 Task: Real Estate Expense Worksheet Template.
Action: Mouse moved to (98, 215)
Screenshot: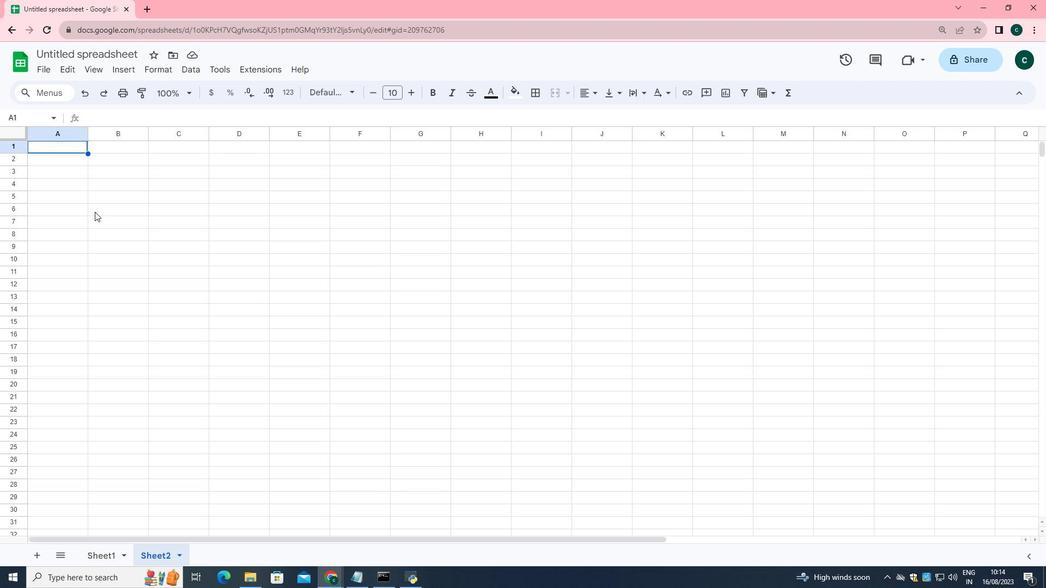 
Action: Mouse pressed left at (98, 215)
Screenshot: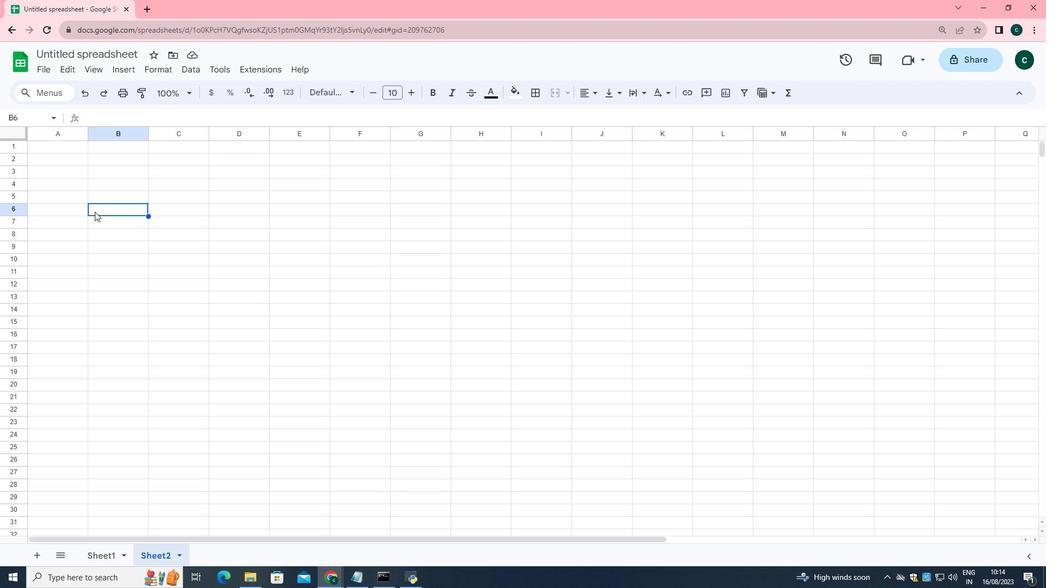
Action: Mouse moved to (258, 150)
Screenshot: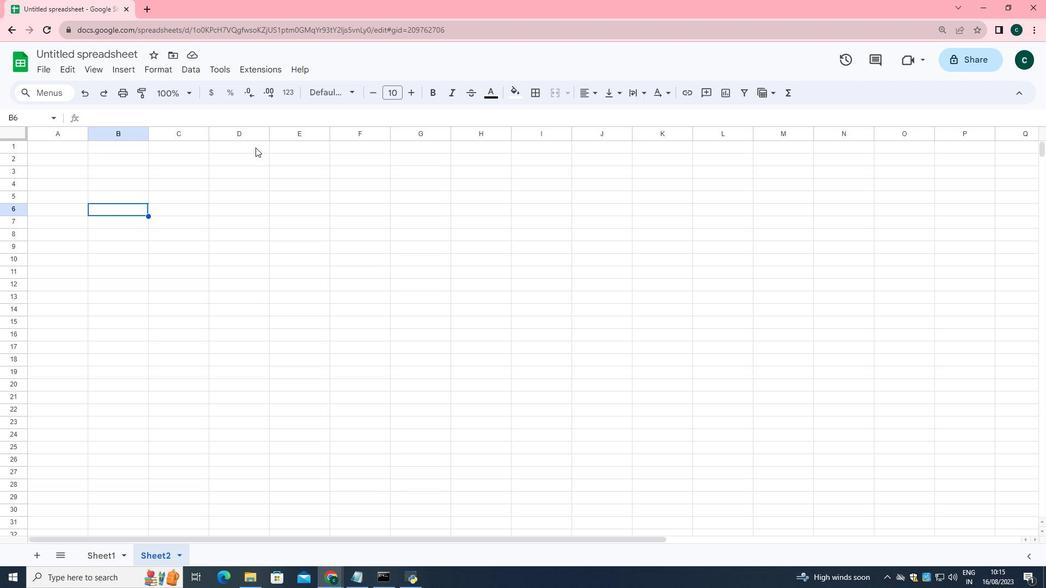 
Action: Mouse pressed left at (258, 150)
Screenshot: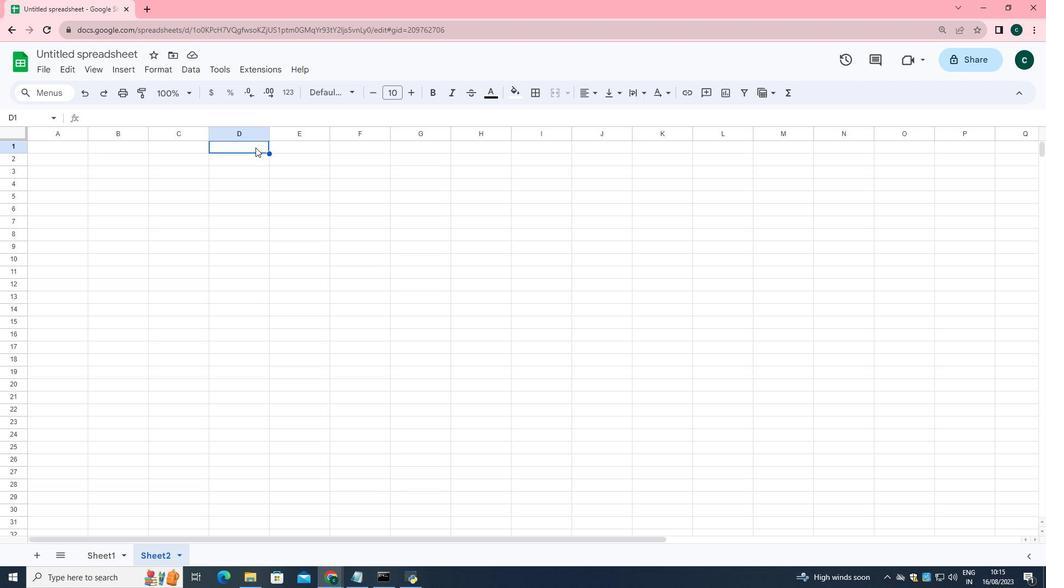 
Action: Mouse moved to (119, 71)
Screenshot: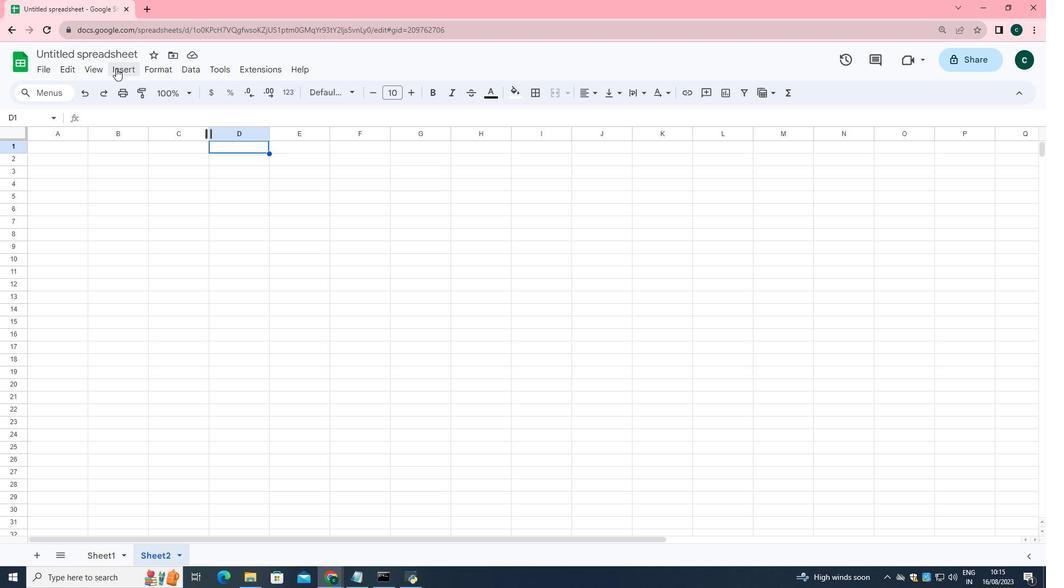 
Action: Mouse pressed left at (119, 71)
Screenshot: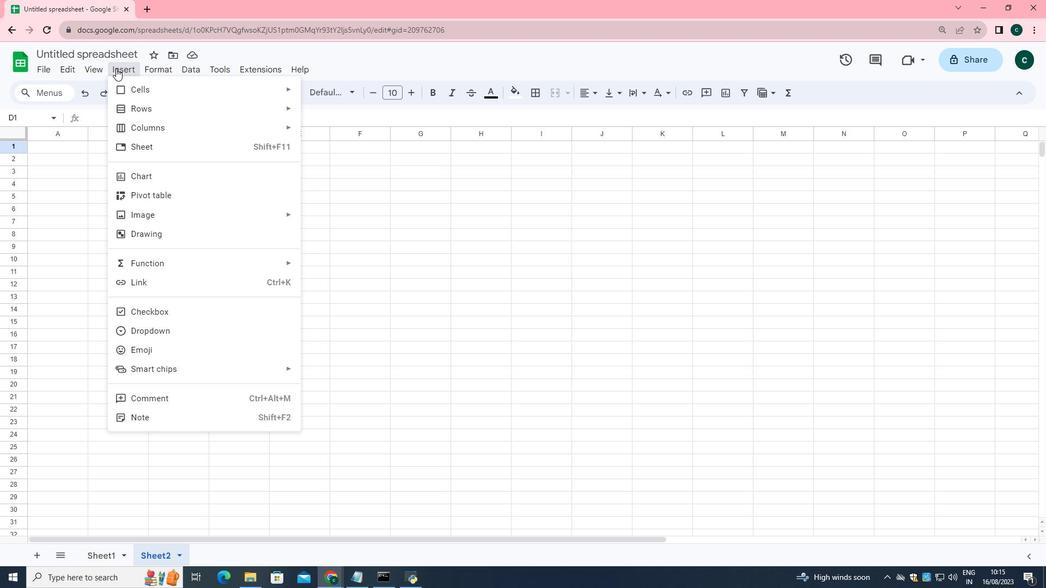 
Action: Mouse moved to (172, 214)
Screenshot: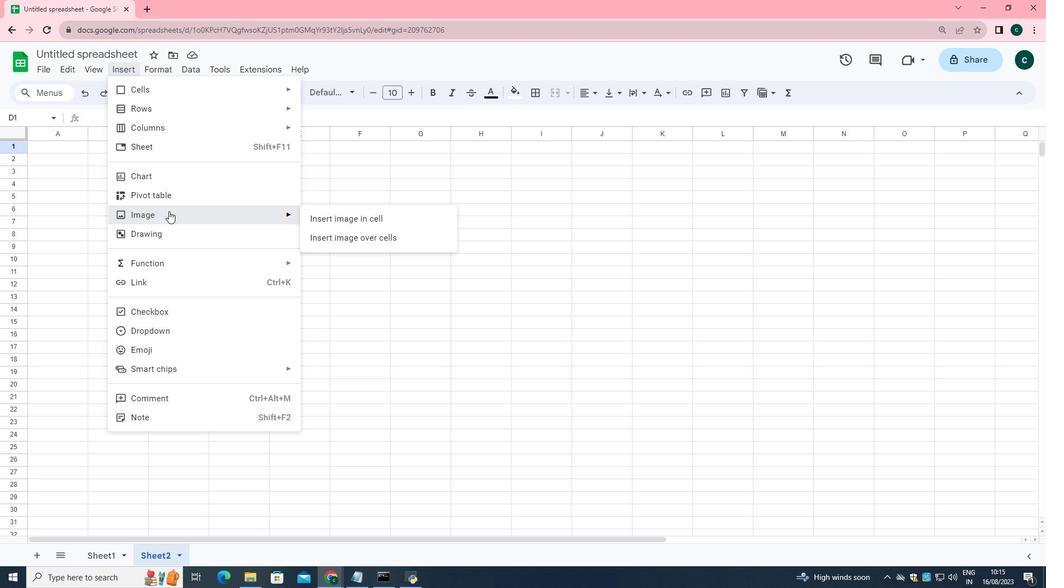 
Action: Mouse pressed left at (172, 214)
Screenshot: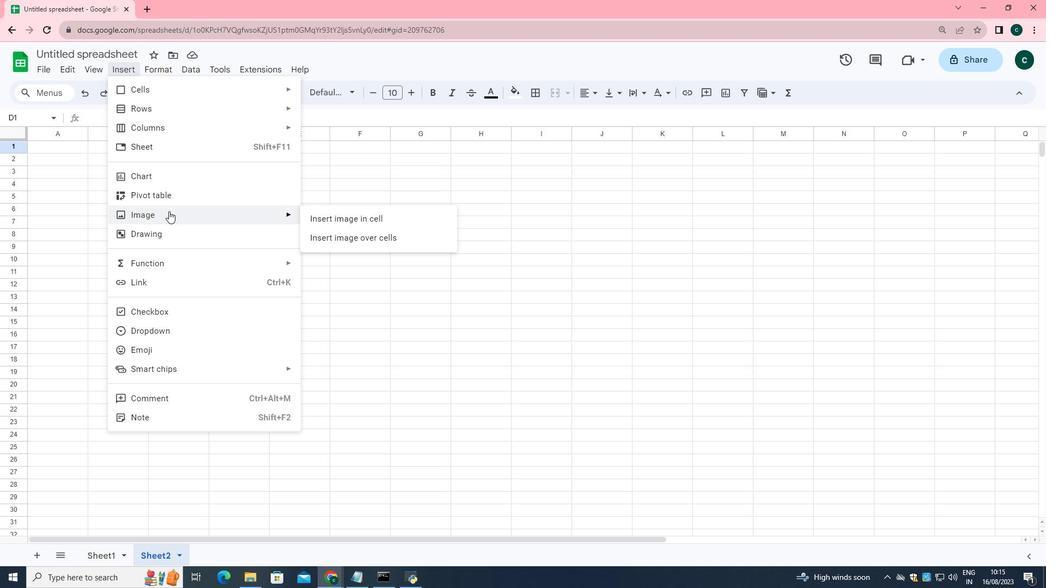 
Action: Mouse moved to (339, 235)
Screenshot: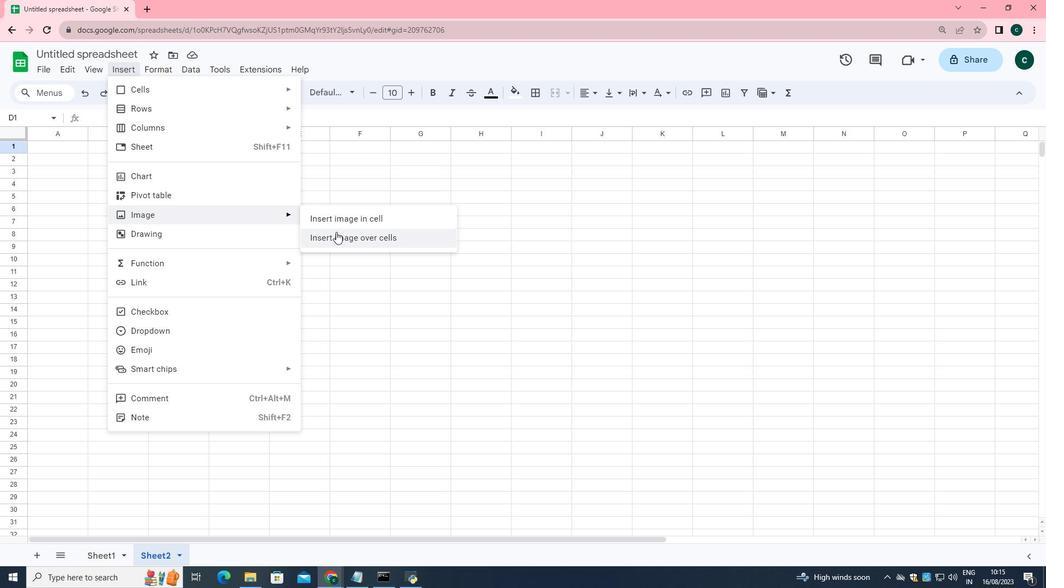 
Action: Mouse pressed left at (339, 235)
Screenshot: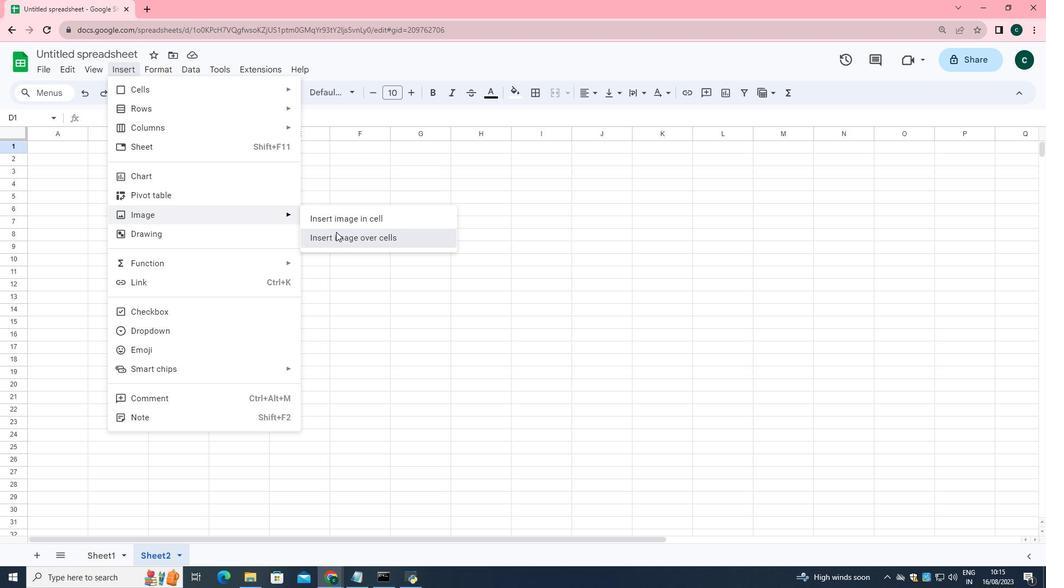 
Action: Mouse moved to (528, 378)
Screenshot: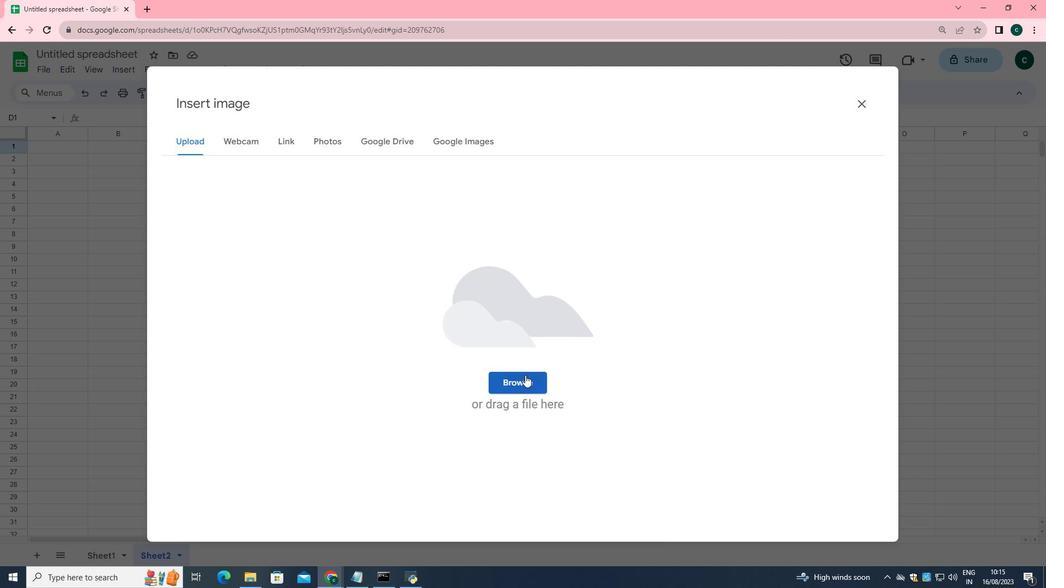 
Action: Mouse pressed left at (528, 378)
Screenshot: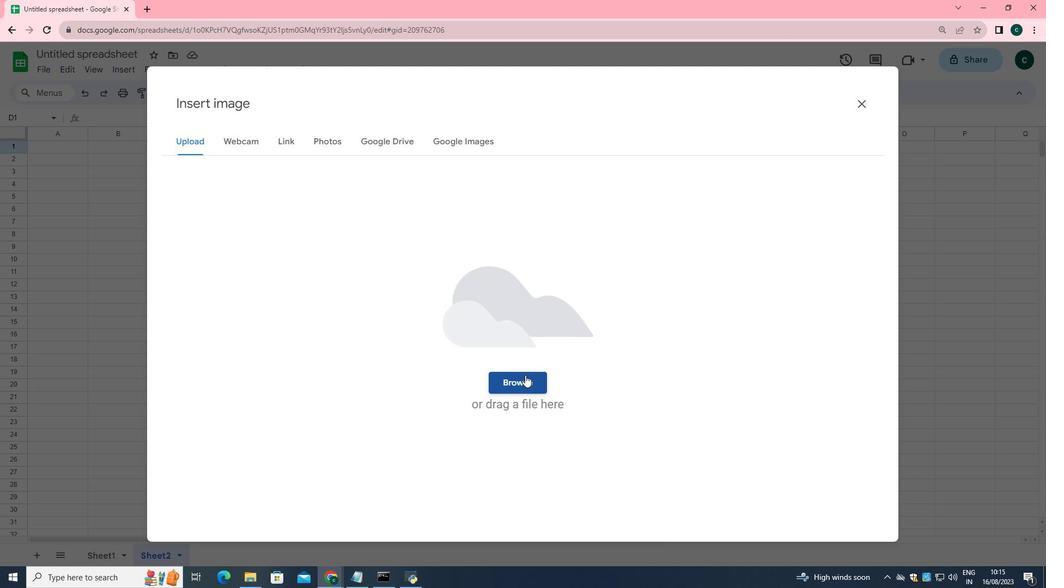 
Action: Mouse moved to (65, 182)
Screenshot: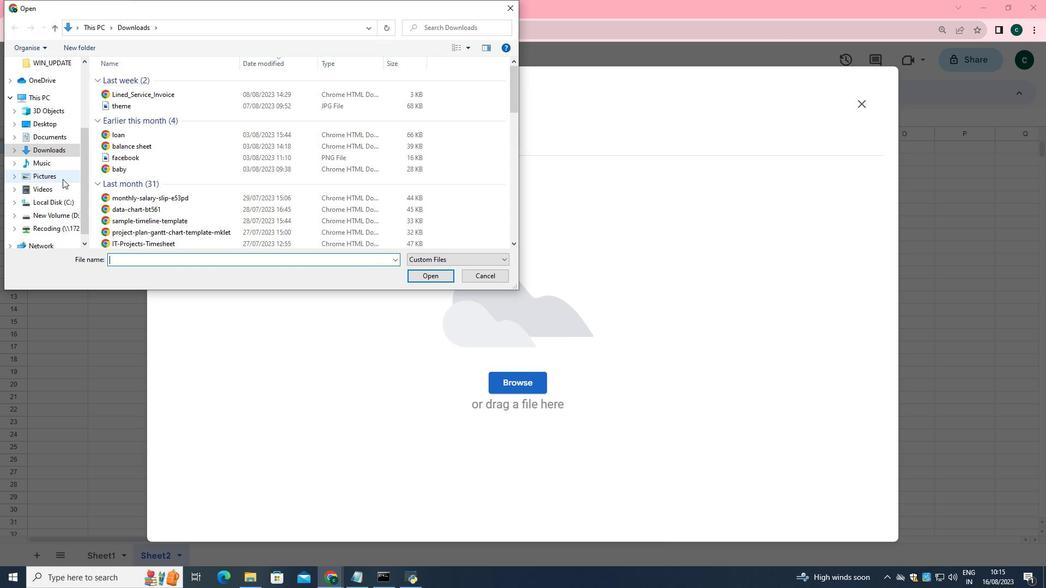 
Action: Mouse pressed left at (65, 182)
Screenshot: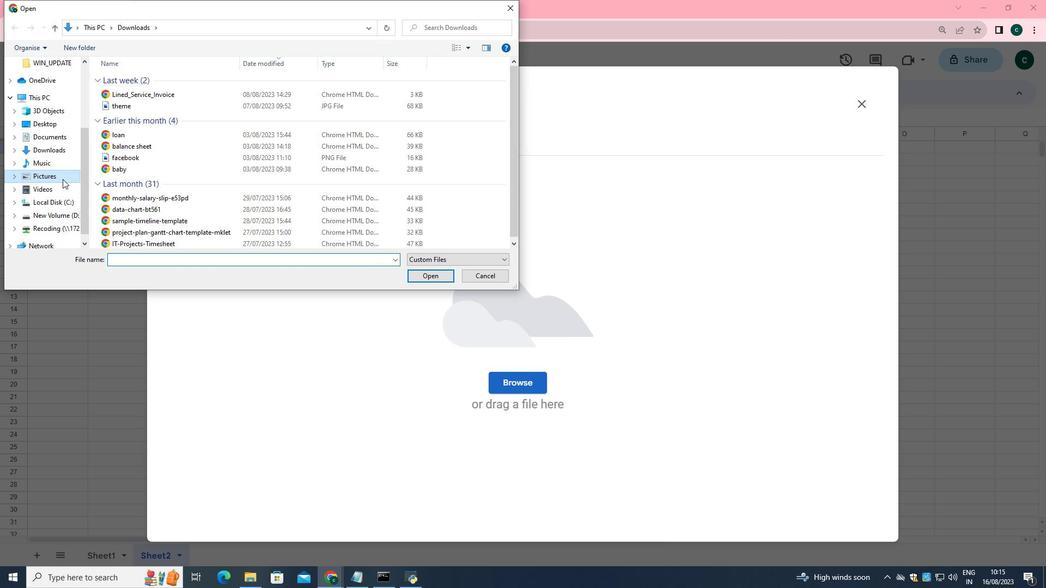 
Action: Mouse moved to (432, 241)
Screenshot: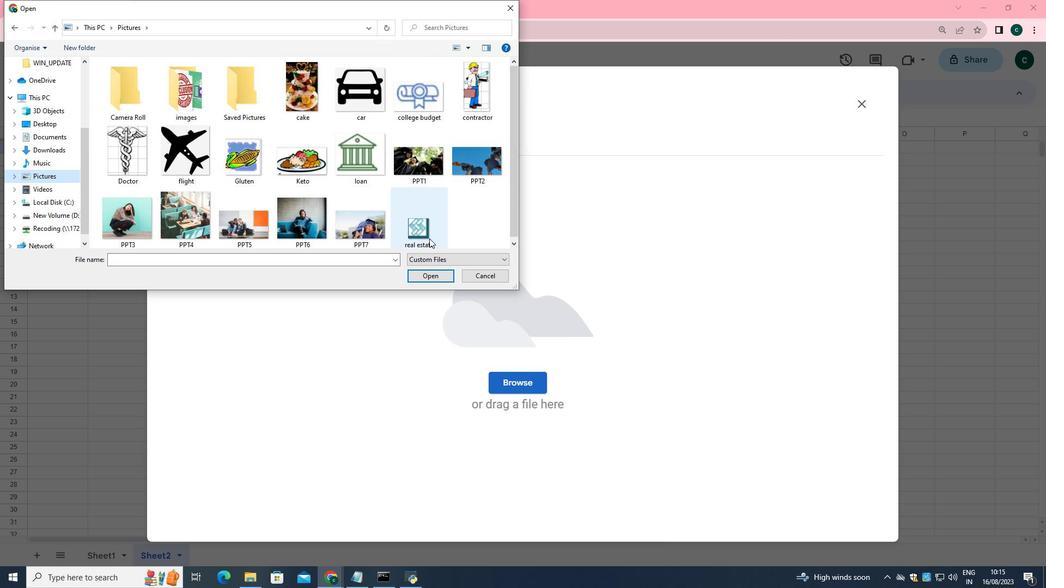 
Action: Mouse pressed left at (432, 241)
Screenshot: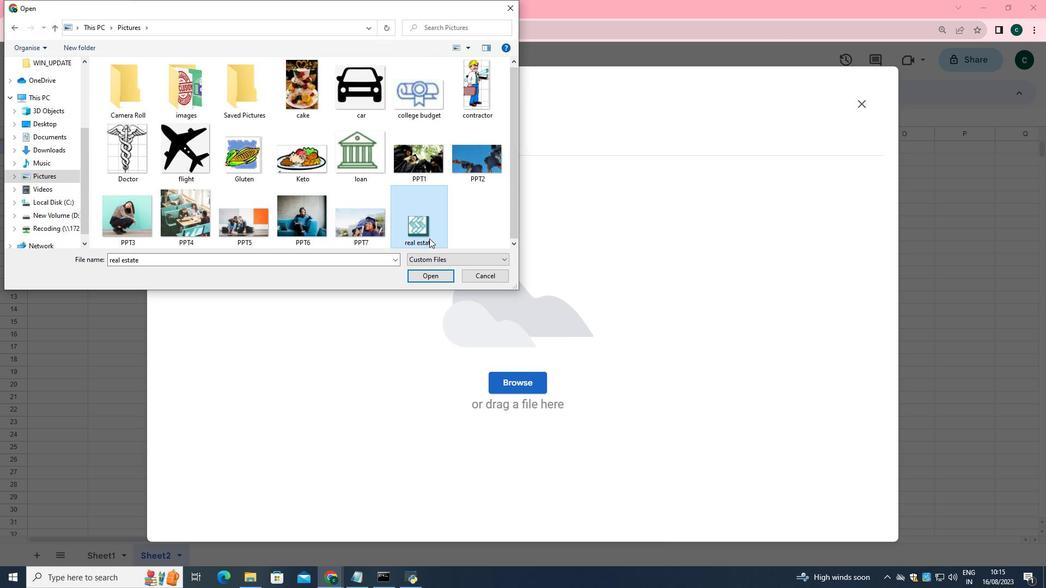 
Action: Mouse moved to (433, 275)
Screenshot: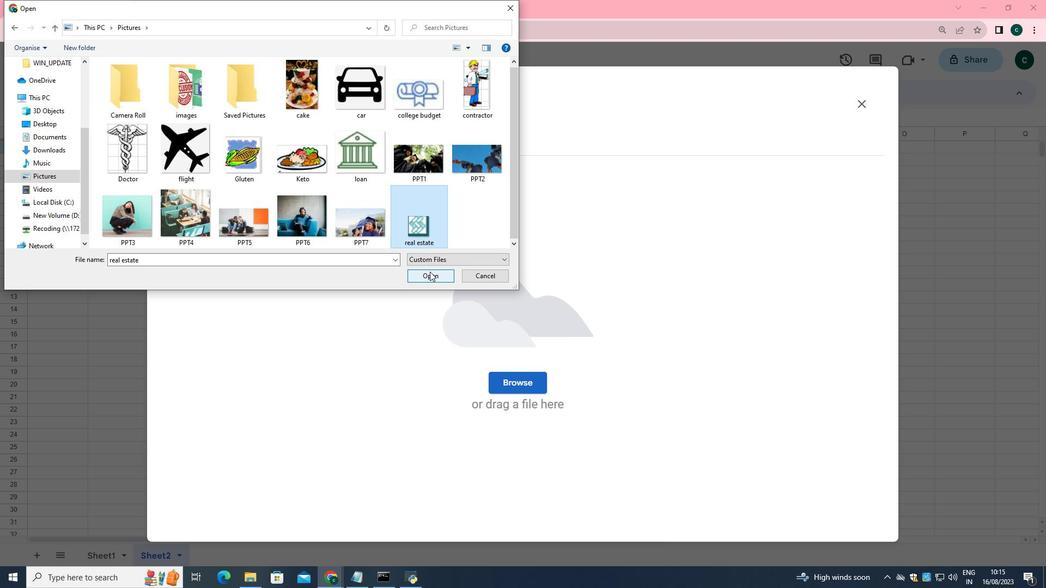 
Action: Mouse pressed left at (433, 275)
Screenshot: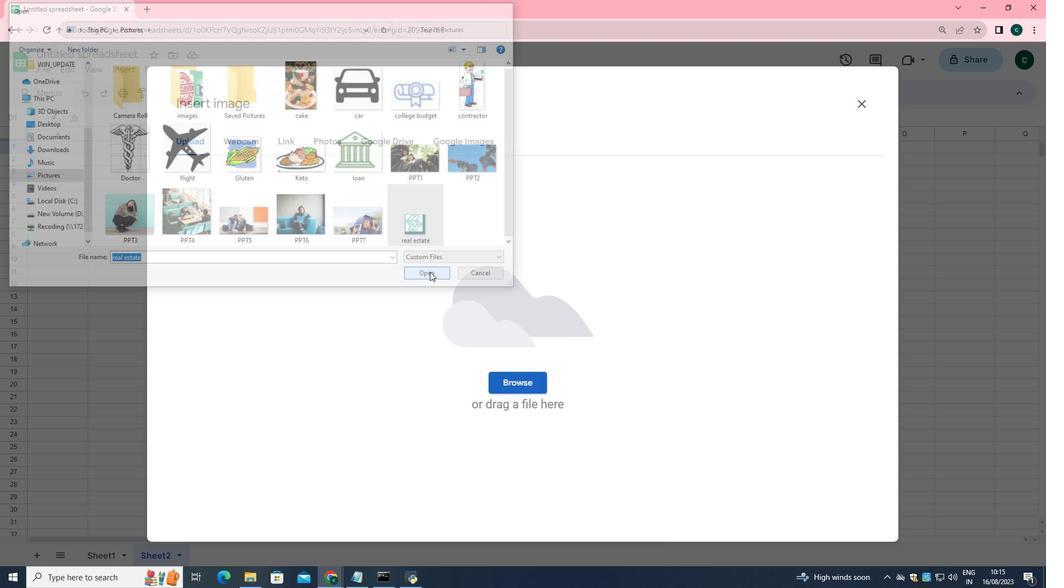 
Action: Mouse moved to (227, 168)
Screenshot: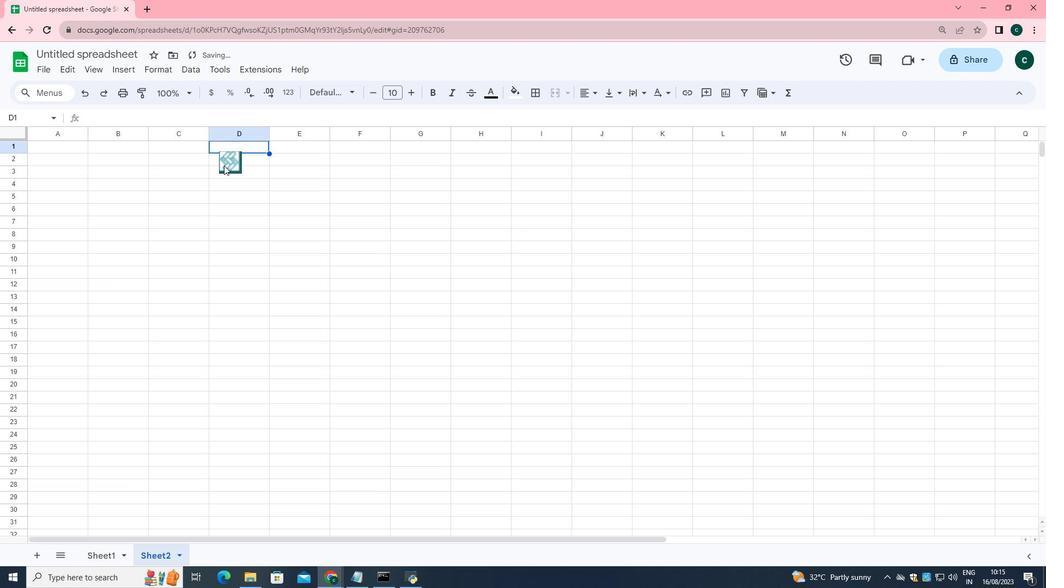 
Action: Mouse pressed left at (227, 168)
Screenshot: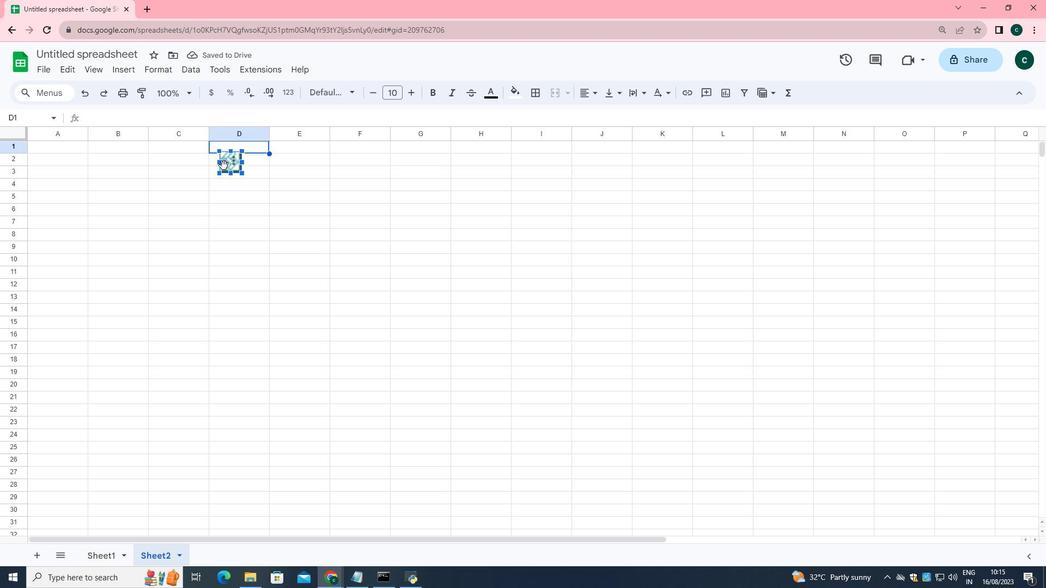 
Action: Mouse moved to (228, 168)
Screenshot: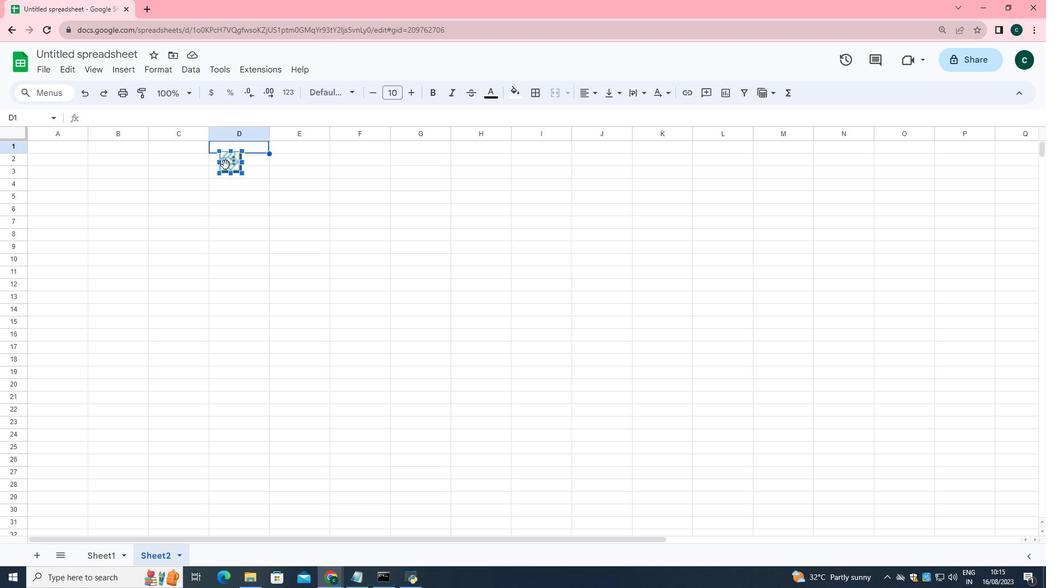 
Action: Mouse pressed left at (228, 168)
Screenshot: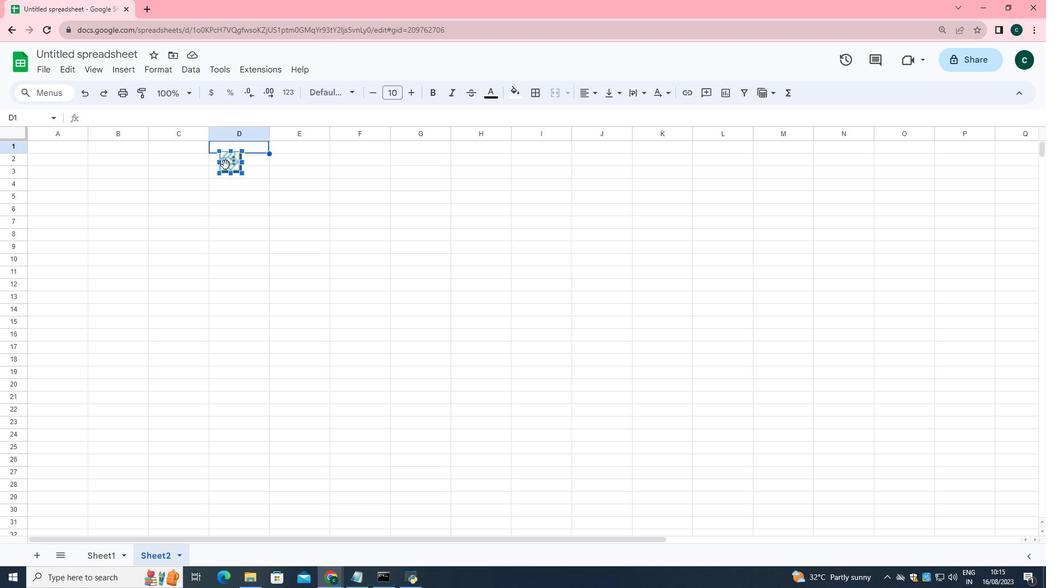 
Action: Mouse moved to (289, 161)
Screenshot: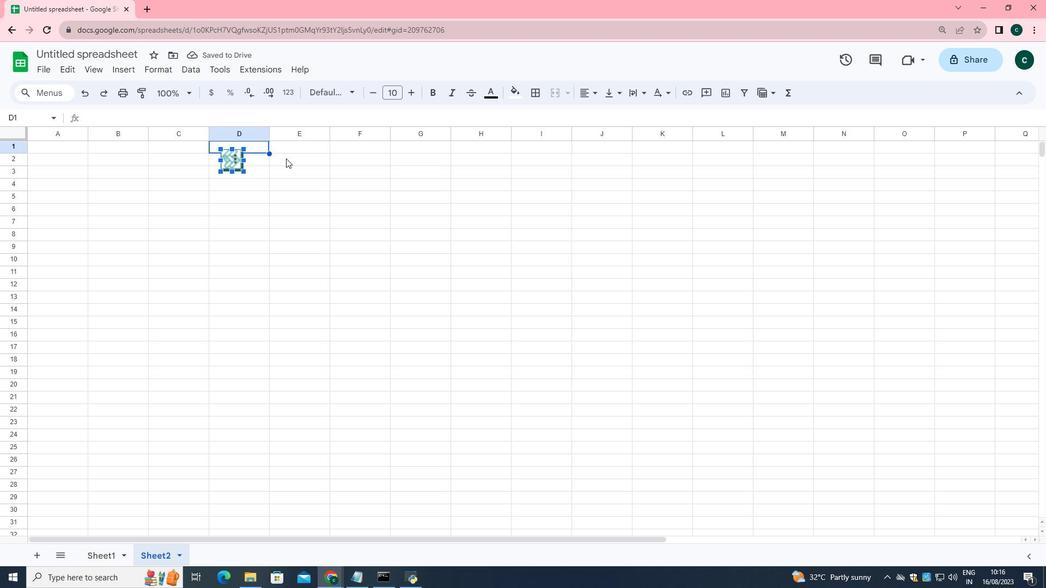 
Action: Mouse pressed left at (289, 161)
Screenshot: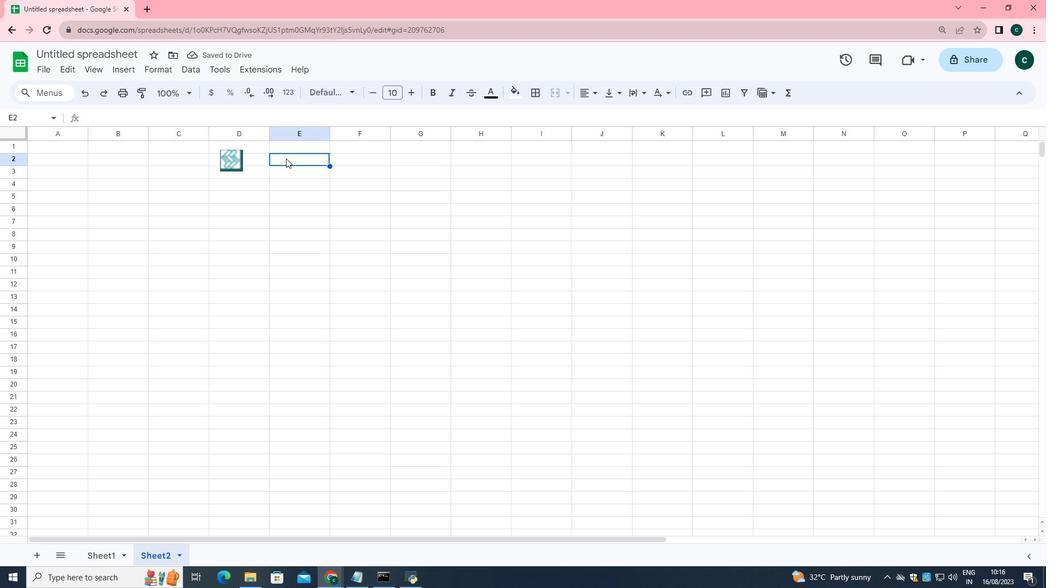 
Action: Mouse moved to (418, 106)
Screenshot: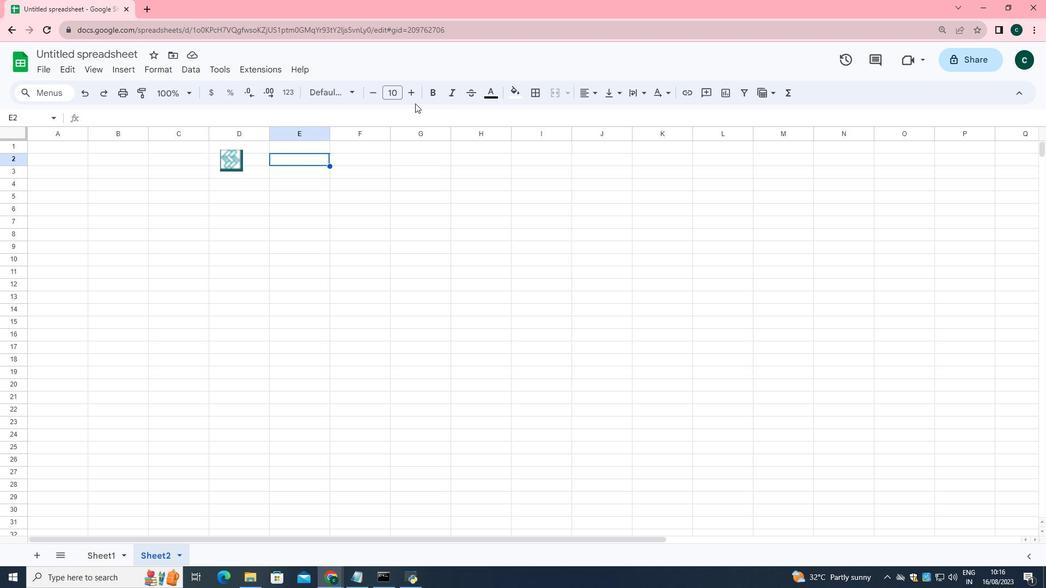 
Action: Key pressed <Key.shift><Key.shift><Key.shift><Key.shift><Key.shift><Key.shift><Key.shift>JLC<Key.space><Key.shift>Development<Key.space><Key.shift>Company
Screenshot: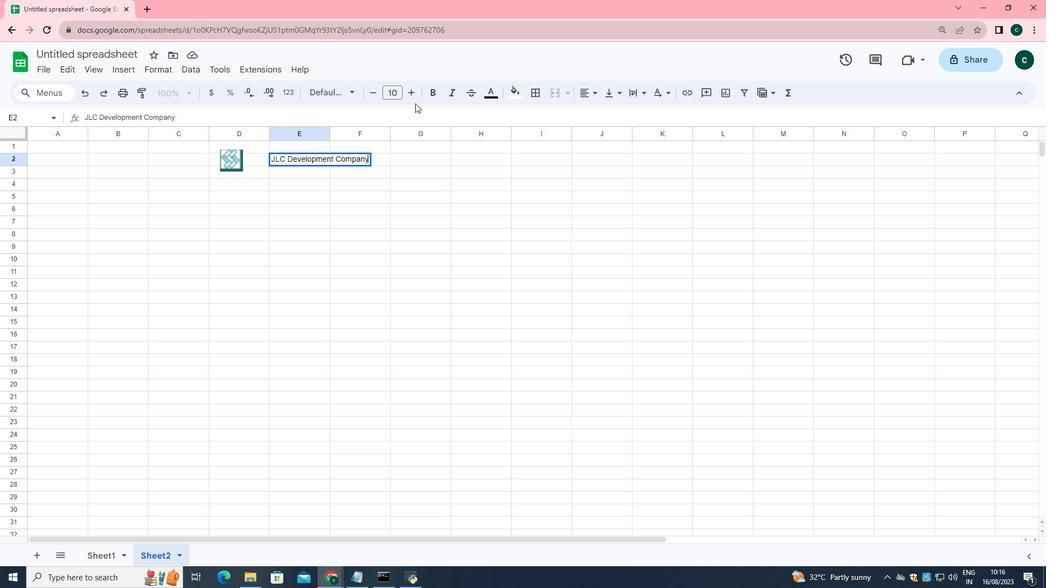 
Action: Mouse moved to (297, 280)
Screenshot: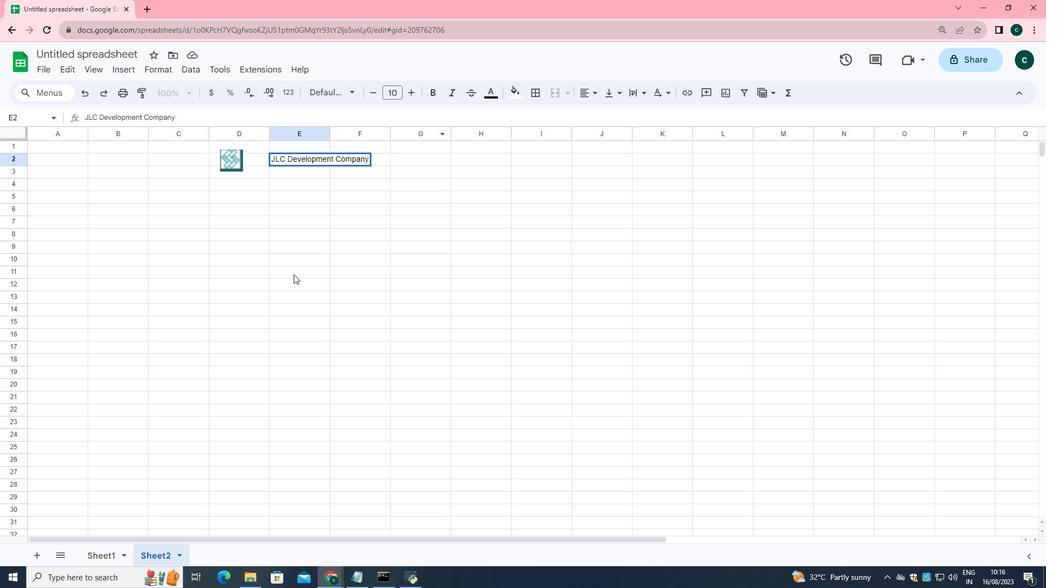 
Action: Mouse pressed left at (297, 280)
Screenshot: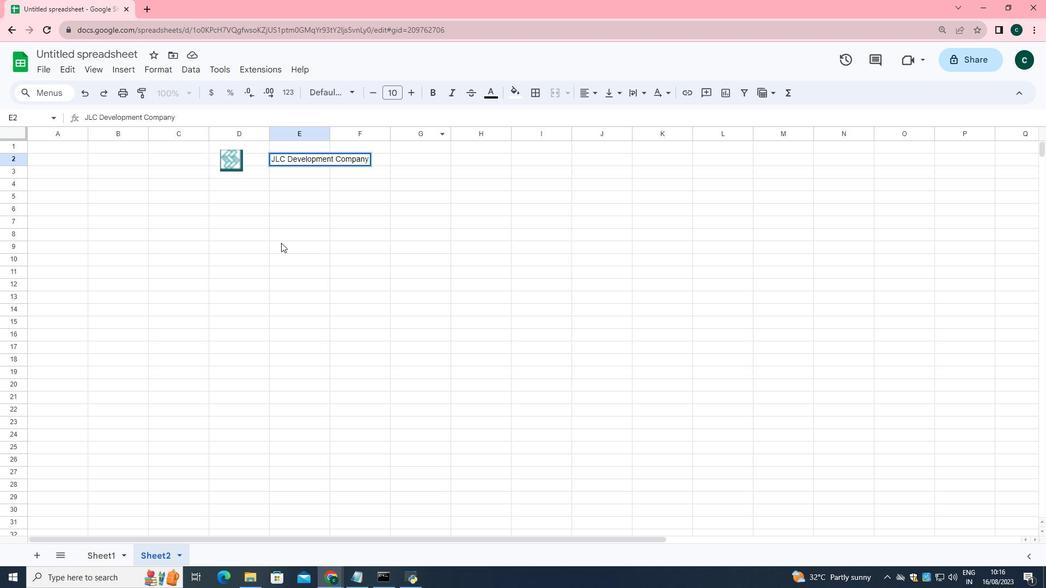 
Action: Mouse moved to (295, 163)
Screenshot: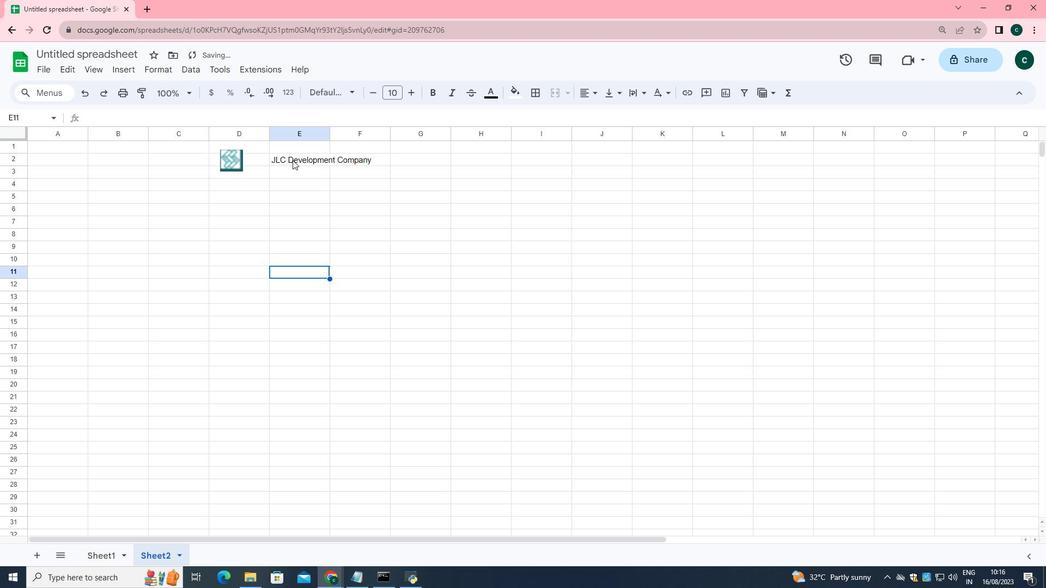 
Action: Mouse pressed left at (295, 163)
Screenshot: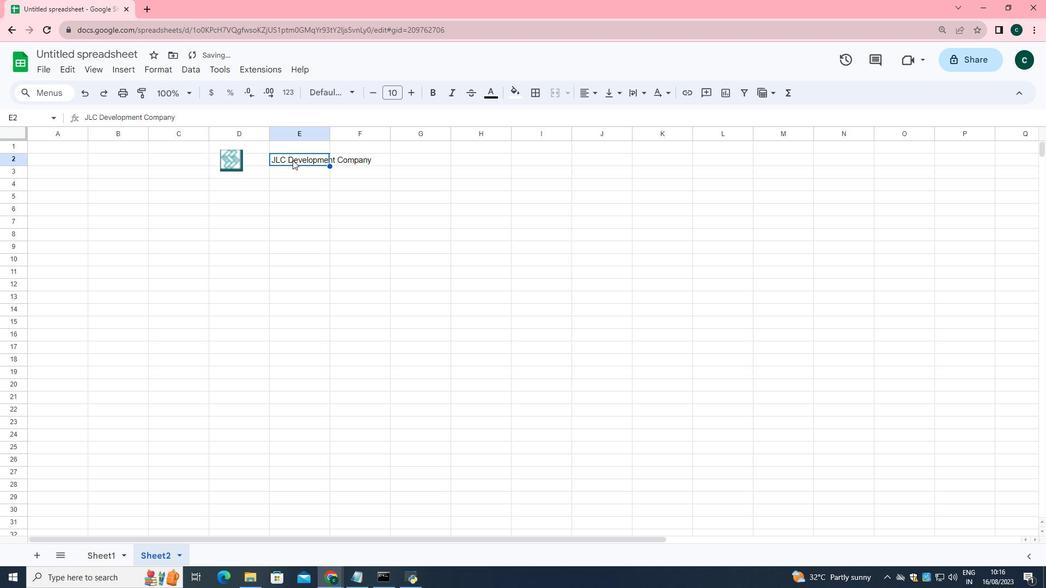 
Action: Mouse moved to (416, 93)
Screenshot: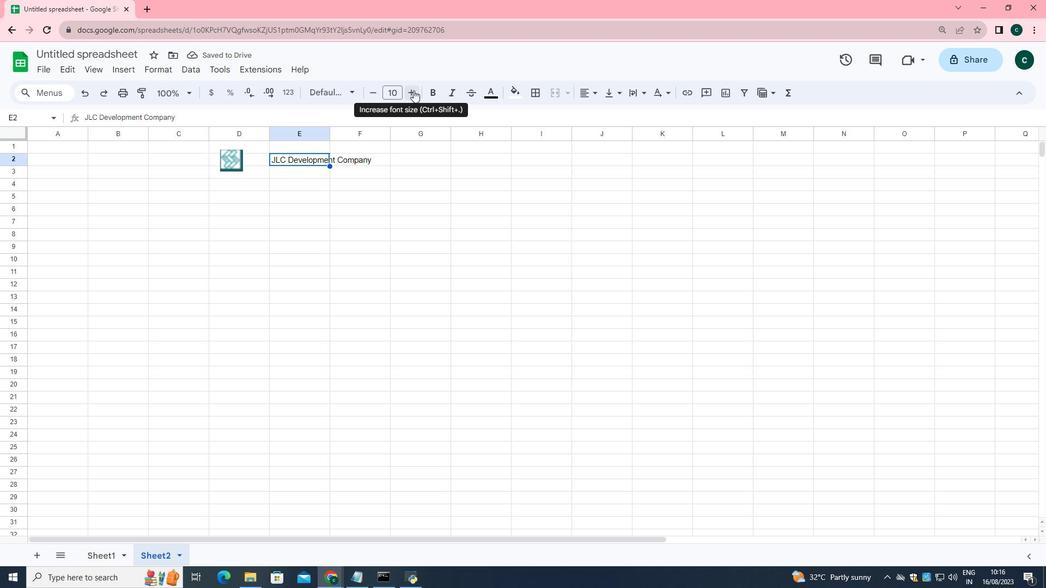
Action: Mouse pressed left at (416, 93)
Screenshot: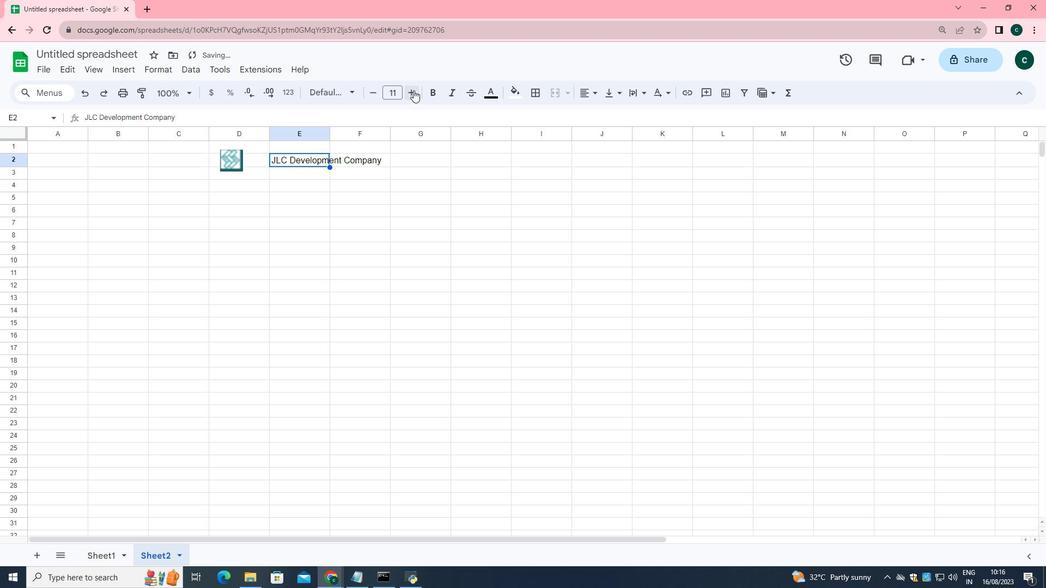 
Action: Mouse pressed left at (416, 93)
Screenshot: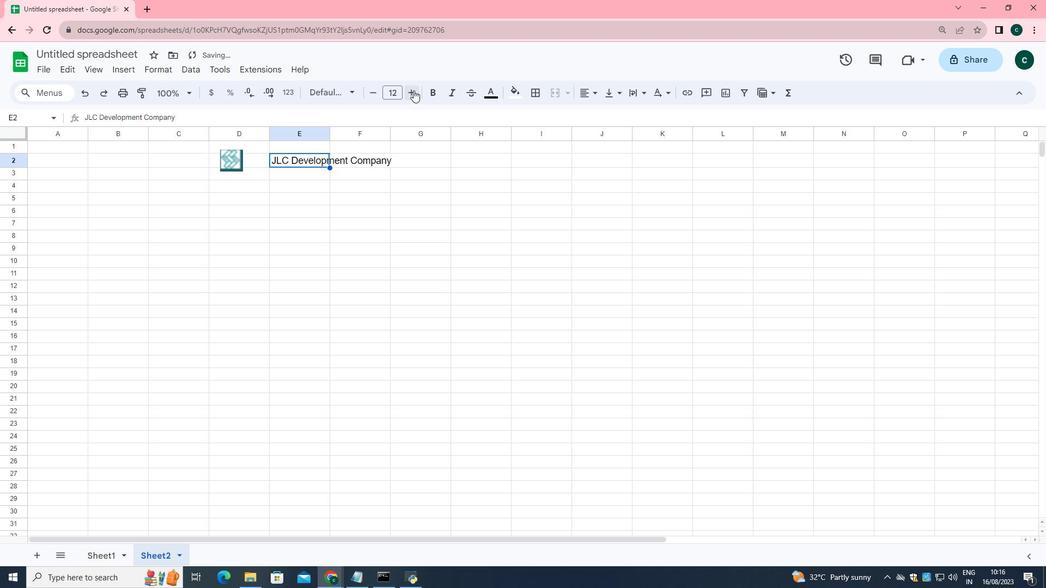 
Action: Mouse pressed left at (416, 93)
Screenshot: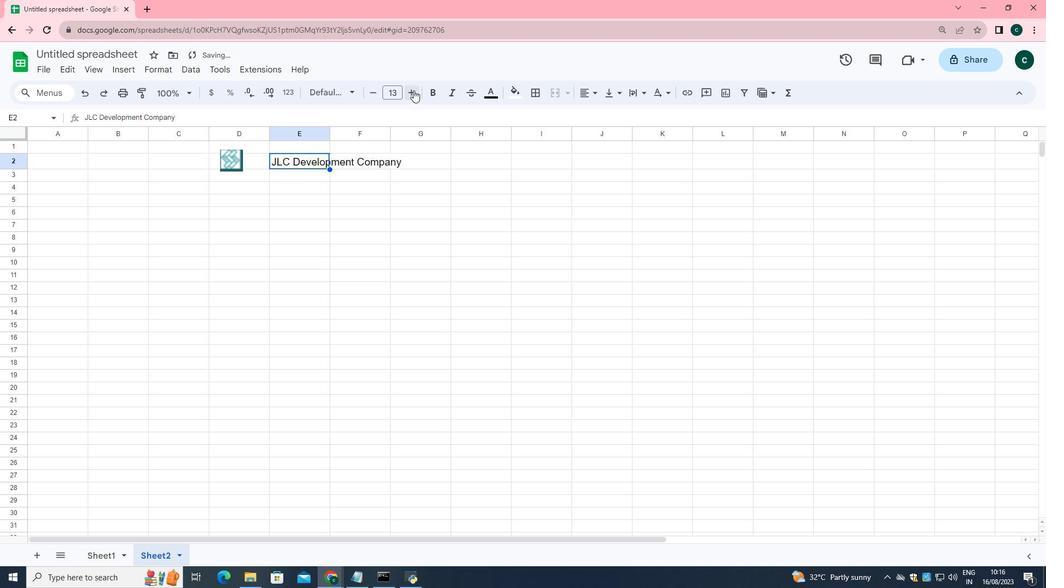 
Action: Mouse pressed left at (416, 93)
Screenshot: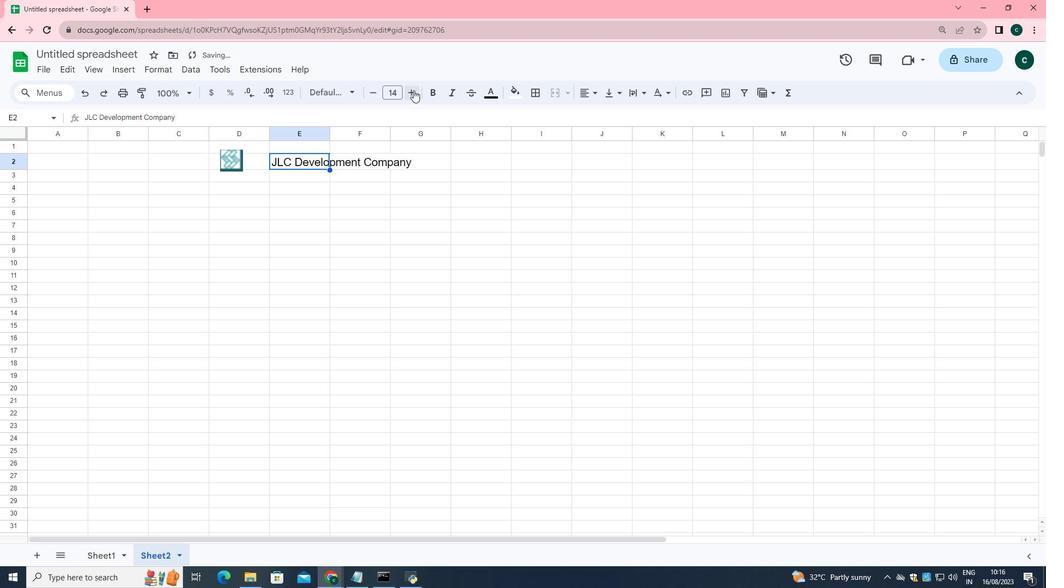 
Action: Mouse moved to (311, 180)
Screenshot: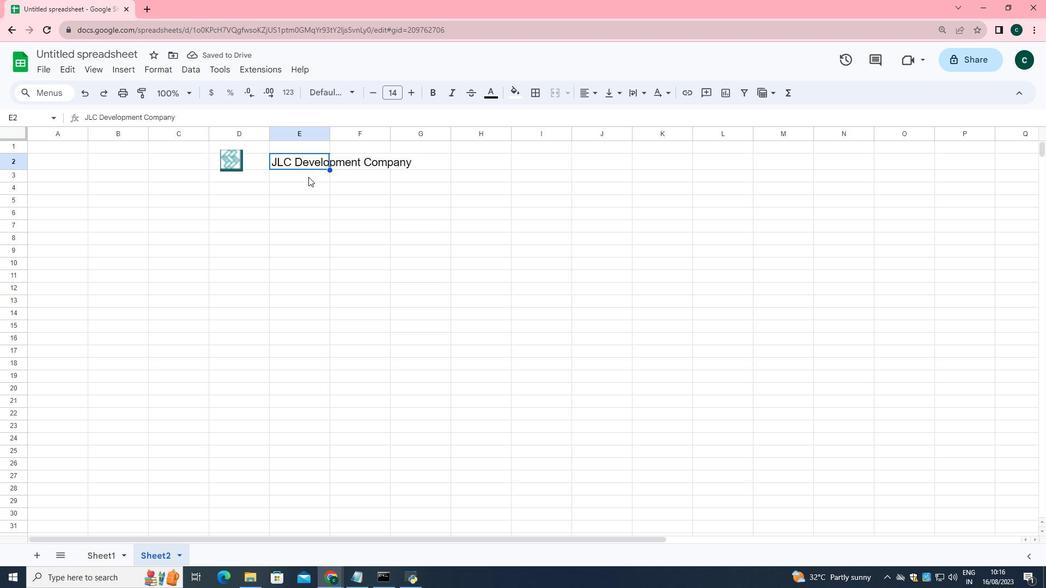 
Action: Mouse pressed left at (311, 180)
Screenshot: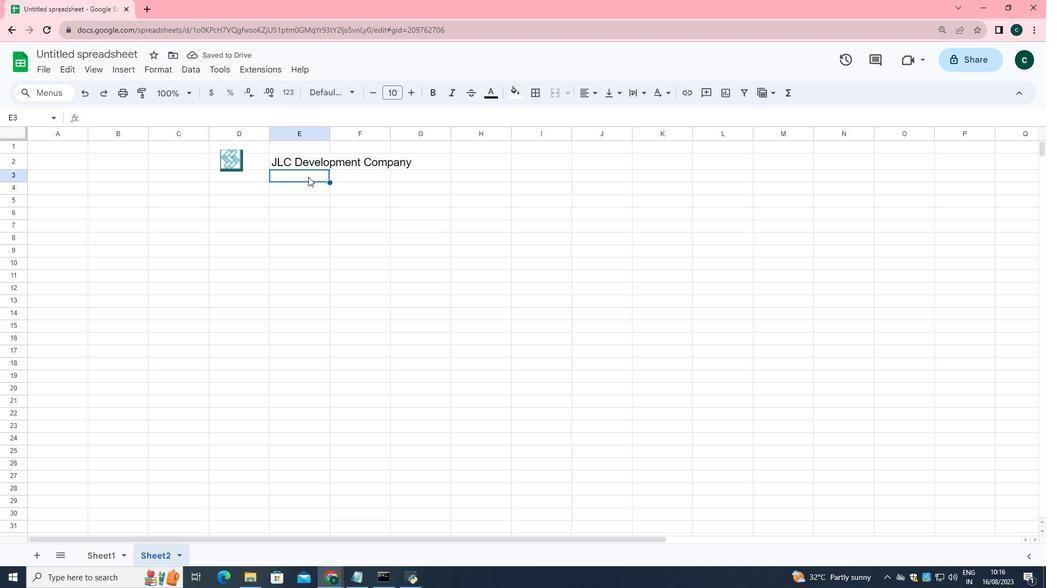 
Action: Mouse moved to (313, 178)
Screenshot: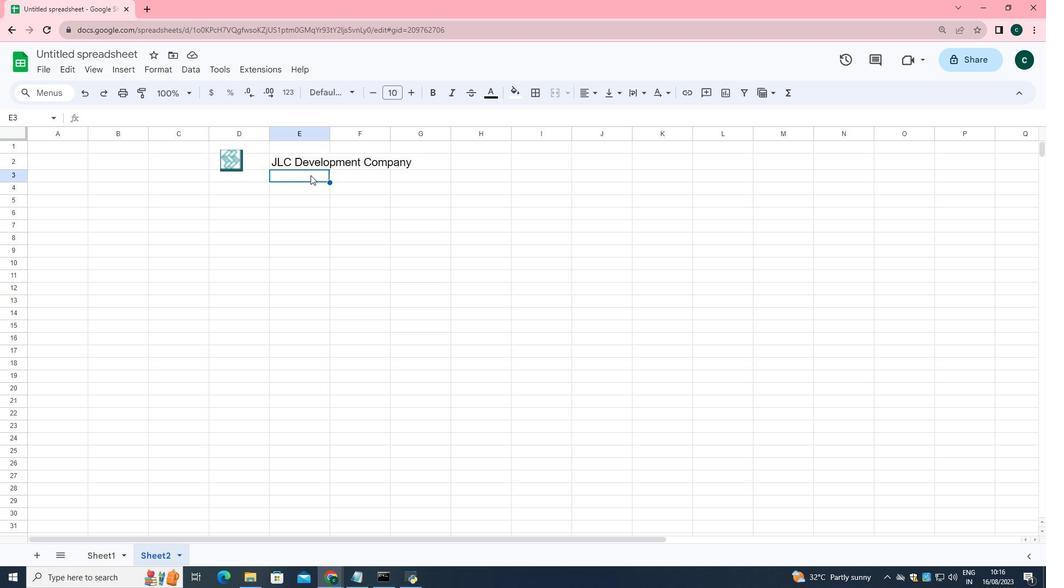 
Action: Mouse pressed left at (313, 178)
Screenshot: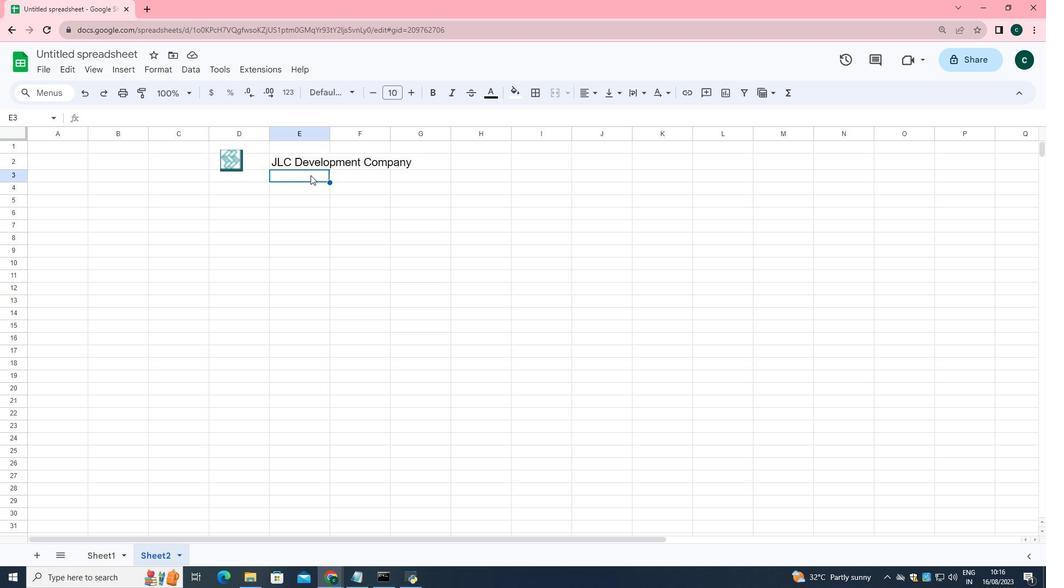 
Action: Mouse pressed left at (313, 178)
Screenshot: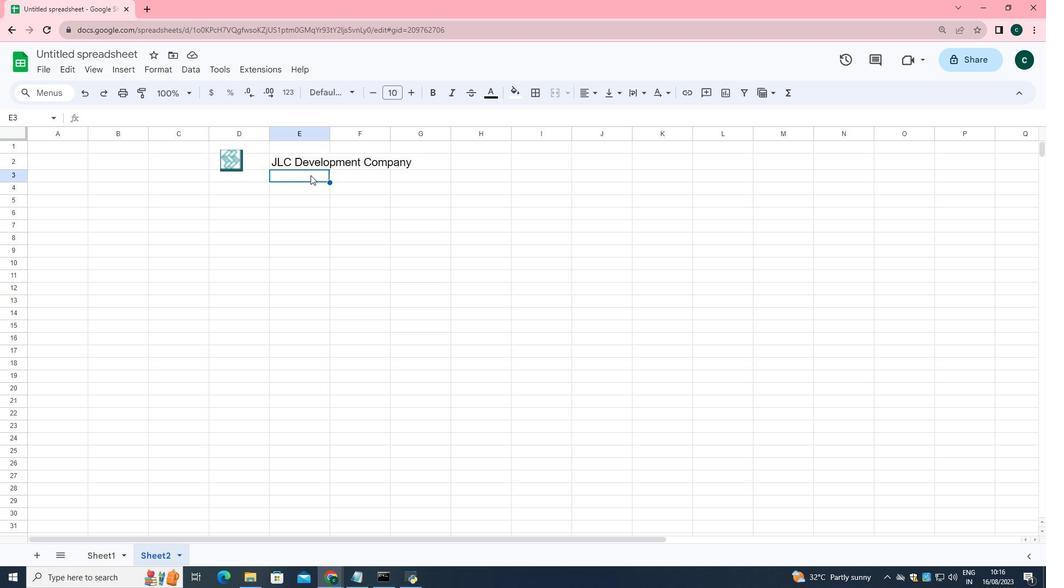 
Action: Mouse pressed left at (313, 178)
Screenshot: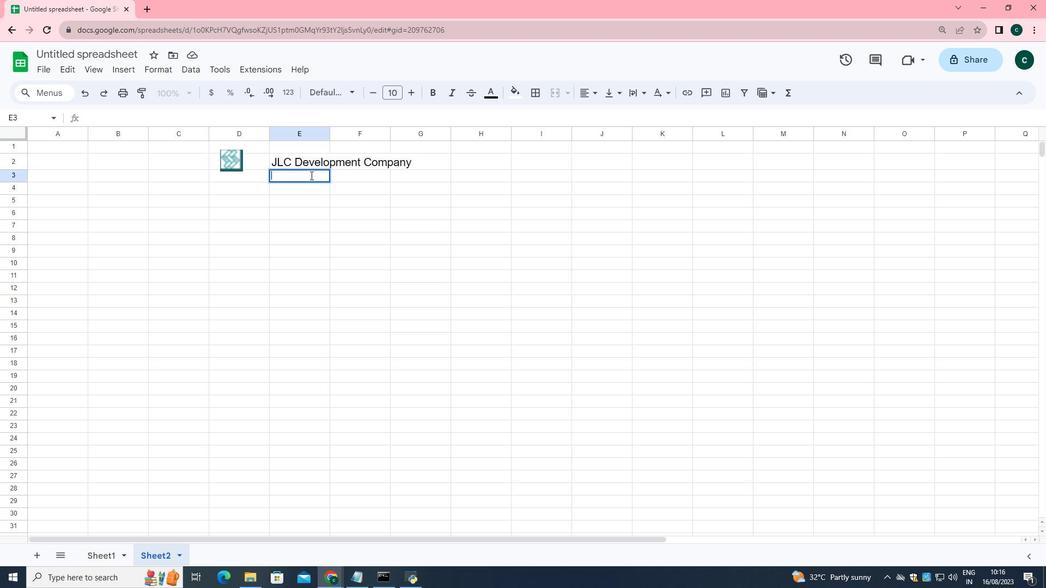 
Action: Key pressed <Key.space><Key.space><Key.space><Key.space><Key.space><Key.space><Key.space><Key.space><Key.space><Key.space><Key.space>
Screenshot: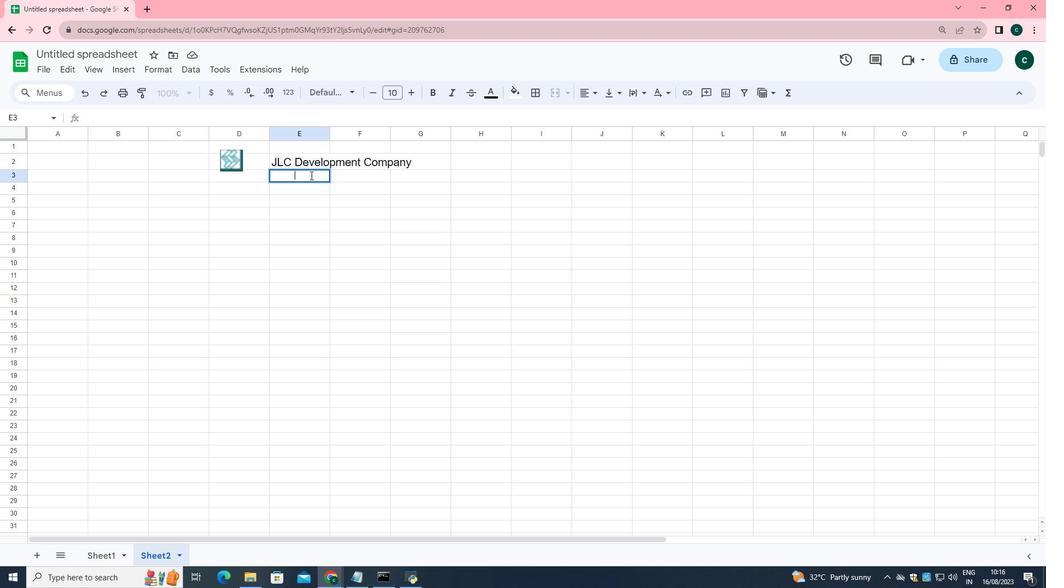 
Action: Mouse moved to (415, 93)
Screenshot: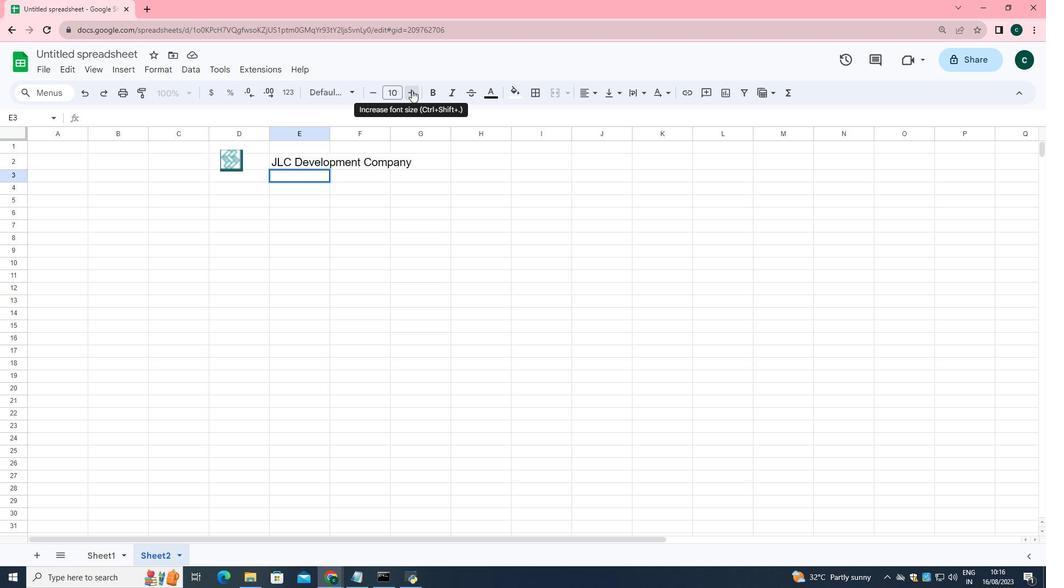 
Action: Mouse pressed left at (415, 93)
Screenshot: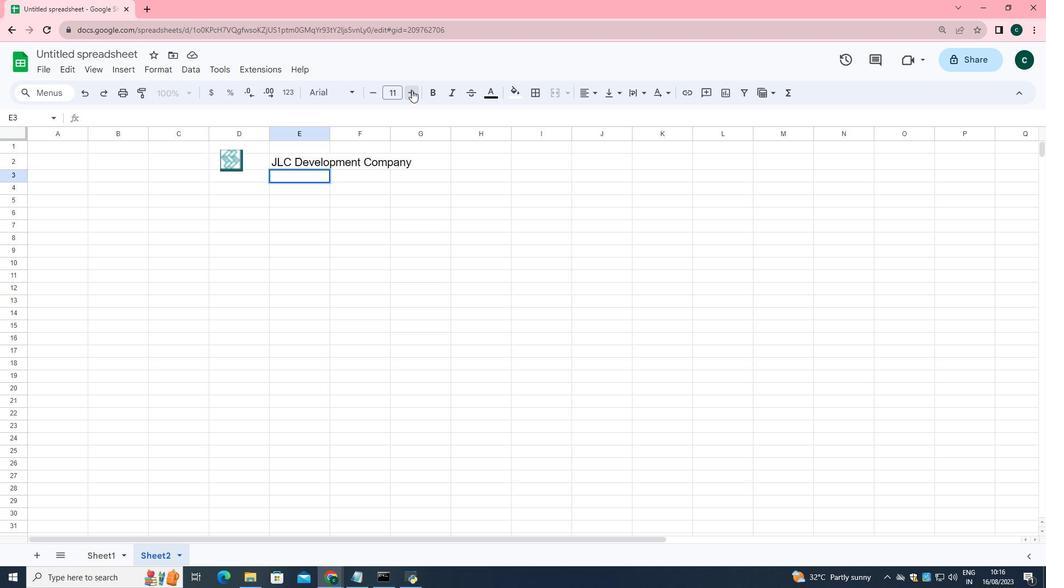 
Action: Mouse pressed left at (415, 93)
Screenshot: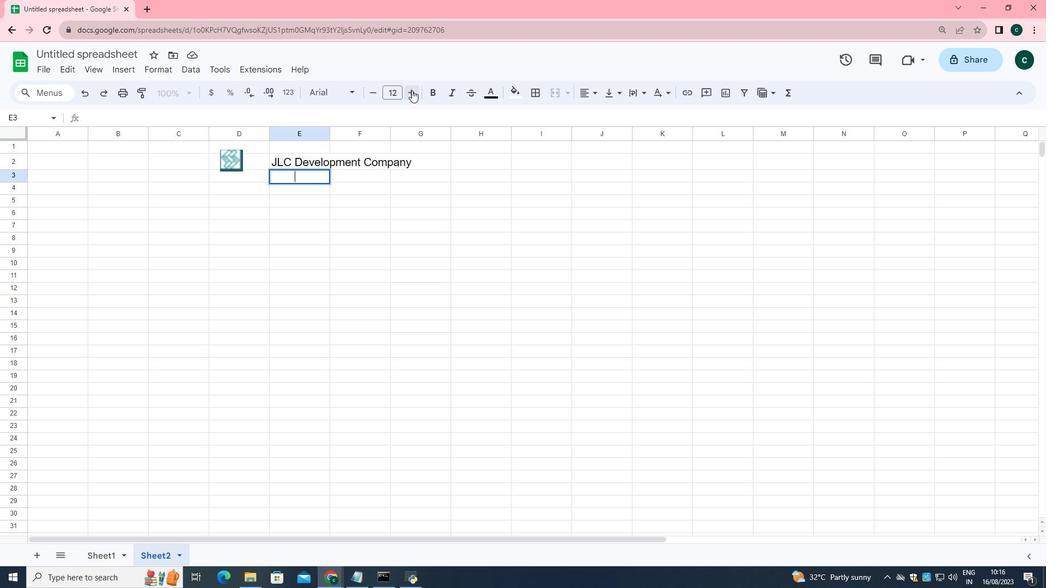 
Action: Key pressed 4594<Key.space><Key.shift>Das<Key.space><Key.shift><Key.shift><Key.shift><Key.shift><Key.shift><Key.shift>M<Key.backspace><Key.shift>Mendow<Key.space><Key.shift>Drive
Screenshot: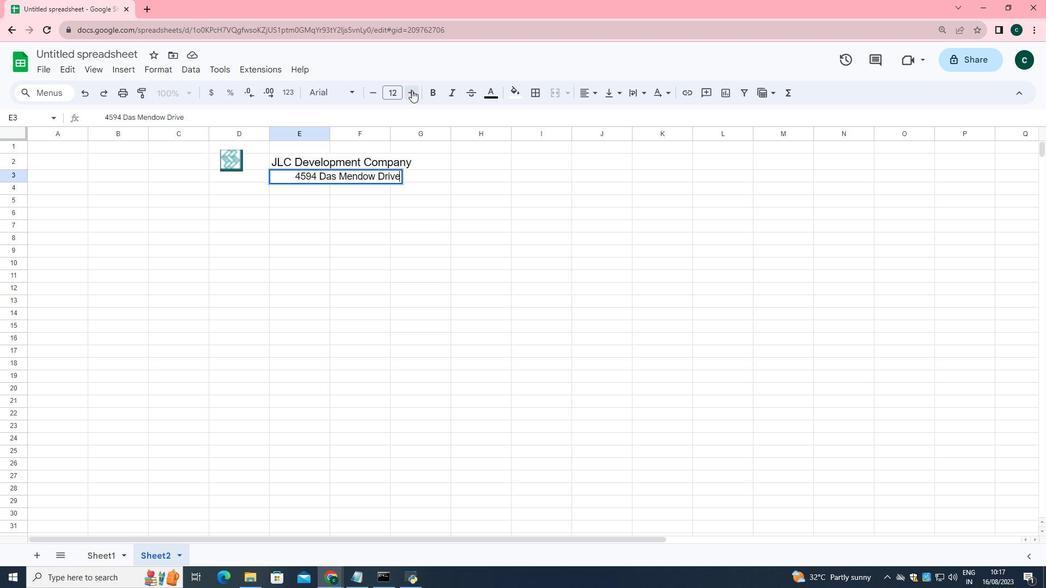 
Action: Mouse moved to (296, 178)
Screenshot: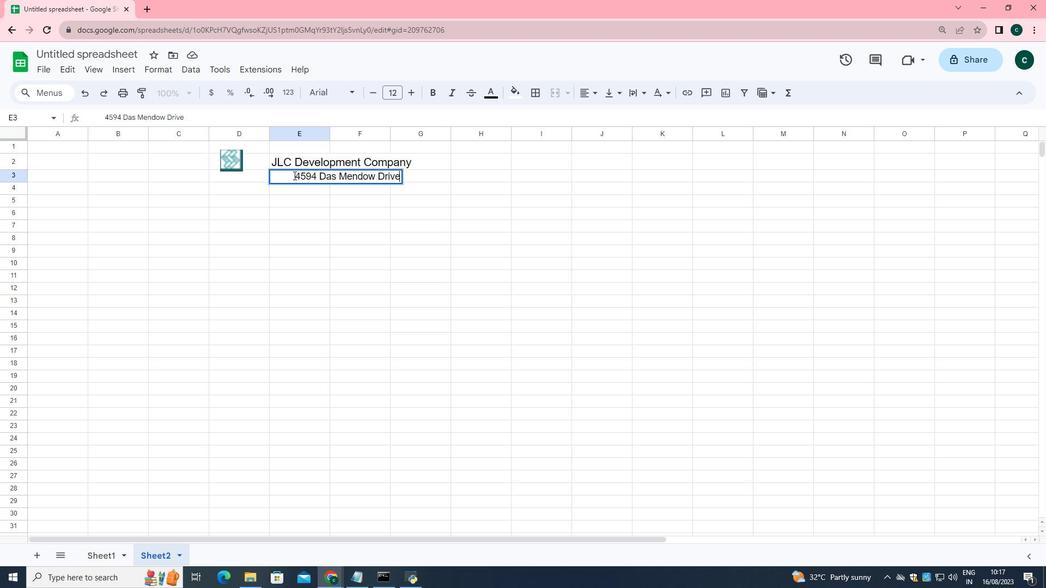 
Action: Mouse pressed left at (296, 178)
Screenshot: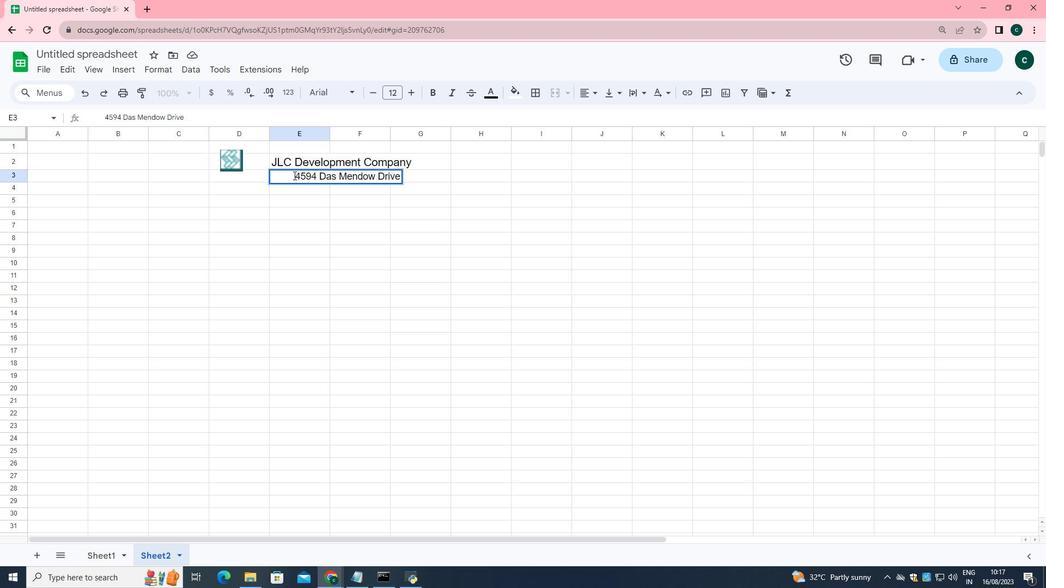 
Action: Mouse pressed left at (296, 178)
Screenshot: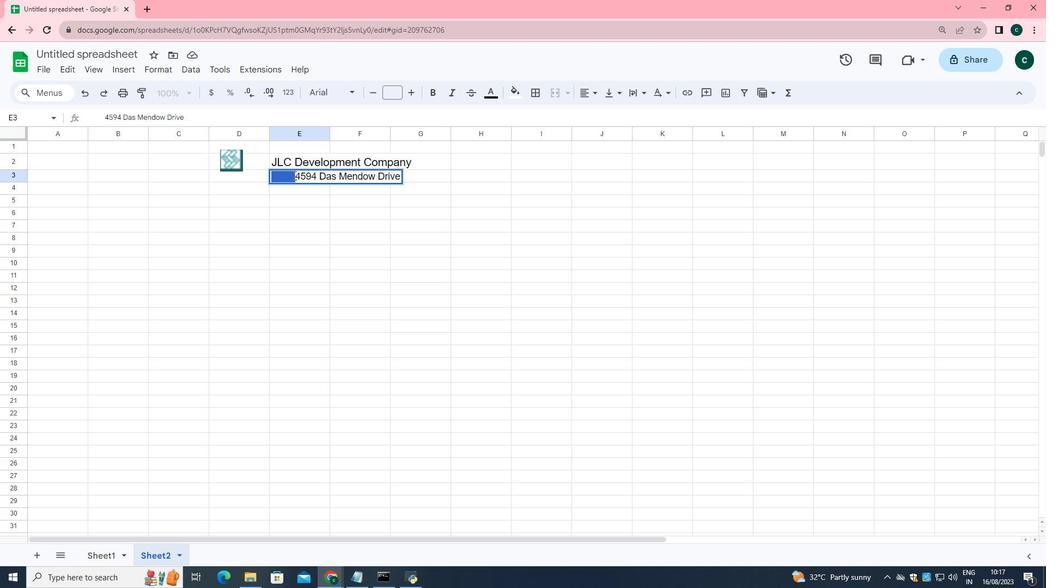 
Action: Mouse moved to (317, 268)
Screenshot: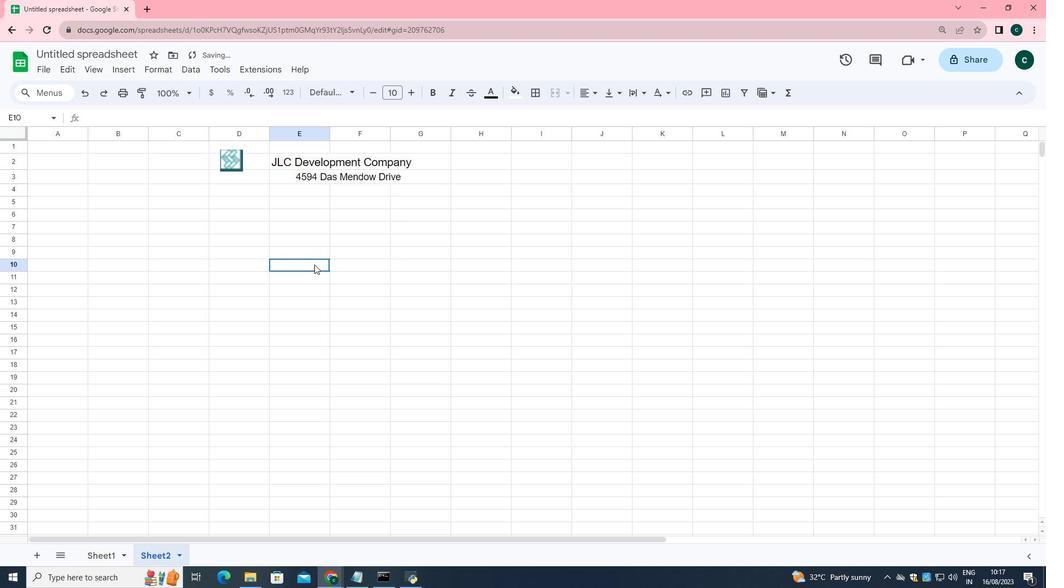 
Action: Mouse pressed left at (317, 268)
Screenshot: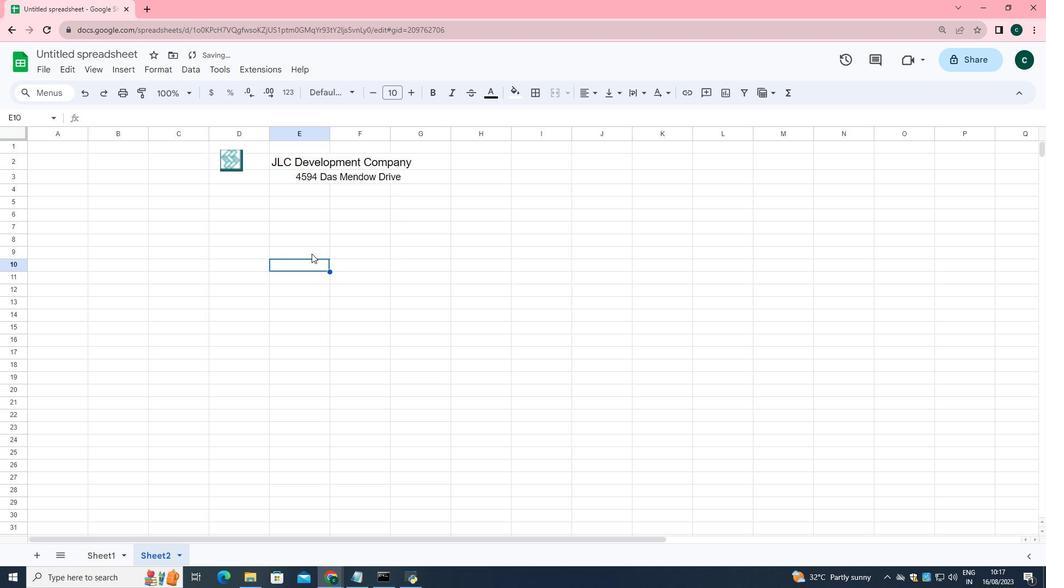 
Action: Mouse moved to (300, 183)
Screenshot: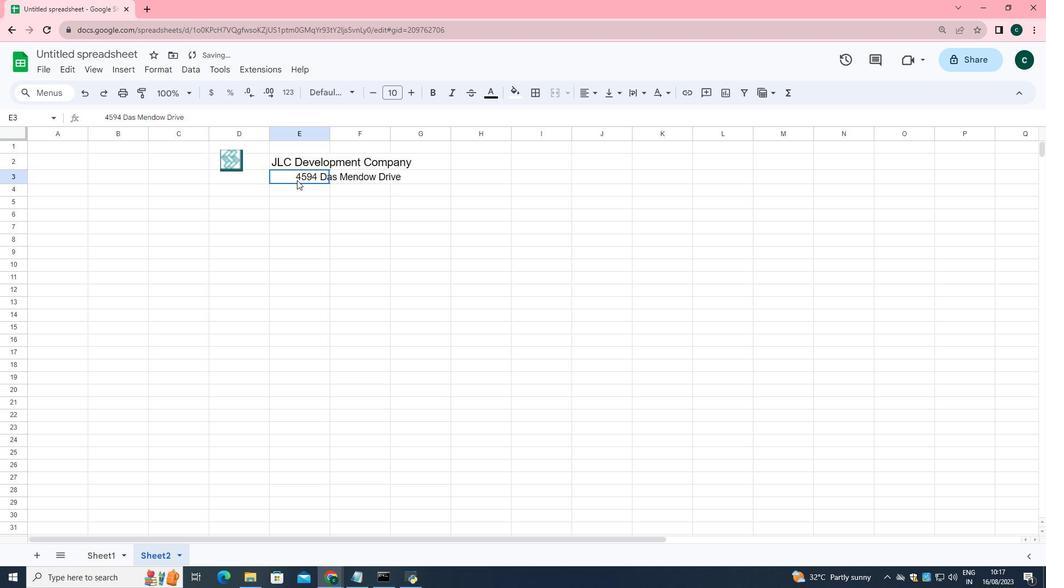 
Action: Mouse pressed left at (300, 183)
Screenshot: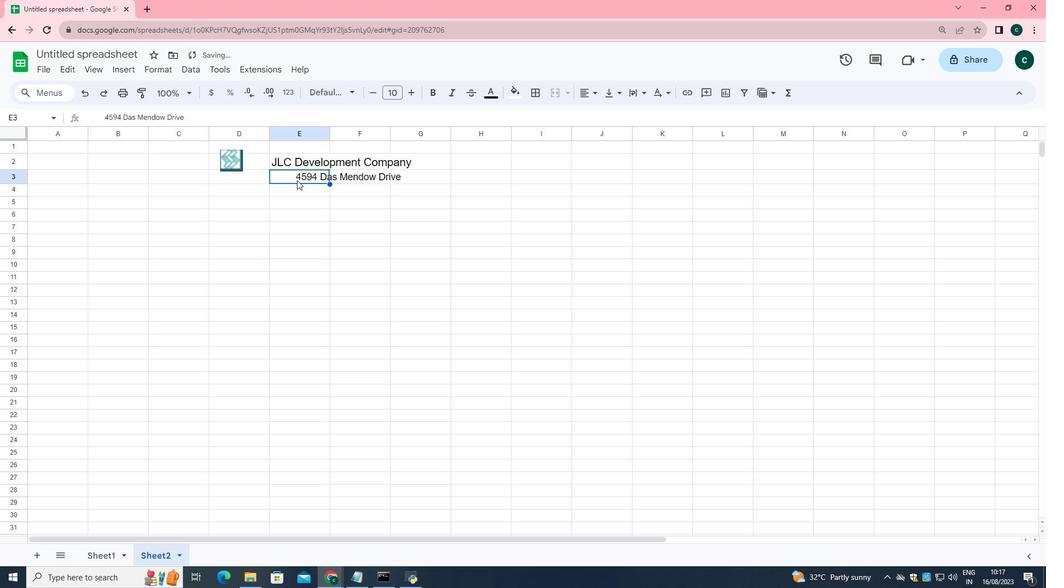 
Action: Mouse moved to (301, 179)
Screenshot: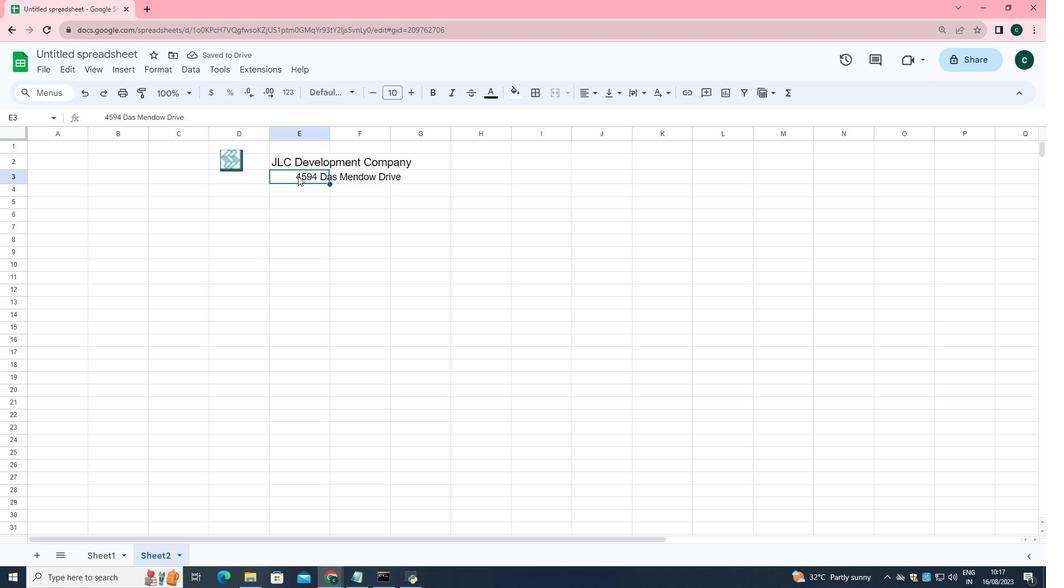 
Action: Mouse pressed left at (301, 179)
Screenshot: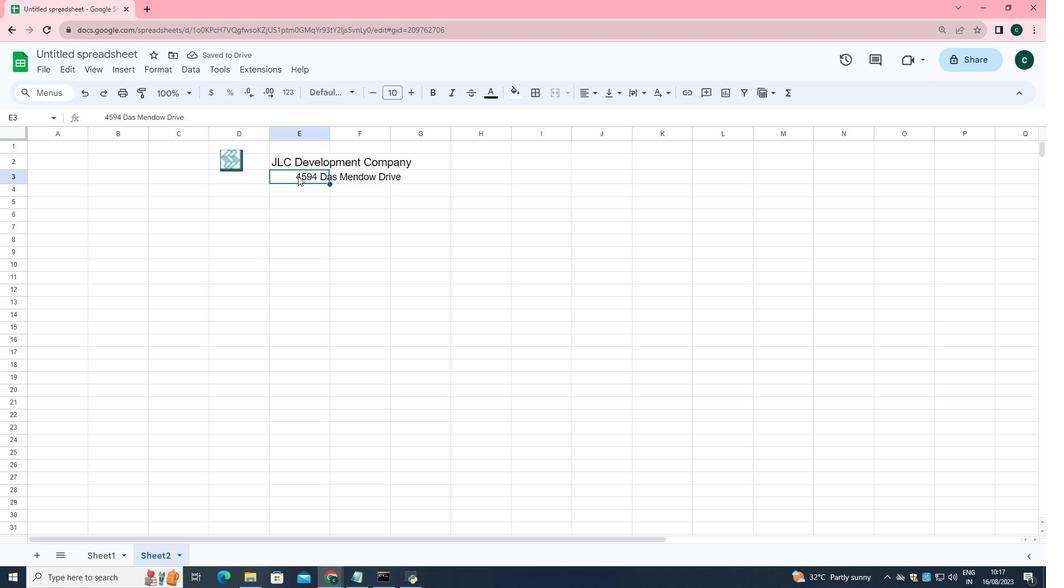 
Action: Mouse pressed left at (301, 179)
Screenshot: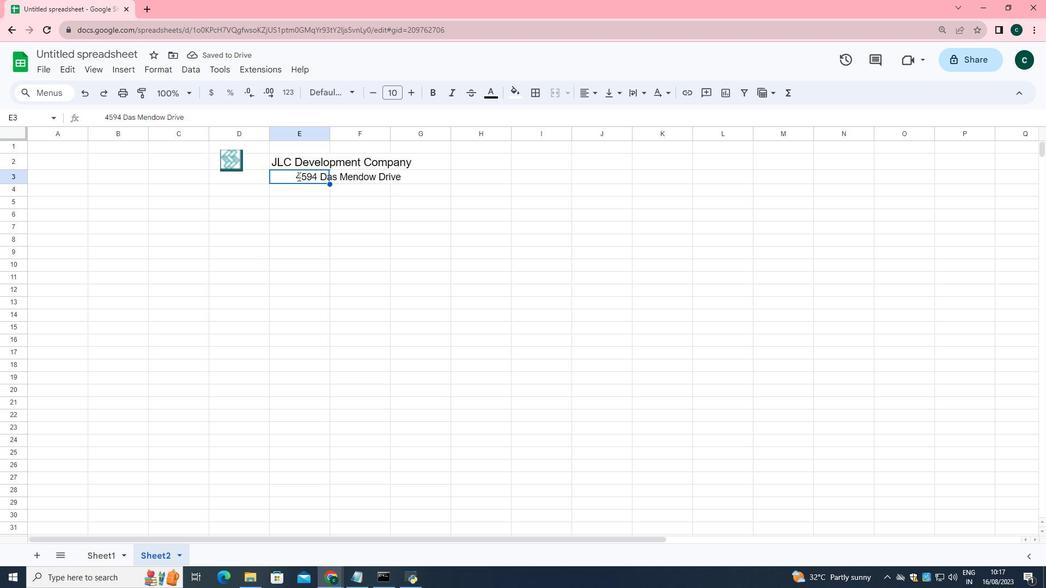 
Action: Mouse moved to (299, 178)
Screenshot: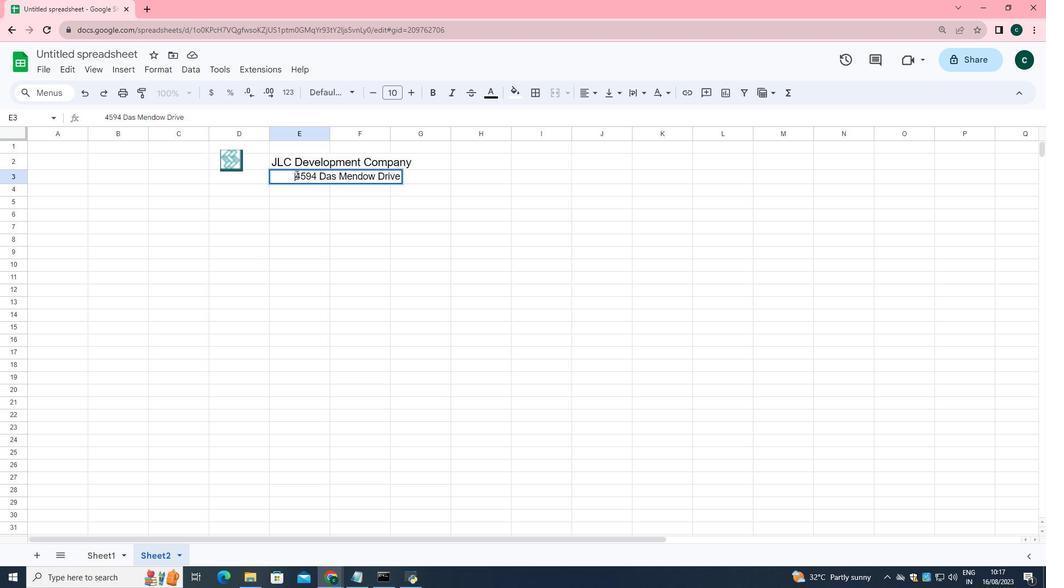 
Action: Mouse pressed left at (299, 178)
Screenshot: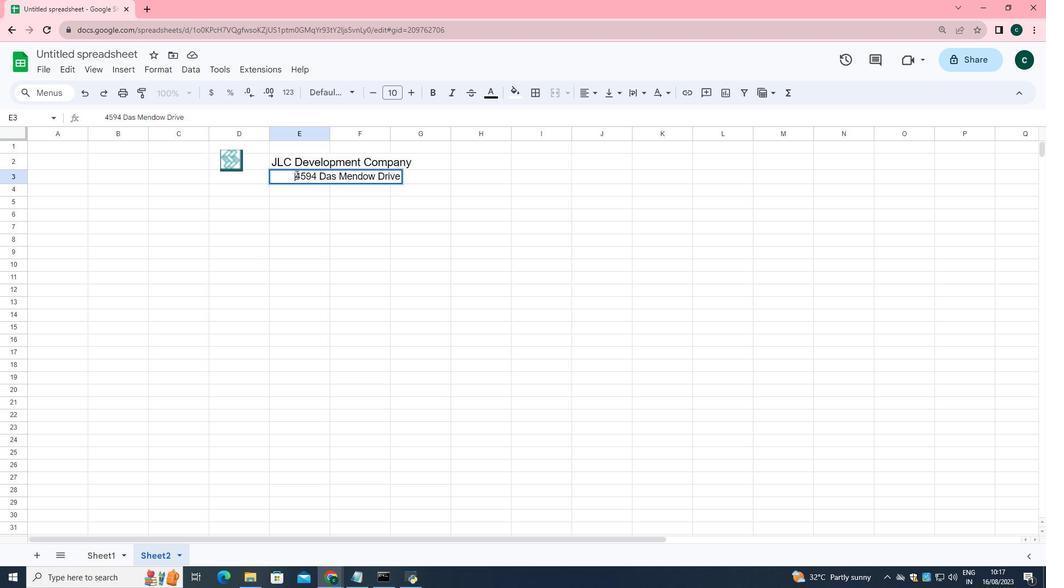 
Action: Key pressed <Key.backspace><Key.backspace>
Screenshot: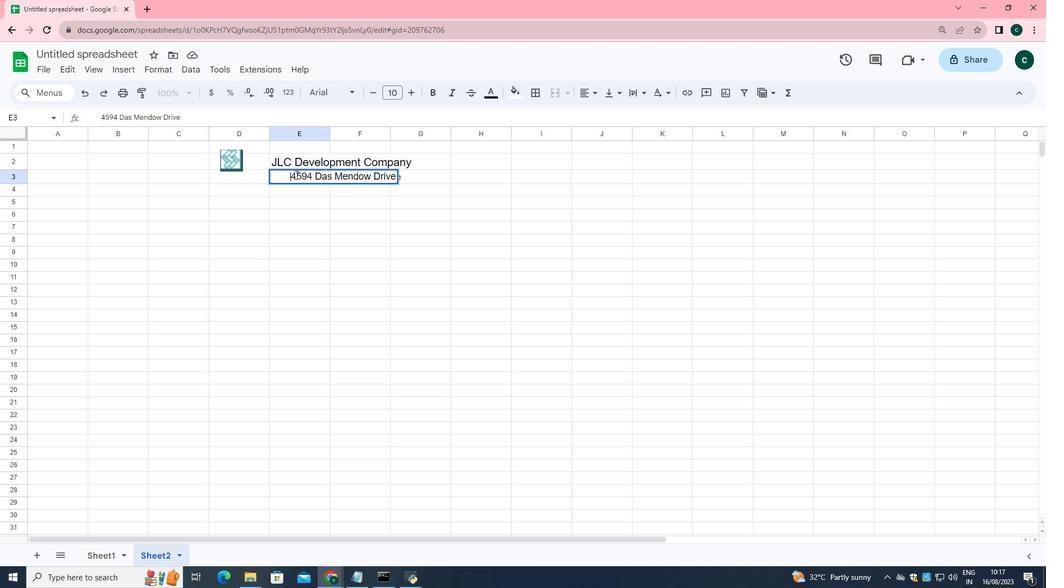 
Action: Mouse moved to (306, 190)
Screenshot: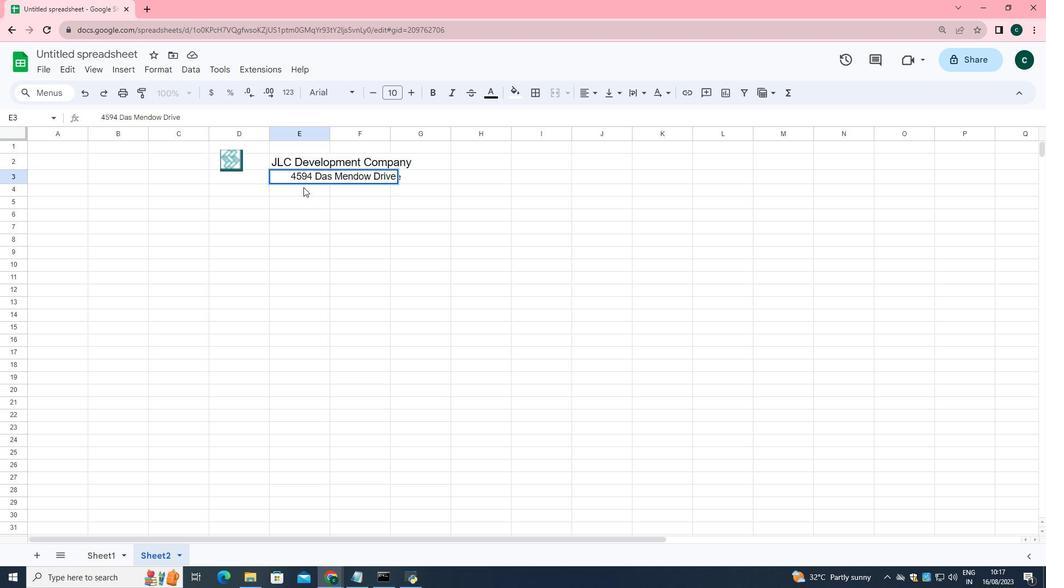 
Action: Mouse pressed left at (306, 190)
Screenshot: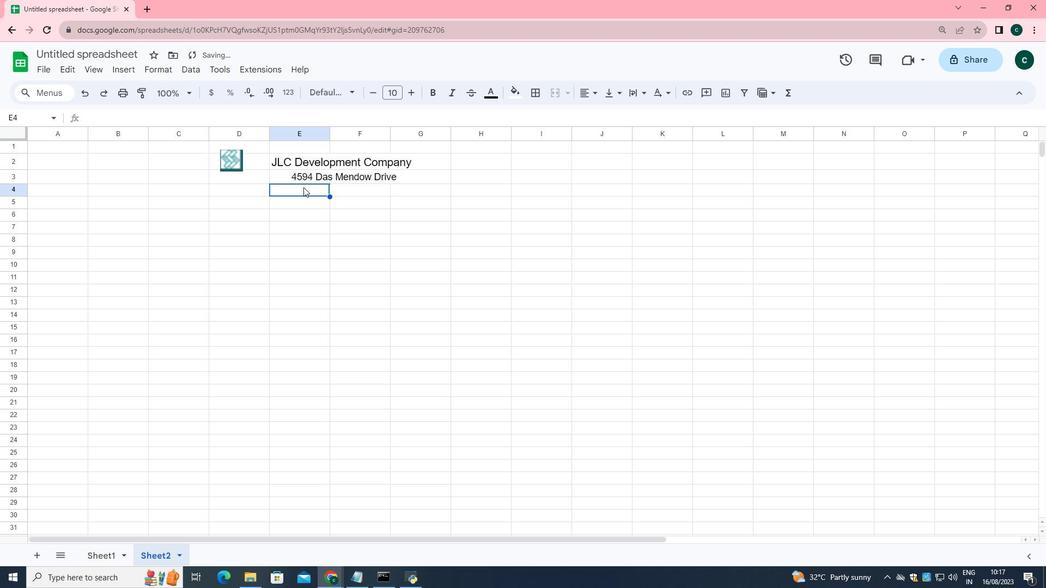 
Action: Mouse moved to (414, 94)
Screenshot: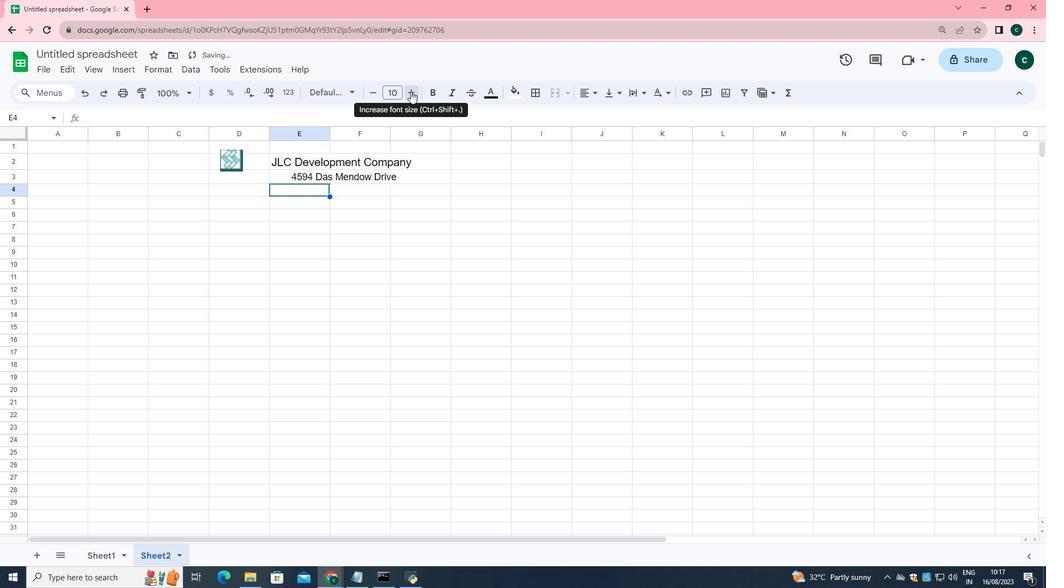 
Action: Mouse pressed left at (414, 94)
Screenshot: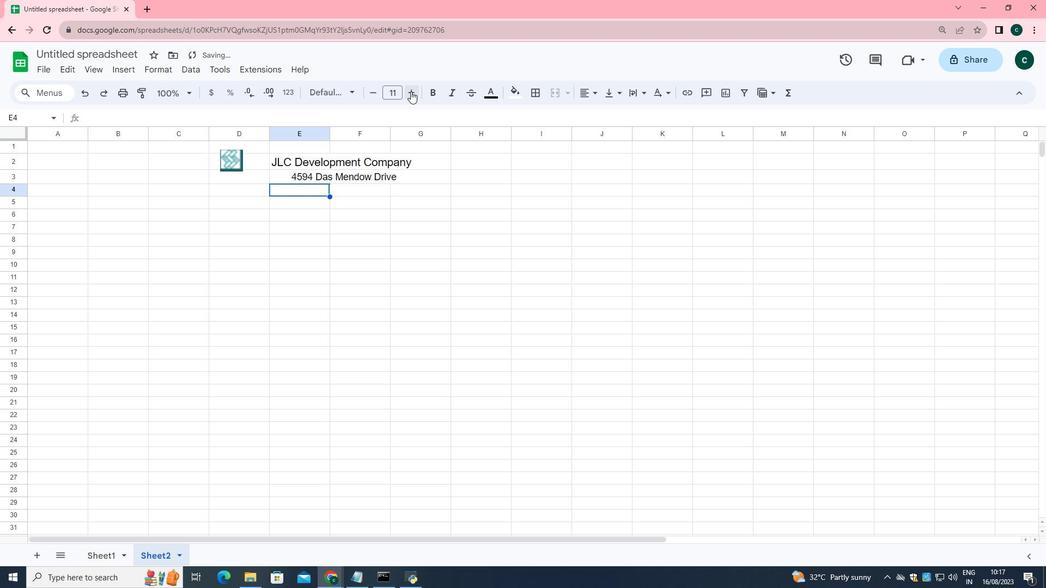
Action: Mouse pressed left at (414, 94)
Screenshot: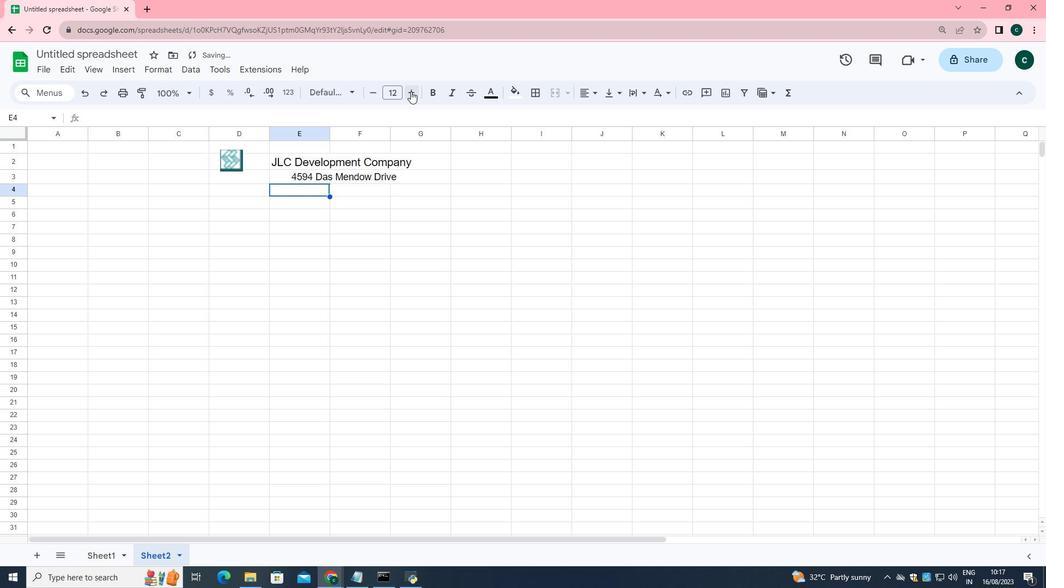 
Action: Mouse moved to (307, 191)
Screenshot: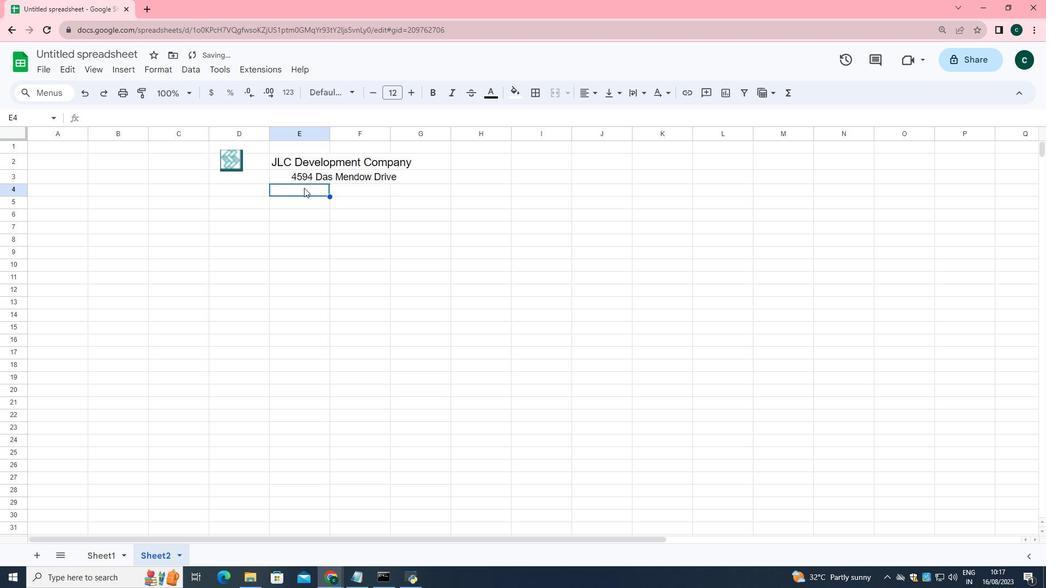 
Action: Mouse pressed left at (307, 191)
Screenshot: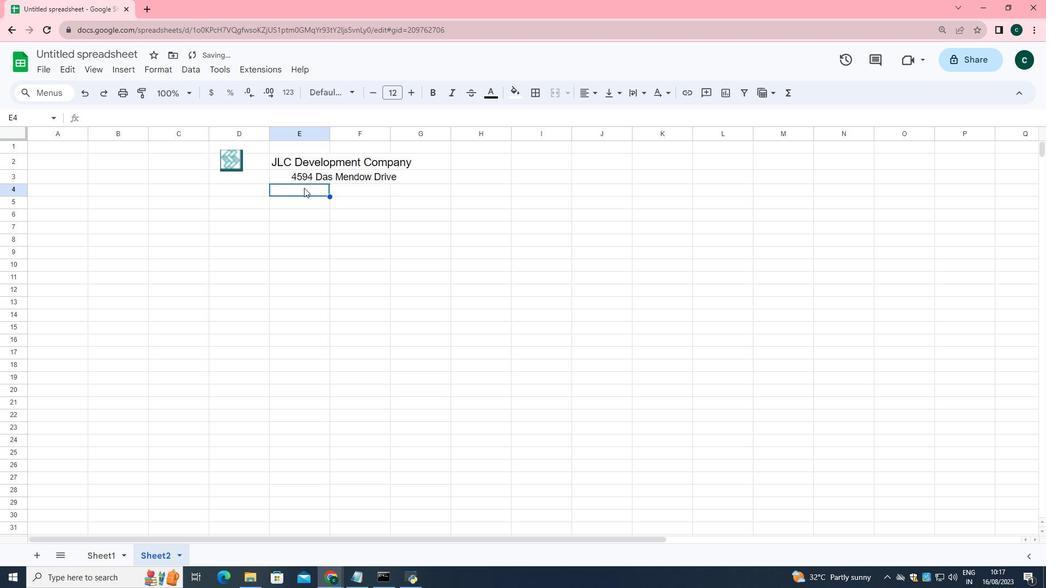 
Action: Mouse pressed left at (307, 191)
Screenshot: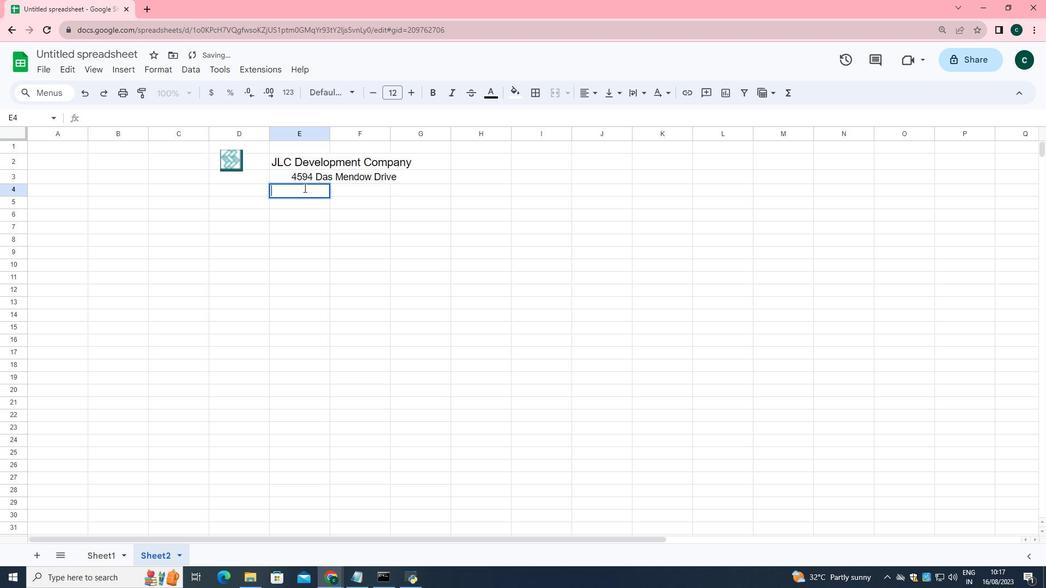 
Action: Key pressed <Key.space><Key.space><Key.space><Key.space><Key.space>jlcdevelopment<Key.shift><Key.shift><Key.shift>@company.com
Screenshot: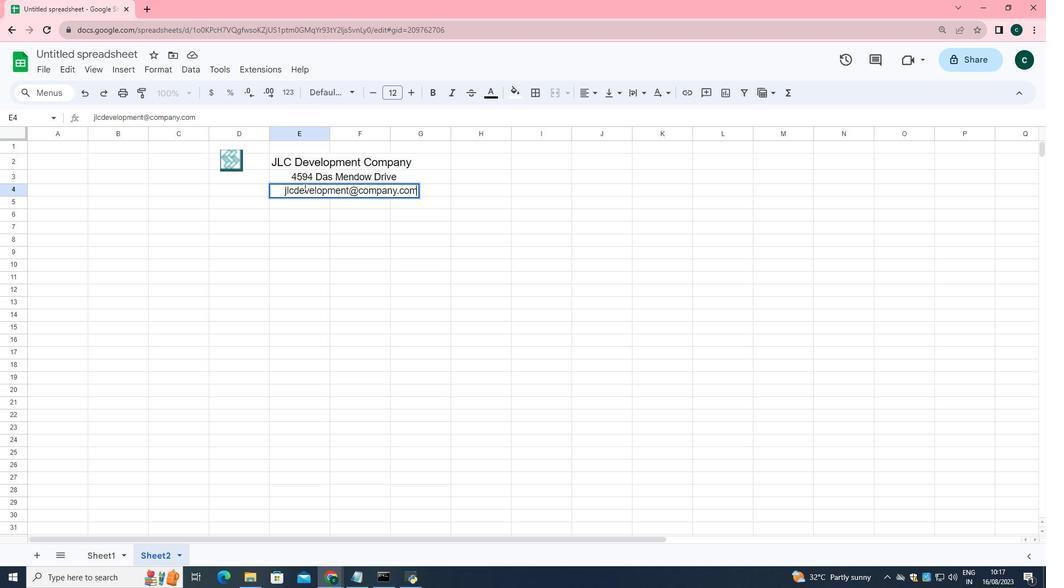 
Action: Mouse moved to (345, 247)
Screenshot: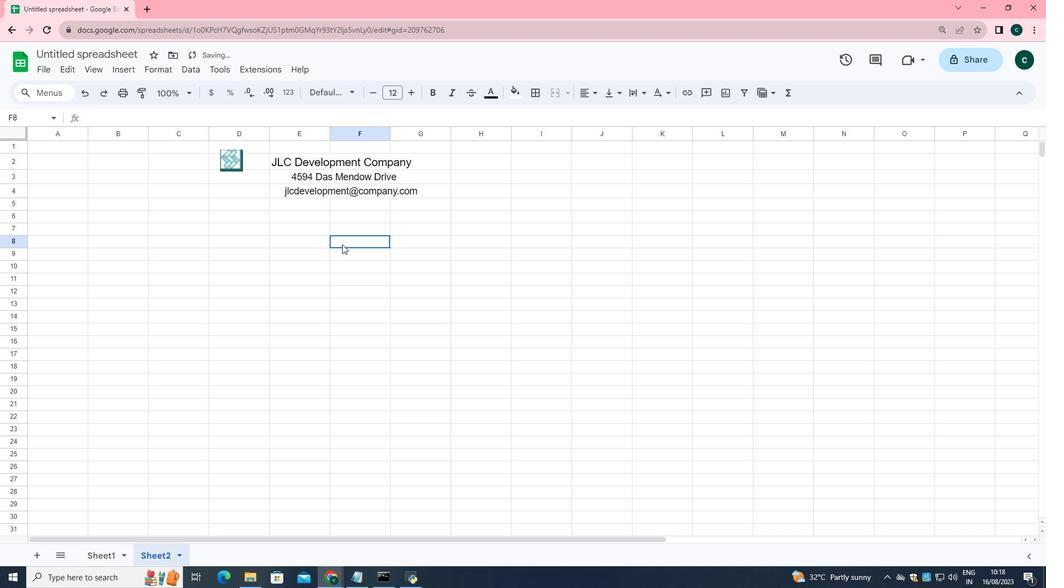 
Action: Mouse pressed left at (345, 247)
Screenshot: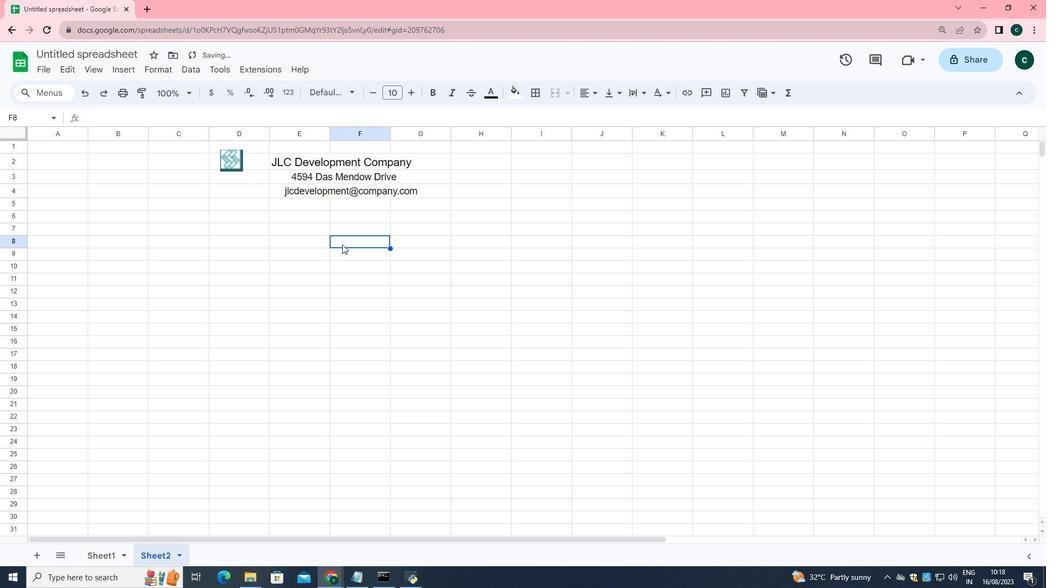 
Action: Mouse moved to (308, 190)
Screenshot: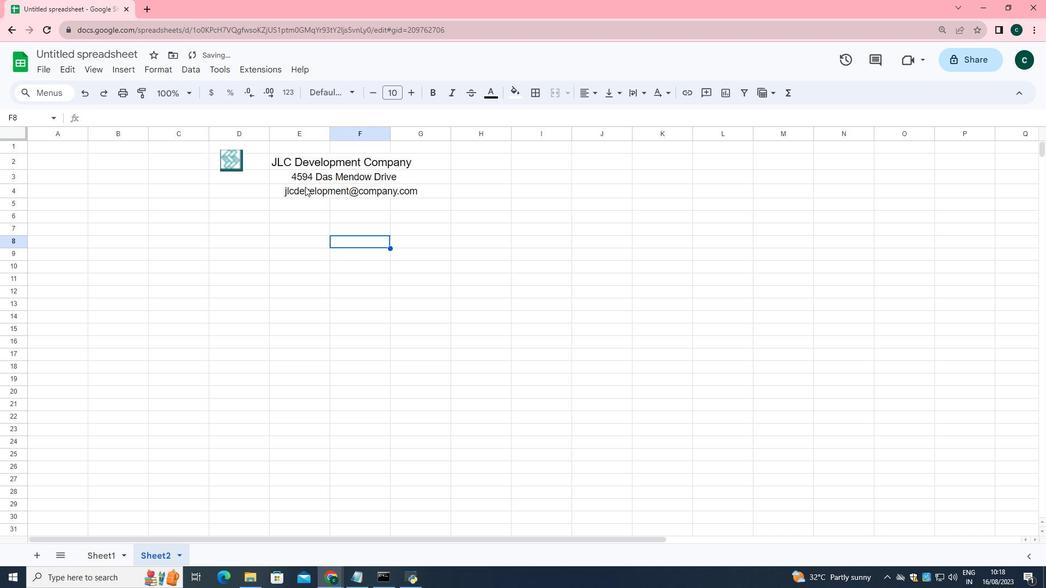 
Action: Mouse pressed left at (308, 190)
Screenshot: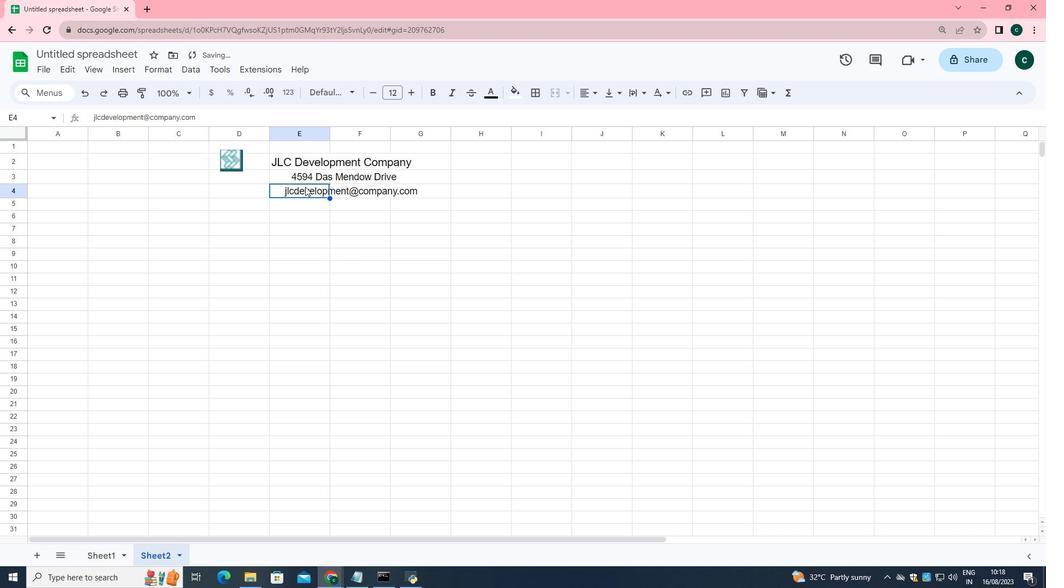 
Action: Mouse moved to (379, 99)
Screenshot: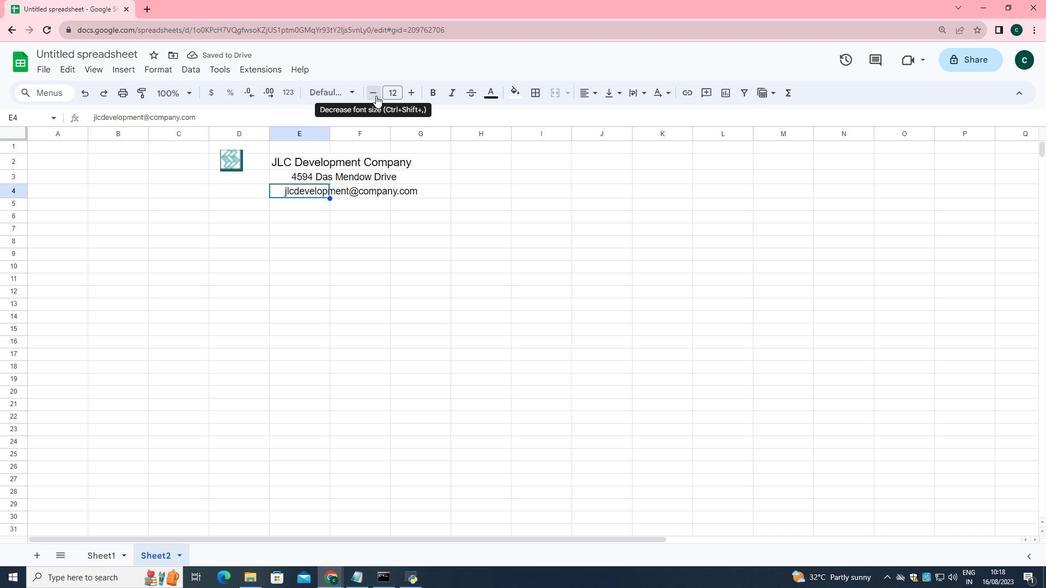
Action: Mouse pressed left at (379, 99)
Screenshot: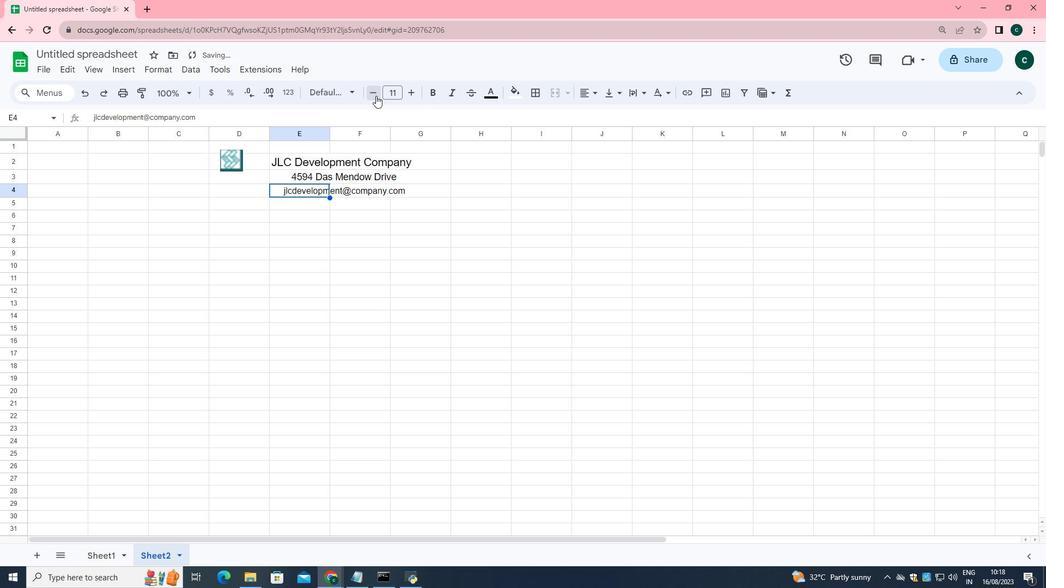 
Action: Mouse pressed left at (379, 99)
Screenshot: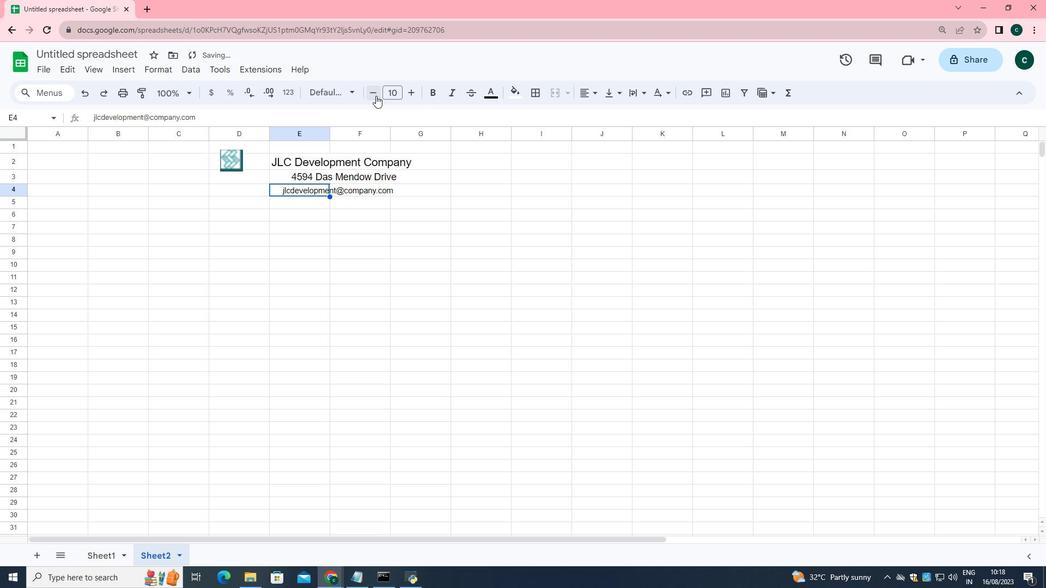 
Action: Mouse moved to (378, 231)
Screenshot: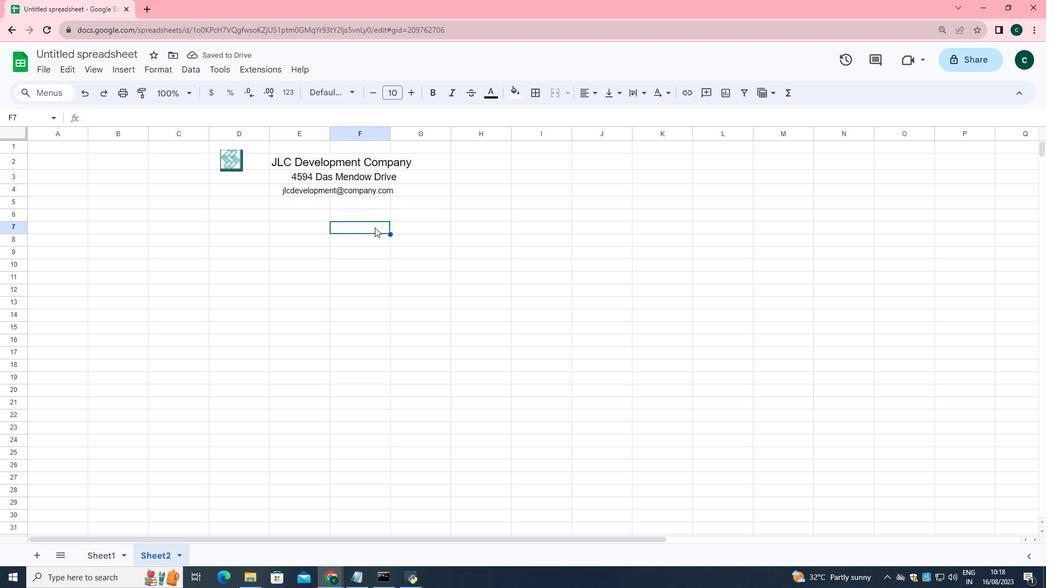 
Action: Mouse pressed left at (378, 231)
Screenshot: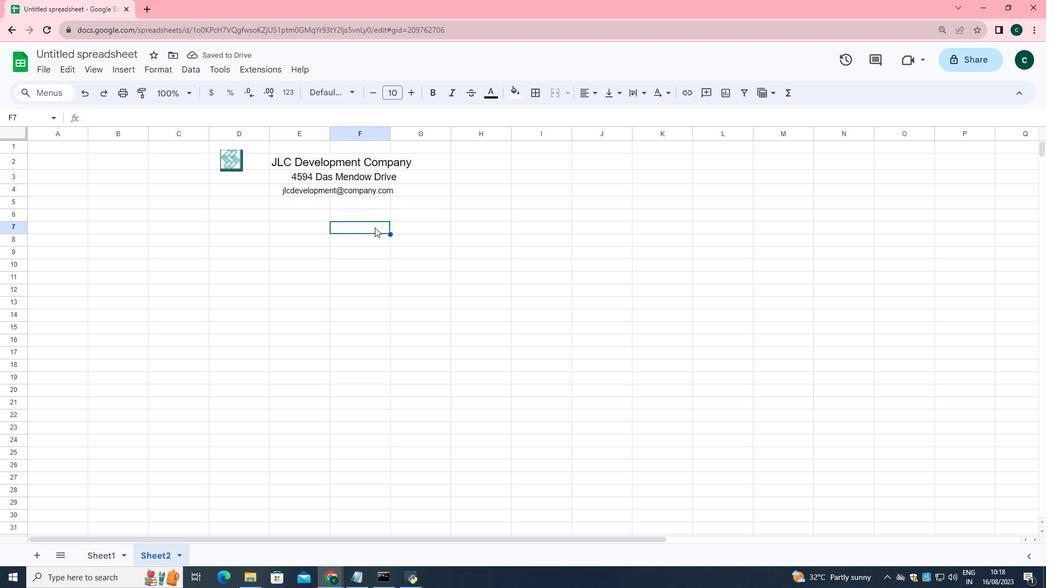 
Action: Mouse moved to (230, 165)
Screenshot: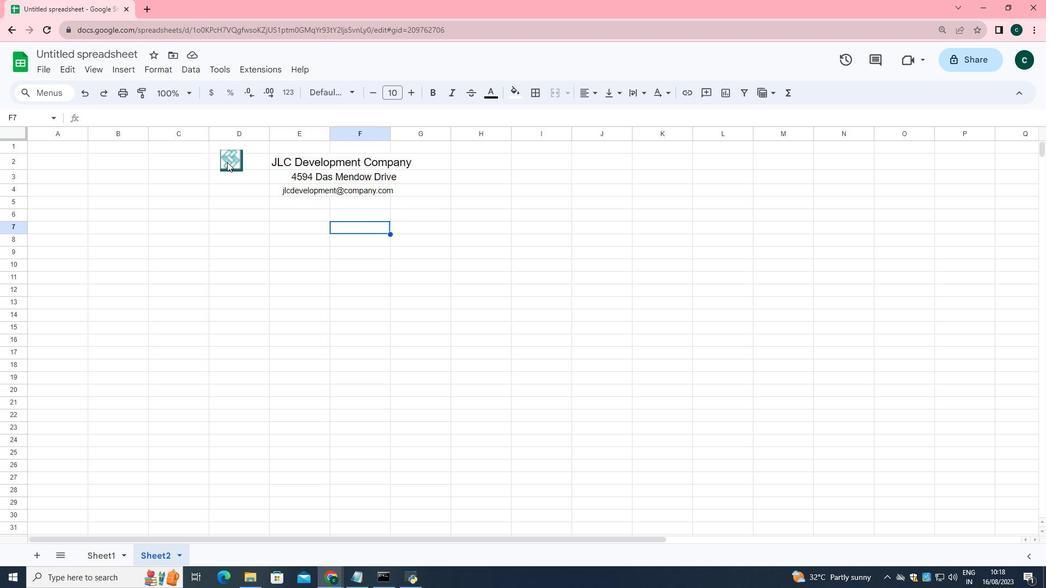 
Action: Mouse pressed left at (230, 165)
Screenshot: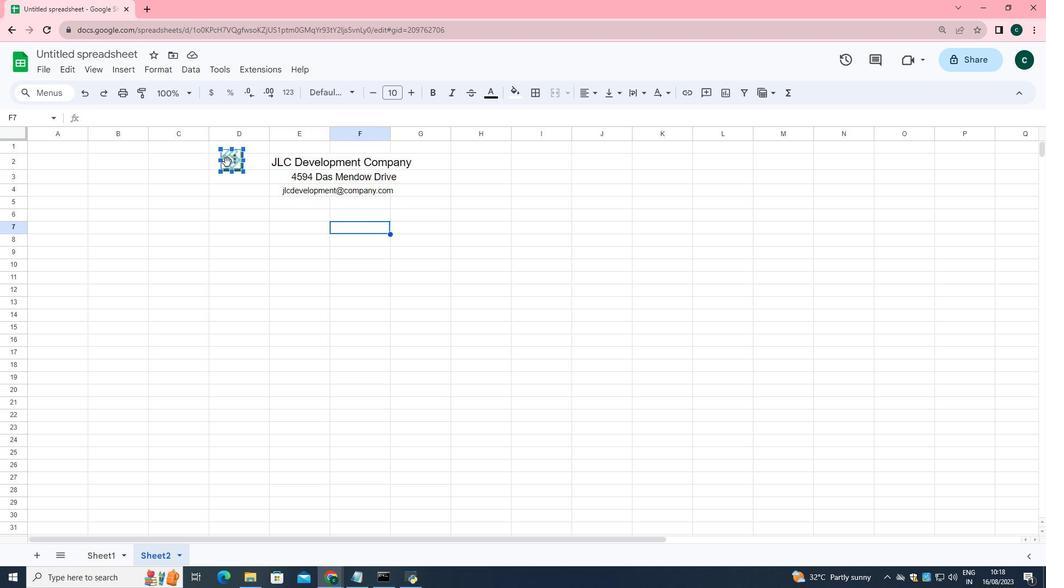 
Action: Mouse moved to (227, 160)
Screenshot: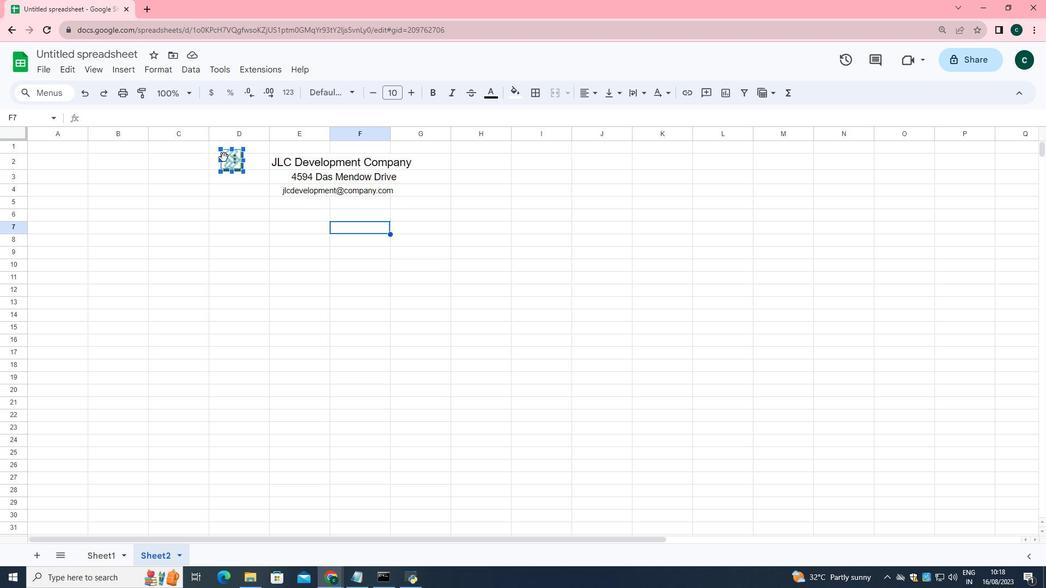 
Action: Mouse pressed left at (227, 160)
Screenshot: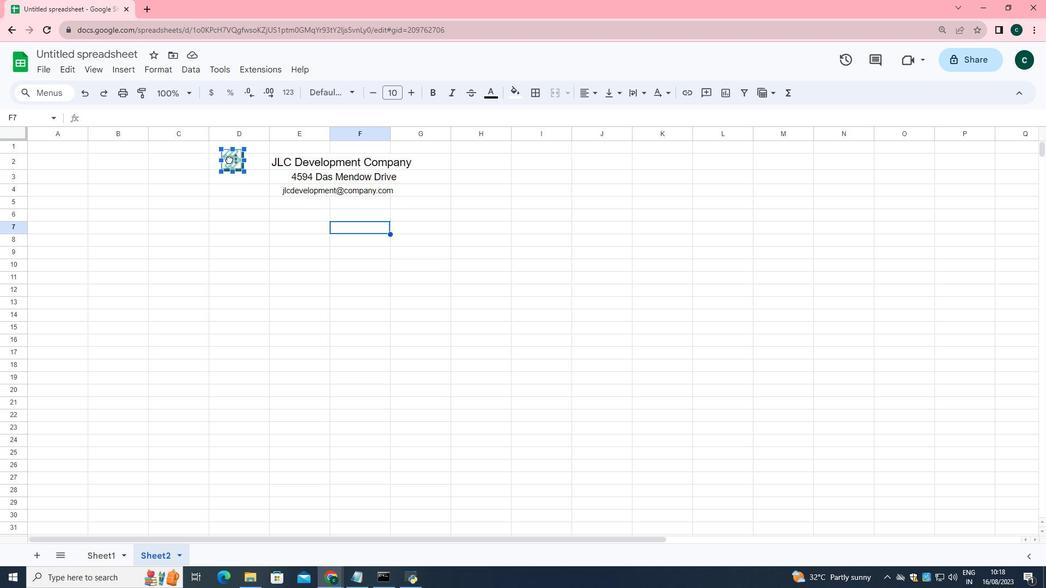 
Action: Mouse moved to (251, 181)
Screenshot: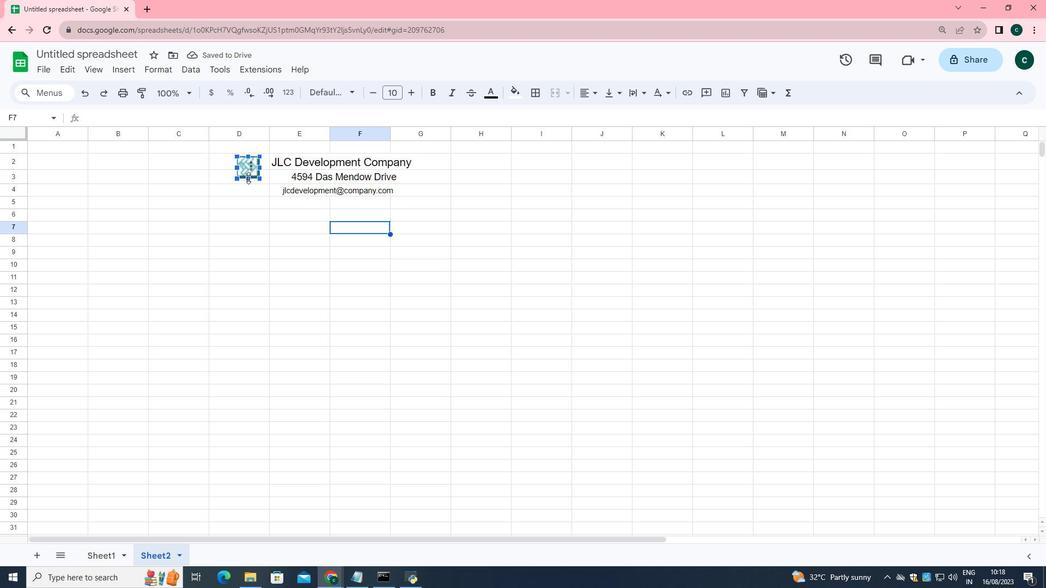 
Action: Mouse pressed left at (251, 181)
Screenshot: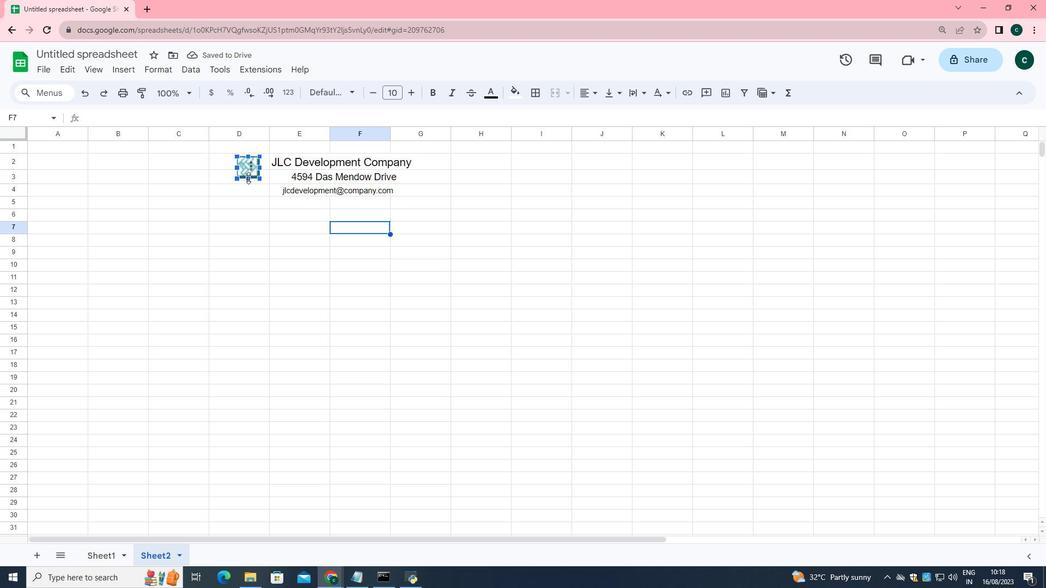 
Action: Mouse moved to (260, 172)
Screenshot: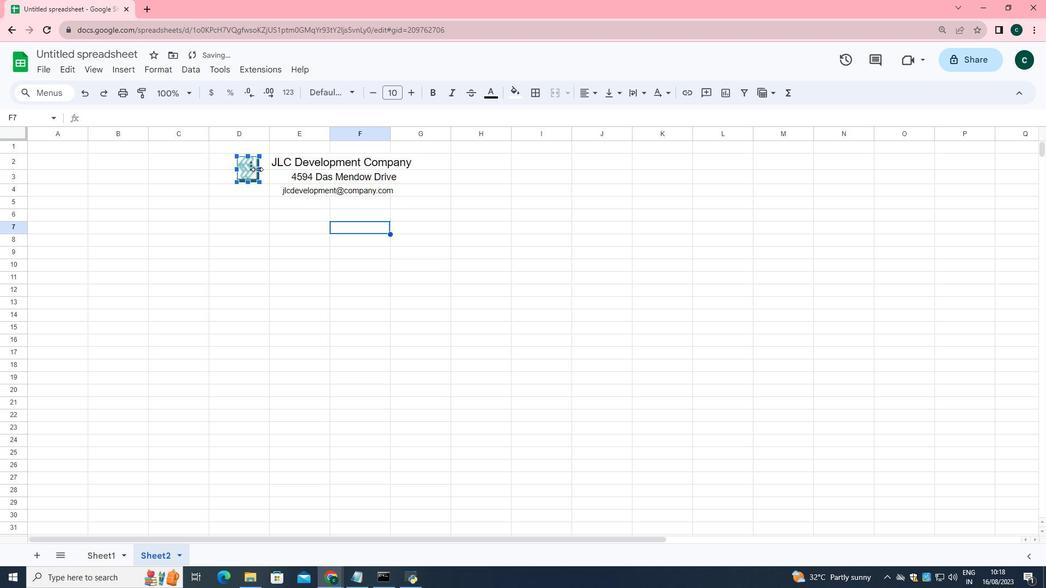 
Action: Mouse pressed left at (260, 172)
Screenshot: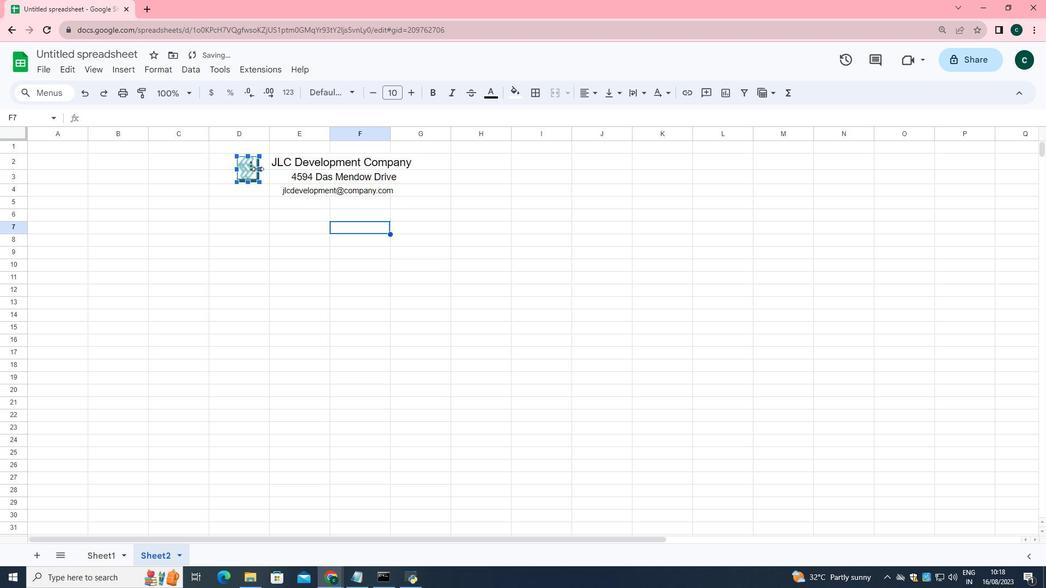 
Action: Mouse moved to (255, 159)
Screenshot: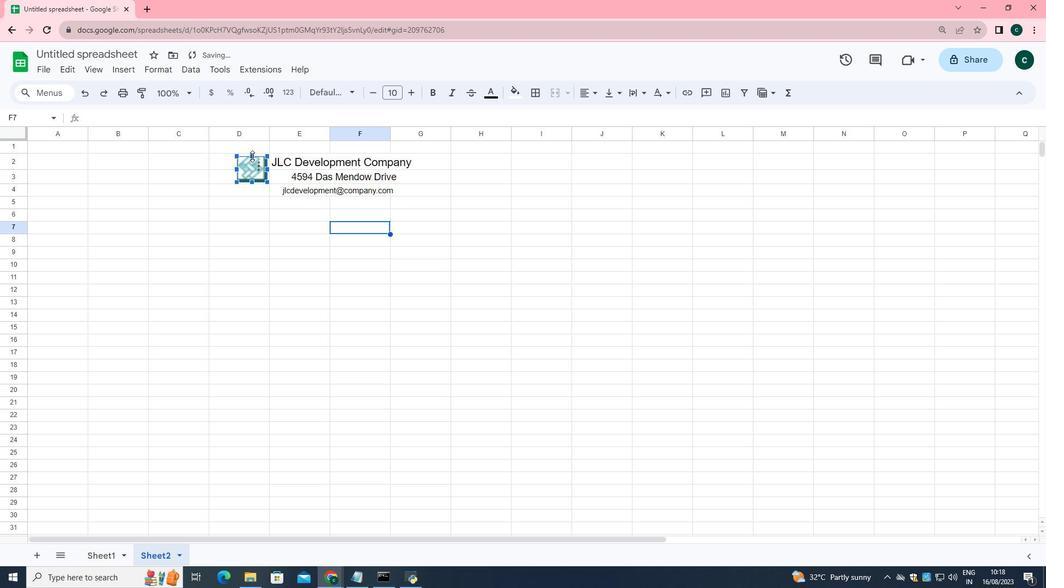 
Action: Mouse pressed left at (255, 159)
Screenshot: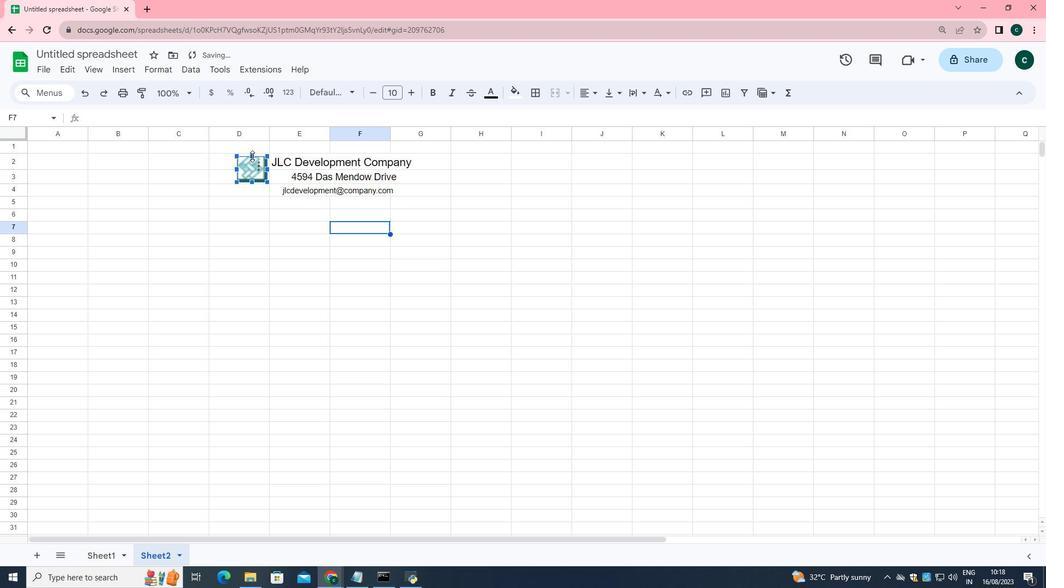 
Action: Mouse moved to (342, 283)
Screenshot: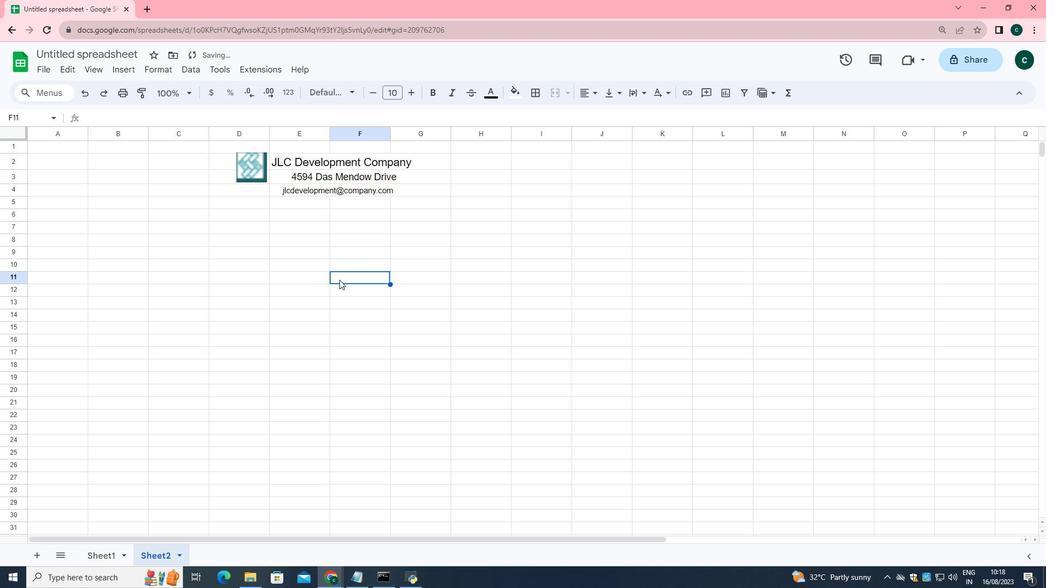 
Action: Mouse pressed left at (342, 283)
Screenshot: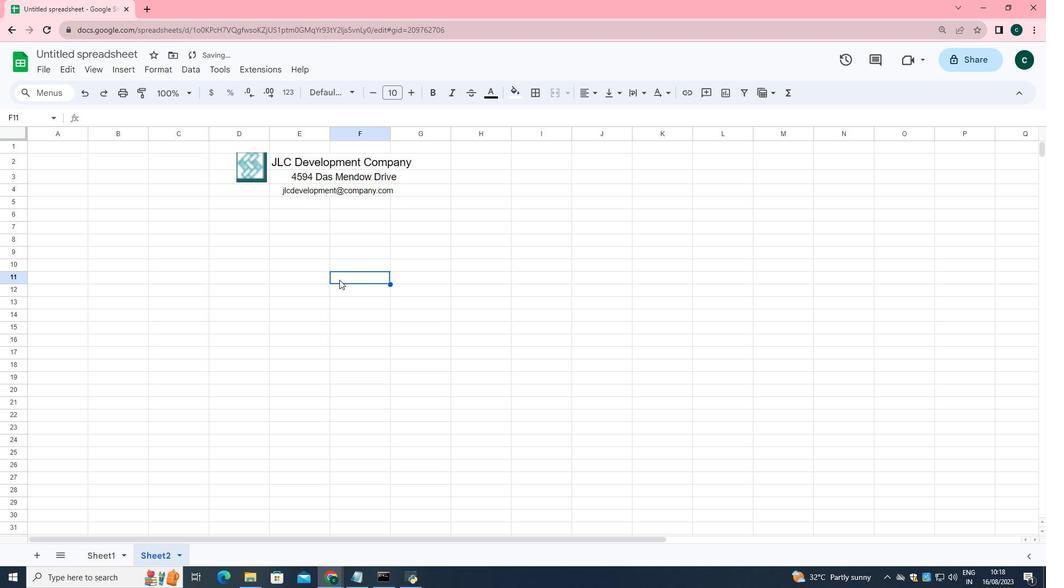 
Action: Mouse moved to (84, 146)
Screenshot: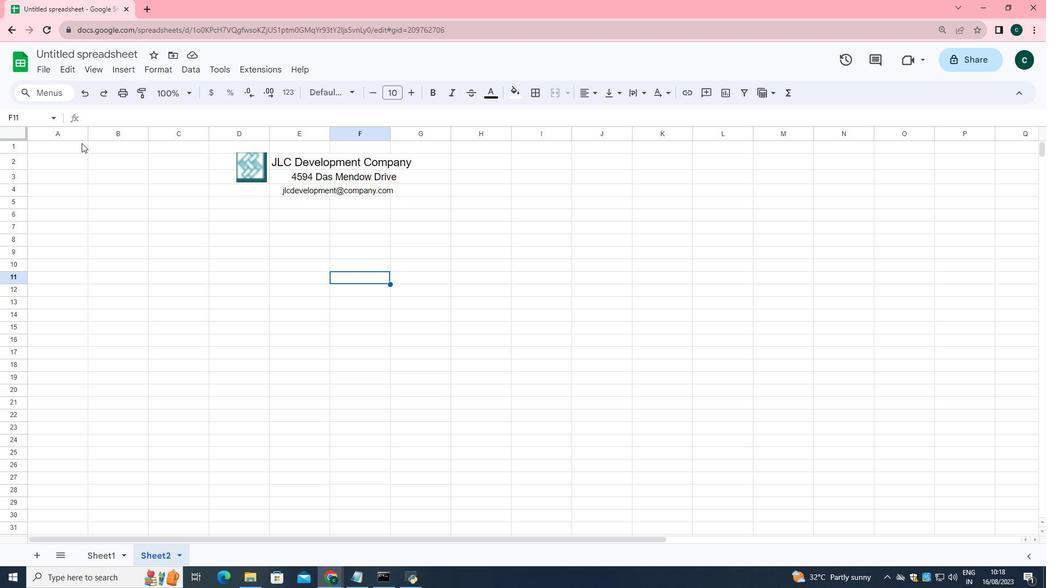 
Action: Mouse pressed left at (84, 146)
Screenshot: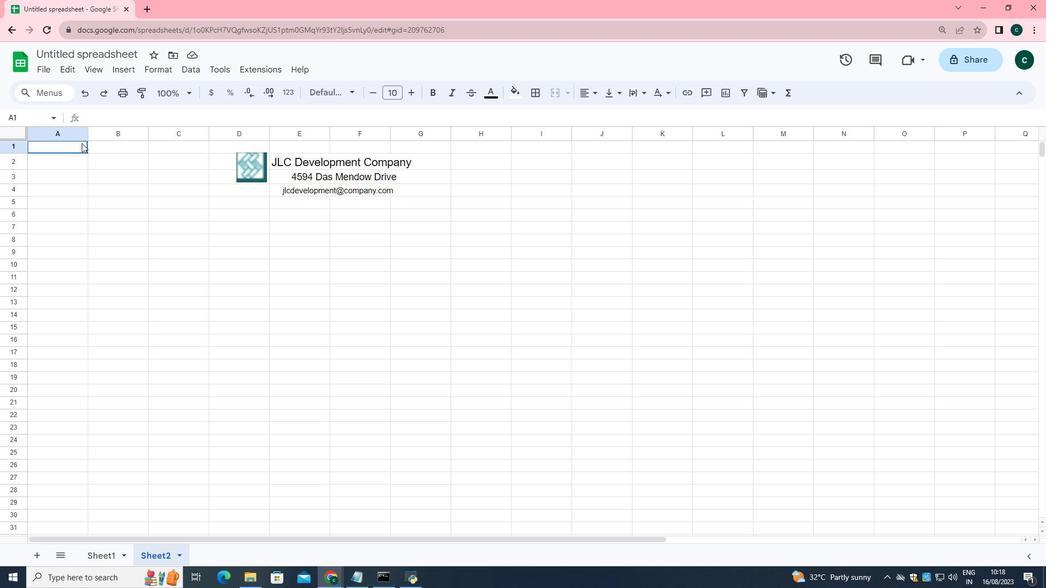 
Action: Mouse moved to (539, 97)
Screenshot: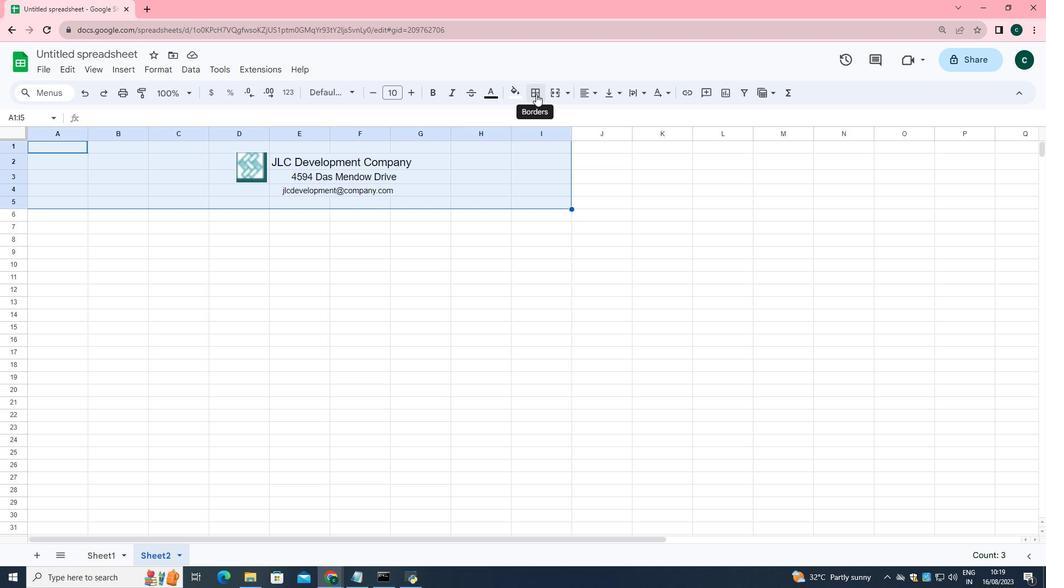
Action: Mouse pressed left at (539, 97)
Screenshot: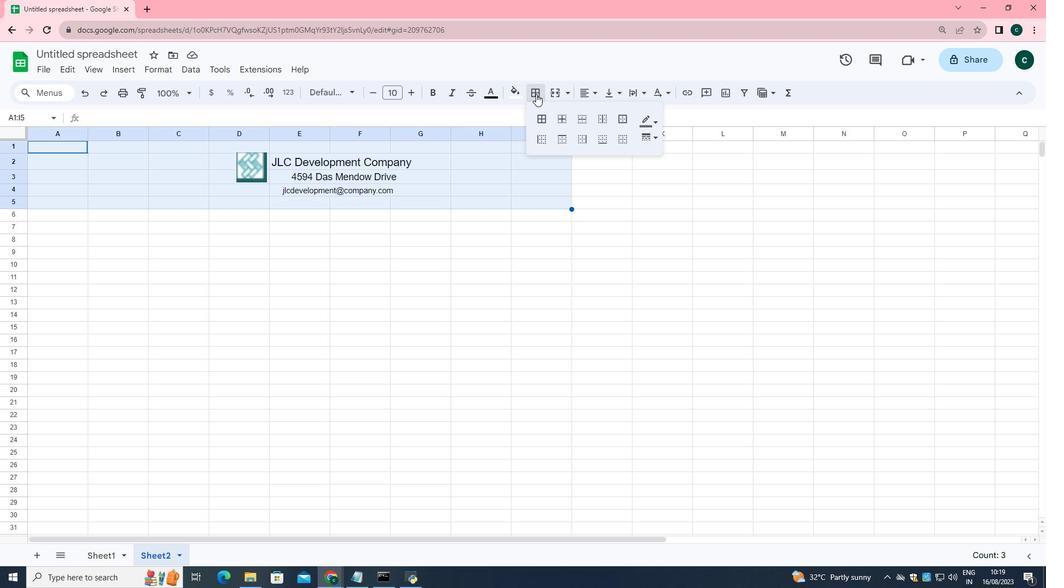 
Action: Mouse moved to (657, 121)
Screenshot: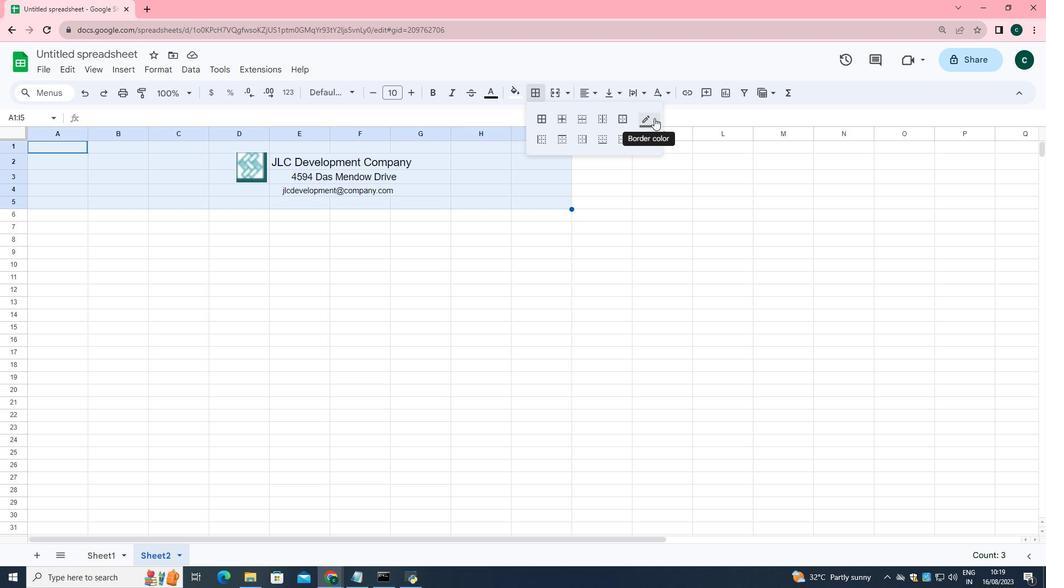 
Action: Mouse pressed left at (657, 121)
Screenshot: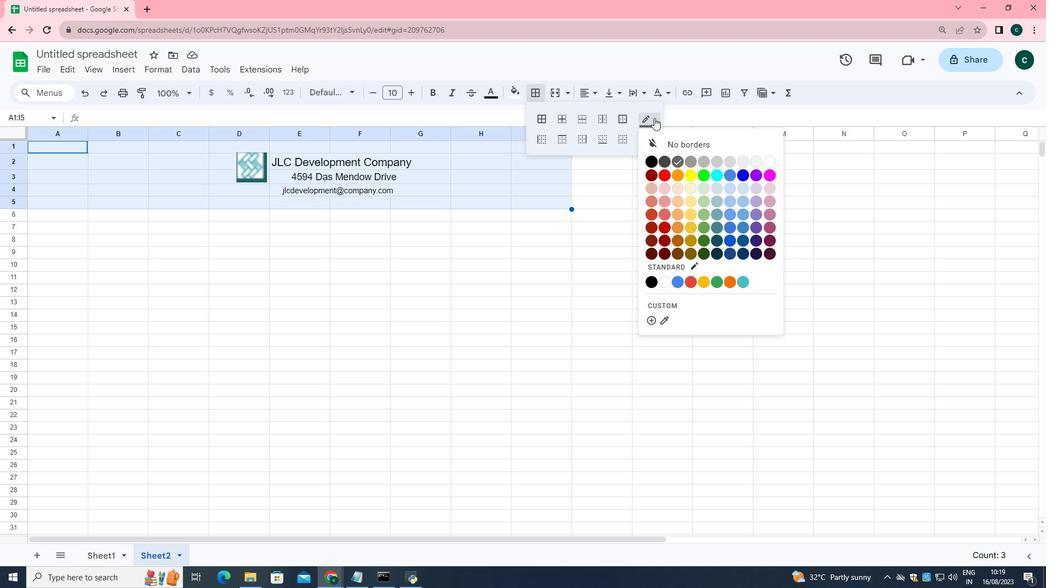 
Action: Mouse moved to (703, 252)
Screenshot: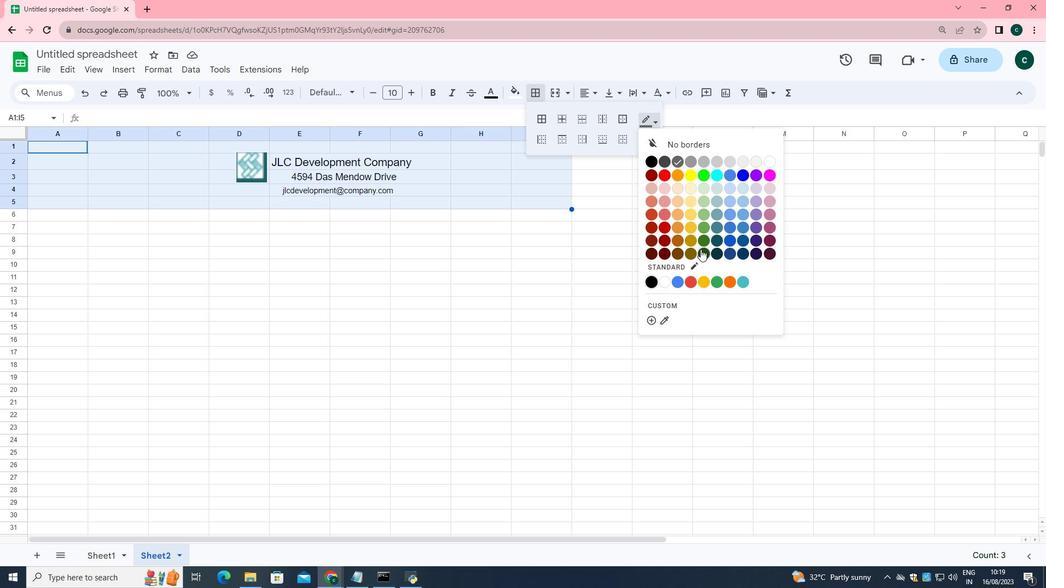 
Action: Mouse pressed left at (703, 252)
Screenshot: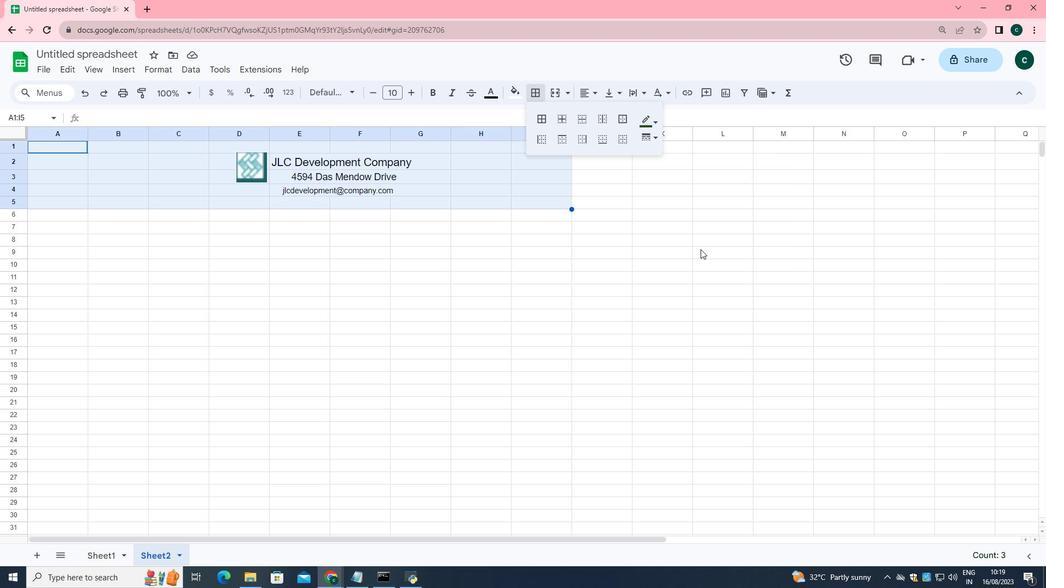 
Action: Mouse moved to (548, 123)
Screenshot: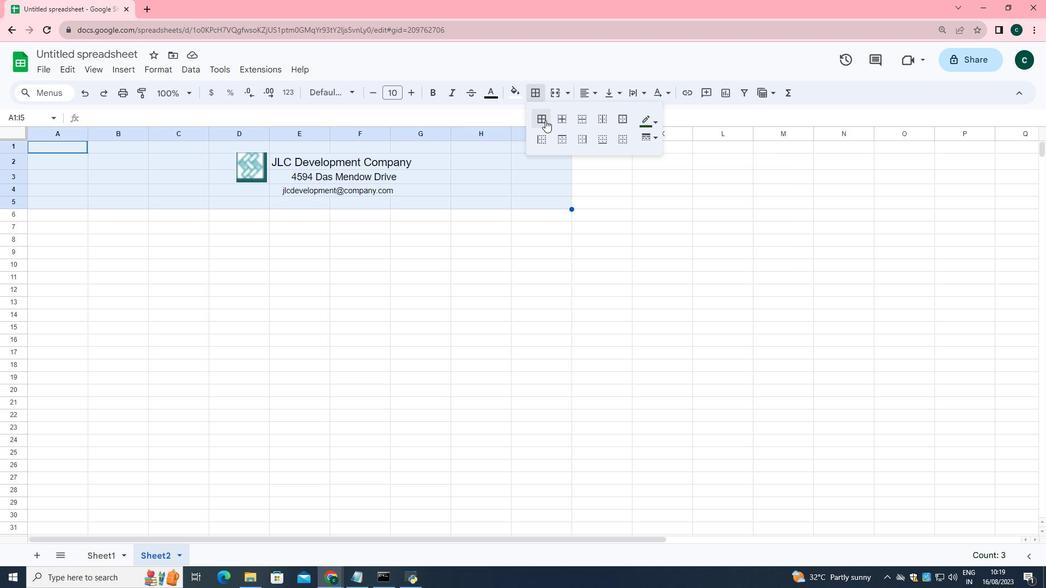 
Action: Mouse pressed left at (548, 123)
Screenshot: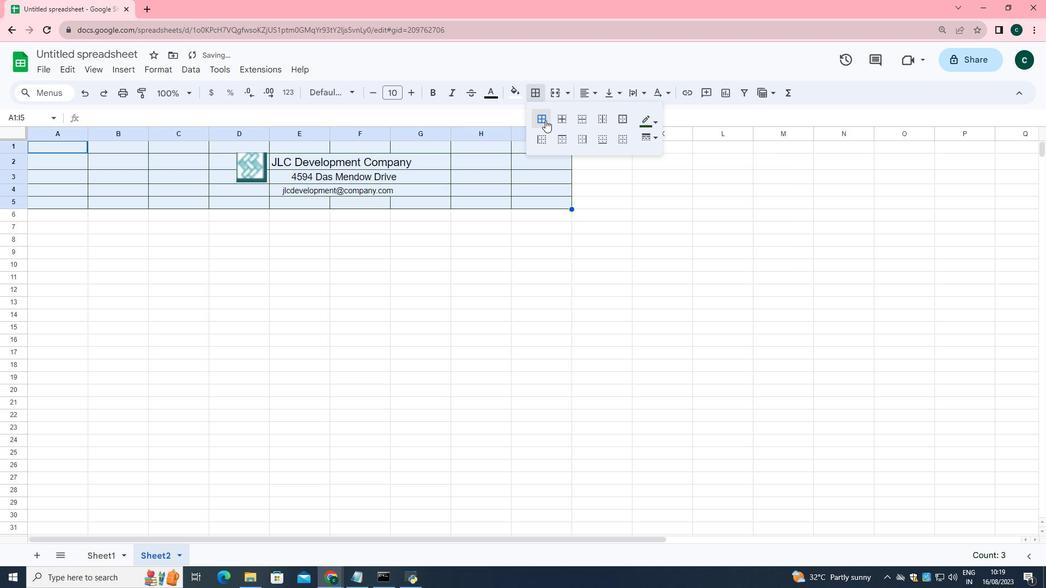 
Action: Mouse moved to (513, 95)
Screenshot: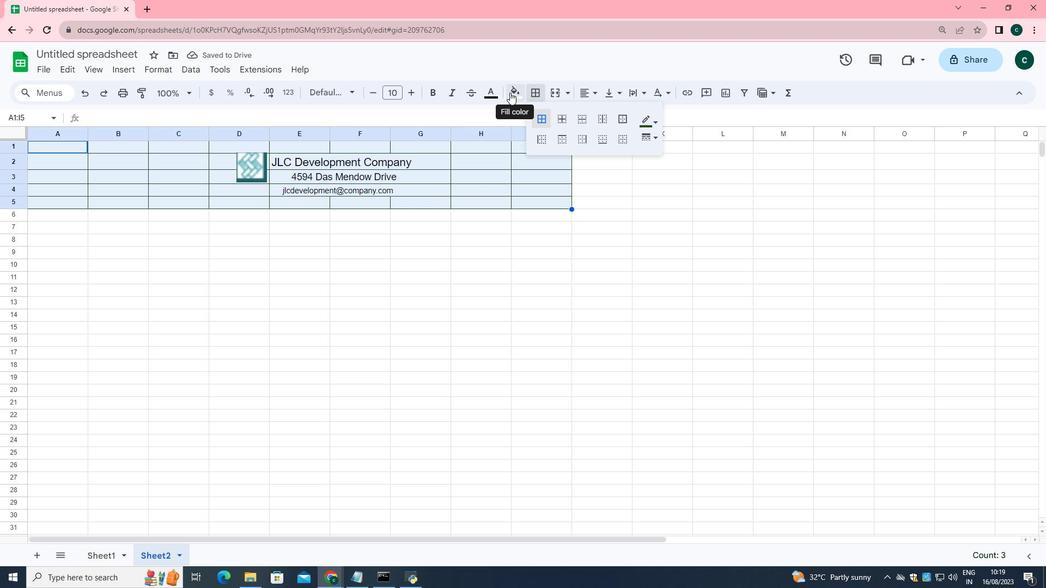 
Action: Mouse pressed left at (513, 95)
Screenshot: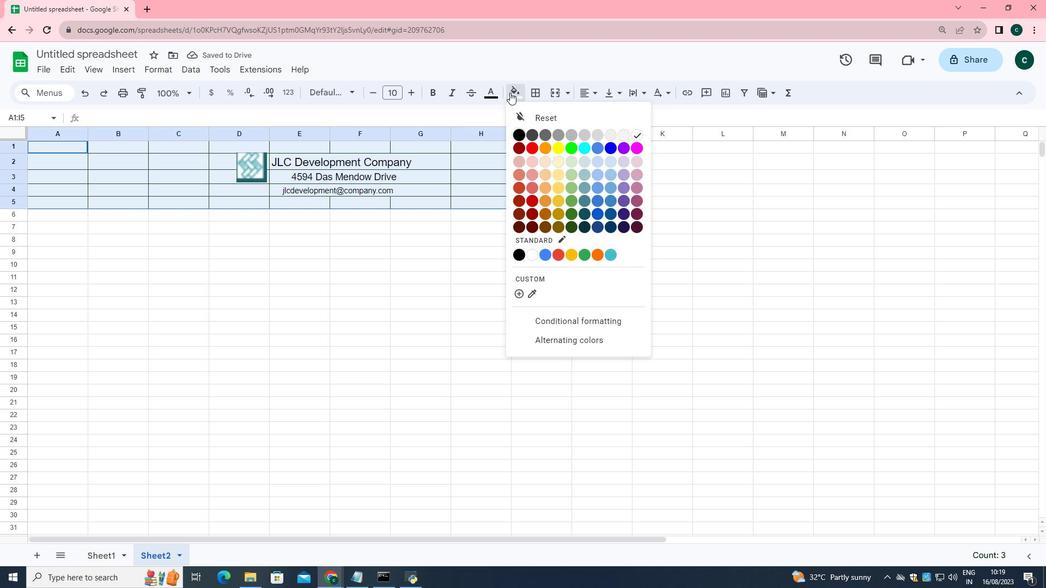 
Action: Mouse moved to (586, 231)
Screenshot: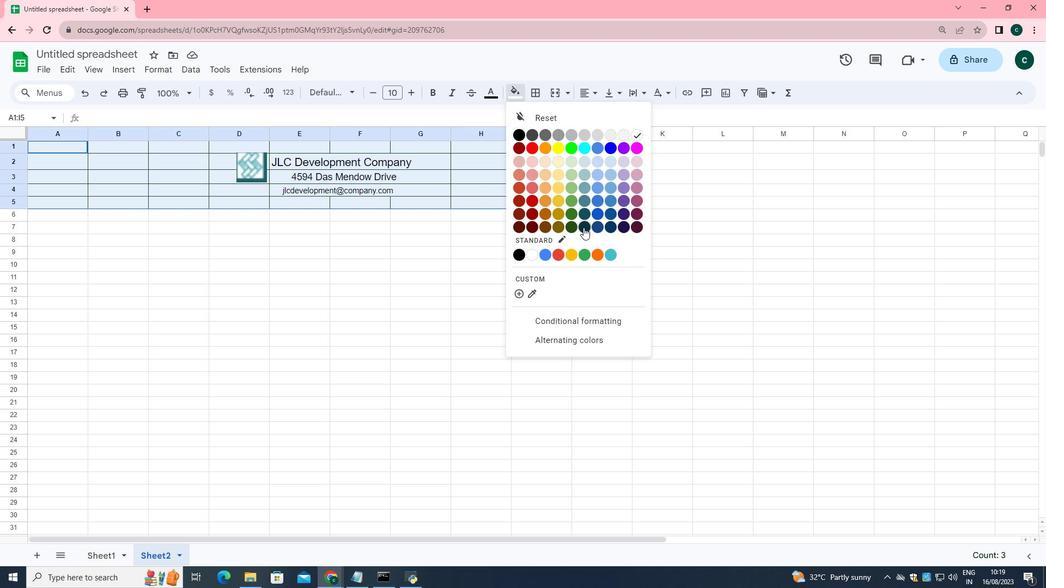 
Action: Mouse pressed left at (586, 231)
Screenshot: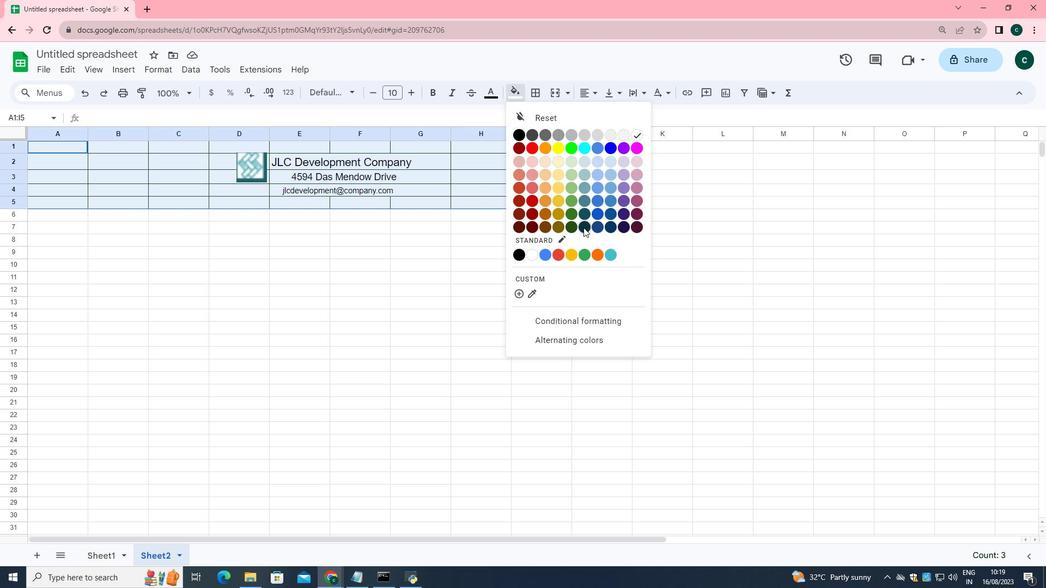 
Action: Mouse moved to (289, 162)
Screenshot: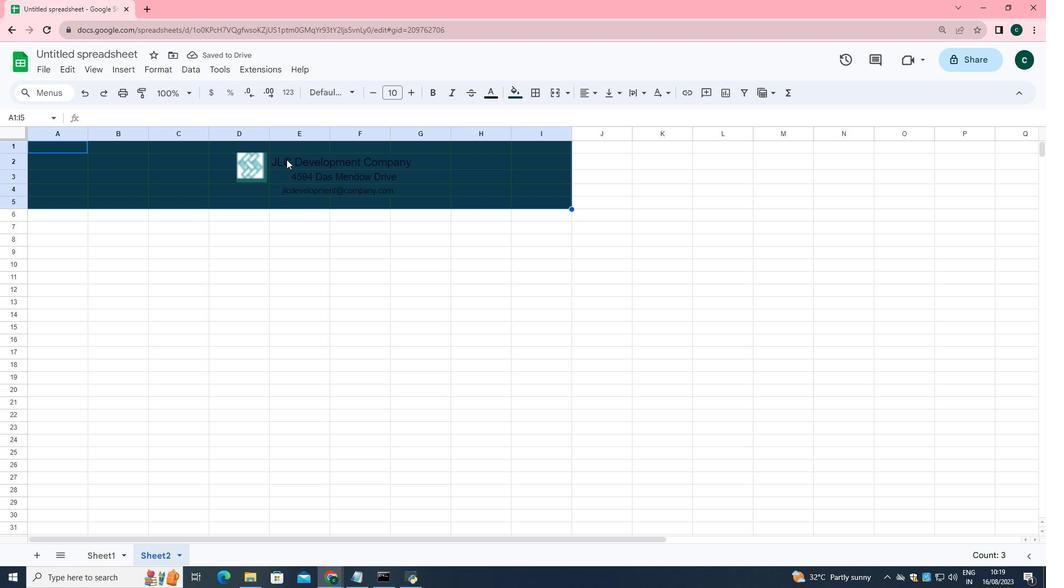 
Action: Mouse pressed left at (289, 162)
Screenshot: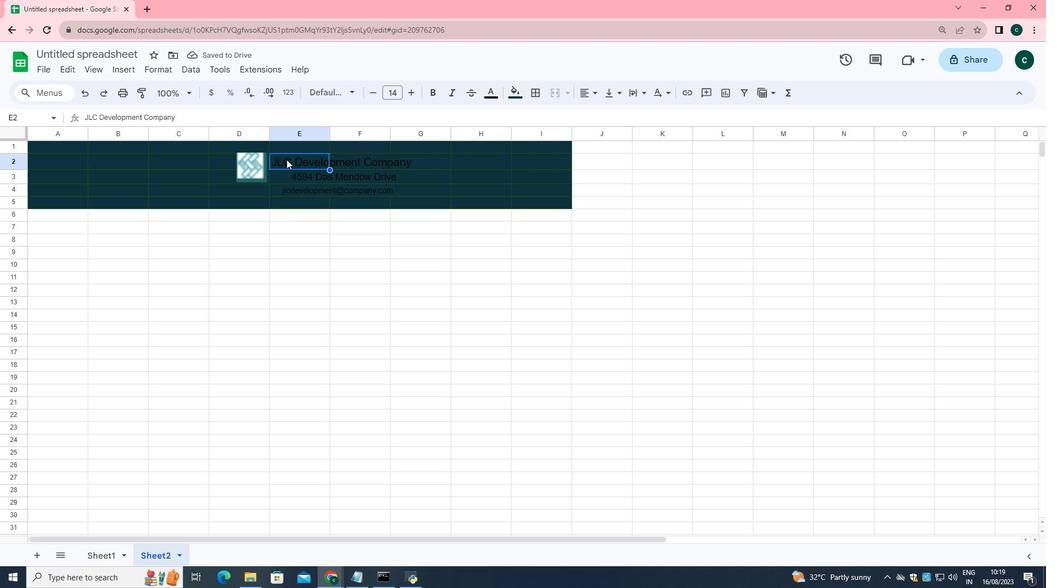 
Action: Mouse moved to (497, 101)
Screenshot: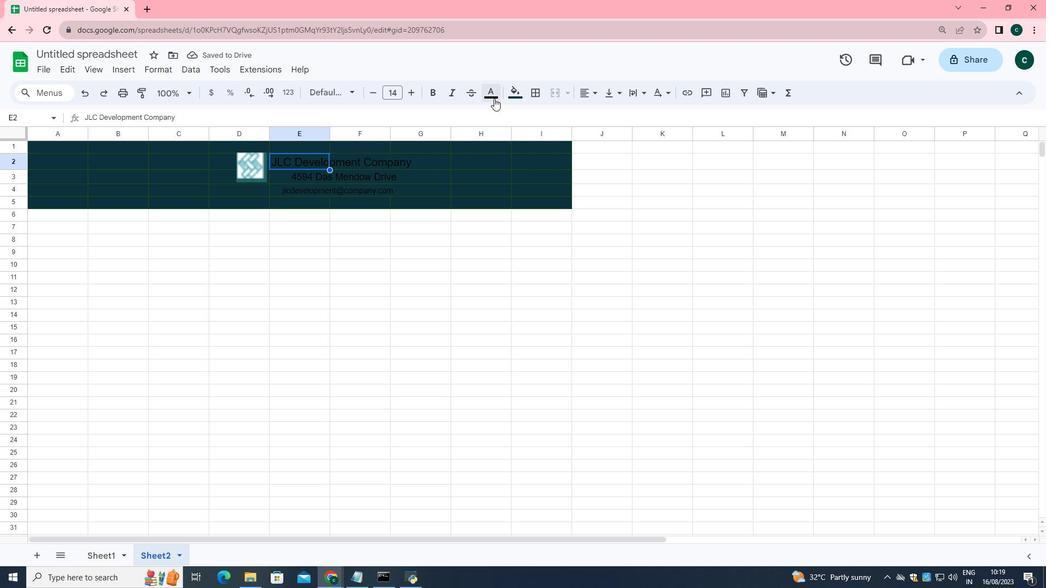 
Action: Mouse pressed left at (497, 101)
Screenshot: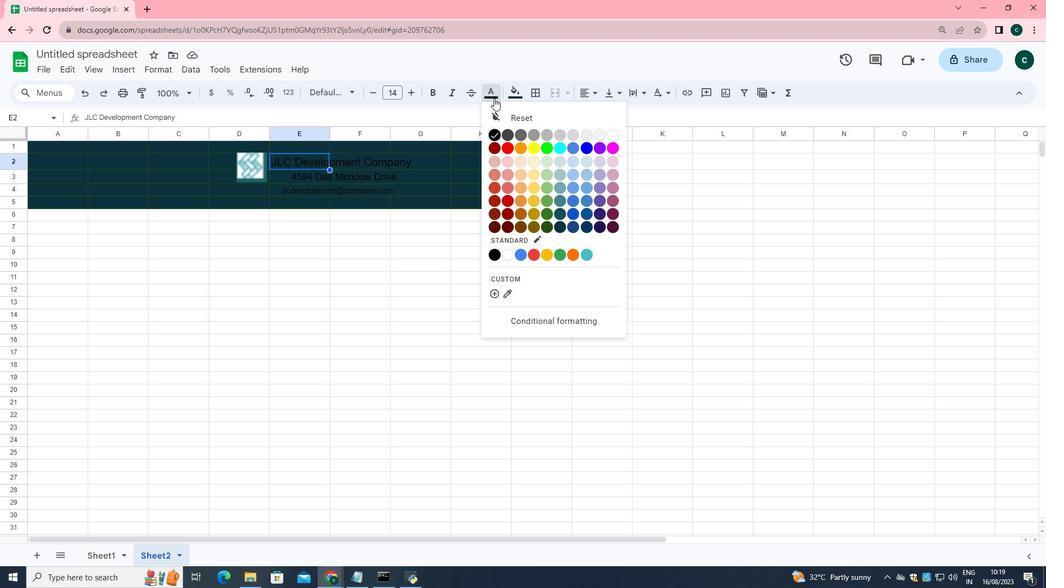 
Action: Mouse moved to (616, 137)
Screenshot: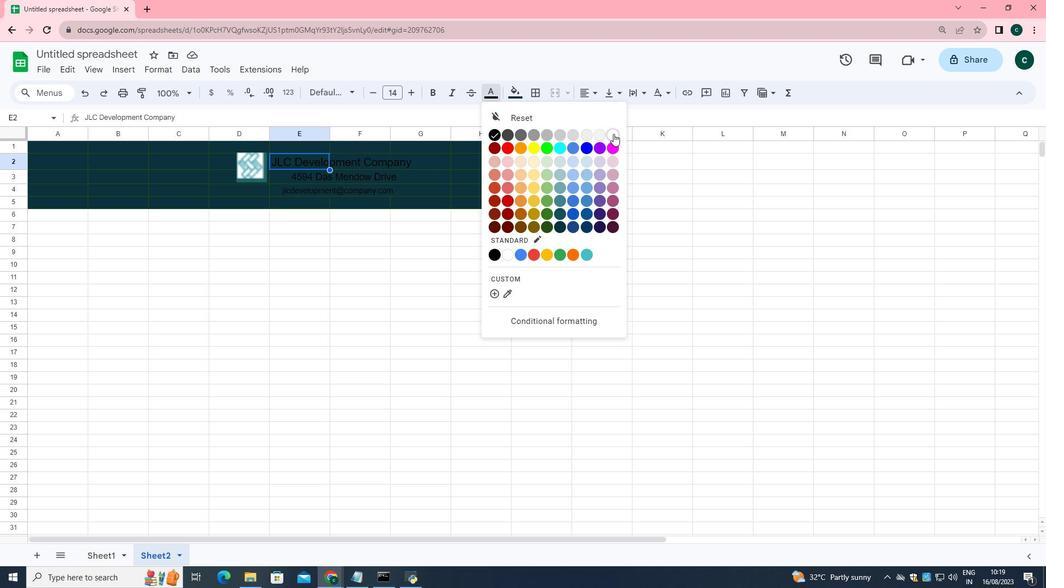 
Action: Mouse pressed left at (616, 137)
Screenshot: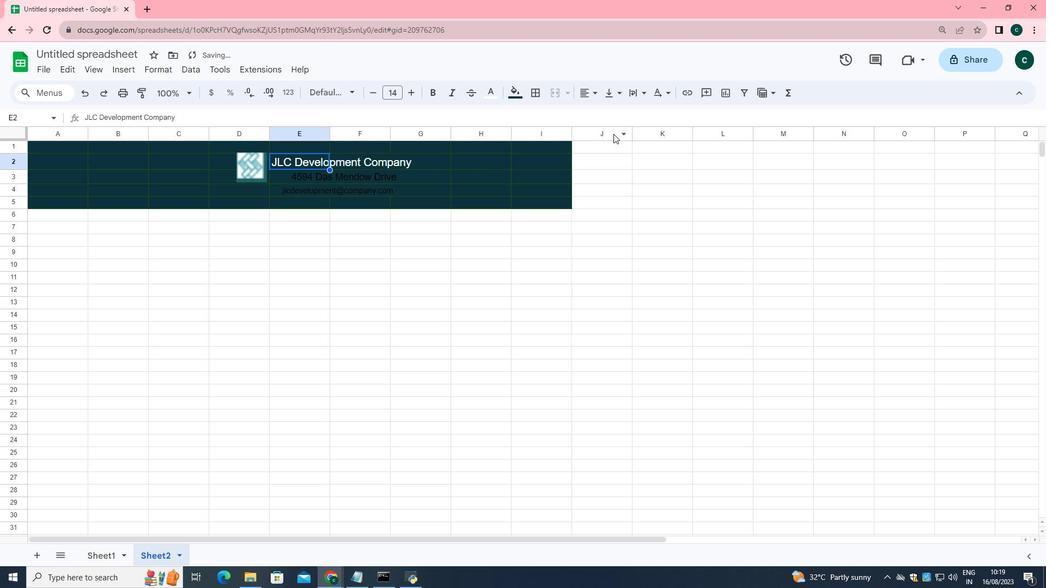 
Action: Mouse moved to (324, 177)
Screenshot: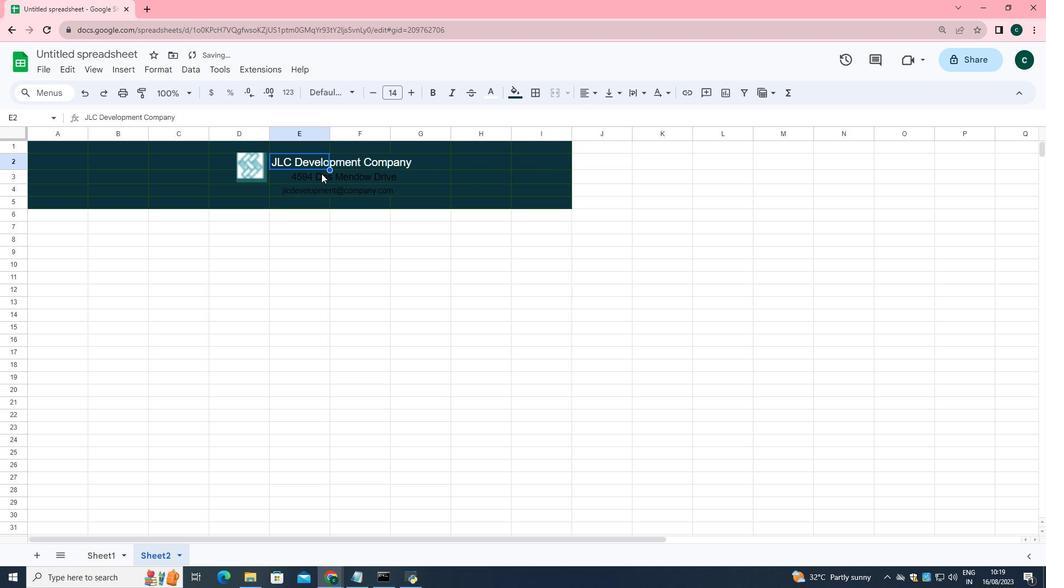 
Action: Mouse pressed left at (324, 177)
Screenshot: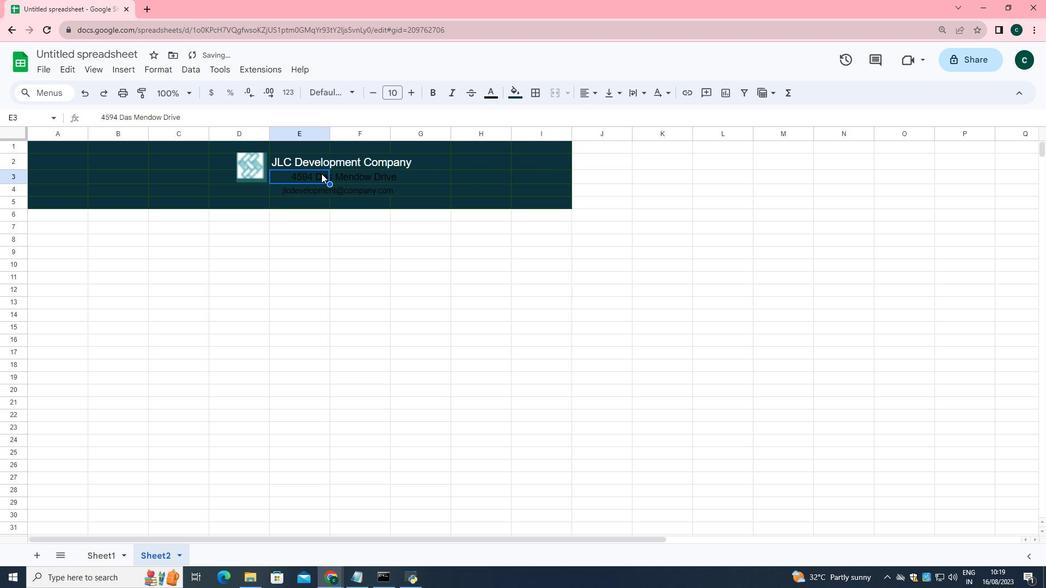 
Action: Mouse moved to (488, 91)
Screenshot: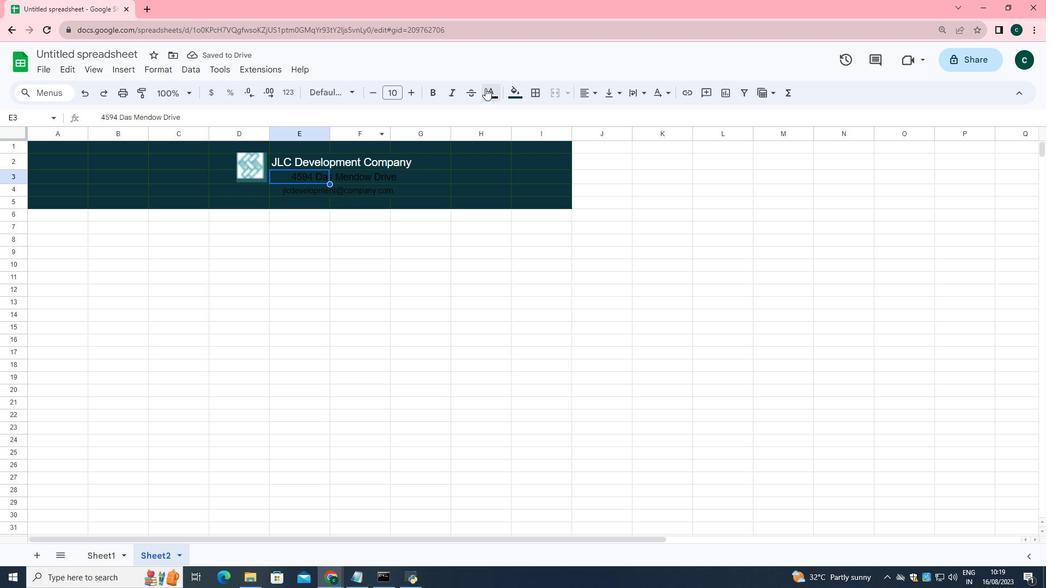 
Action: Mouse pressed left at (488, 91)
Screenshot: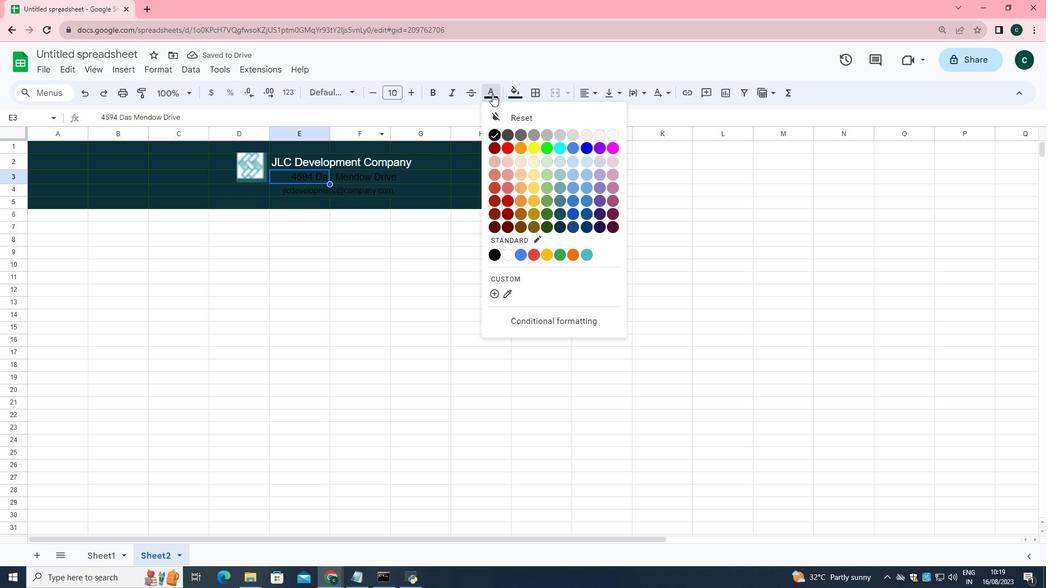 
Action: Mouse moved to (612, 135)
Screenshot: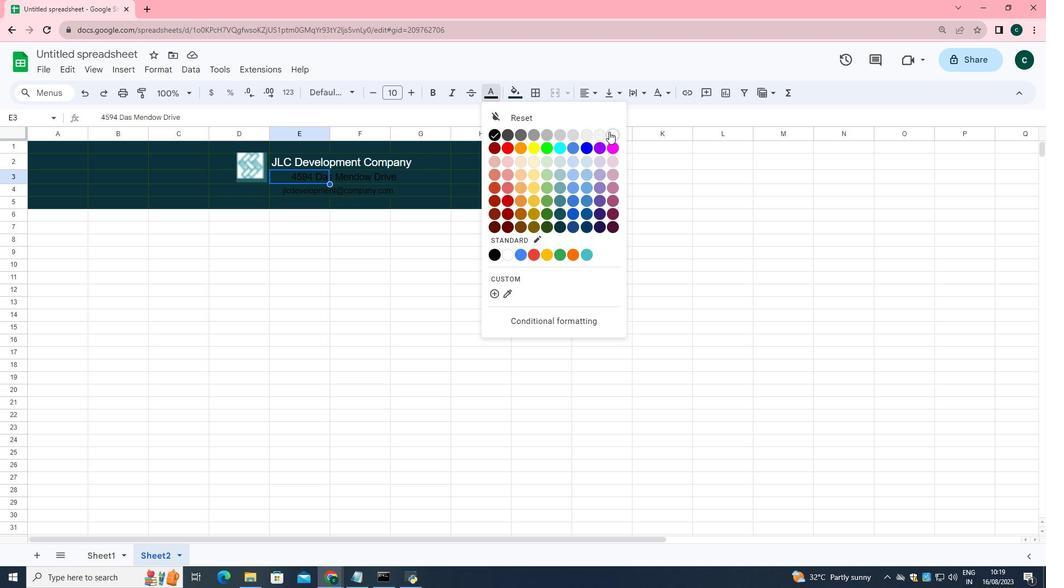 
Action: Mouse pressed left at (612, 135)
Screenshot: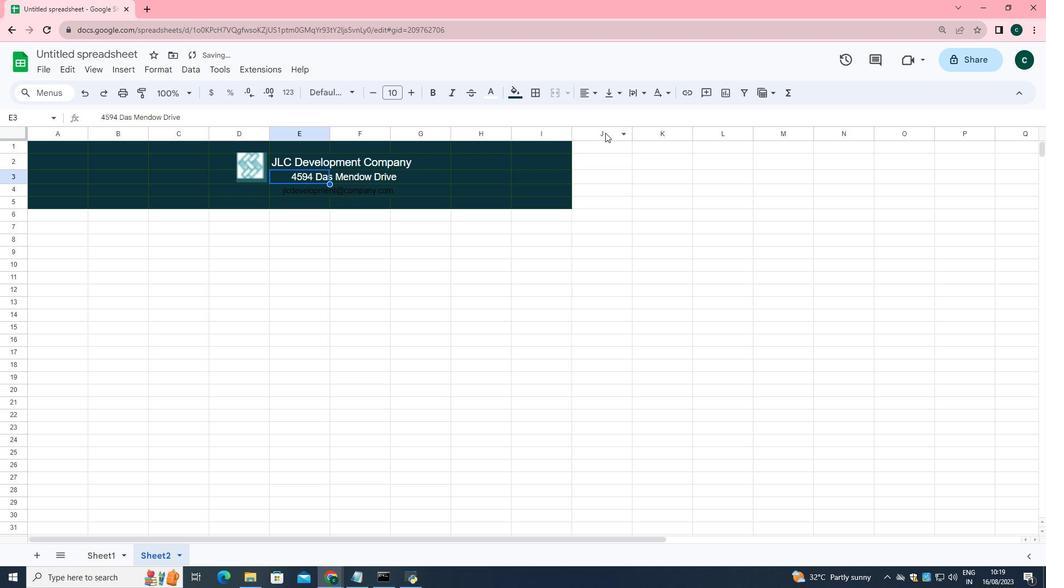
Action: Mouse moved to (323, 192)
Screenshot: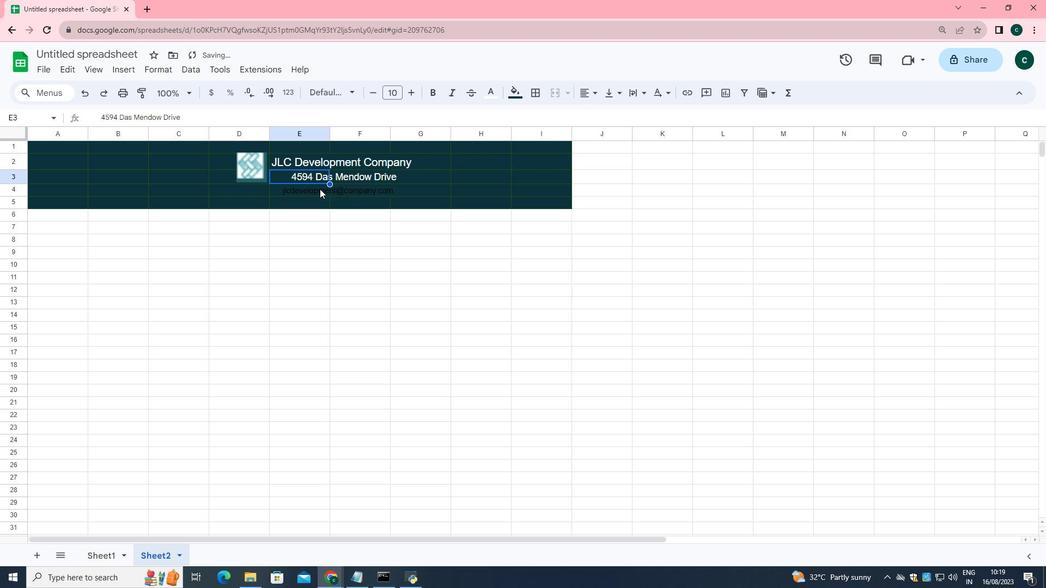 
Action: Mouse pressed left at (323, 192)
Screenshot: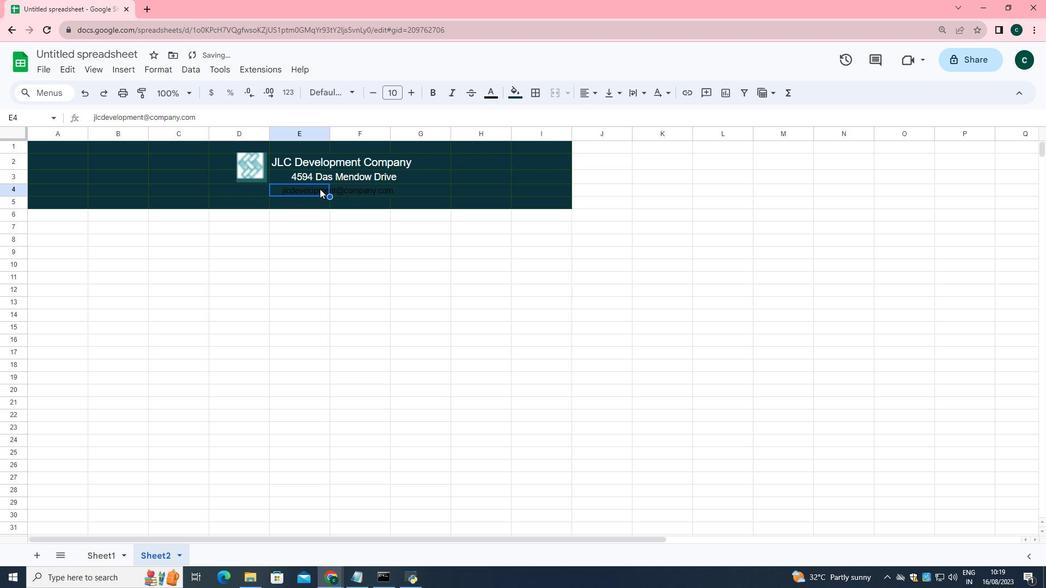 
Action: Mouse moved to (490, 100)
Screenshot: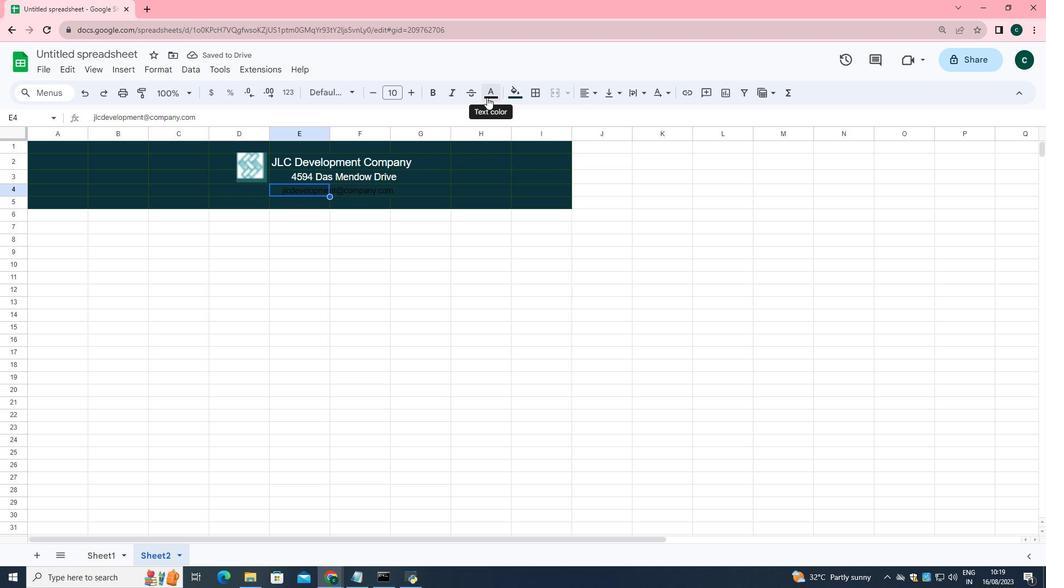
Action: Mouse pressed left at (490, 100)
Screenshot: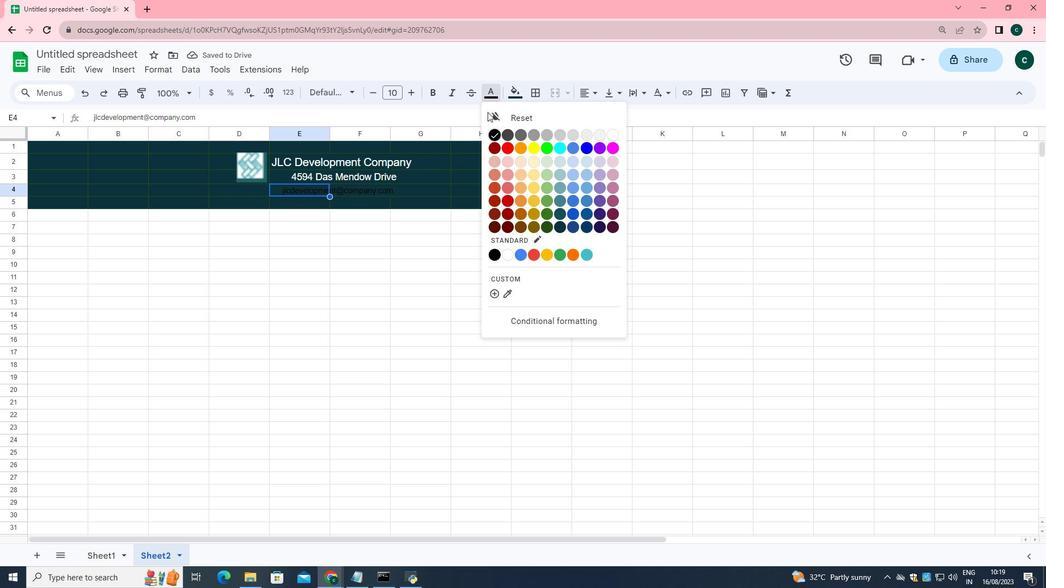 
Action: Mouse moved to (618, 142)
Screenshot: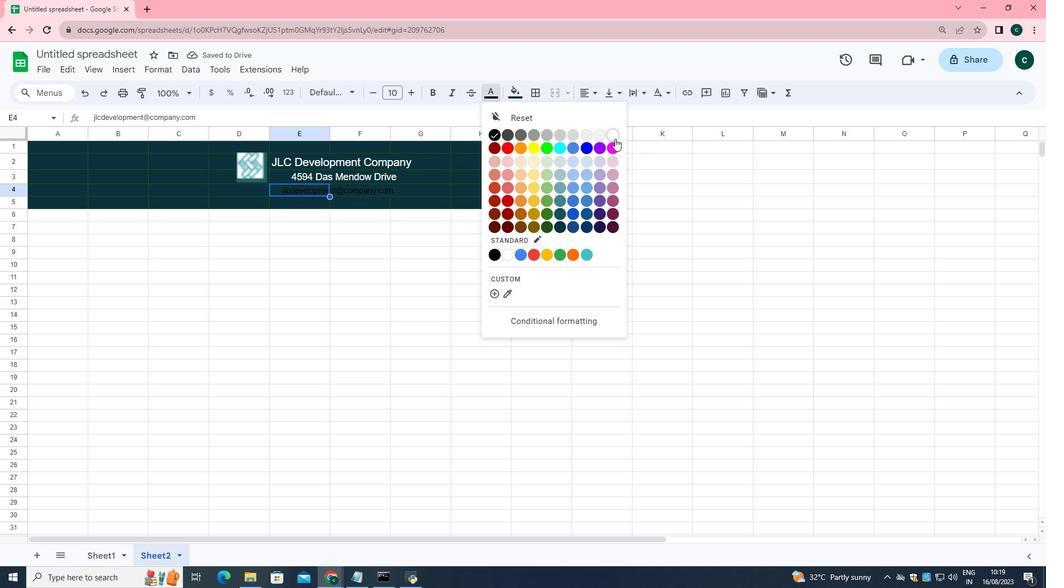 
Action: Mouse pressed left at (618, 142)
Screenshot: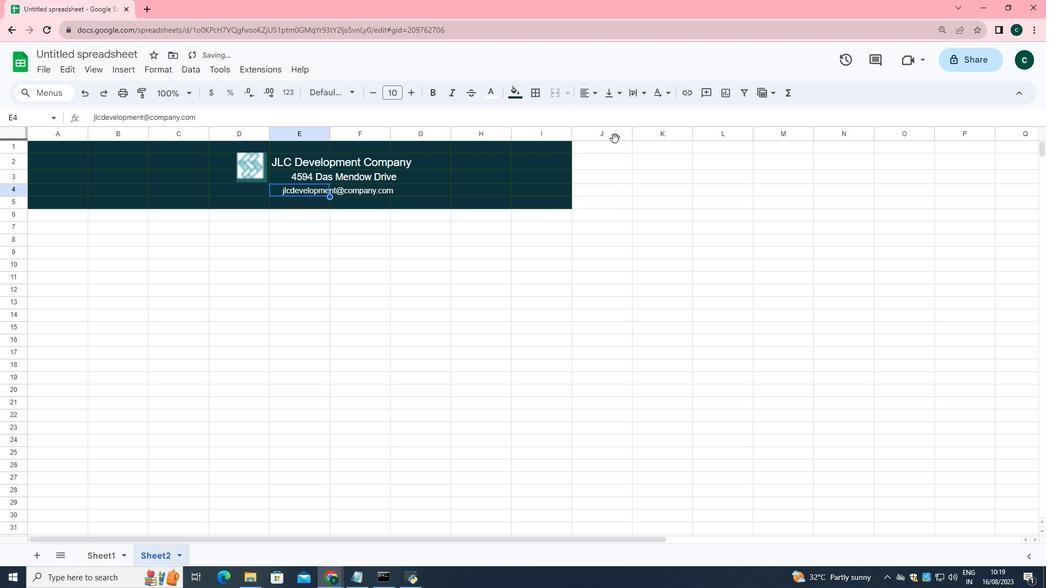 
Action: Mouse moved to (380, 315)
Screenshot: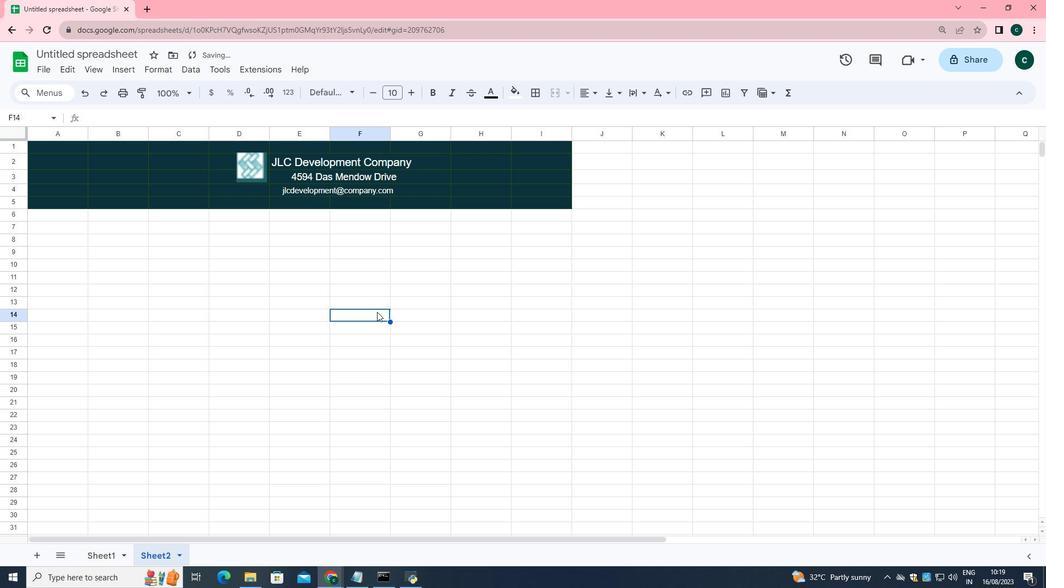 
Action: Mouse pressed left at (380, 315)
Screenshot: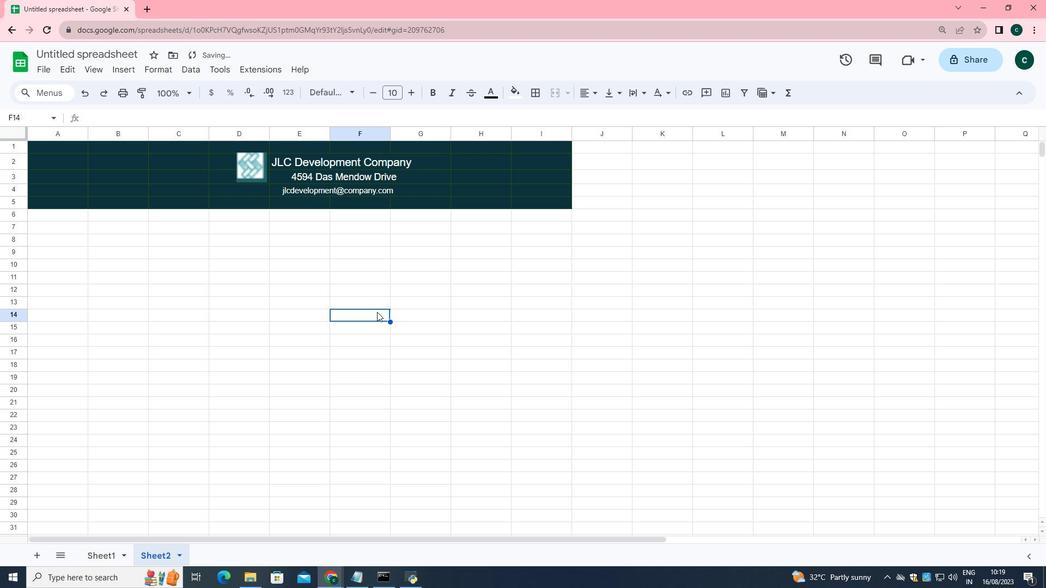
Action: Mouse moved to (80, 151)
Screenshot: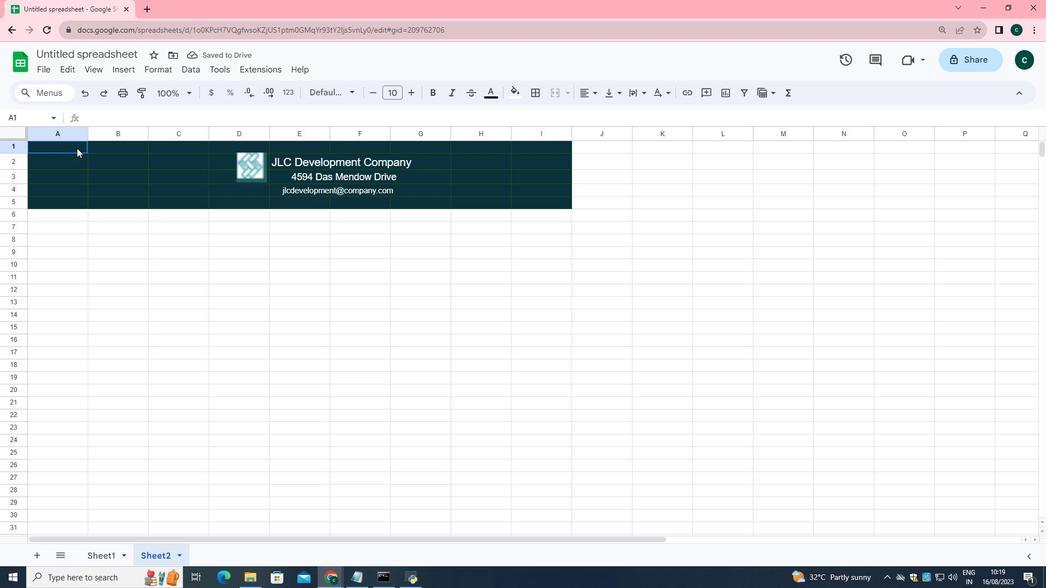 
Action: Mouse pressed left at (80, 151)
Screenshot: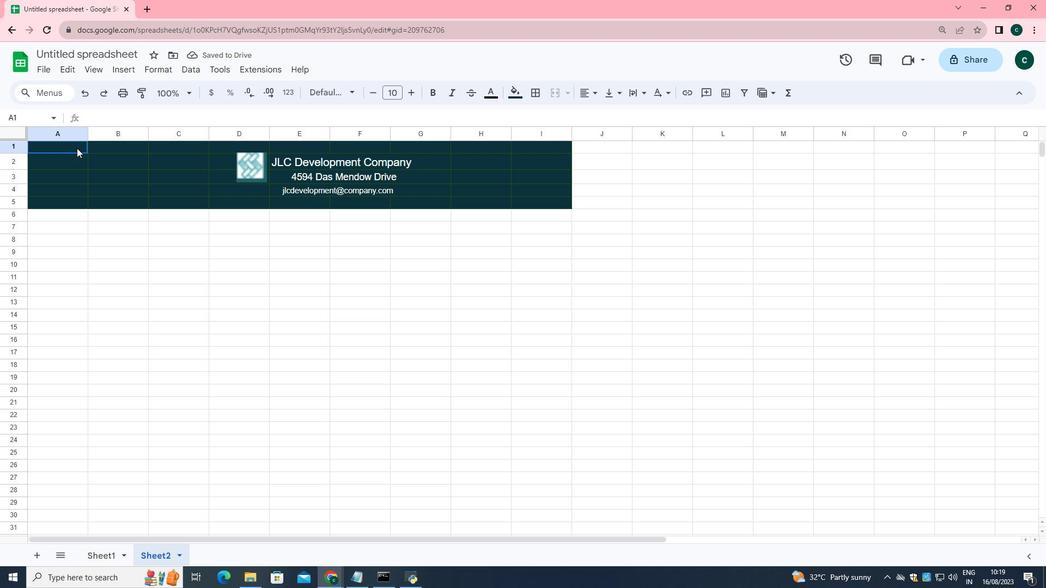 
Action: Mouse moved to (513, 93)
Screenshot: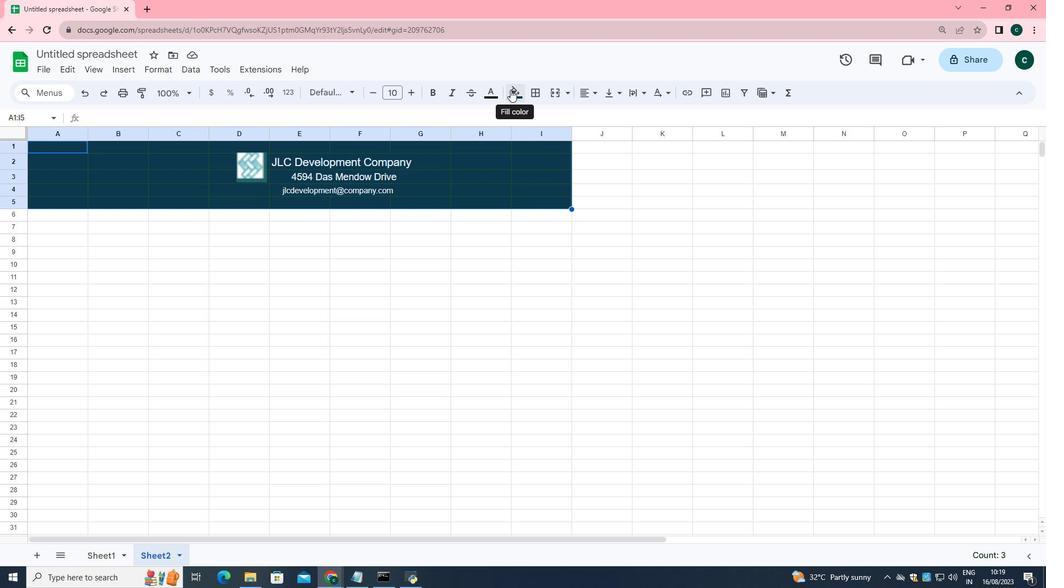 
Action: Mouse pressed left at (513, 93)
Screenshot: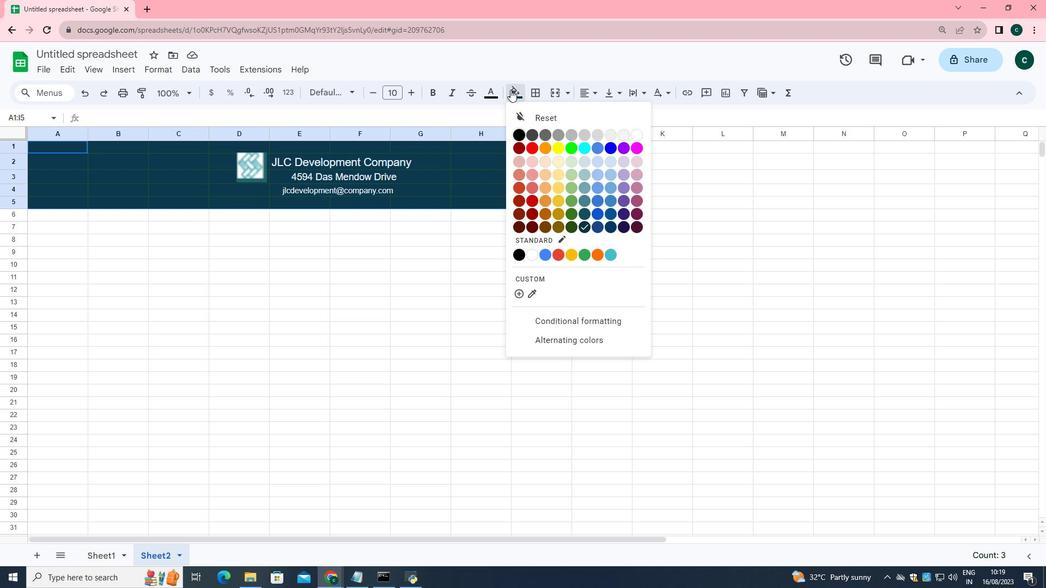
Action: Mouse moved to (590, 217)
Screenshot: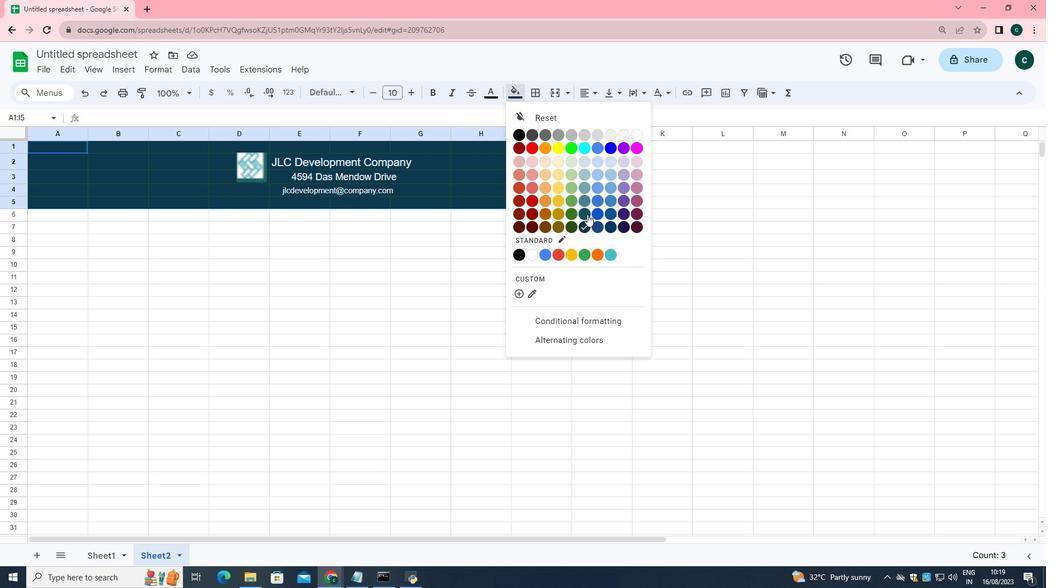
Action: Mouse pressed left at (590, 217)
Screenshot: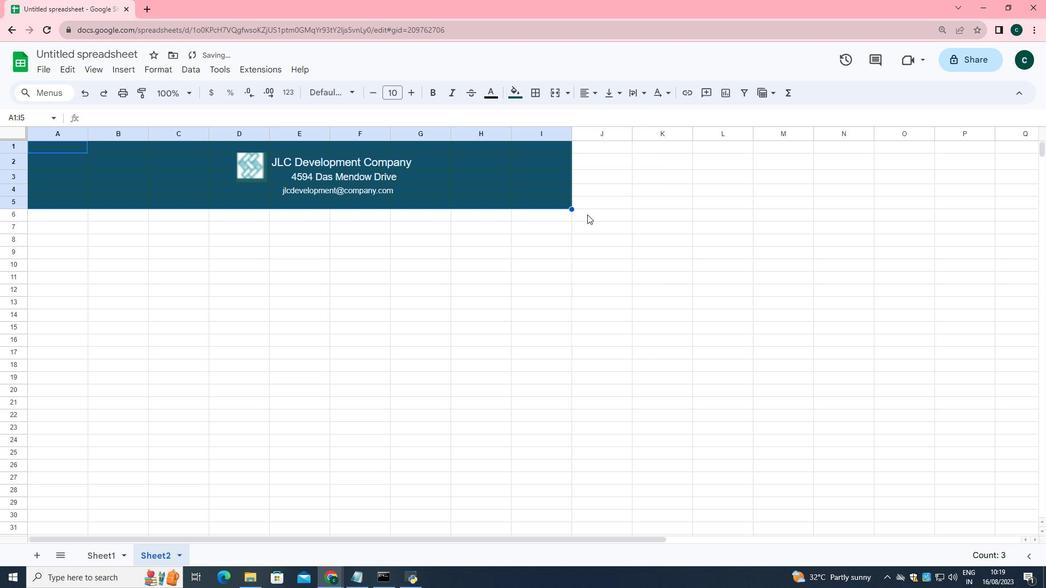 
Action: Mouse moved to (335, 296)
Screenshot: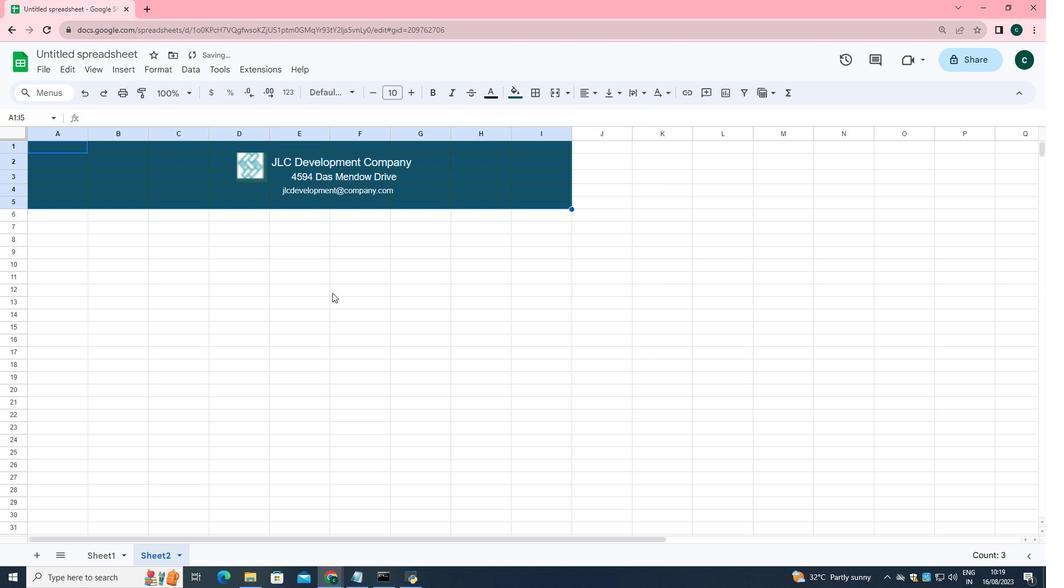 
Action: Mouse pressed left at (335, 296)
Screenshot: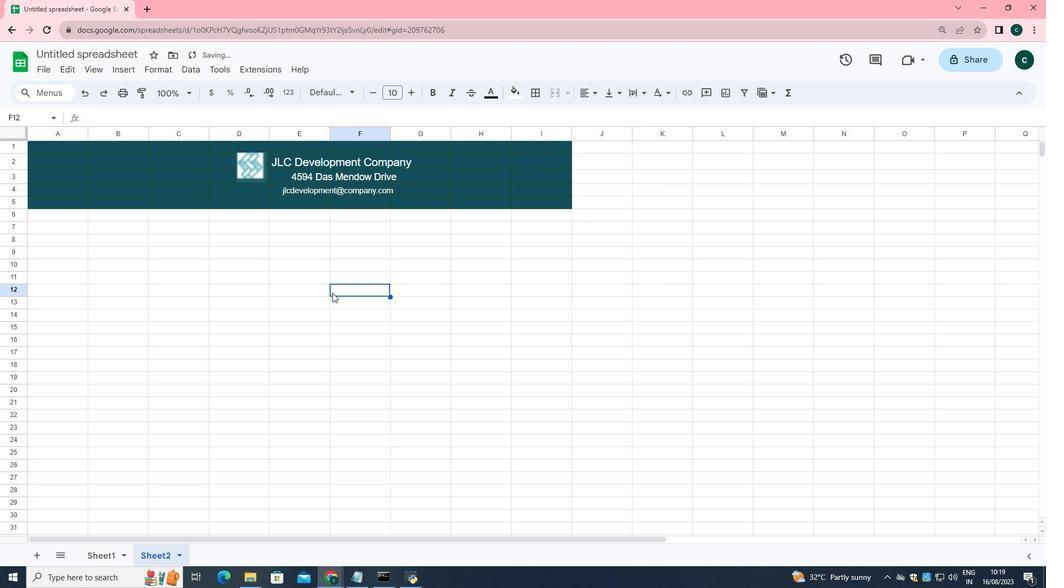 
Action: Mouse moved to (63, 148)
Screenshot: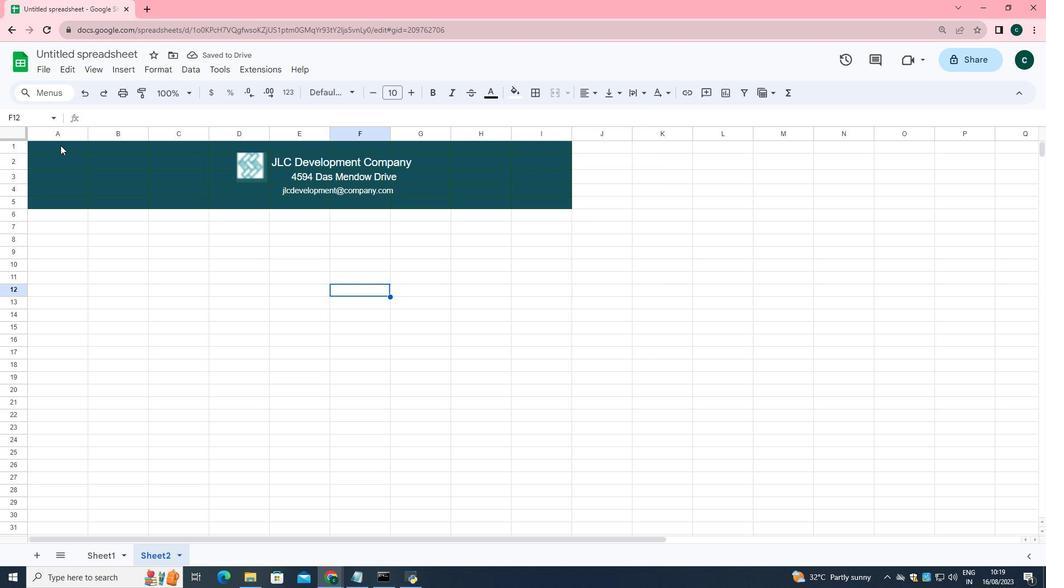 
Action: Mouse pressed left at (63, 148)
Screenshot: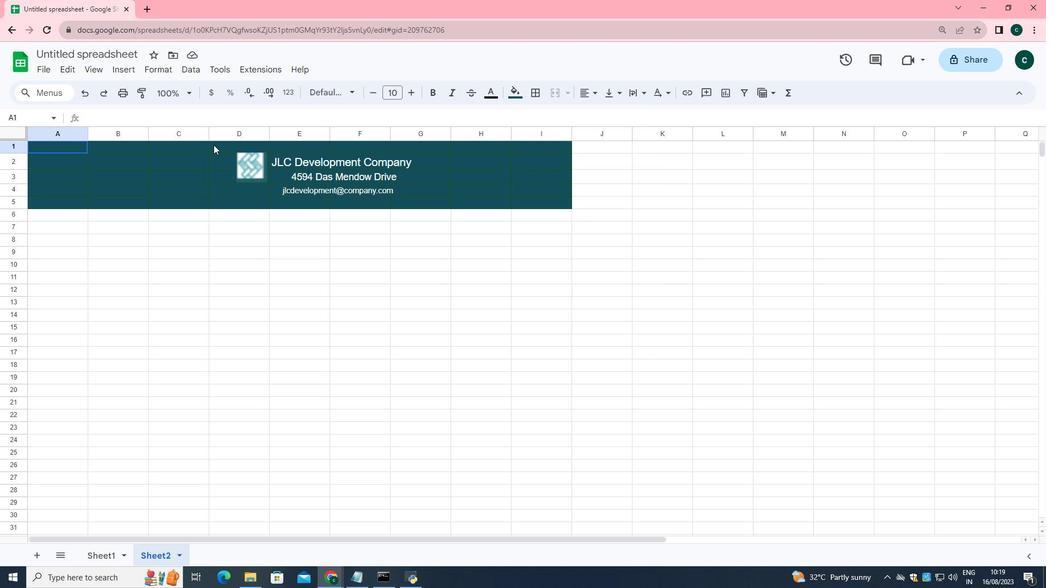 
Action: Mouse moved to (514, 92)
Screenshot: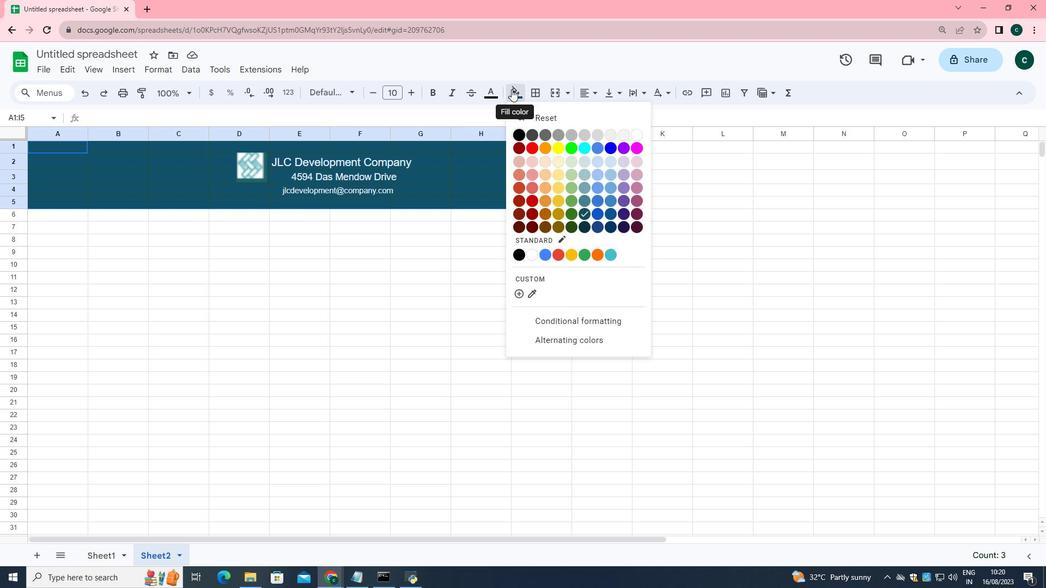 
Action: Mouse pressed left at (514, 92)
Screenshot: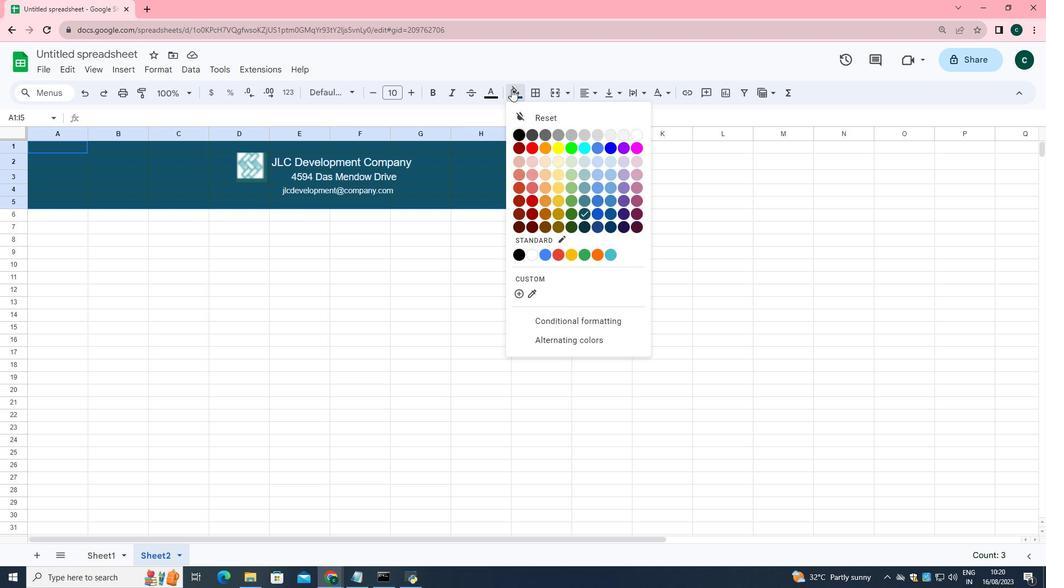 
Action: Mouse moved to (585, 201)
Screenshot: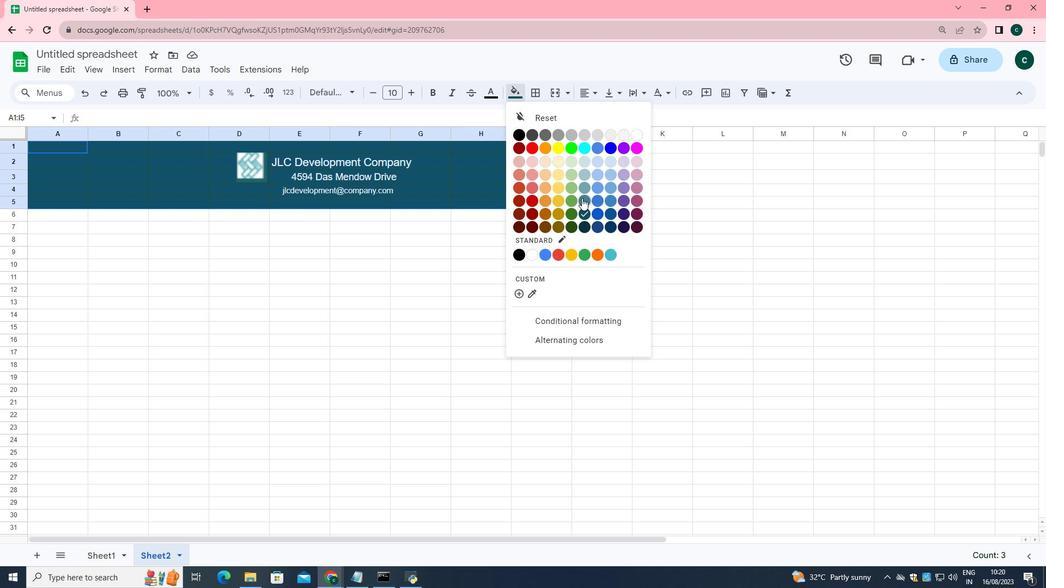 
Action: Mouse pressed left at (585, 201)
Screenshot: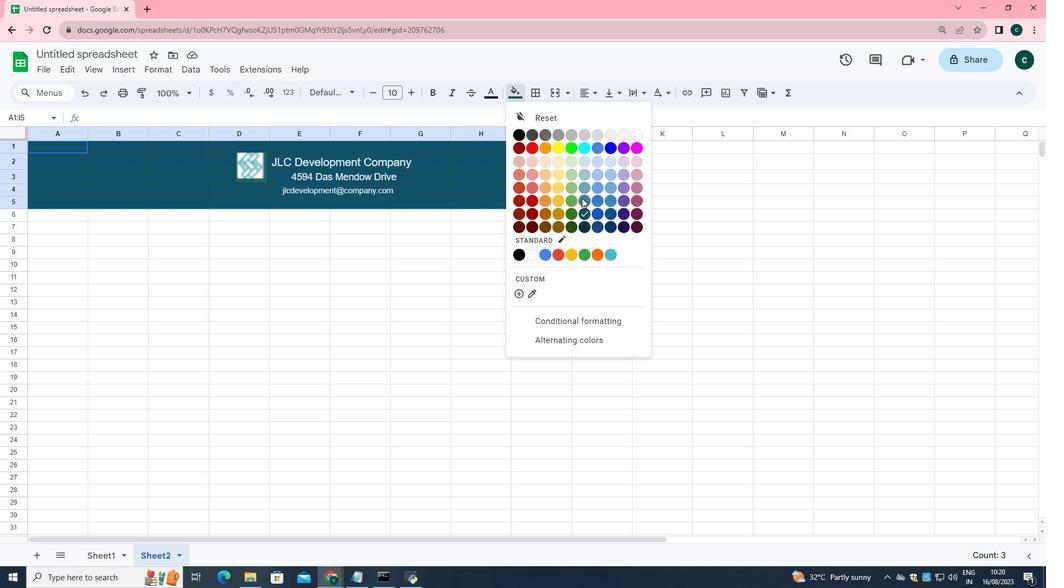 
Action: Mouse moved to (545, 92)
Screenshot: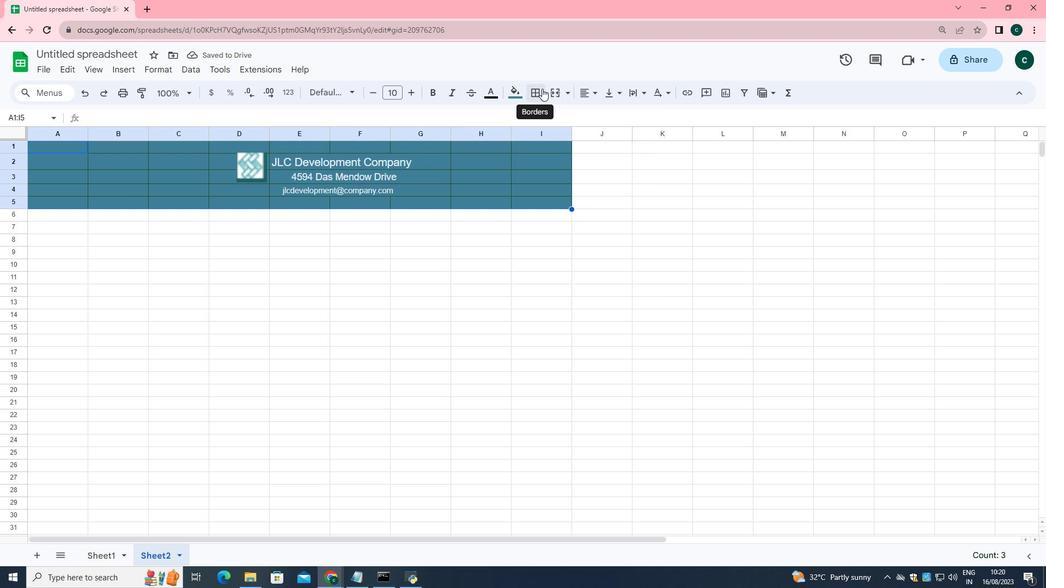
Action: Mouse pressed left at (545, 92)
Screenshot: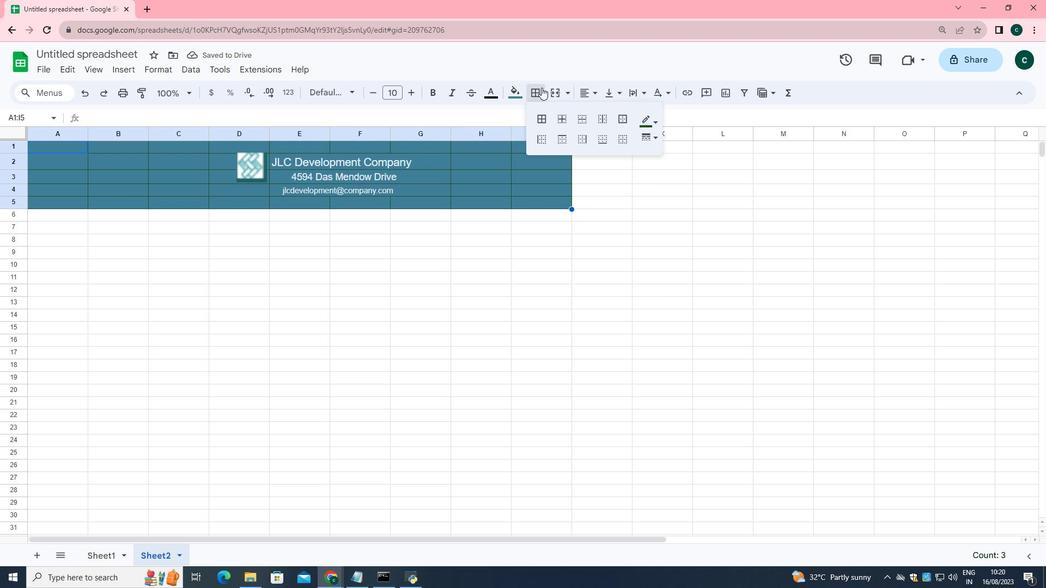 
Action: Mouse moved to (659, 123)
Screenshot: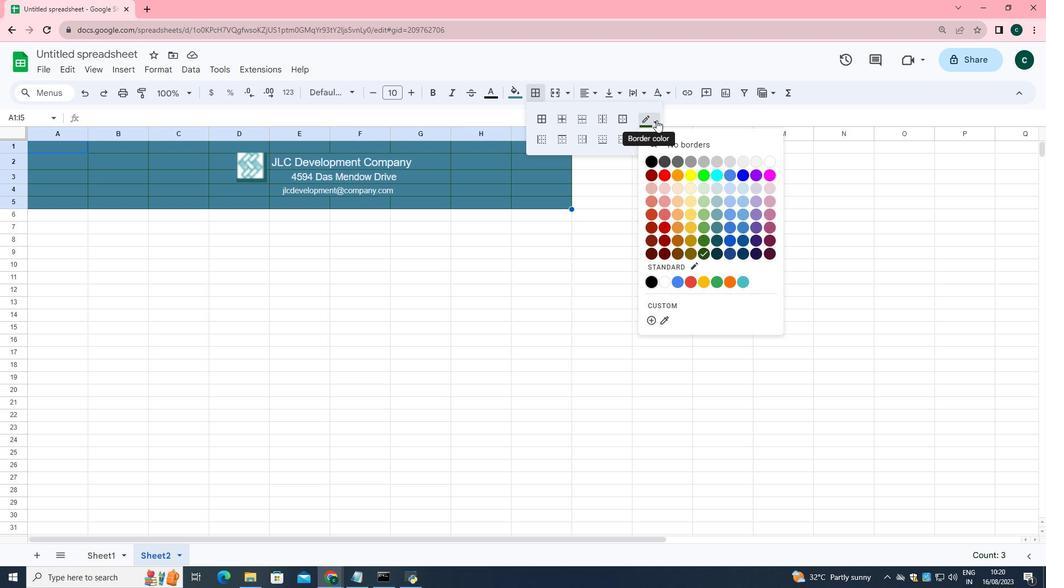
Action: Mouse pressed left at (659, 123)
Screenshot: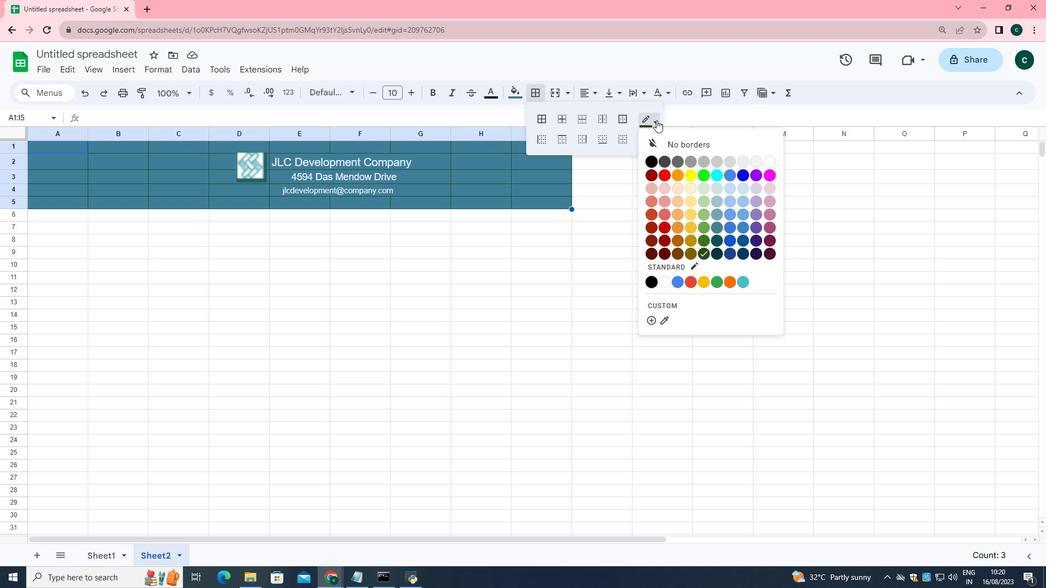 
Action: Mouse moved to (719, 230)
Screenshot: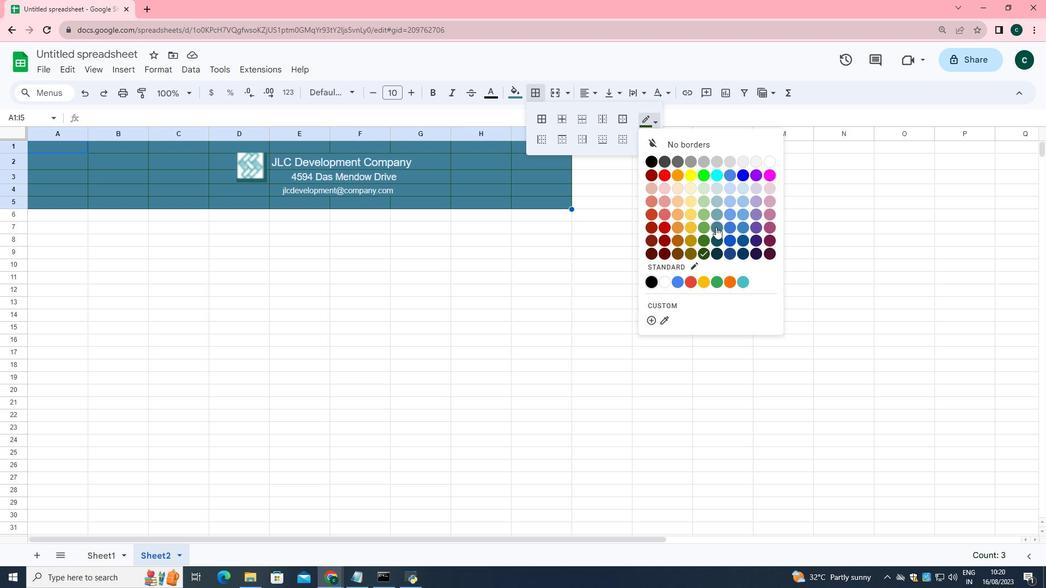 
Action: Mouse pressed left at (719, 230)
Screenshot: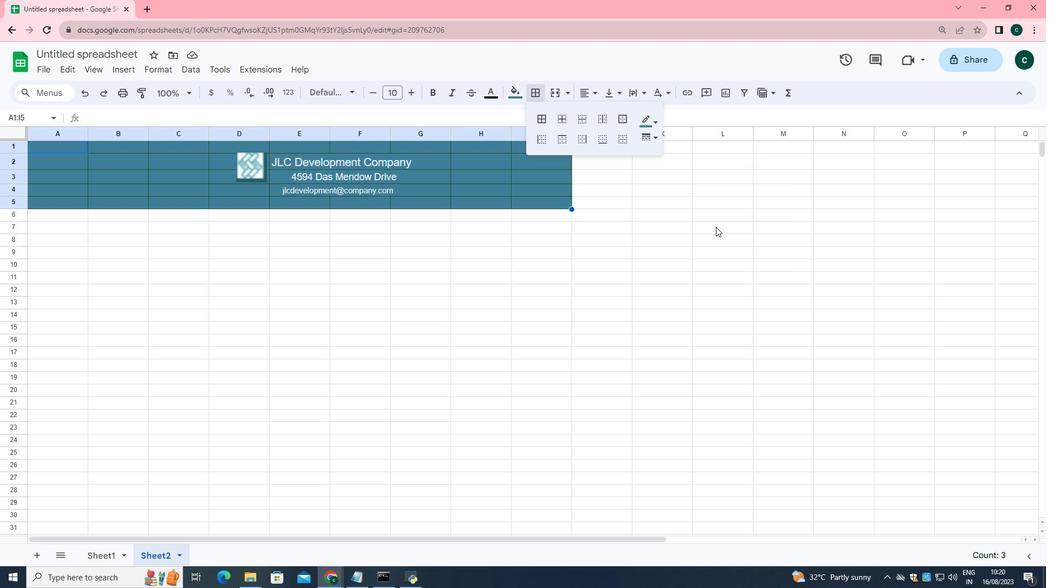 
Action: Mouse moved to (545, 123)
Screenshot: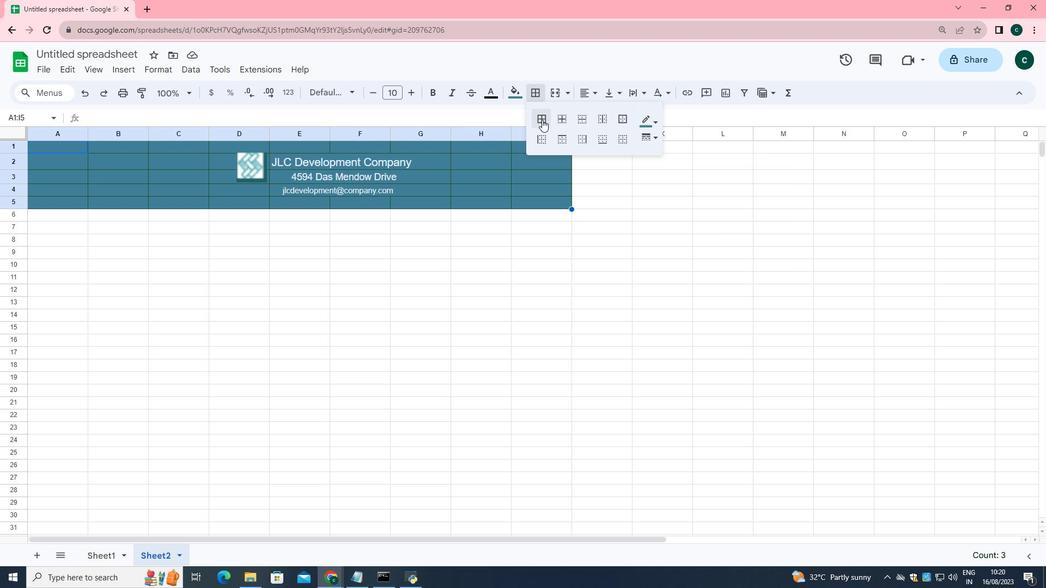 
Action: Mouse pressed left at (545, 123)
Screenshot: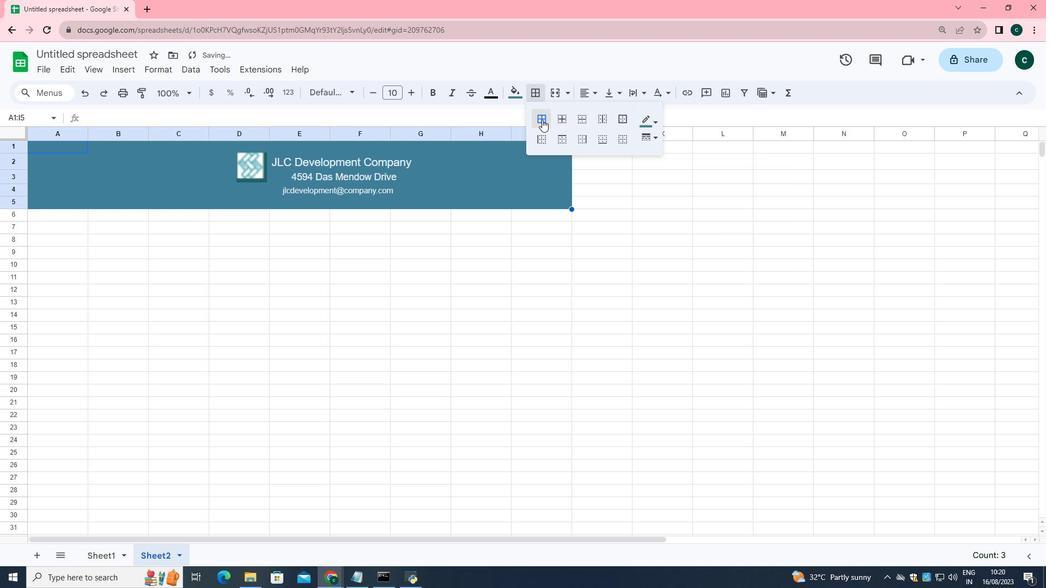 
Action: Mouse moved to (468, 345)
Screenshot: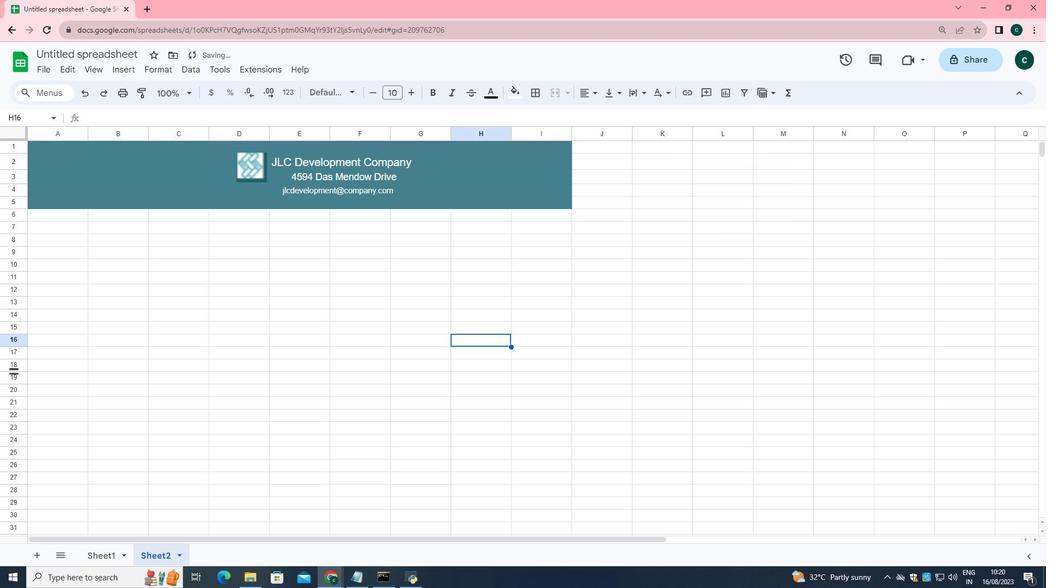 
Action: Mouse pressed left at (468, 345)
Screenshot: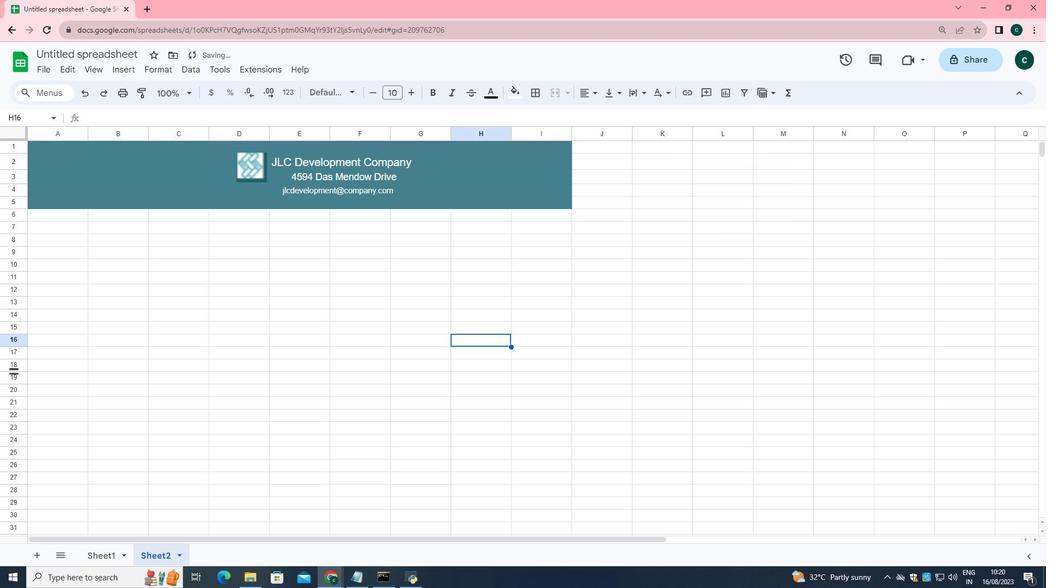 
Action: Mouse moved to (75, 217)
Screenshot: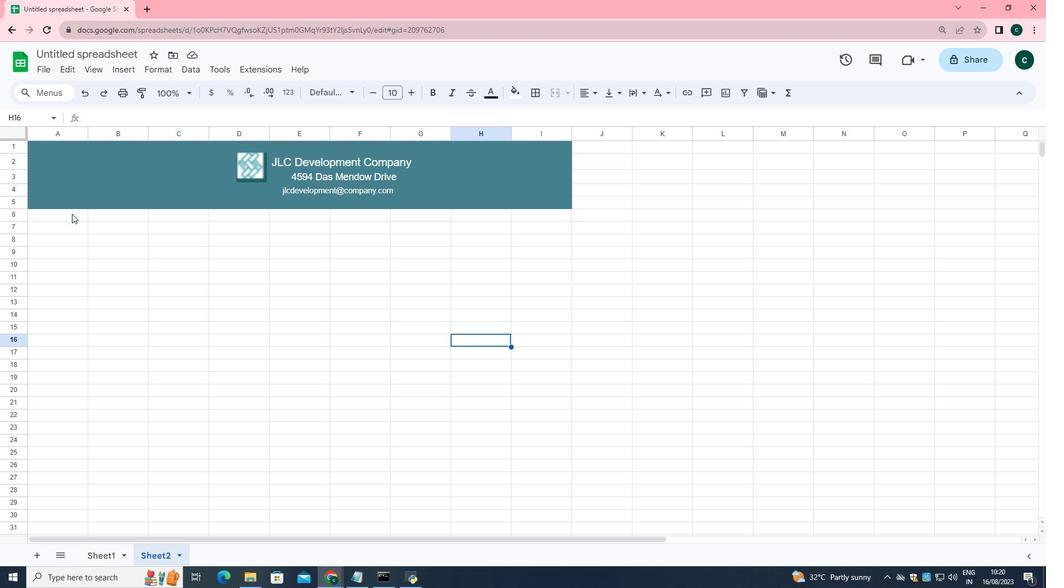 
Action: Mouse pressed left at (75, 217)
Screenshot: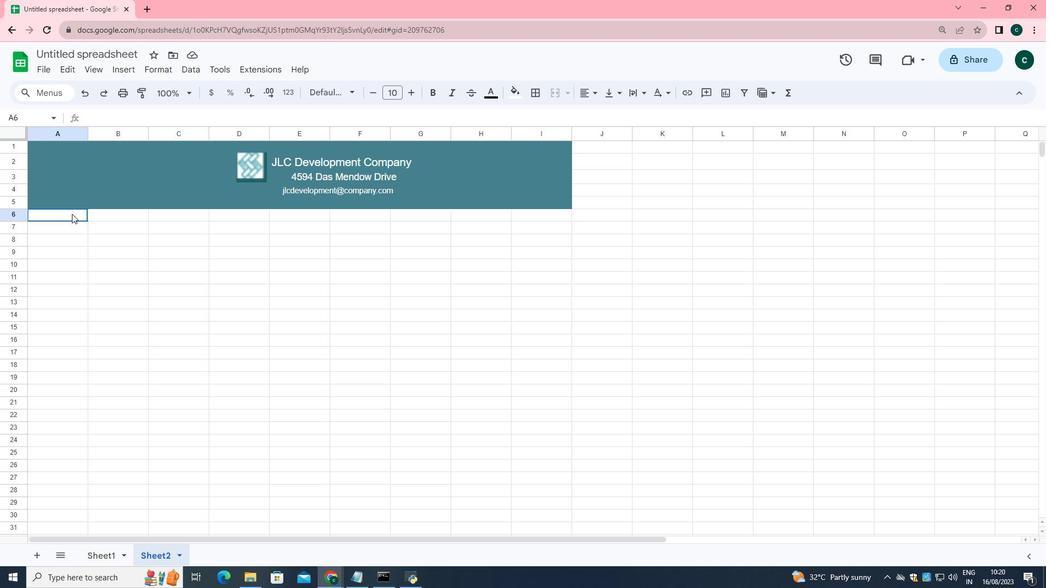 
Action: Mouse moved to (555, 93)
Screenshot: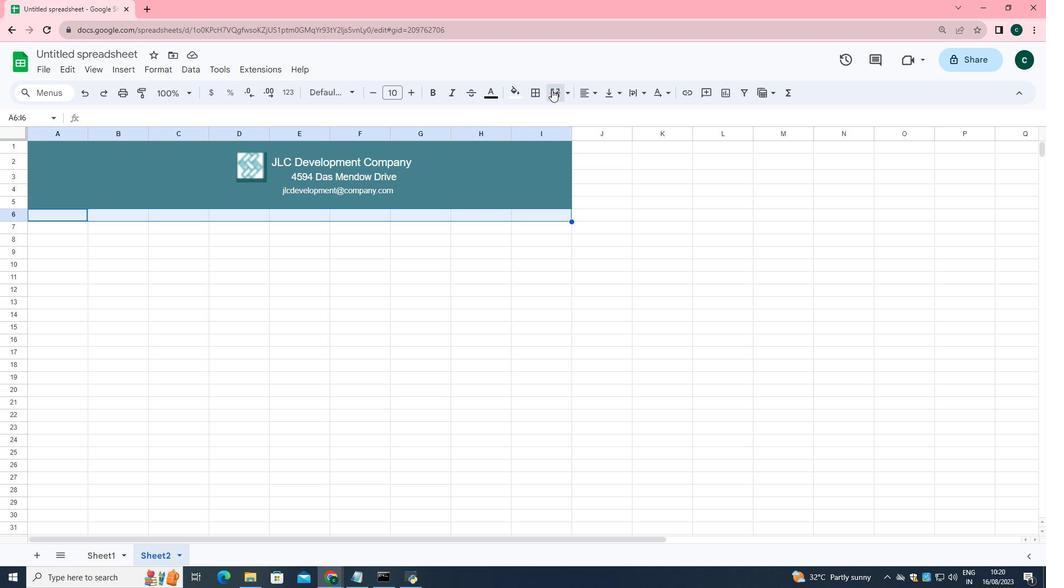 
Action: Mouse pressed left at (555, 93)
Screenshot: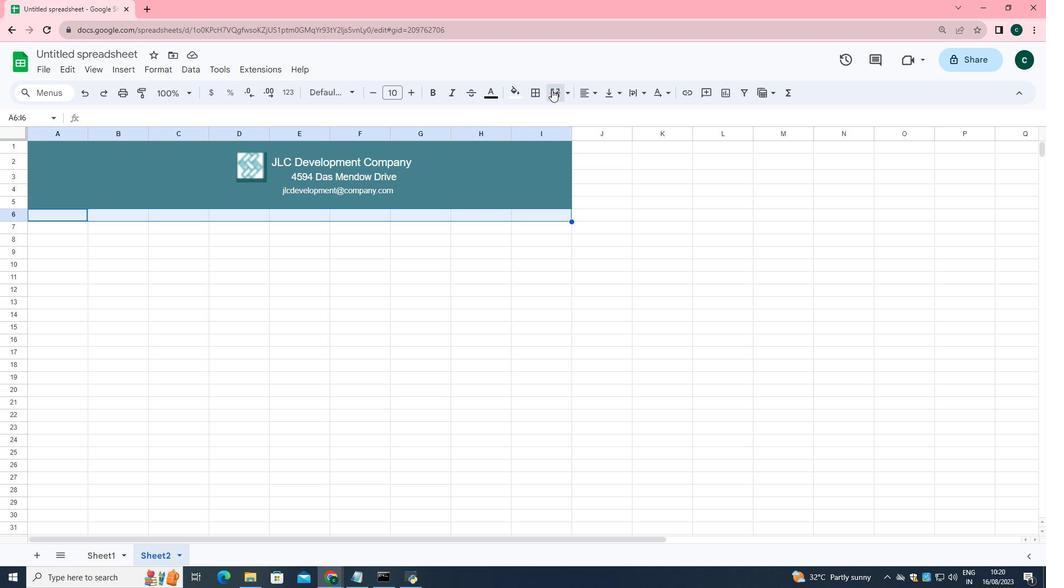 
Action: Mouse moved to (312, 398)
Screenshot: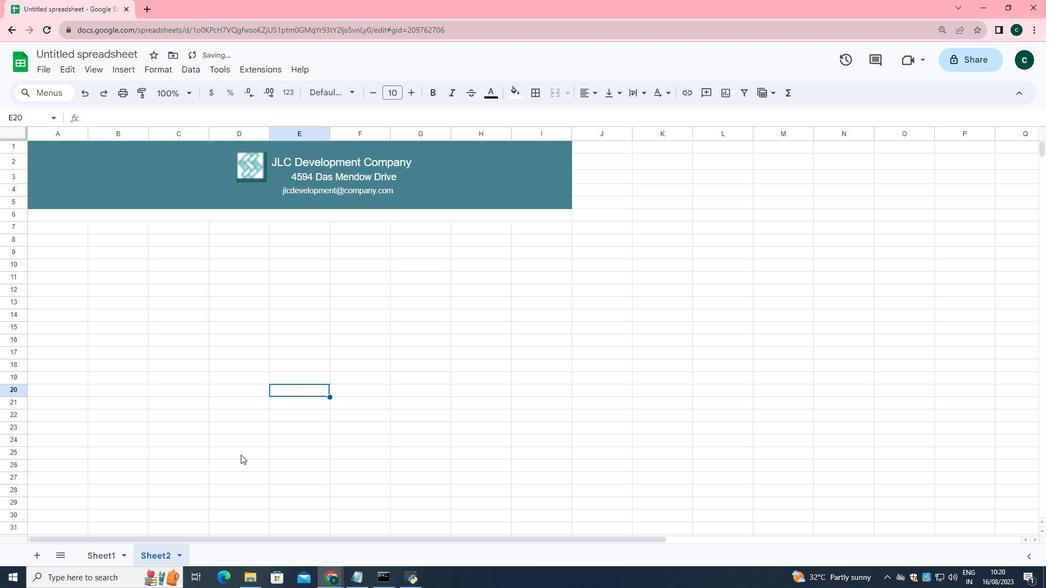 
Action: Mouse pressed left at (312, 398)
Screenshot: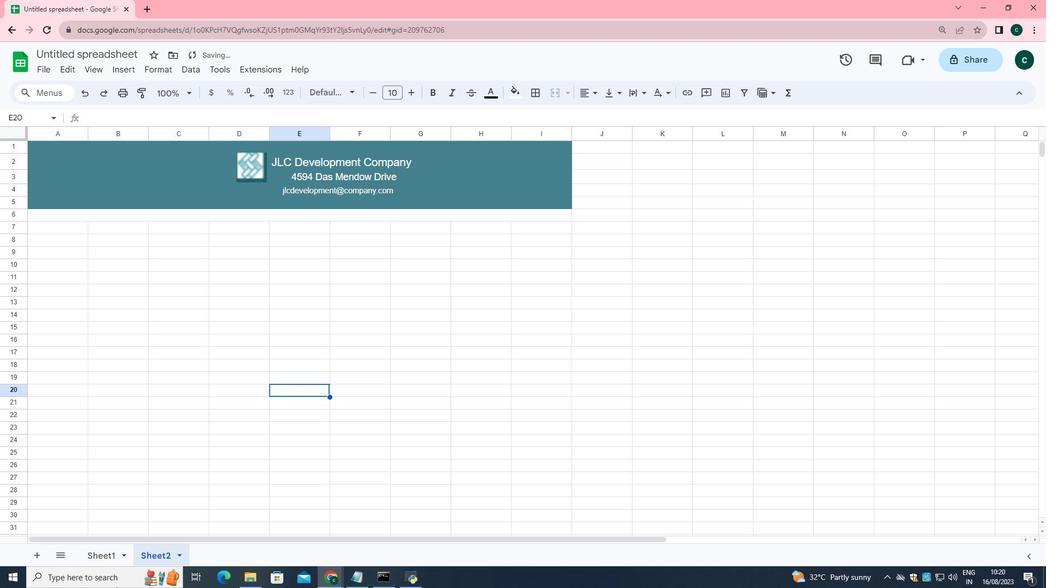 
Action: Mouse moved to (20, 237)
Screenshot: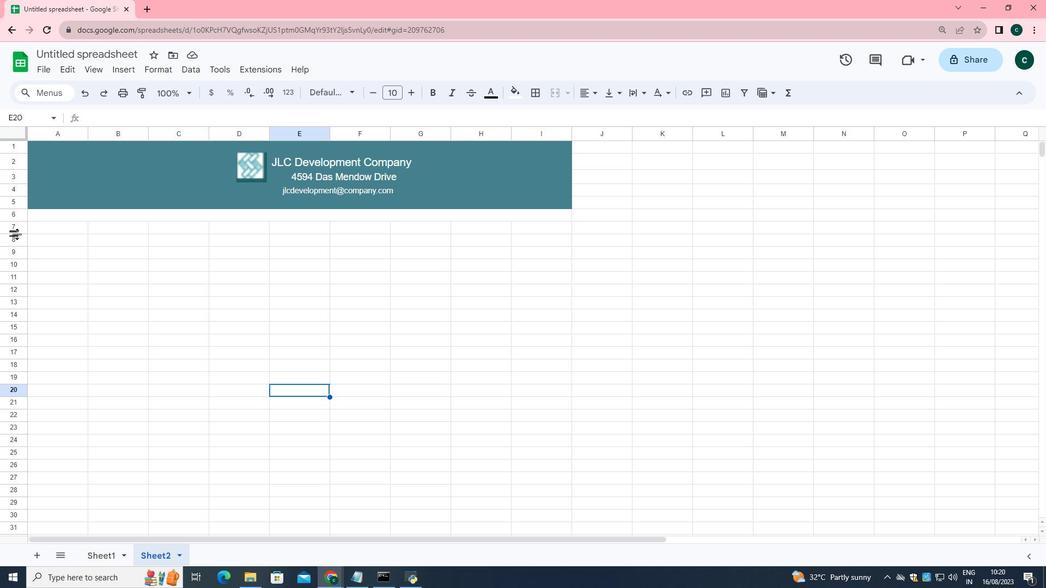 
Action: Mouse pressed left at (20, 237)
Screenshot: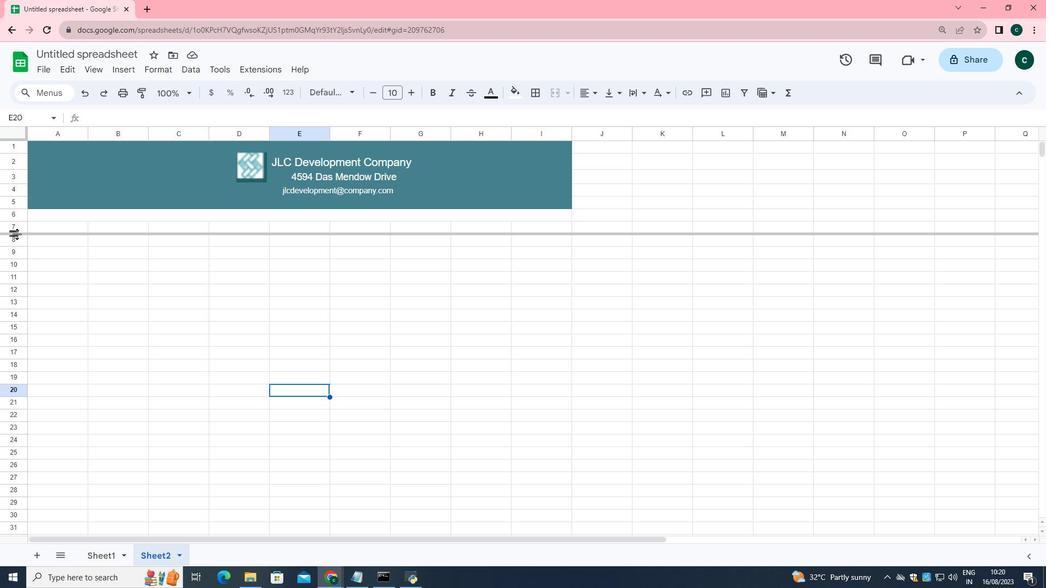 
Action: Mouse moved to (264, 237)
Screenshot: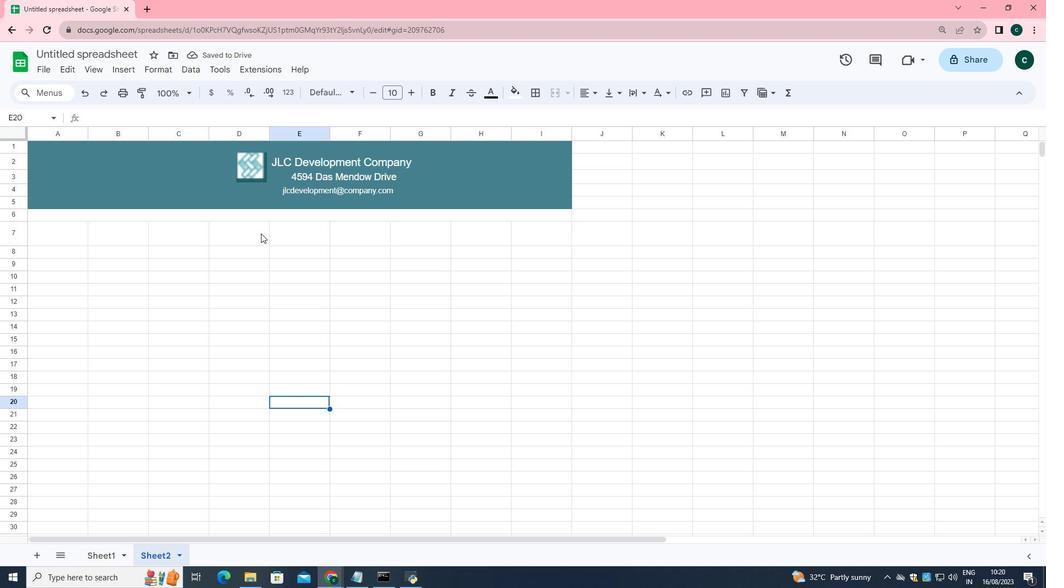 
Action: Mouse pressed left at (264, 237)
Screenshot: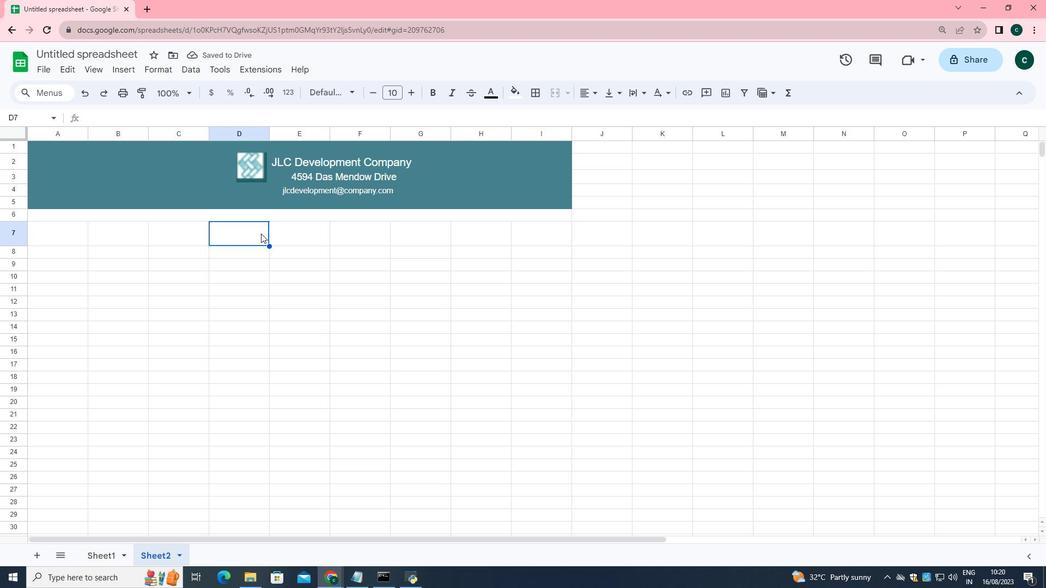 
Action: Mouse moved to (411, 93)
Screenshot: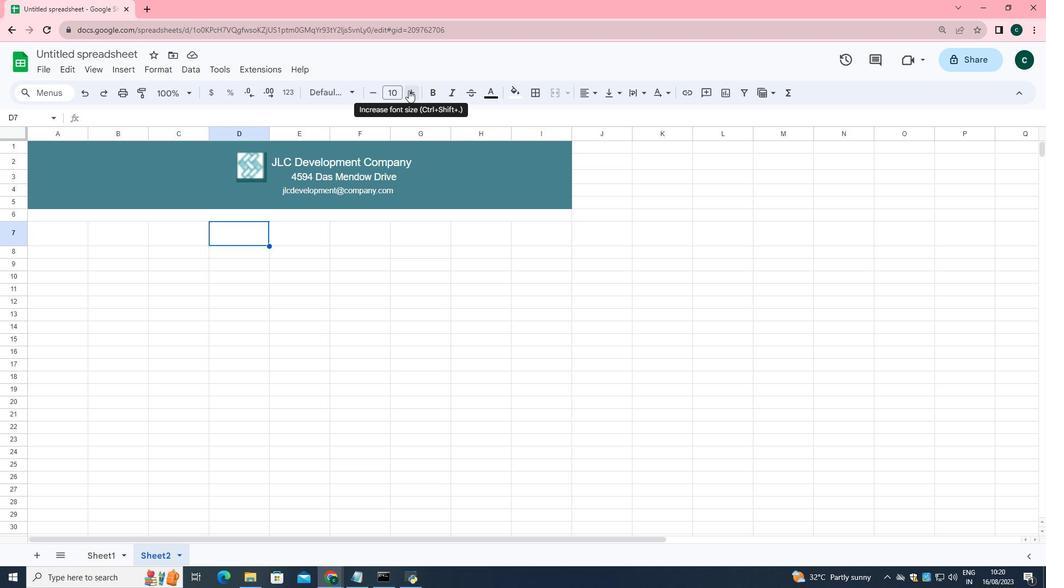 
Action: Mouse pressed left at (411, 93)
Screenshot: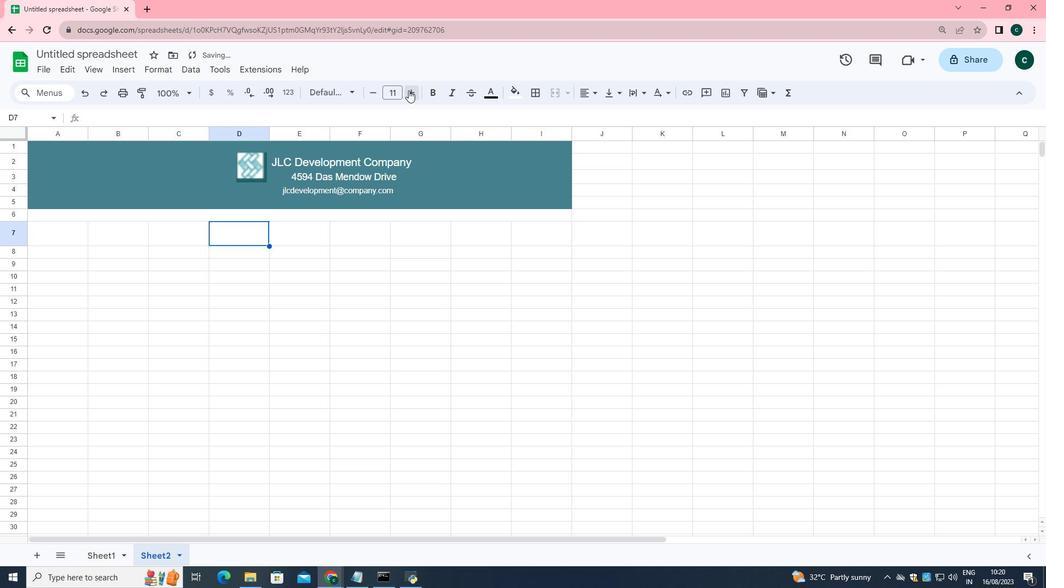 
Action: Mouse pressed left at (411, 93)
Screenshot: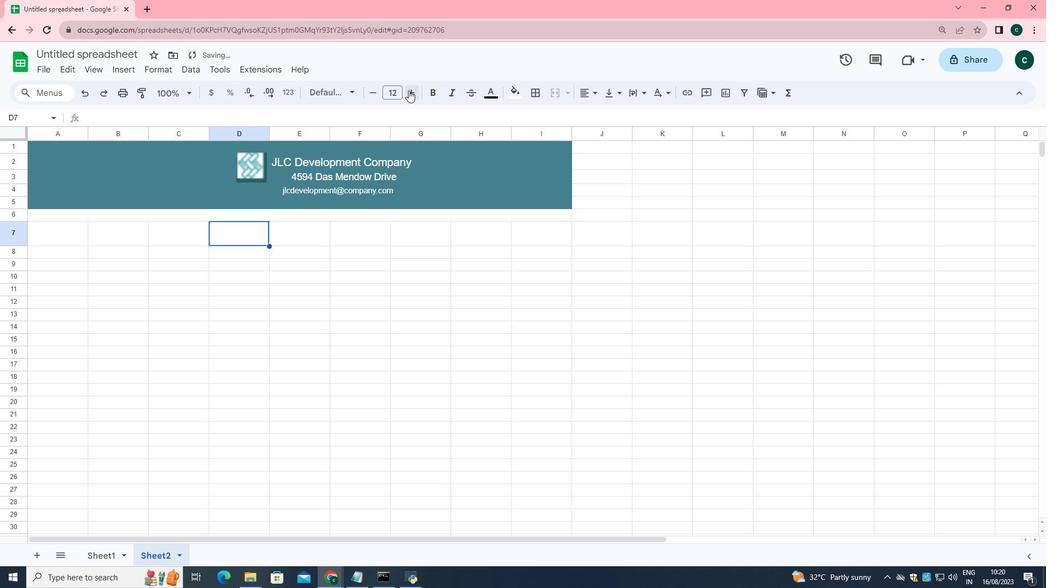 
Action: Key pressed <Key.shift>Real<Key.space><Key.shift><Key.shift><Key.shift><Key.shift><Key.shift><Key.shift>Estate<Key.space><Key.shift><Key.shift><Key.shift><Key.shift><Key.shift><Key.shift><Key.shift><Key.shift>Expense<Key.space><Key.shift>Worksheet
Screenshot: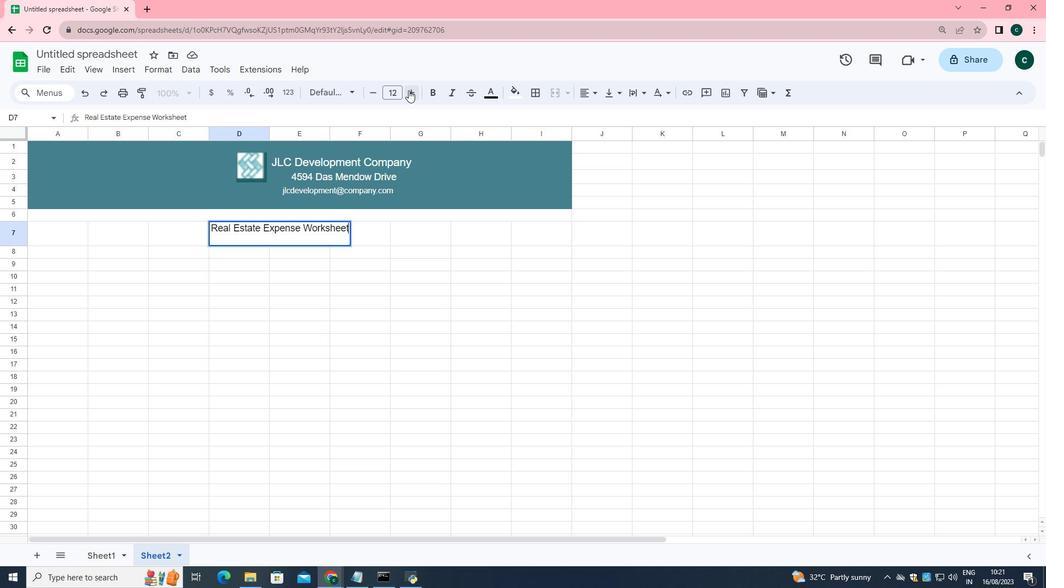 
Action: Mouse moved to (378, 342)
Screenshot: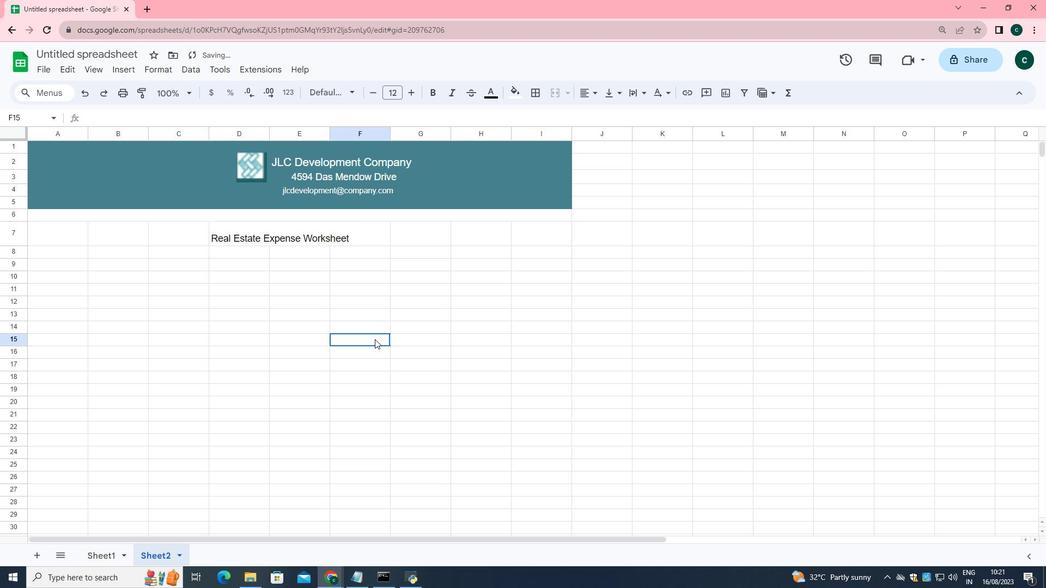 
Action: Mouse pressed left at (378, 342)
Screenshot: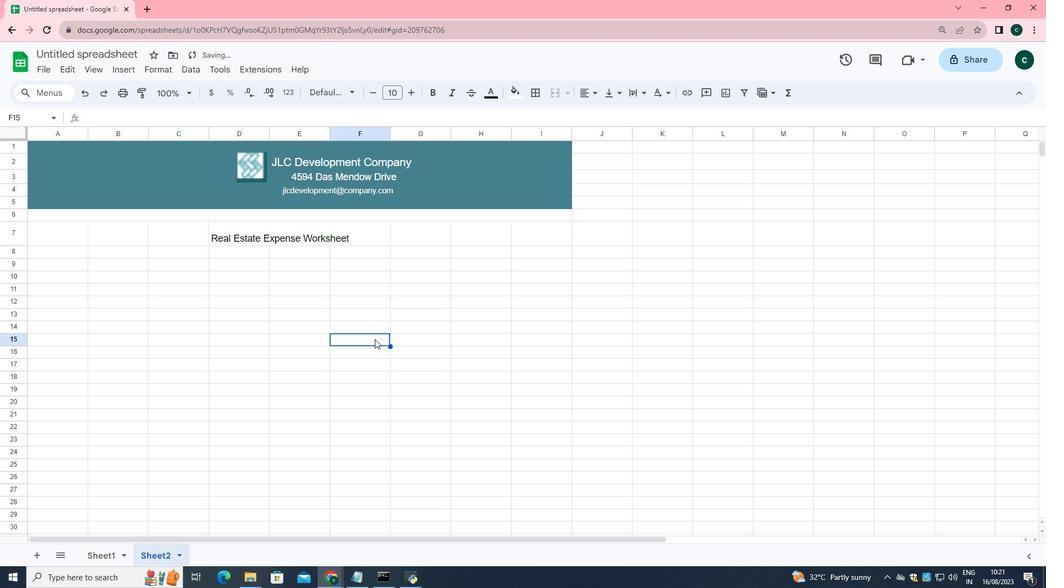 
Action: Mouse moved to (263, 239)
Screenshot: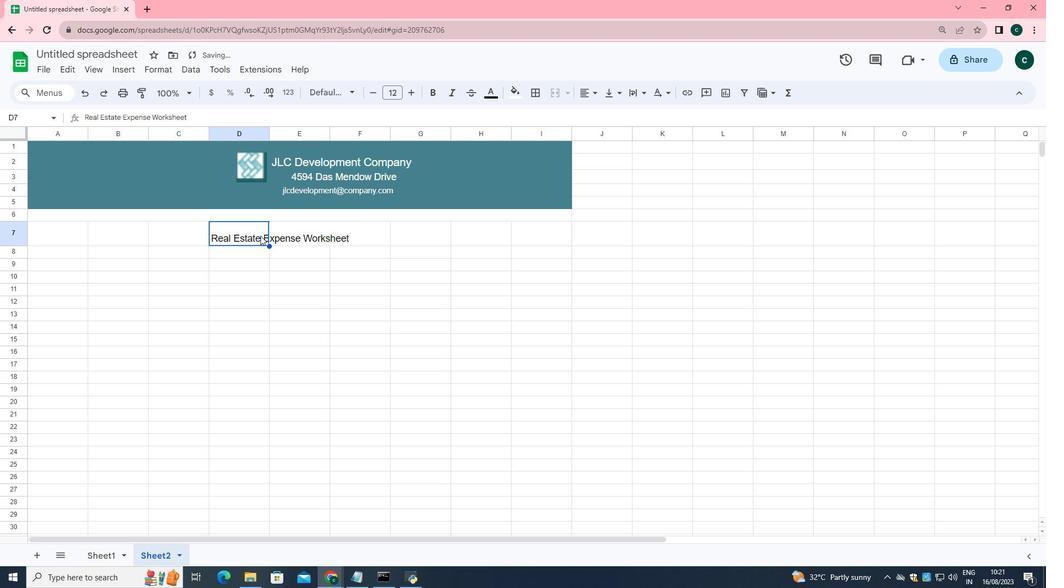 
Action: Mouse pressed left at (263, 239)
Screenshot: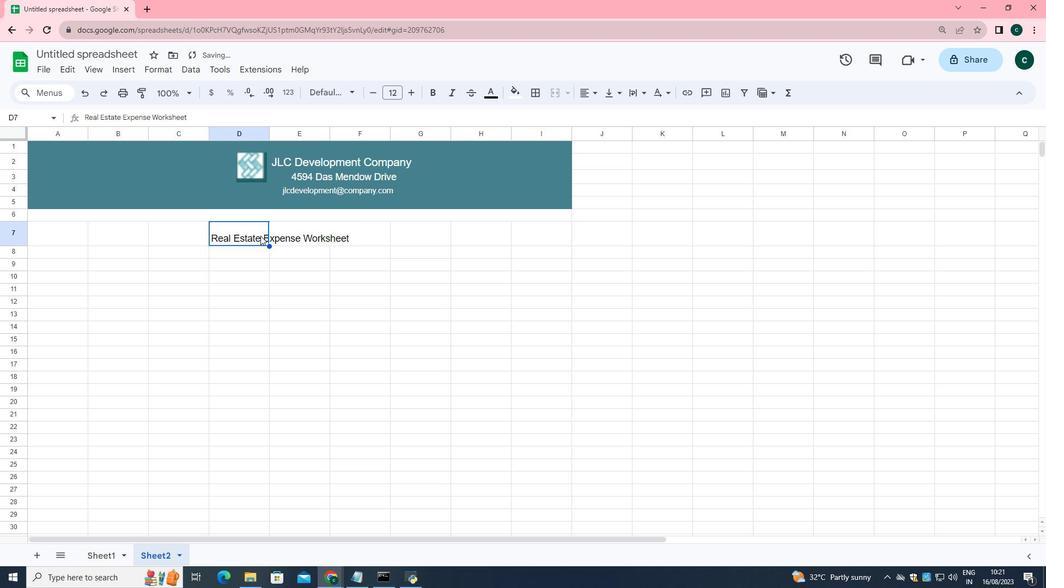 
Action: Mouse moved to (215, 240)
Screenshot: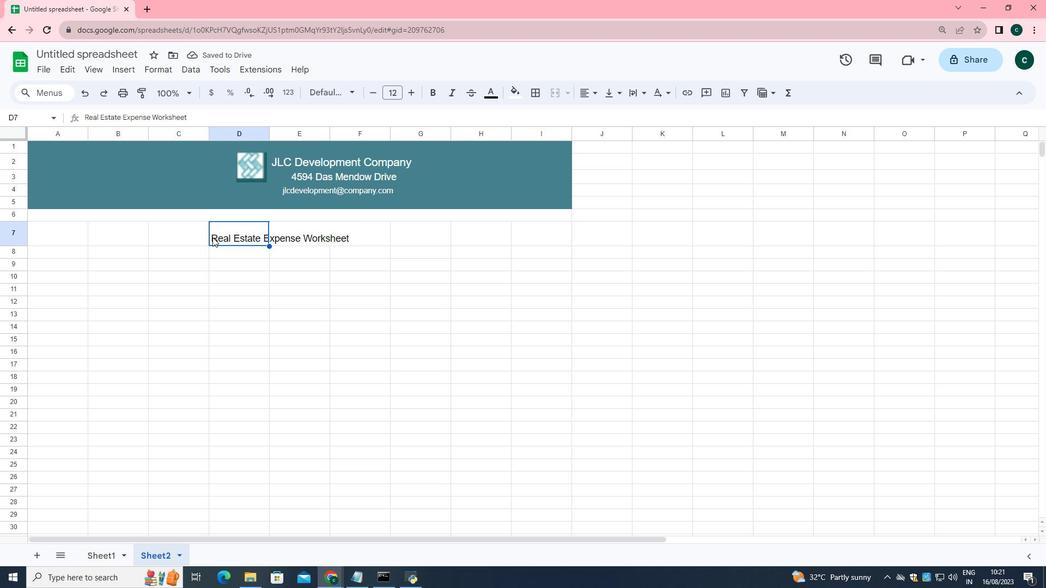 
Action: Mouse pressed left at (215, 240)
Screenshot: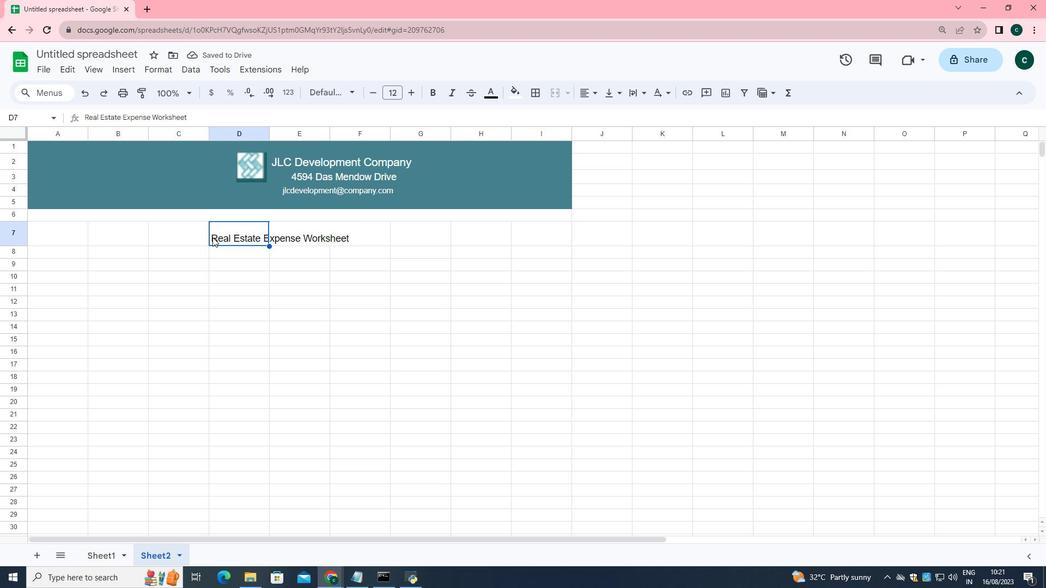 
Action: Mouse pressed left at (215, 240)
Screenshot: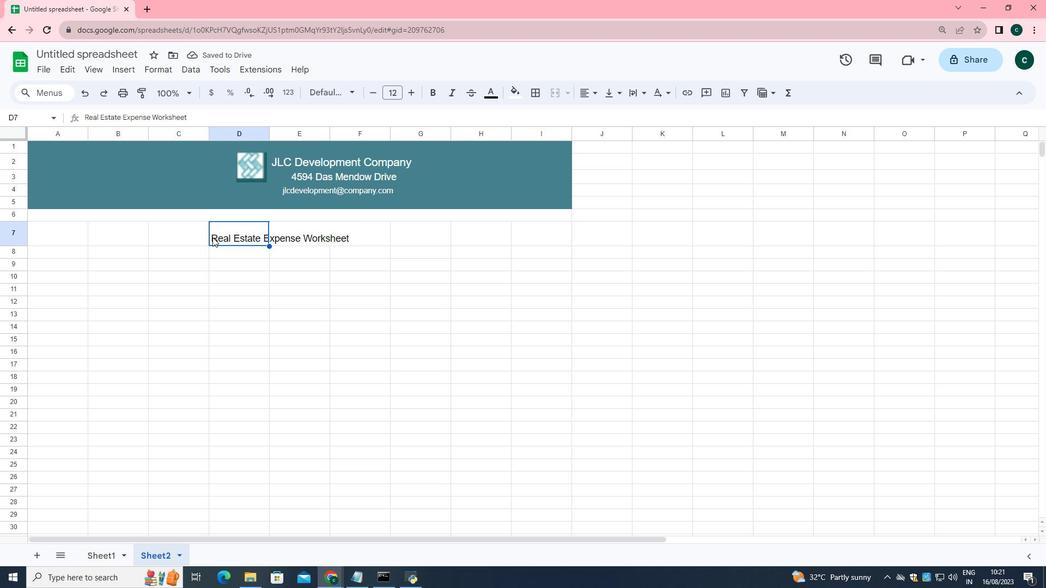 
Action: Mouse moved to (214, 229)
Screenshot: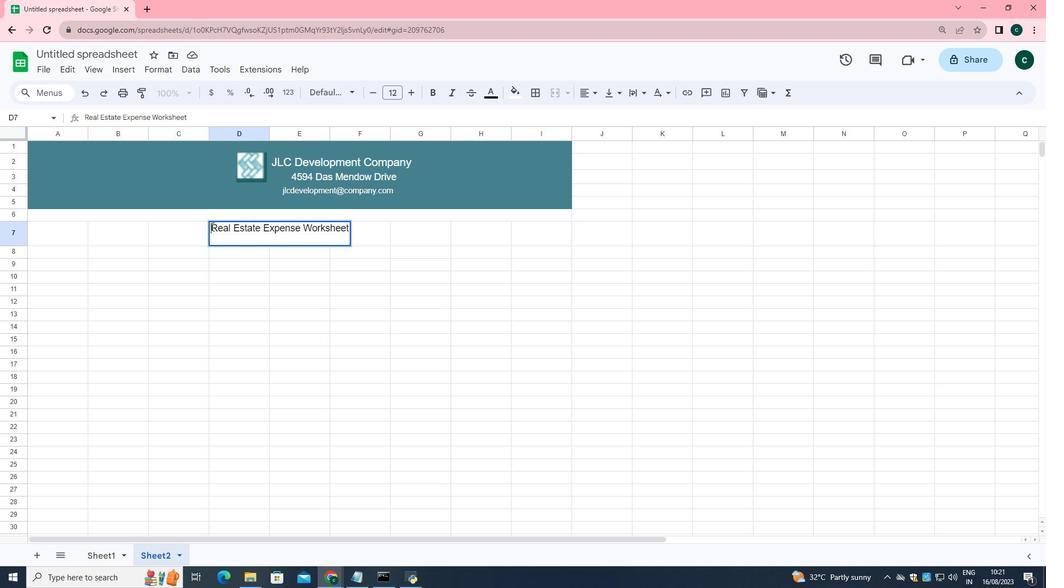 
Action: Mouse pressed left at (214, 229)
Screenshot: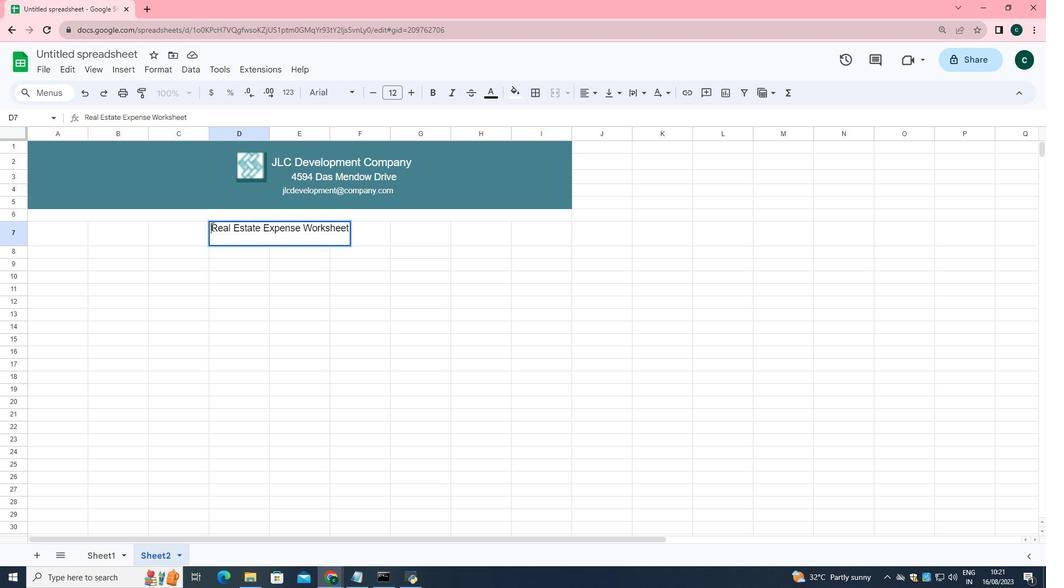 
Action: Key pressed <Key.space><Key.space><Key.space><Key.space><Key.space><Key.space><Key.space><Key.space><Key.space><Key.space><Key.space><Key.space><Key.space><Key.space>
Screenshot: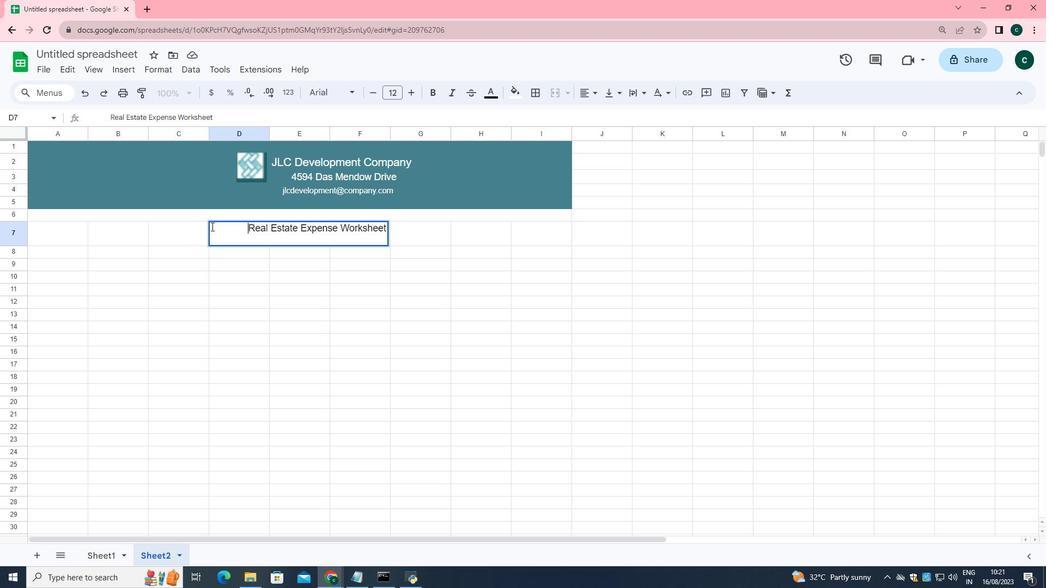 
Action: Mouse moved to (412, 96)
Screenshot: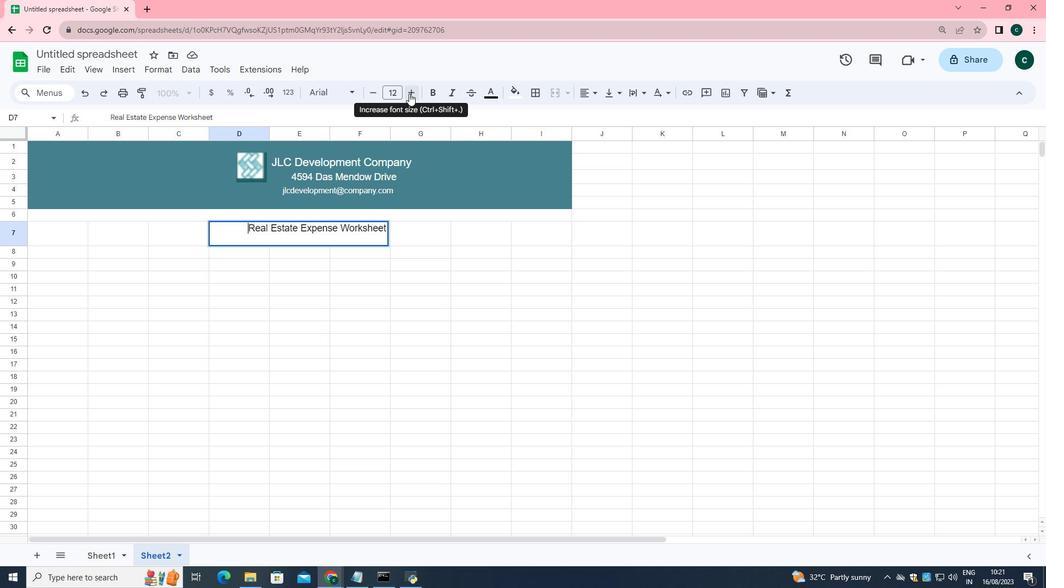
Action: Mouse pressed left at (412, 96)
Screenshot: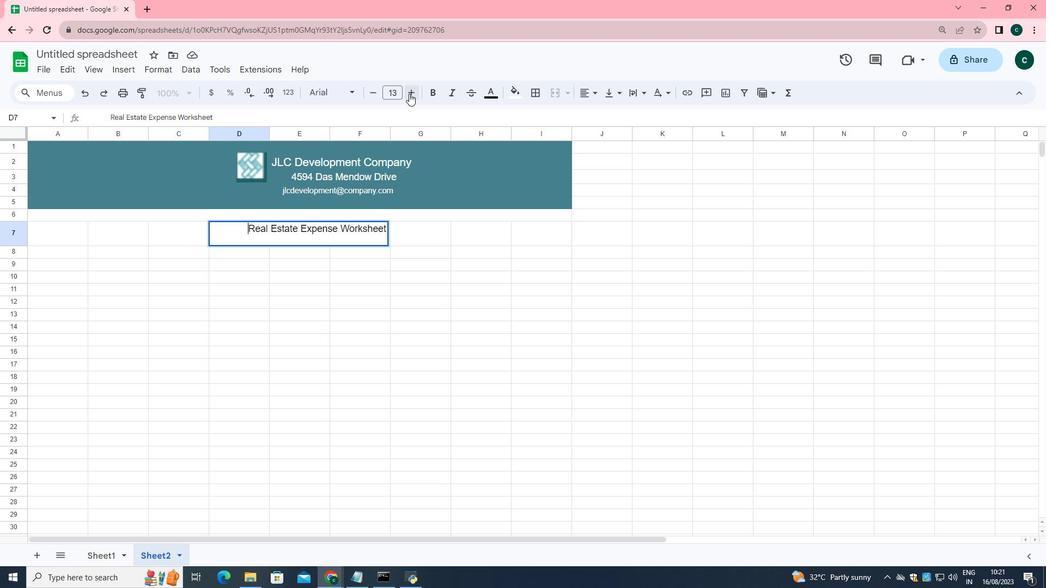 
Action: Mouse pressed left at (412, 96)
Screenshot: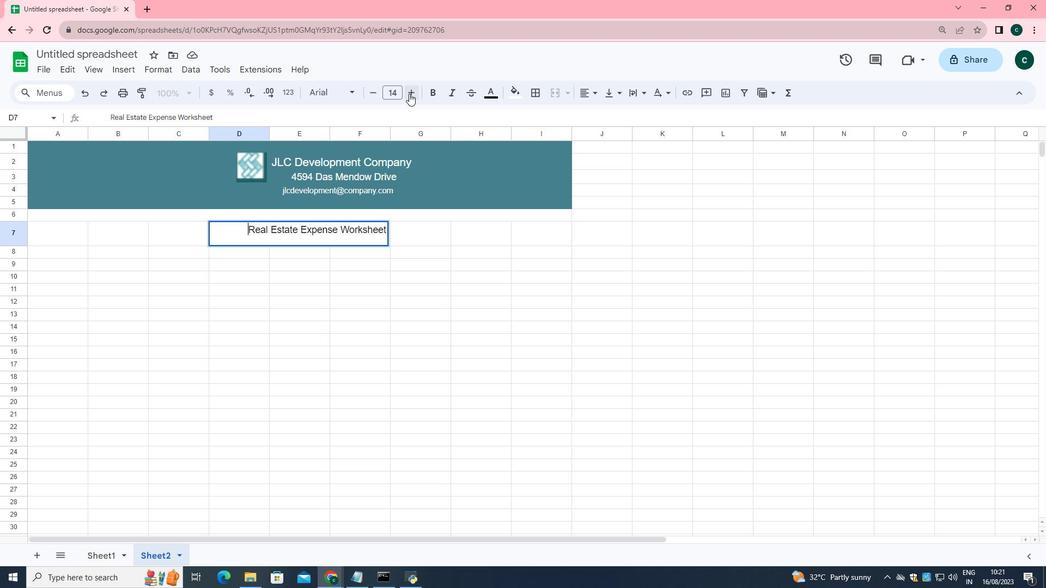 
Action: Mouse pressed left at (412, 96)
Screenshot: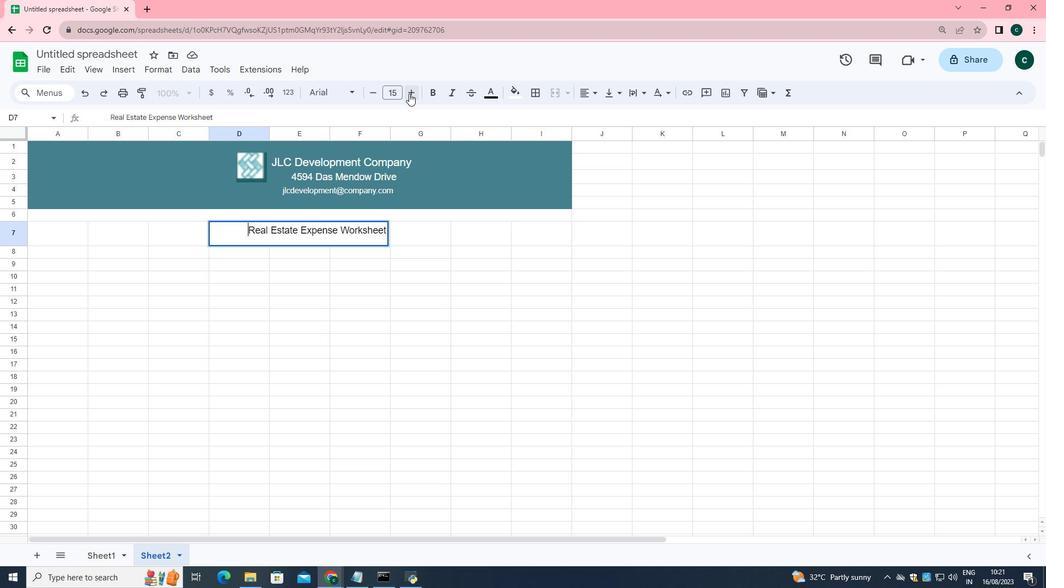 
Action: Mouse pressed left at (412, 96)
Screenshot: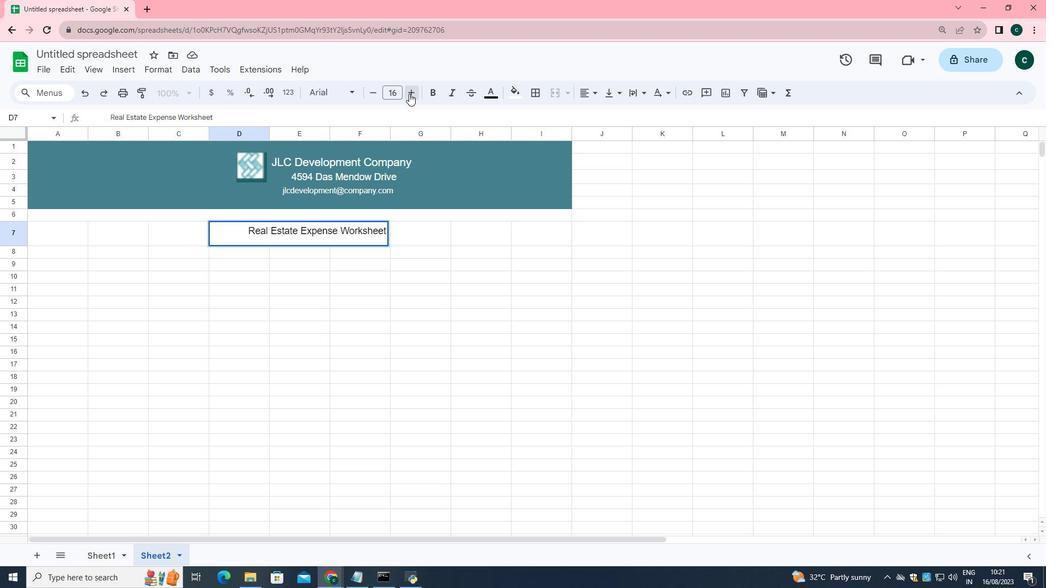 
Action: Mouse pressed left at (412, 96)
Screenshot: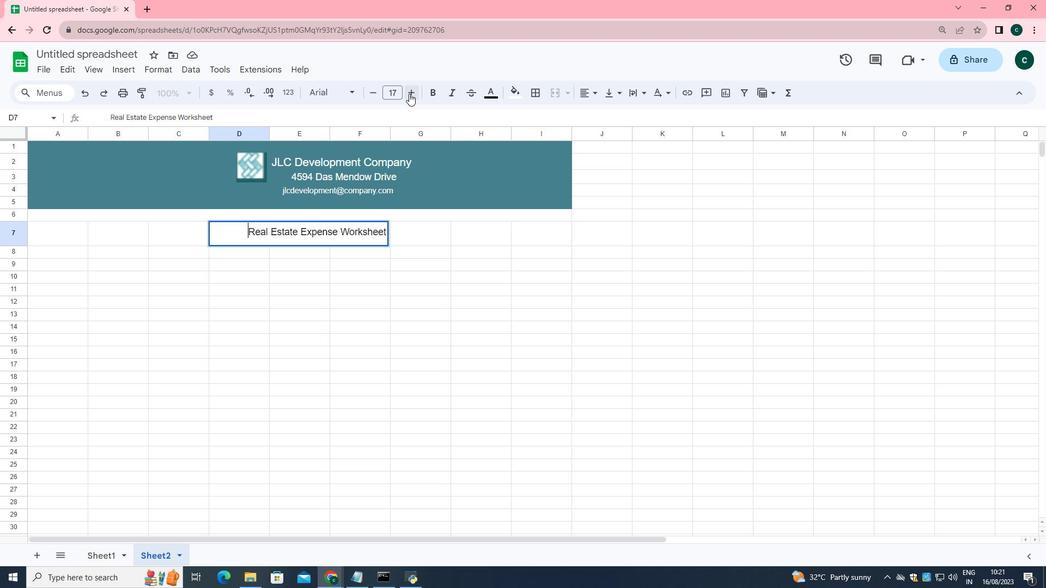 
Action: Mouse moved to (417, 98)
Screenshot: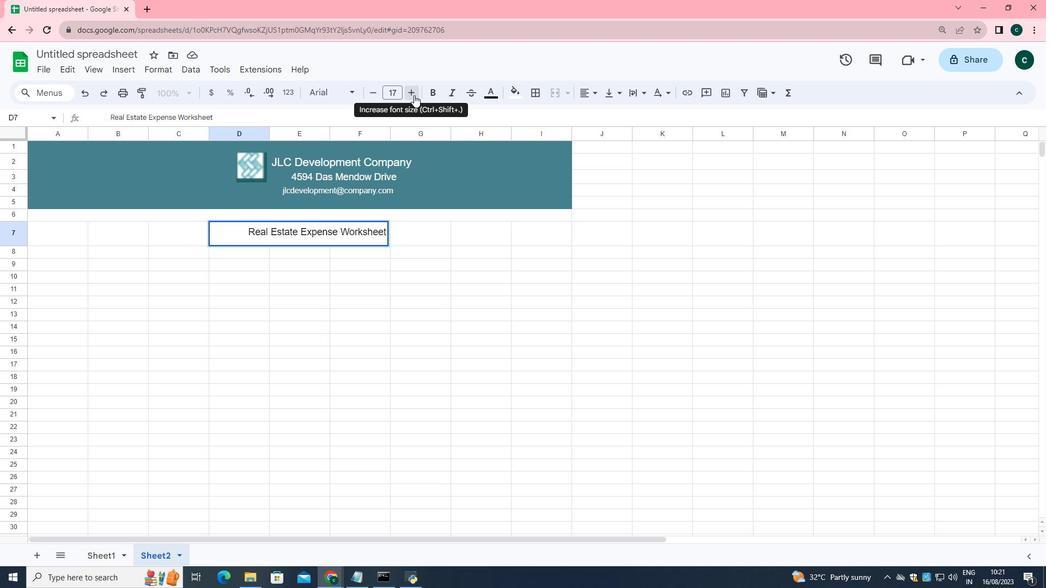 
Action: Mouse pressed left at (417, 98)
Screenshot: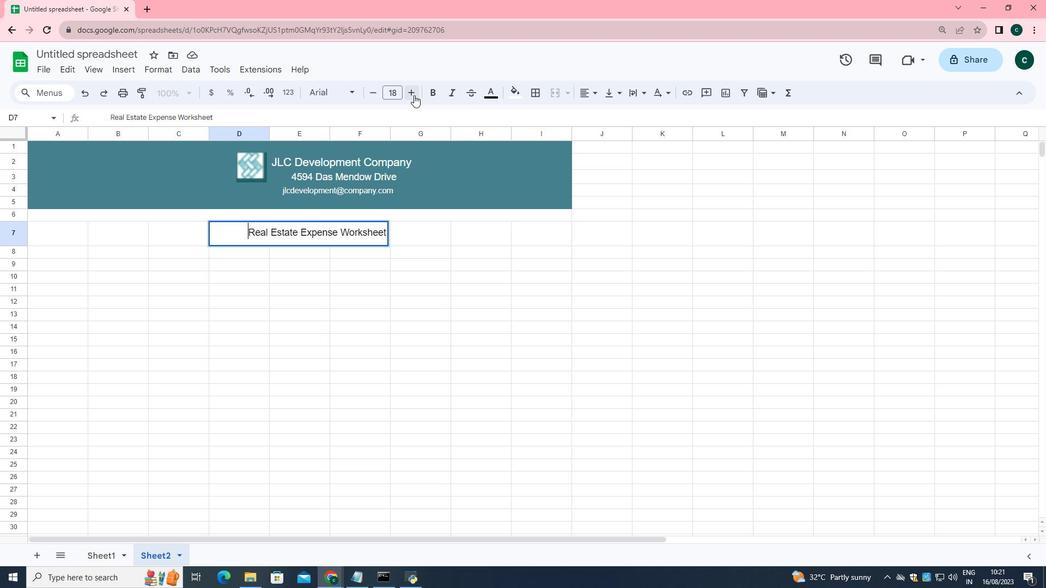 
Action: Mouse moved to (434, 339)
Screenshot: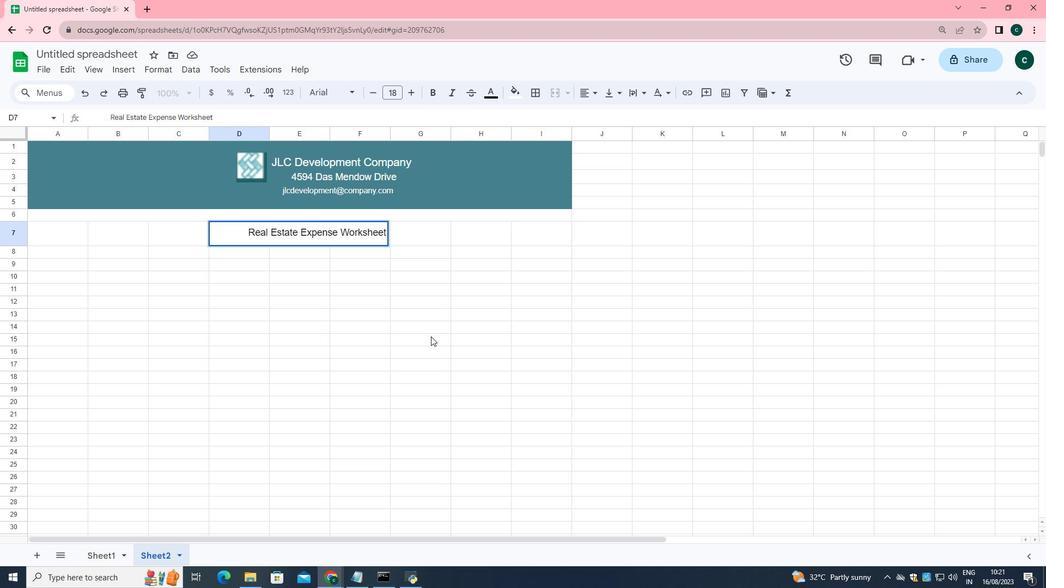 
Action: Mouse pressed left at (434, 339)
Screenshot: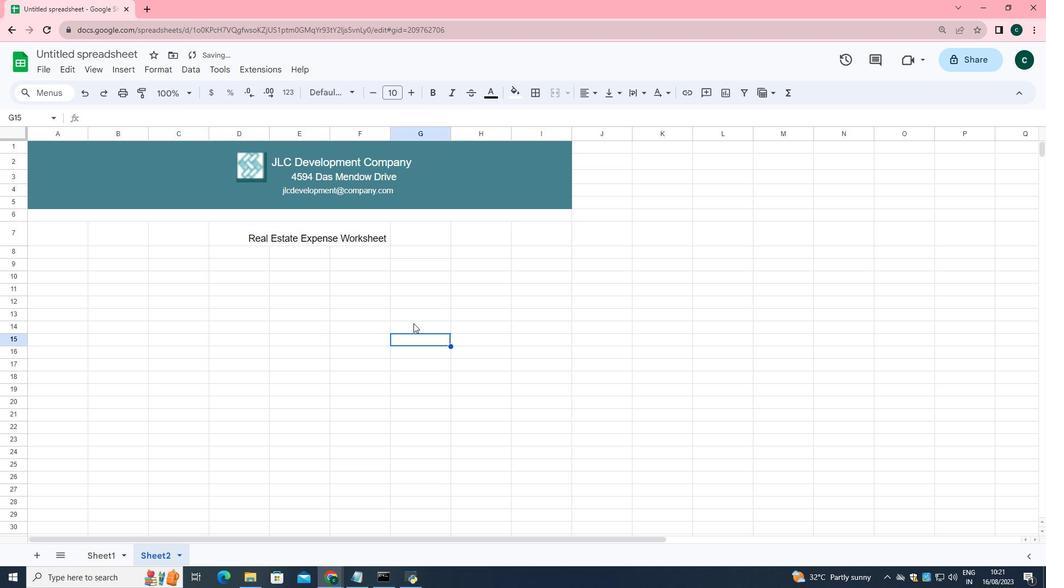 
Action: Mouse moved to (259, 246)
Screenshot: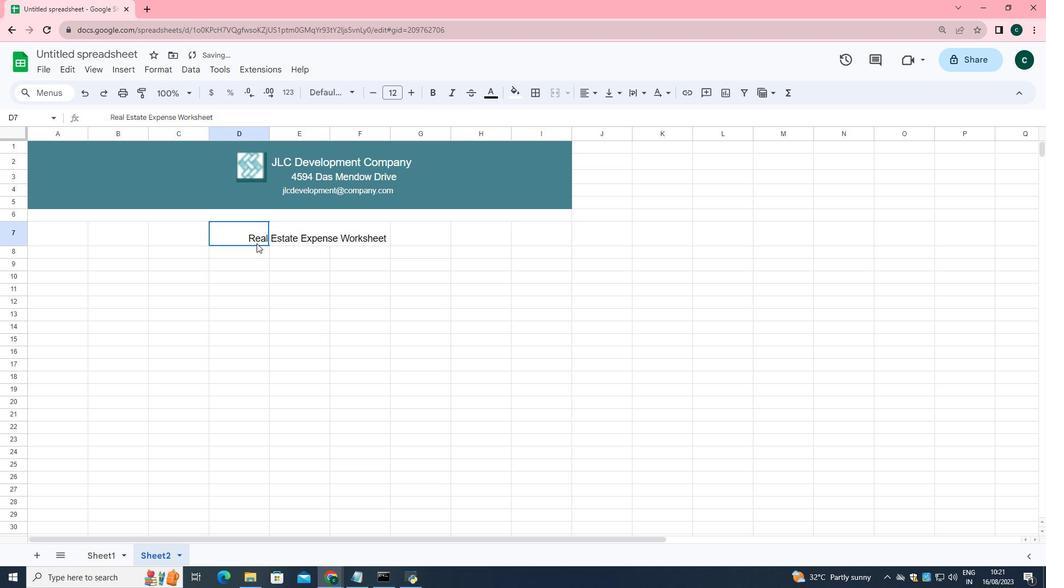 
Action: Mouse pressed left at (259, 246)
Screenshot: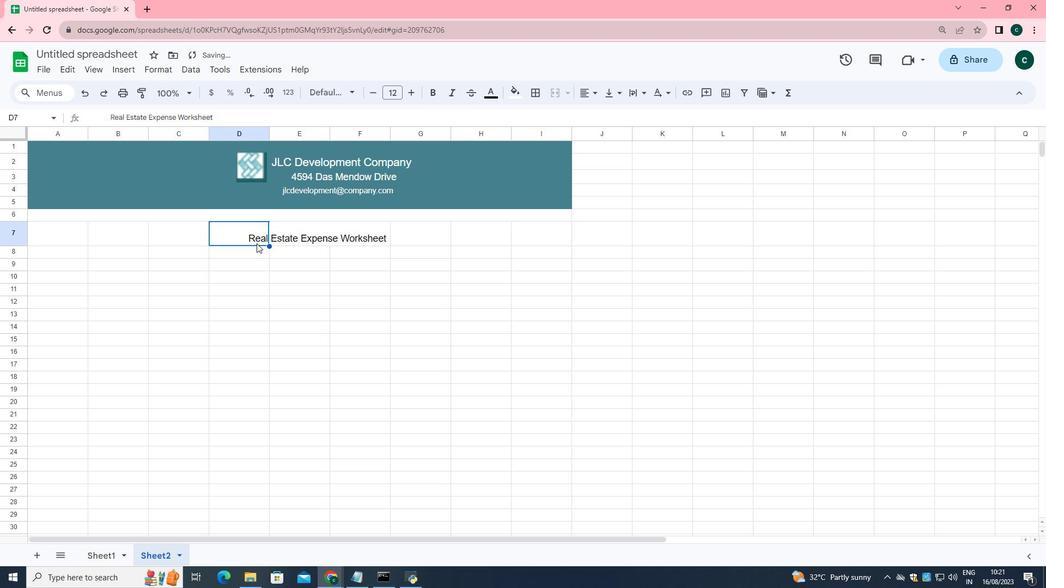 
Action: Mouse moved to (414, 92)
Screenshot: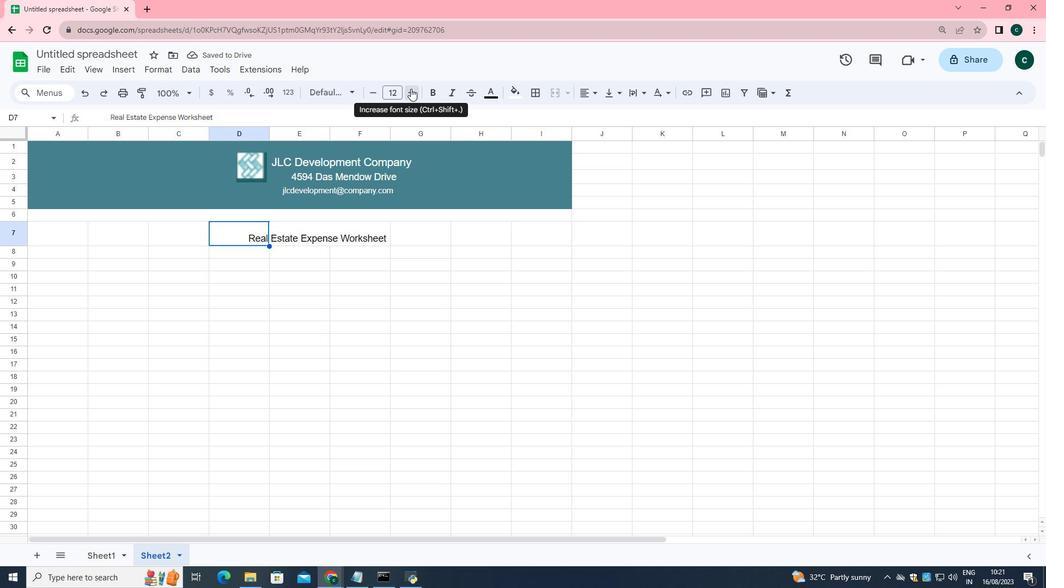 
Action: Mouse pressed left at (414, 92)
Screenshot: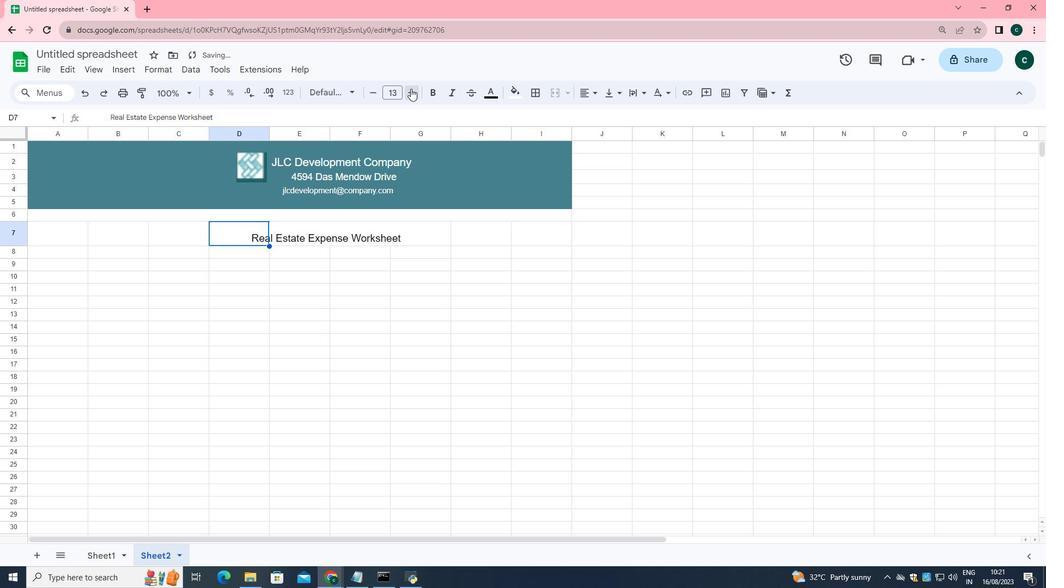 
Action: Mouse pressed left at (414, 92)
Screenshot: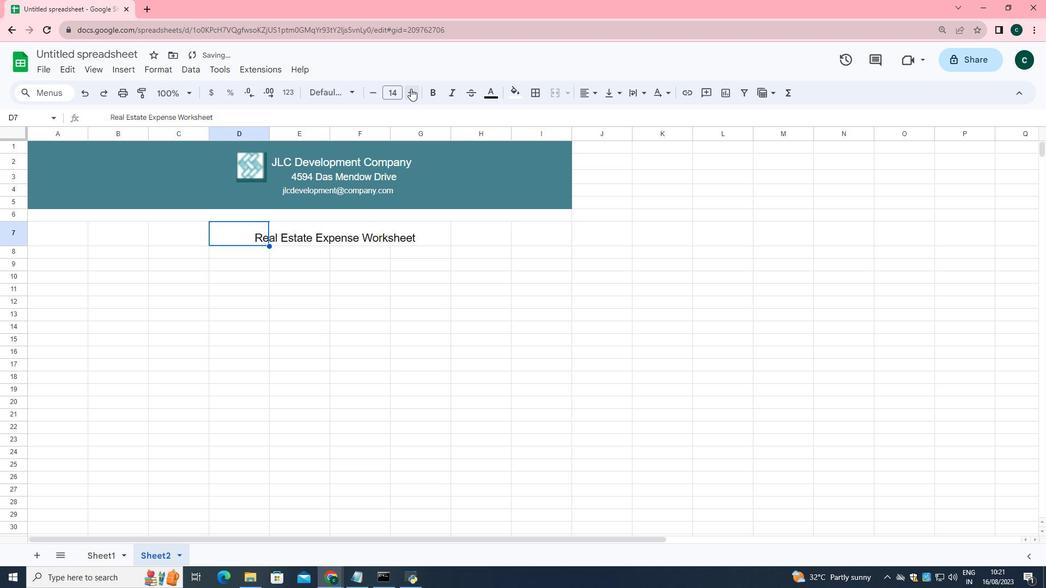 
Action: Mouse pressed left at (414, 92)
Screenshot: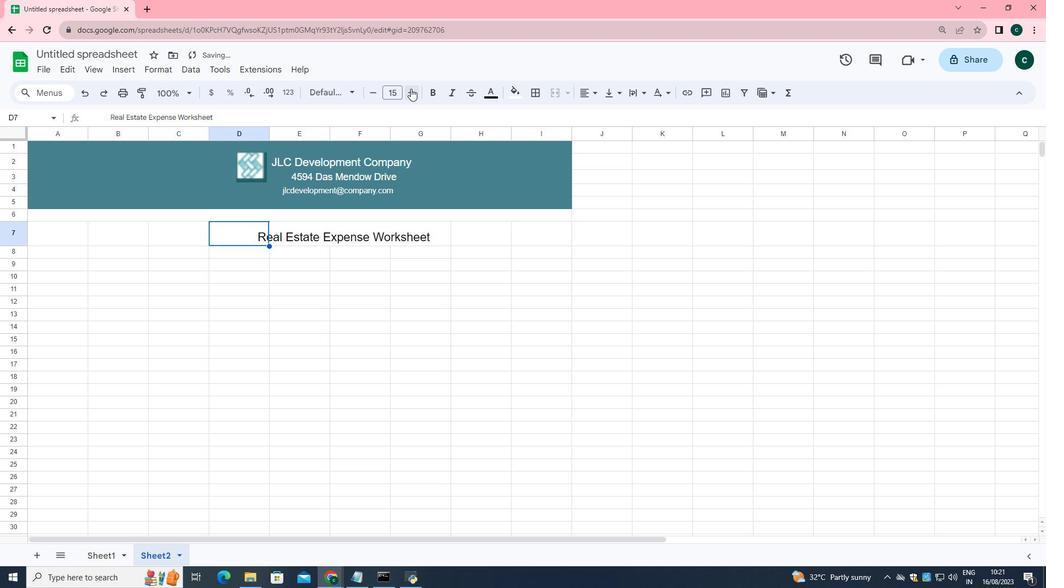
Action: Mouse pressed left at (414, 92)
Screenshot: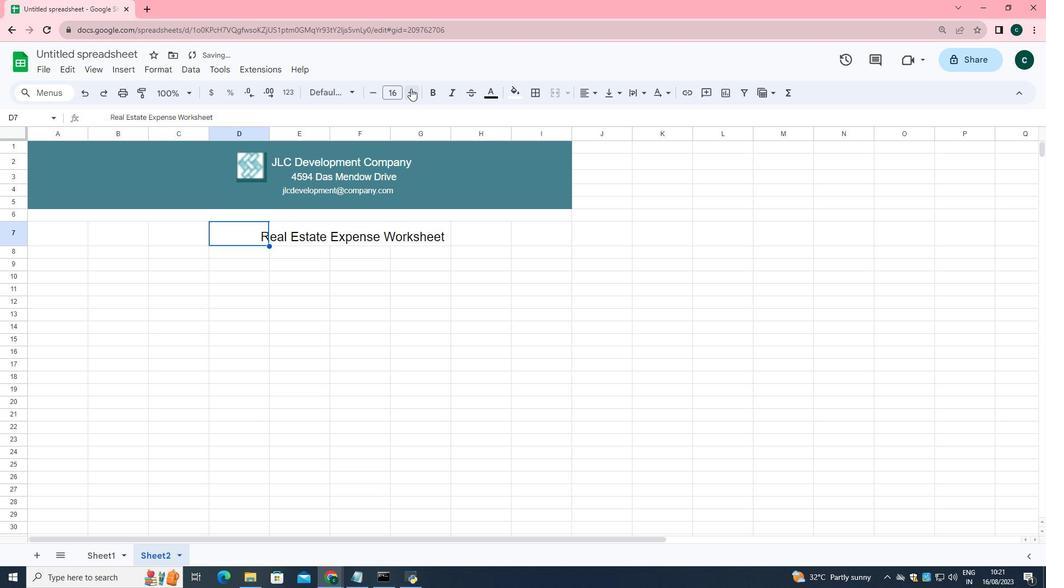 
Action: Mouse moved to (355, 308)
Screenshot: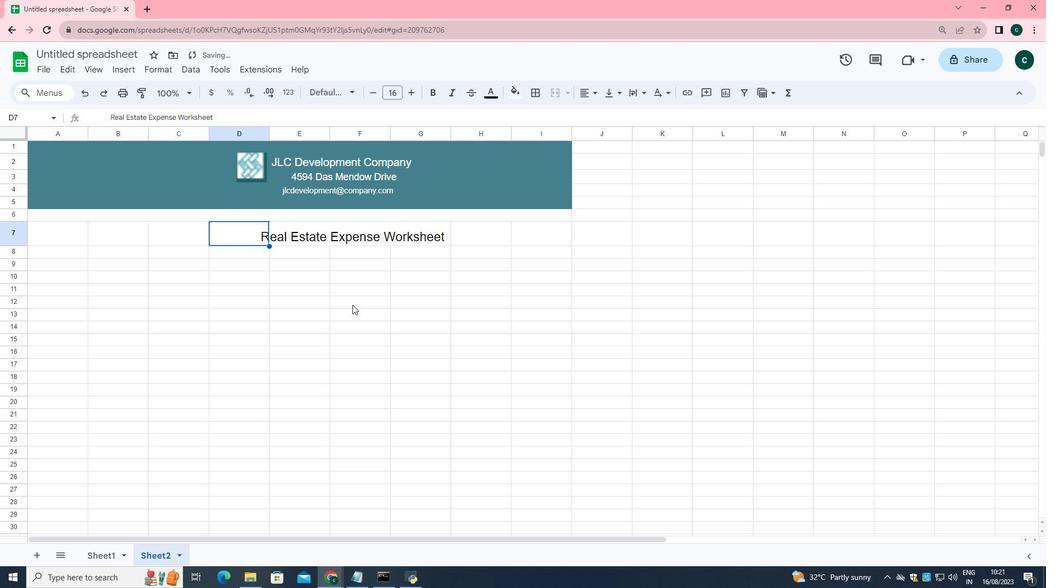 
Action: Mouse pressed left at (355, 308)
Screenshot: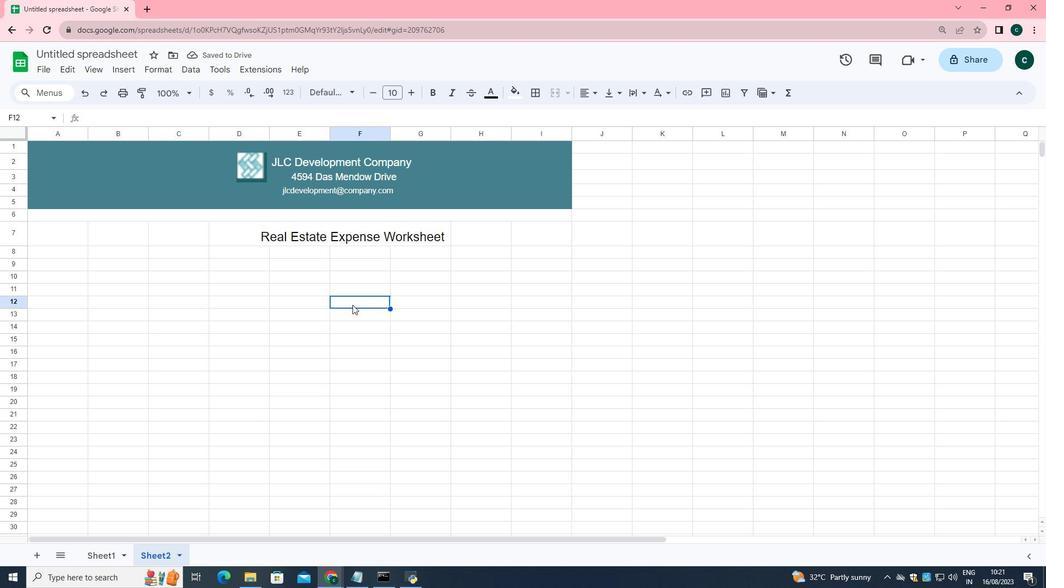 
Action: Mouse moved to (299, 241)
Screenshot: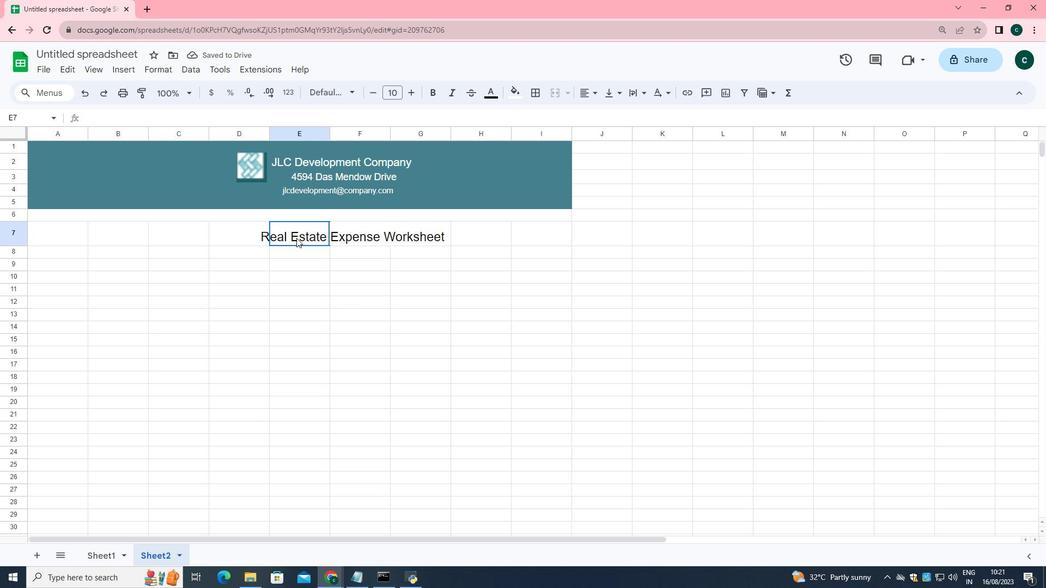
Action: Mouse pressed left at (299, 241)
Screenshot: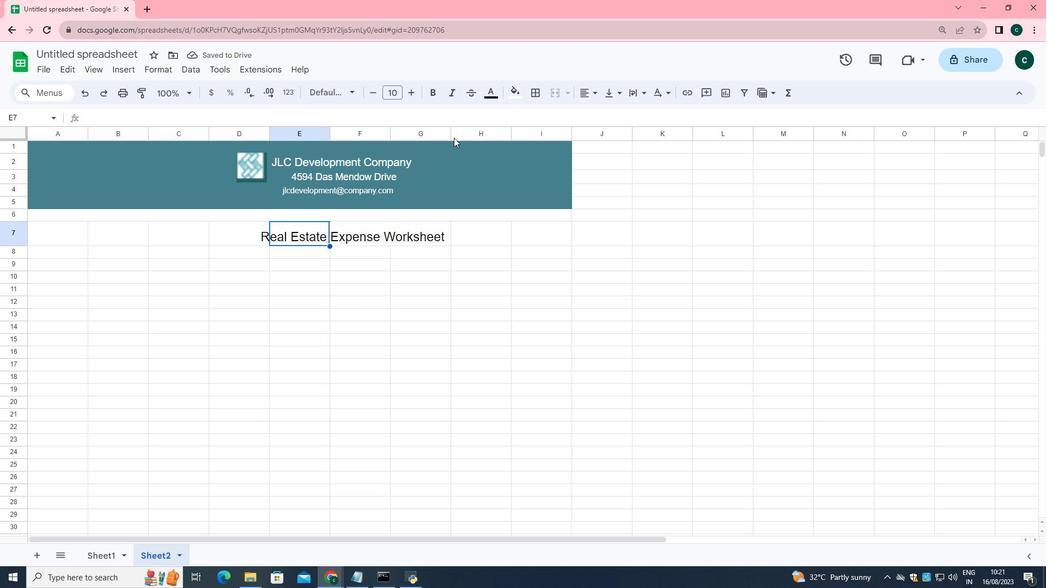 
Action: Mouse moved to (264, 237)
Screenshot: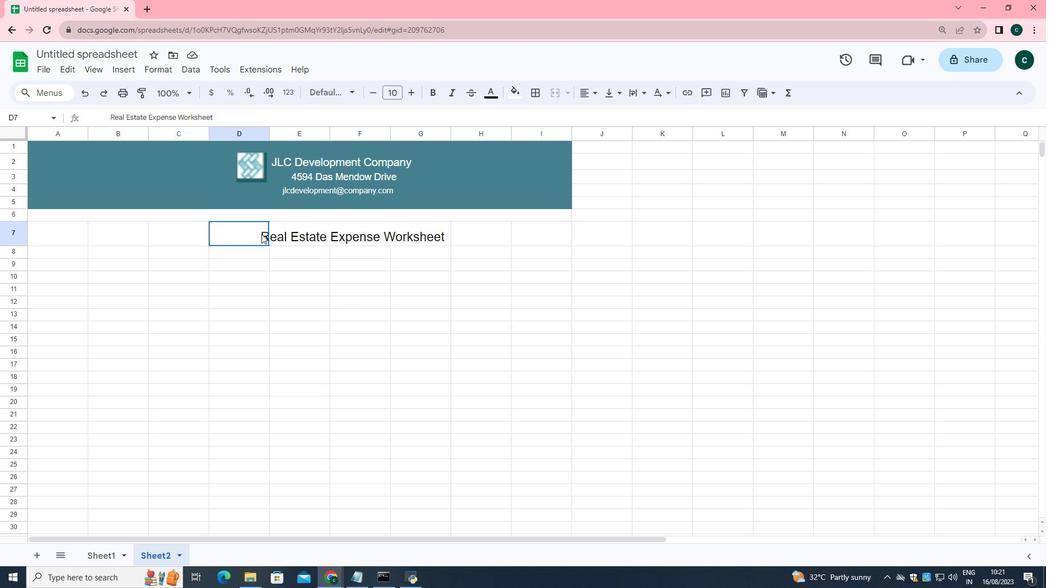 
Action: Mouse pressed left at (264, 237)
Screenshot: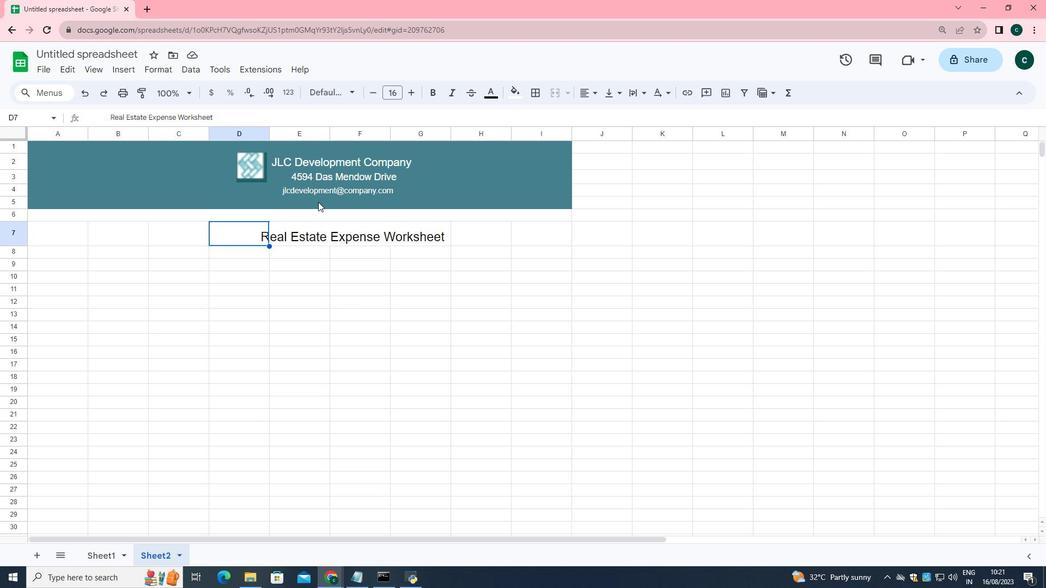 
Action: Mouse moved to (596, 90)
Screenshot: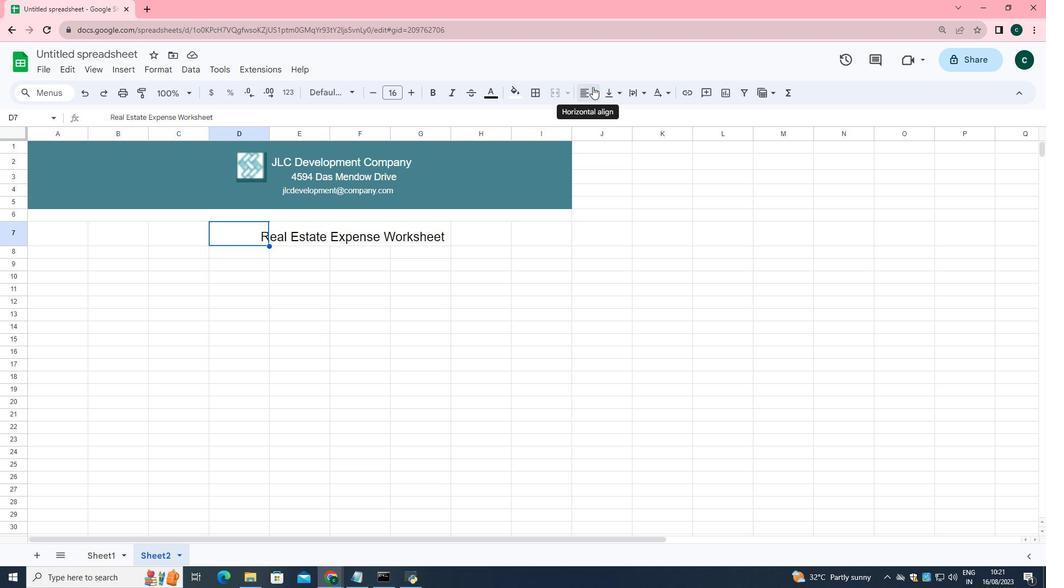 
Action: Mouse pressed left at (596, 90)
Screenshot: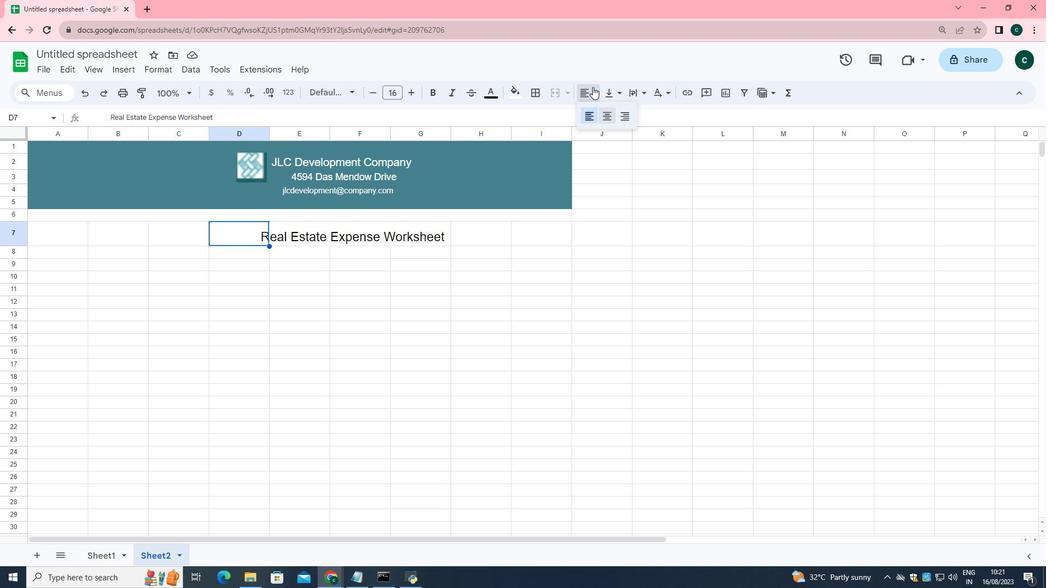 
Action: Mouse moved to (621, 93)
Screenshot: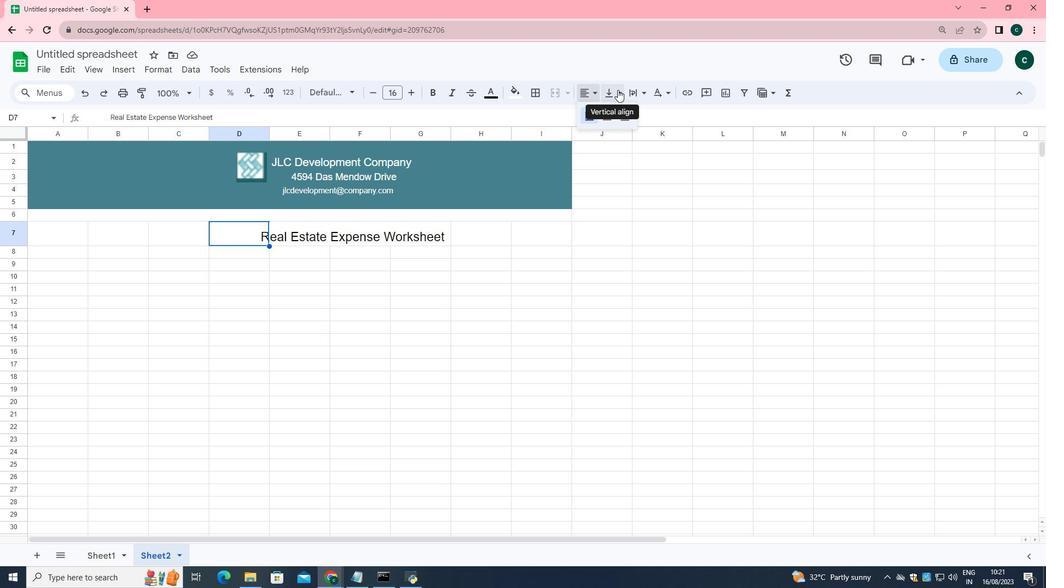 
Action: Mouse pressed left at (621, 93)
Screenshot: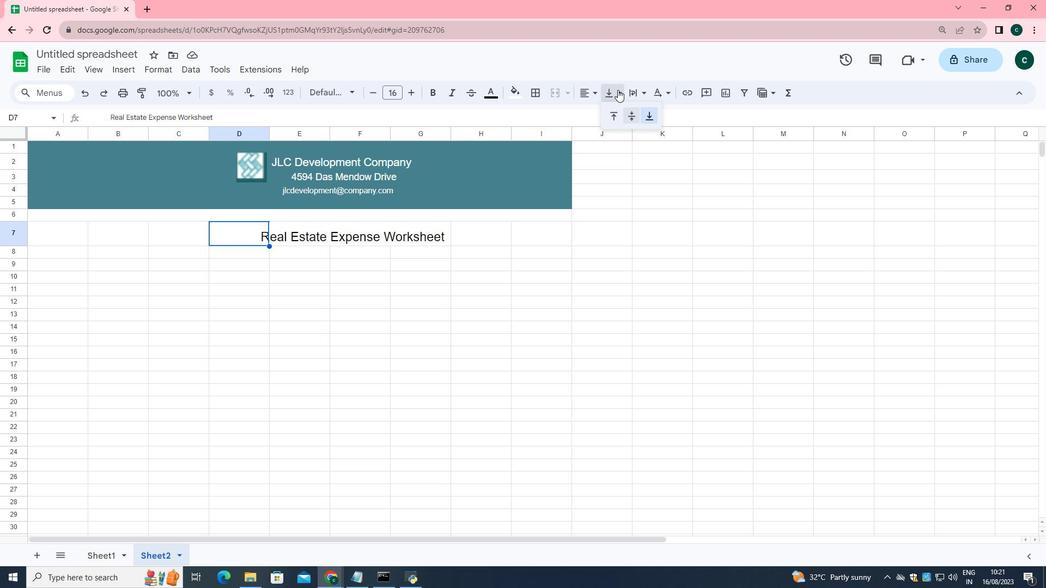 
Action: Mouse moved to (636, 115)
Screenshot: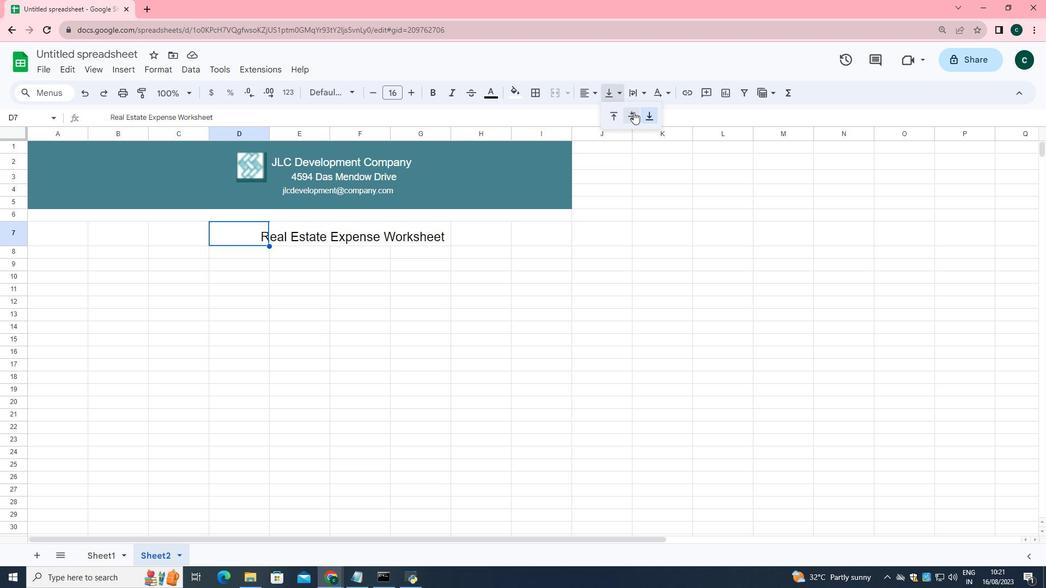 
Action: Mouse pressed left at (636, 115)
Screenshot: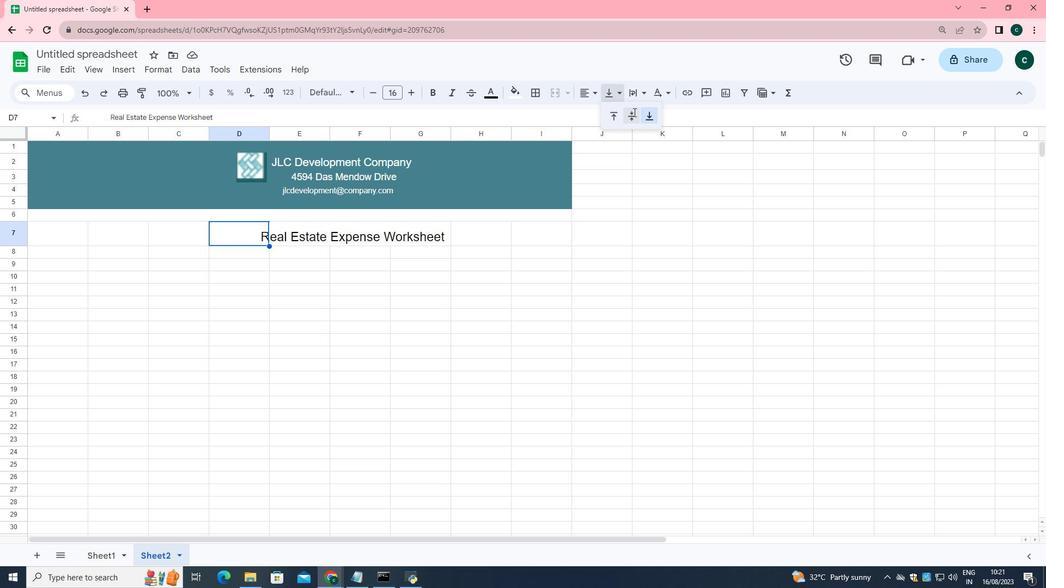 
Action: Mouse moved to (396, 269)
Screenshot: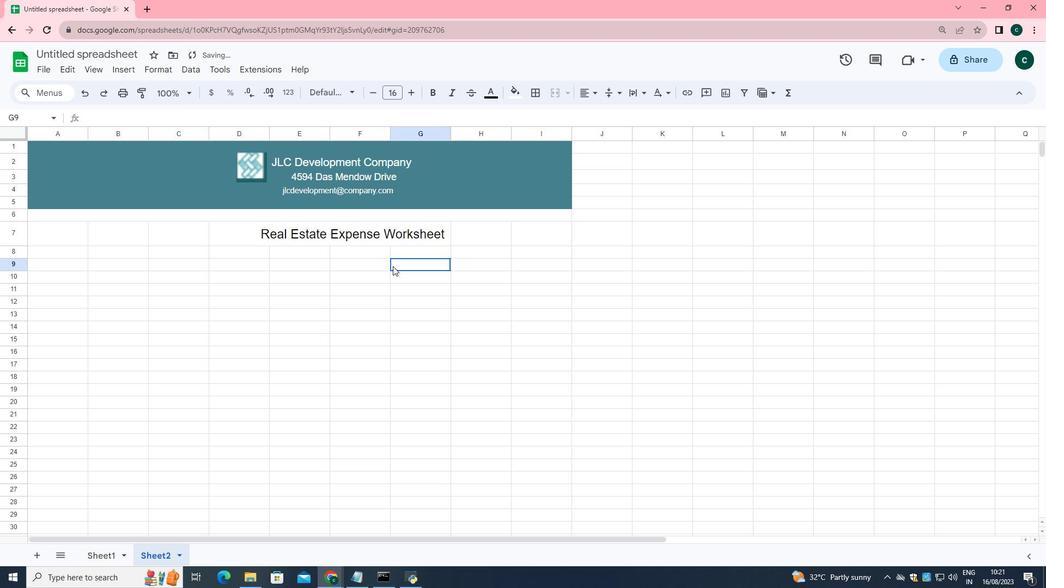 
Action: Mouse pressed left at (396, 269)
Screenshot: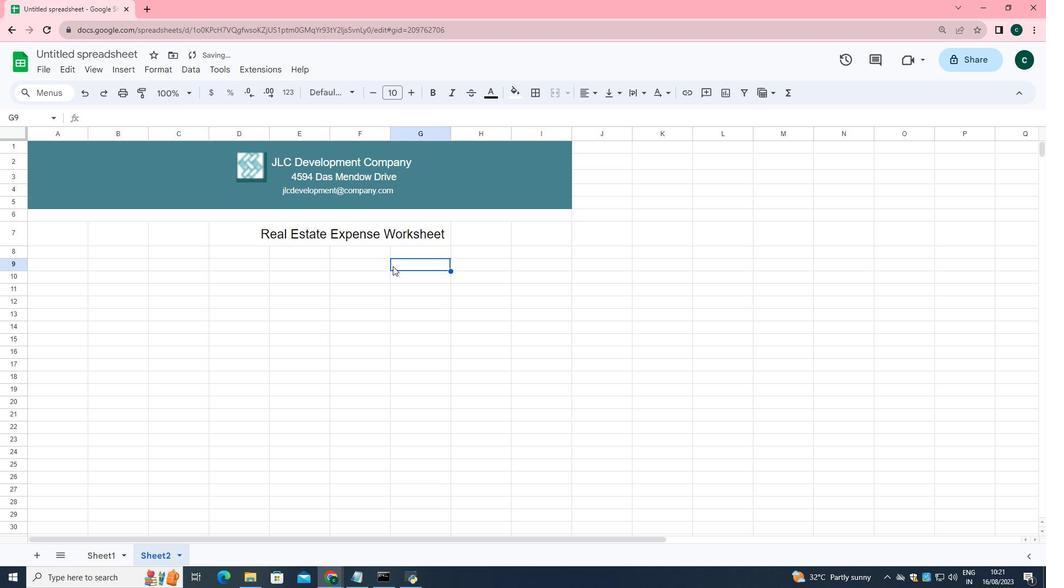 
Action: Mouse moved to (83, 240)
Screenshot: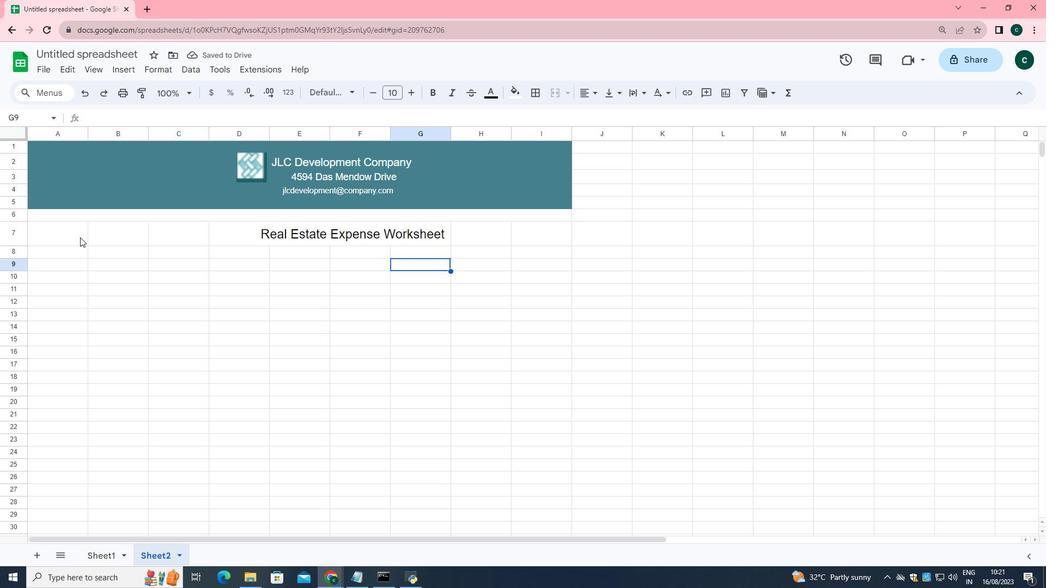 
Action: Mouse pressed left at (83, 240)
Screenshot: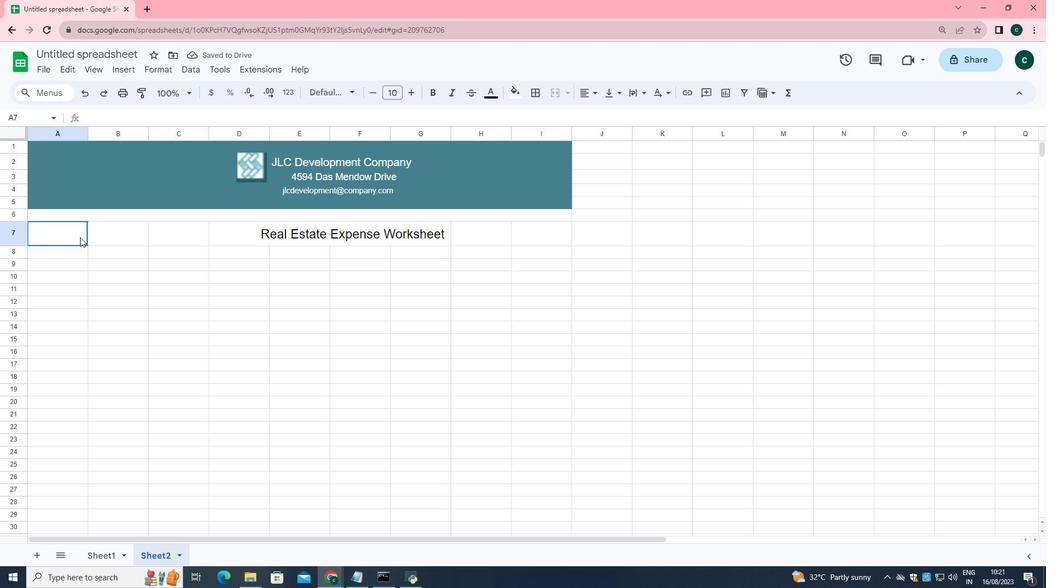 
Action: Mouse moved to (540, 96)
Screenshot: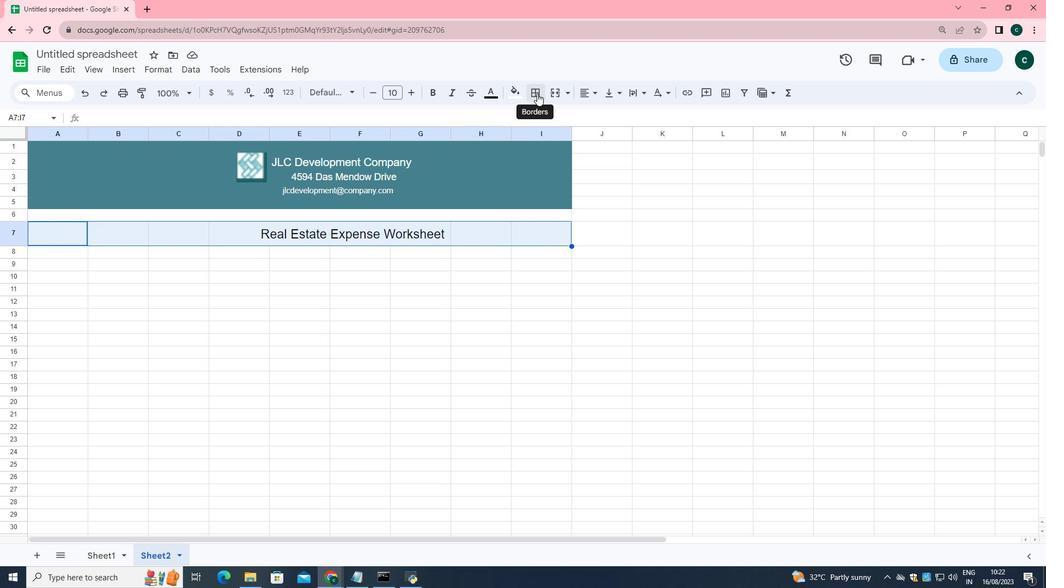 
Action: Mouse pressed left at (540, 96)
Screenshot: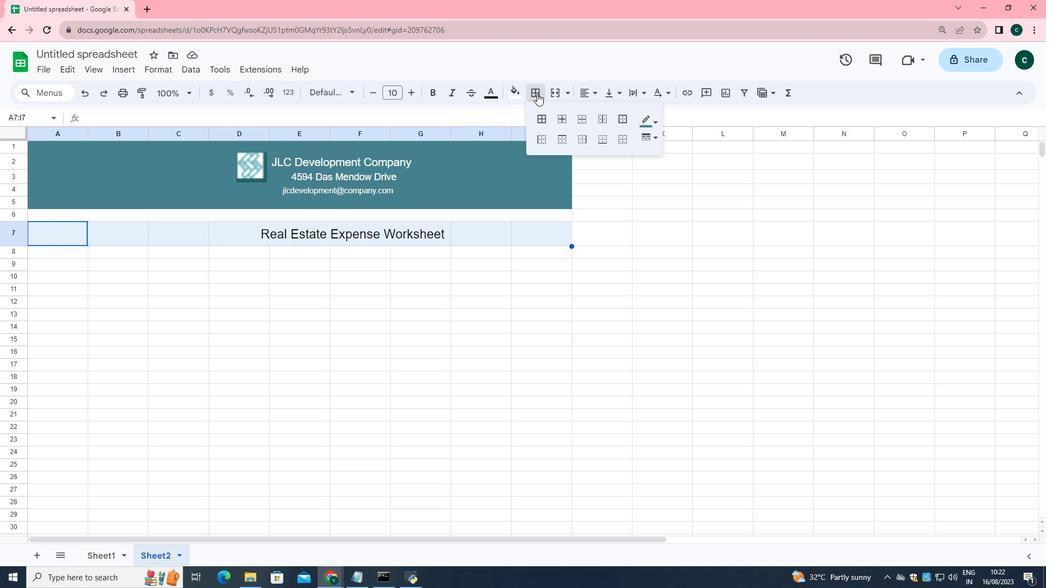 
Action: Mouse moved to (659, 123)
Screenshot: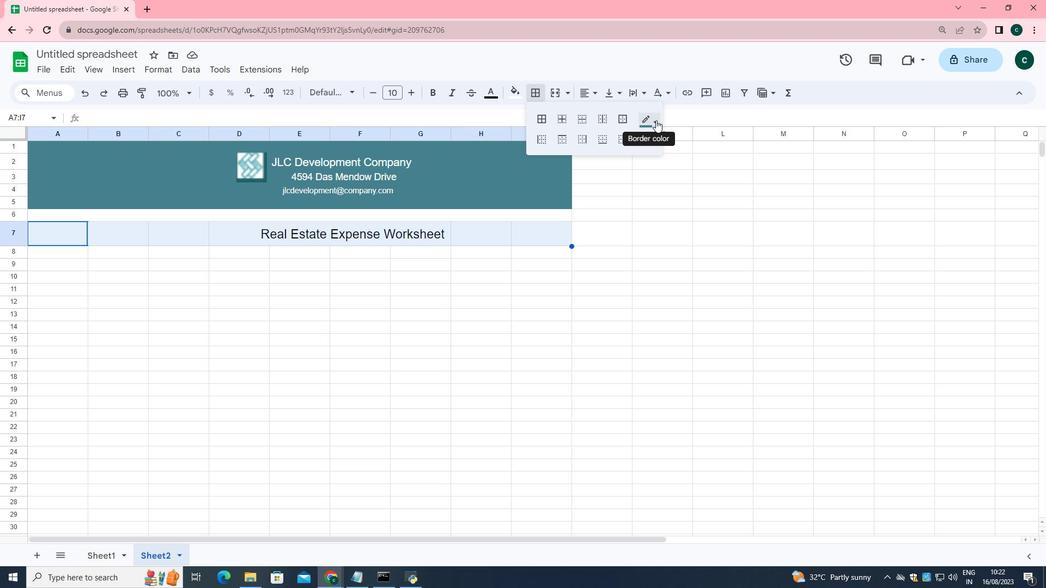 
Action: Mouse pressed left at (659, 123)
Screenshot: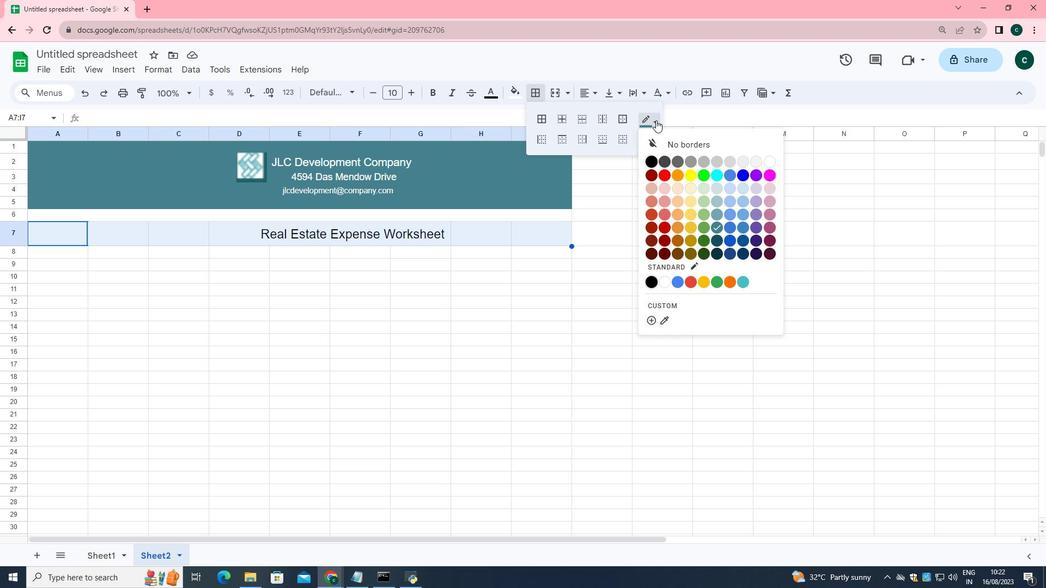 
Action: Mouse moved to (749, 286)
Screenshot: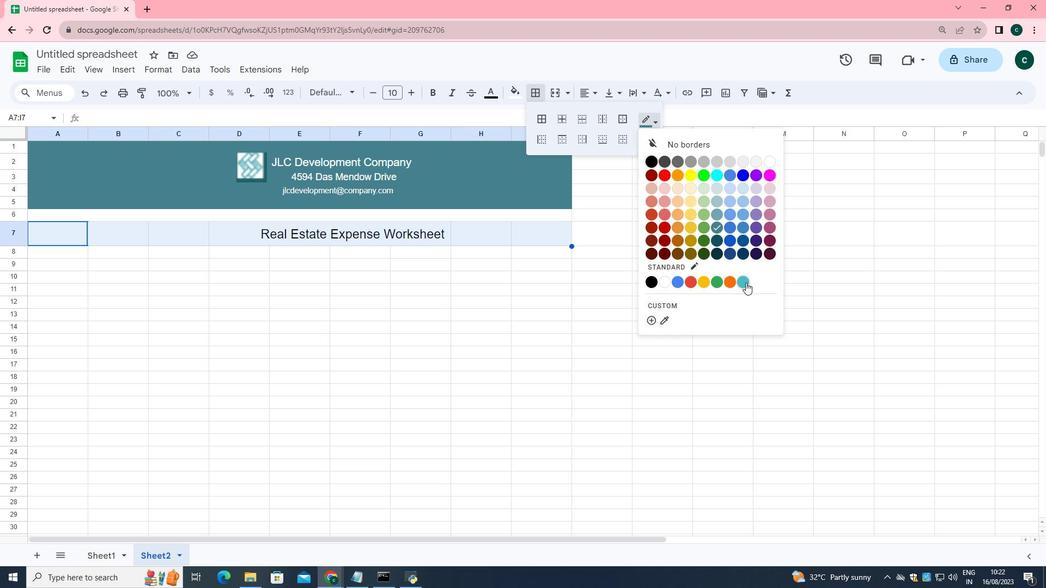 
Action: Mouse pressed left at (749, 286)
Screenshot: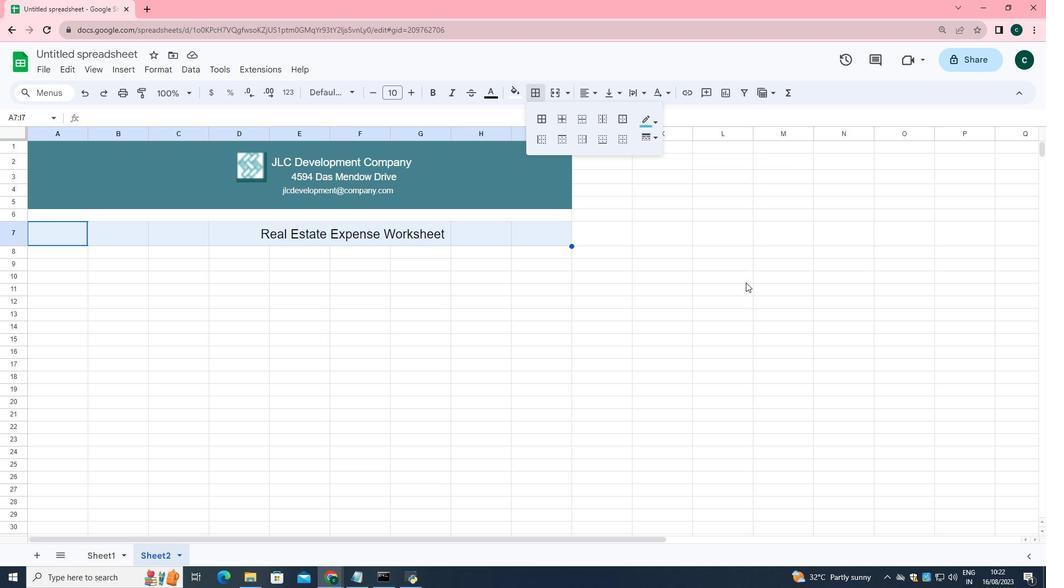 
Action: Mouse moved to (545, 119)
Screenshot: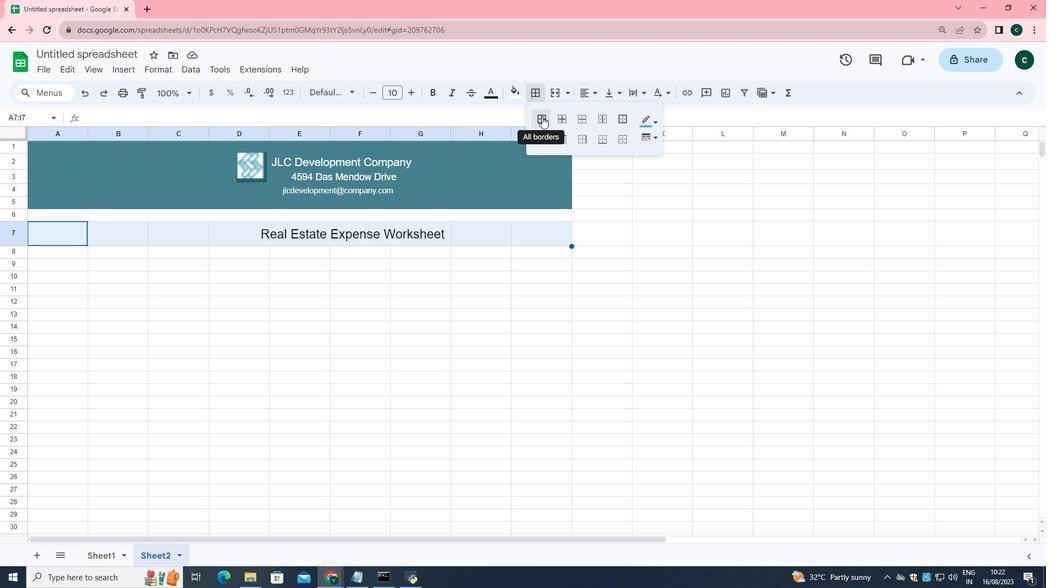 
Action: Mouse pressed left at (545, 119)
Screenshot: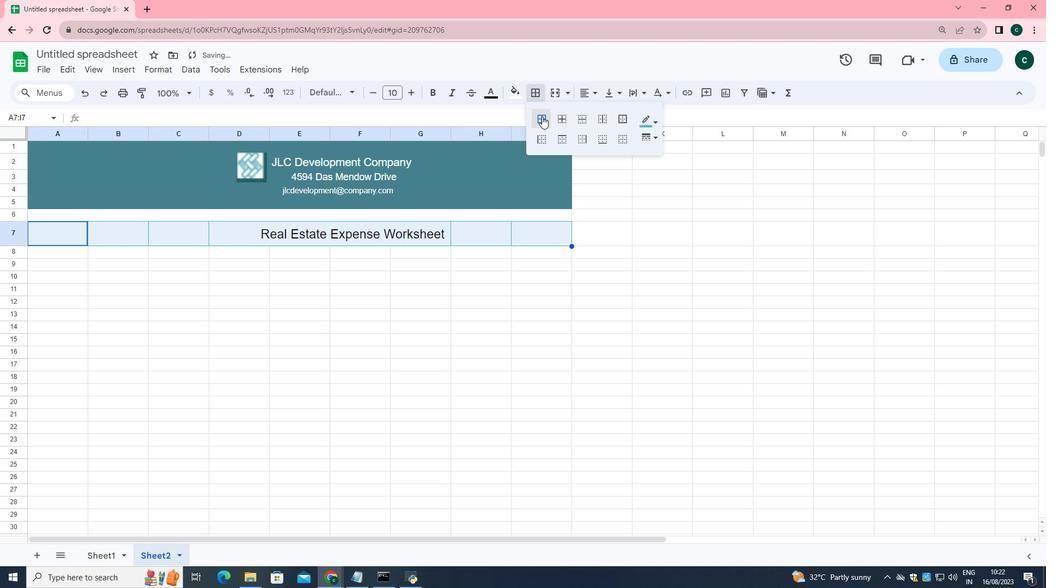 
Action: Mouse moved to (514, 94)
Screenshot: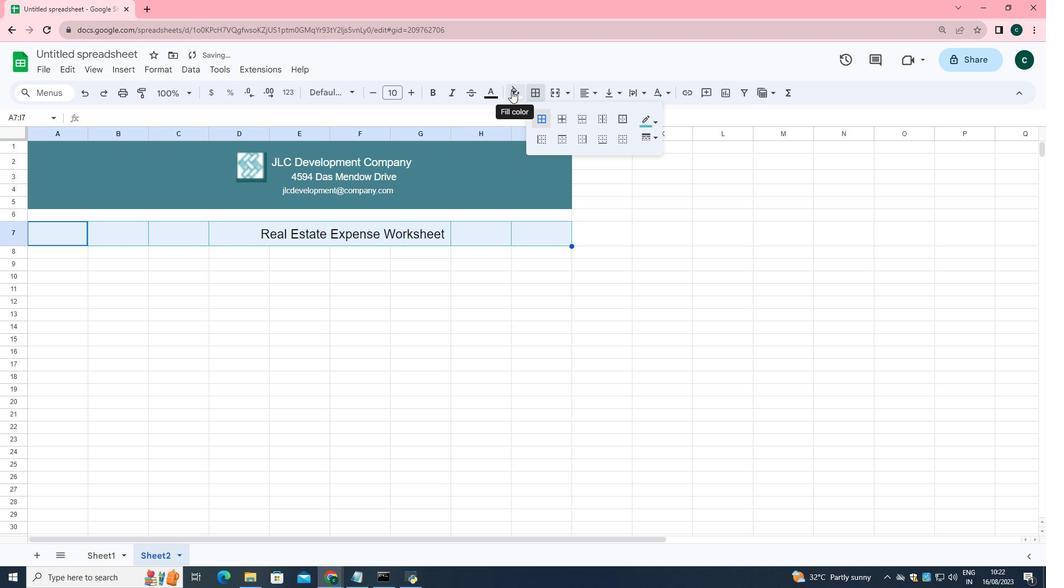 
Action: Mouse pressed left at (514, 94)
Screenshot: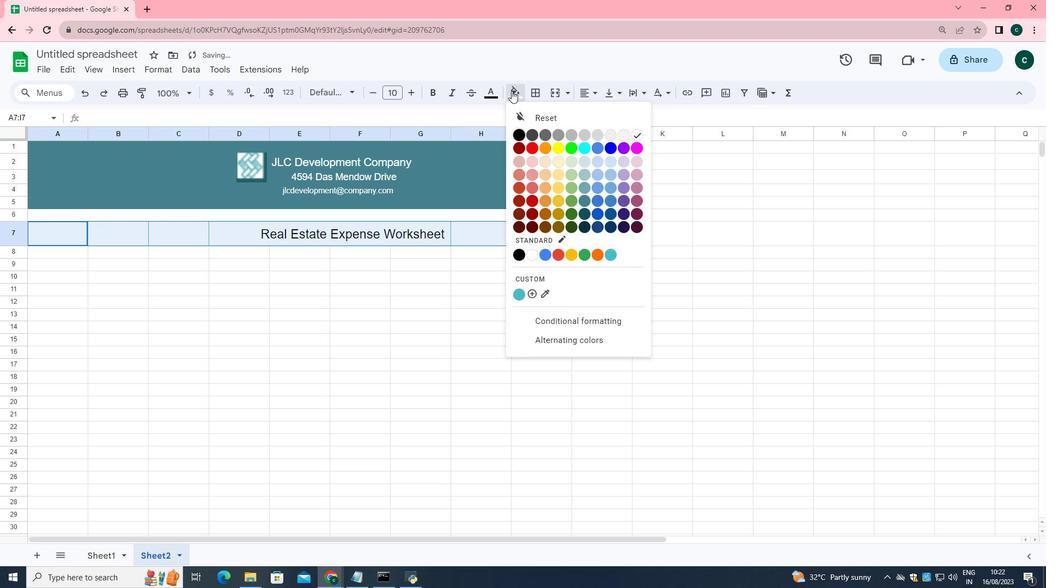 
Action: Mouse moved to (617, 258)
Screenshot: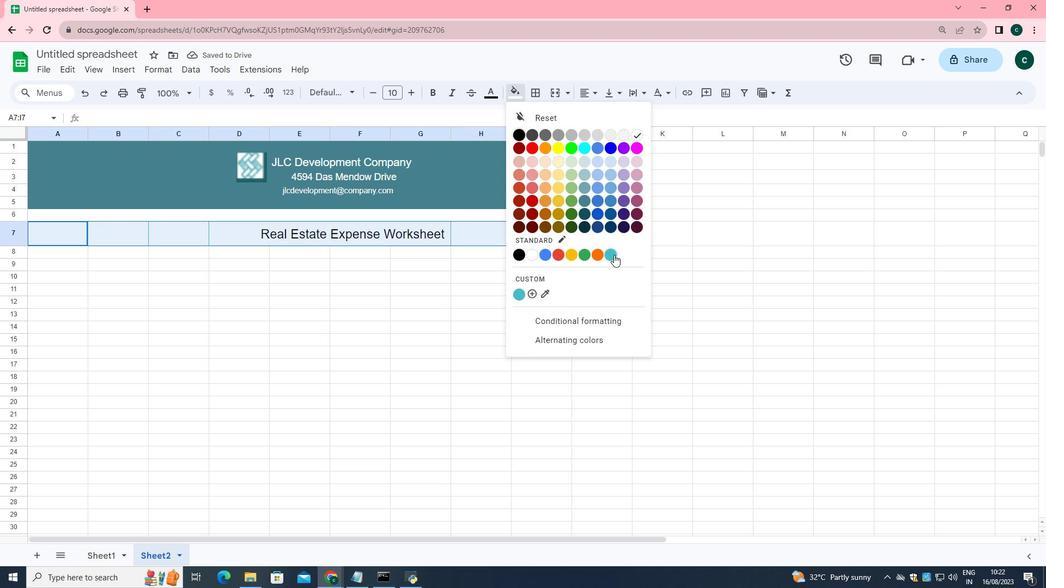 
Action: Mouse pressed left at (617, 258)
Screenshot: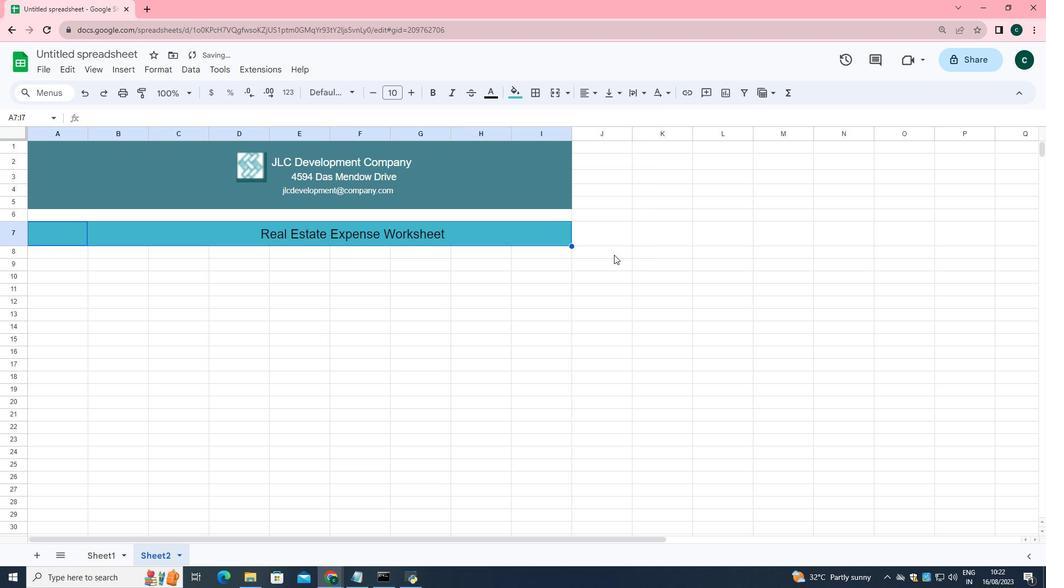 
Action: Mouse moved to (477, 311)
Screenshot: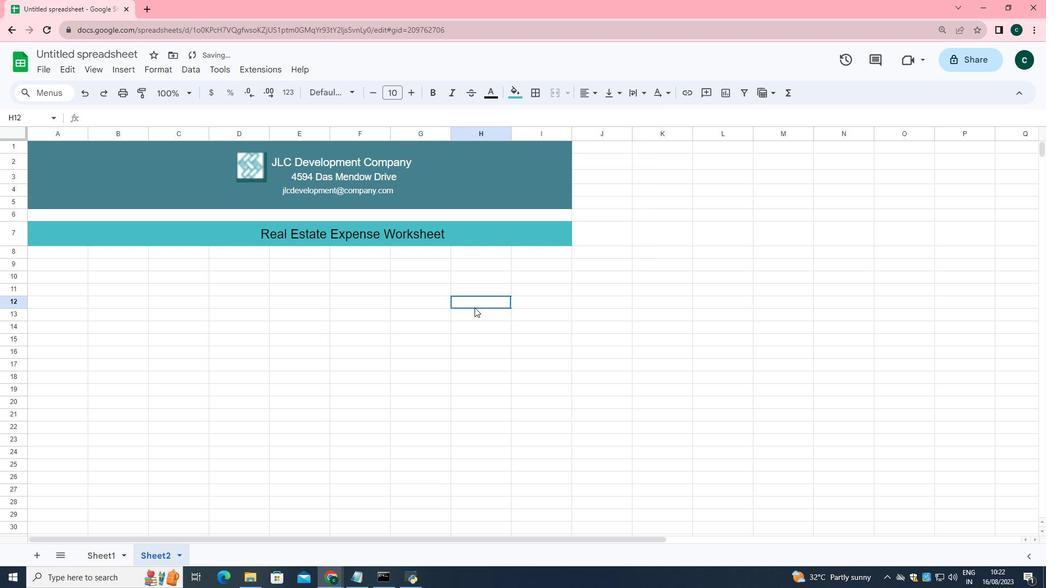 
Action: Mouse pressed left at (477, 311)
Screenshot: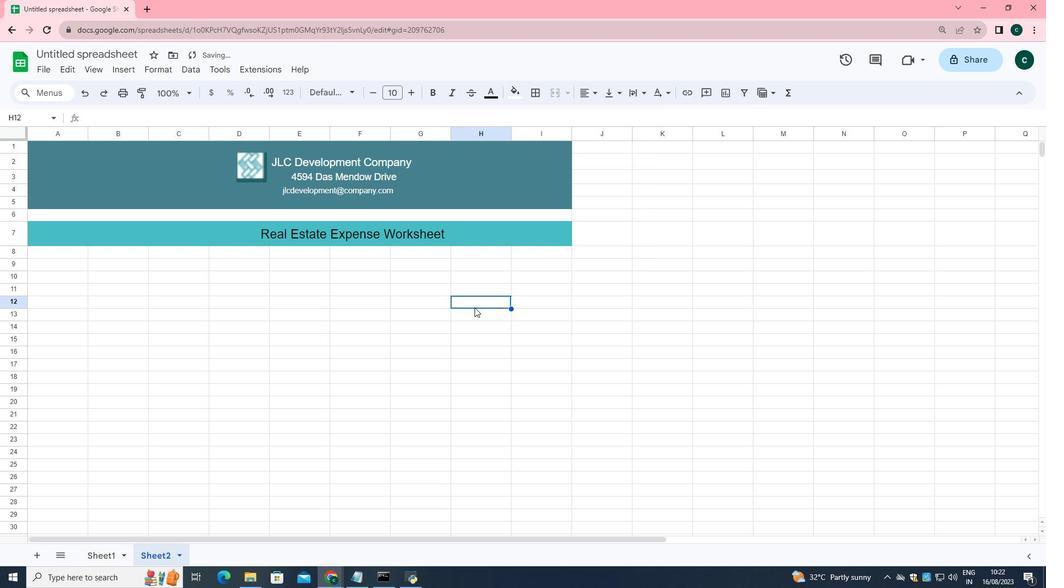 
Action: Mouse moved to (78, 253)
Screenshot: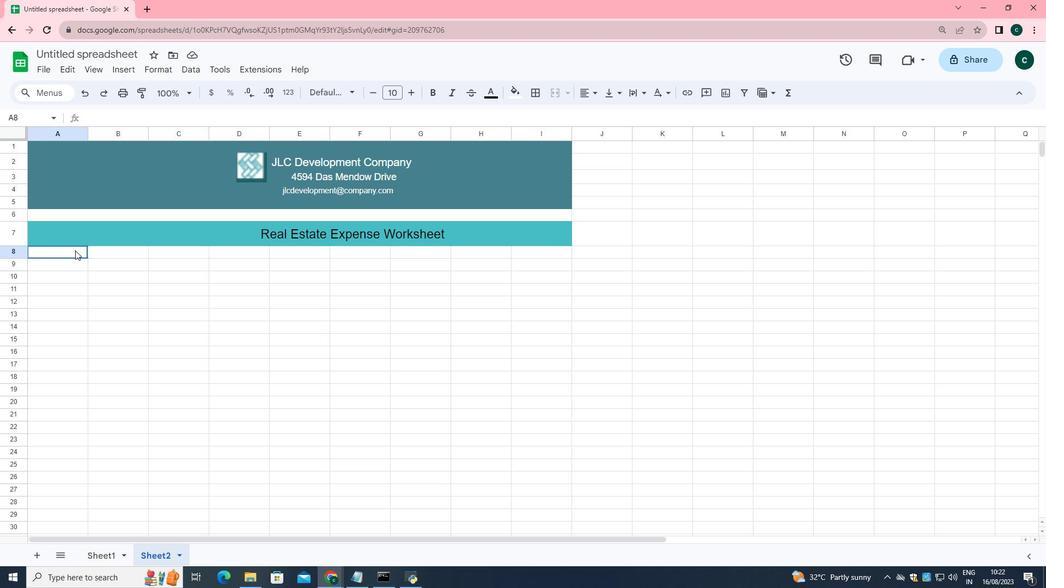 
Action: Mouse pressed left at (78, 253)
Screenshot: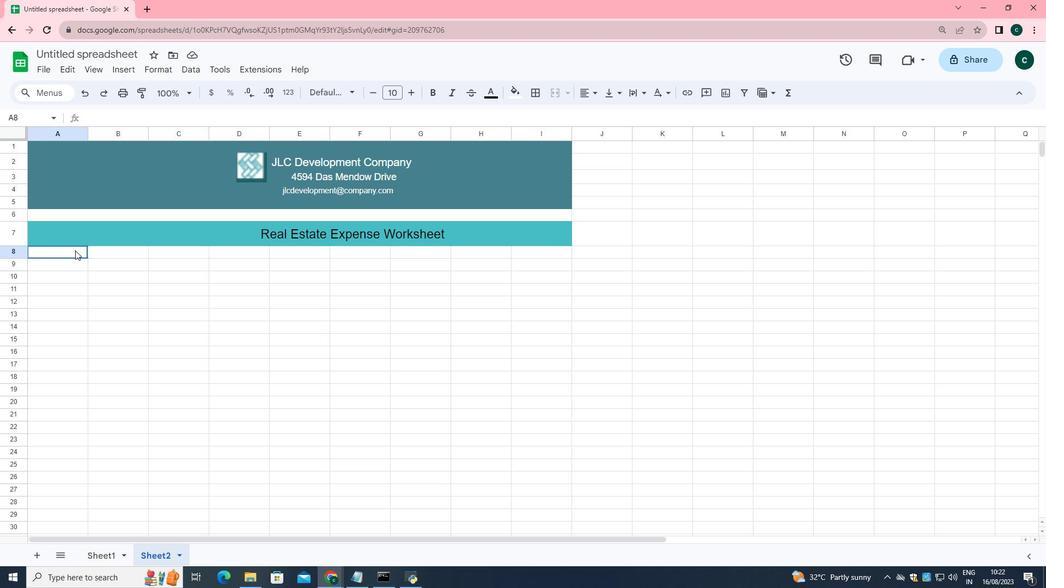 
Action: Mouse moved to (536, 95)
Screenshot: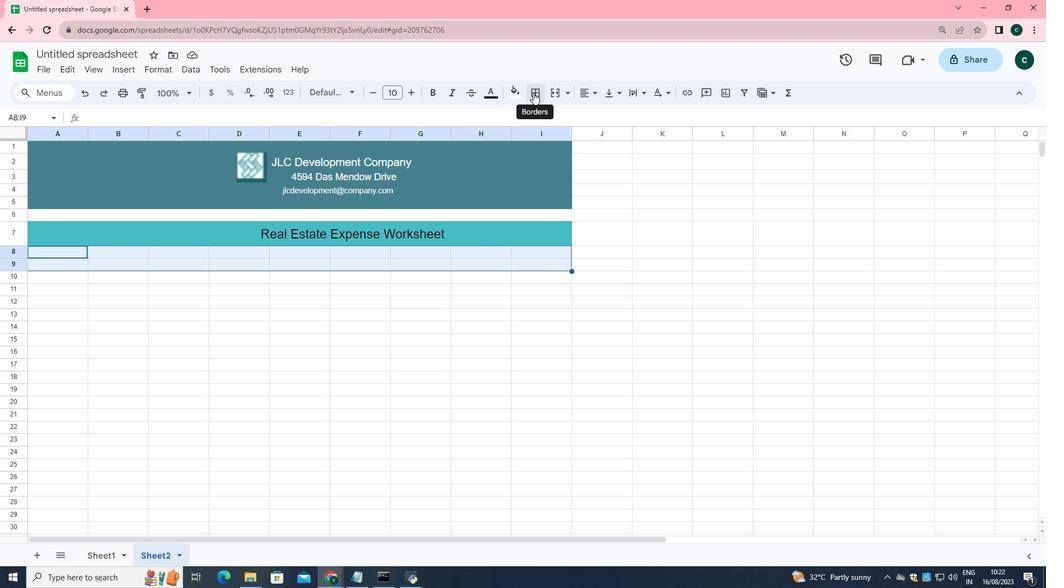 
Action: Mouse pressed left at (536, 95)
Screenshot: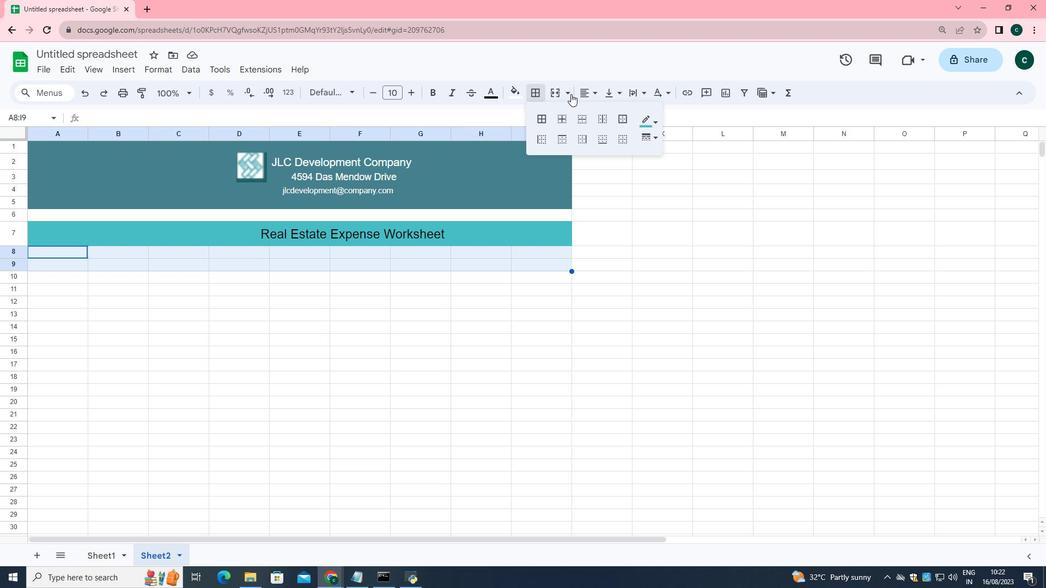 
Action: Mouse moved to (662, 122)
Screenshot: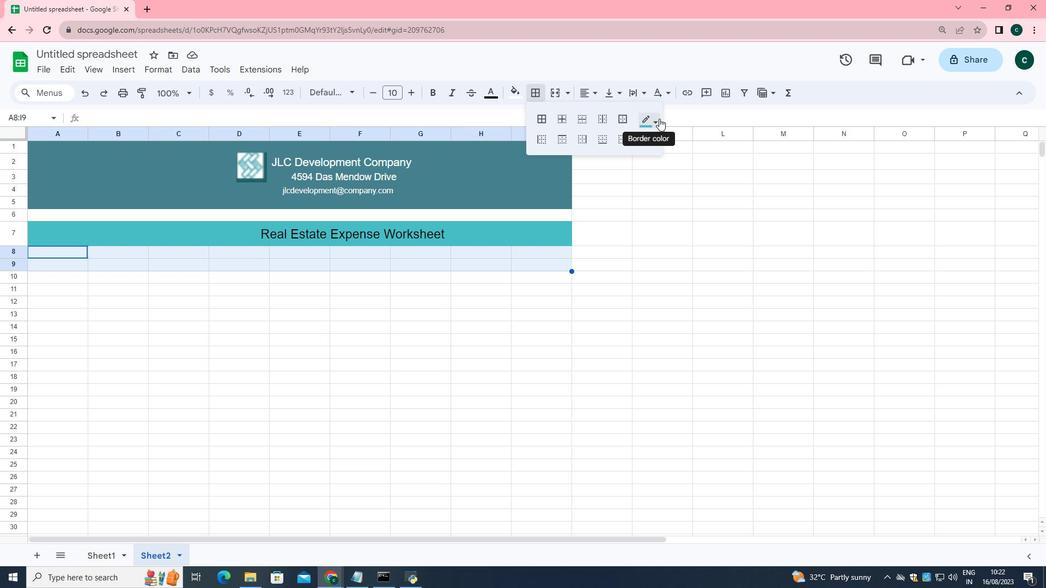 
Action: Mouse pressed left at (662, 122)
Screenshot: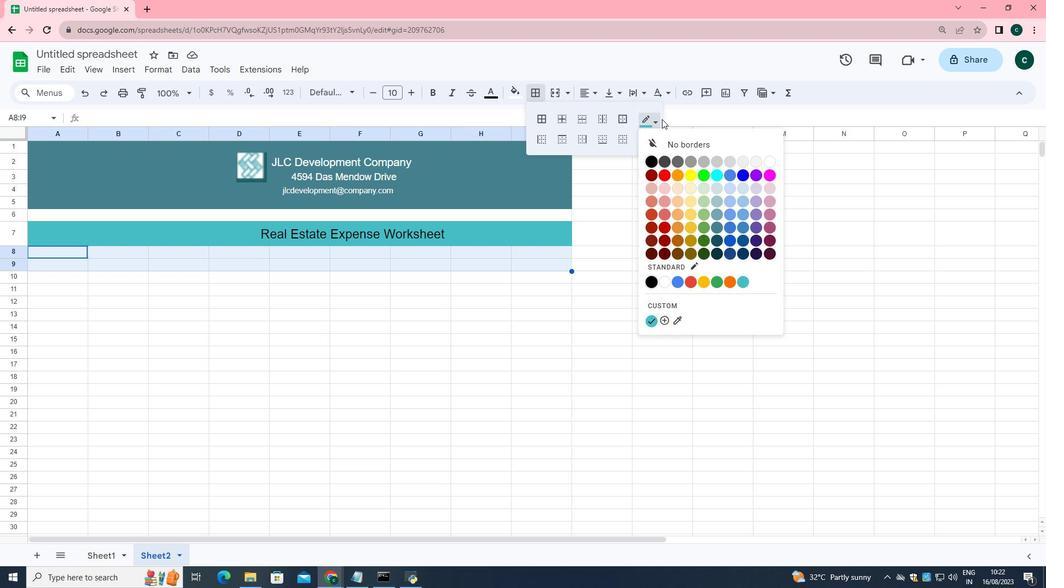 
Action: Mouse moved to (771, 165)
Screenshot: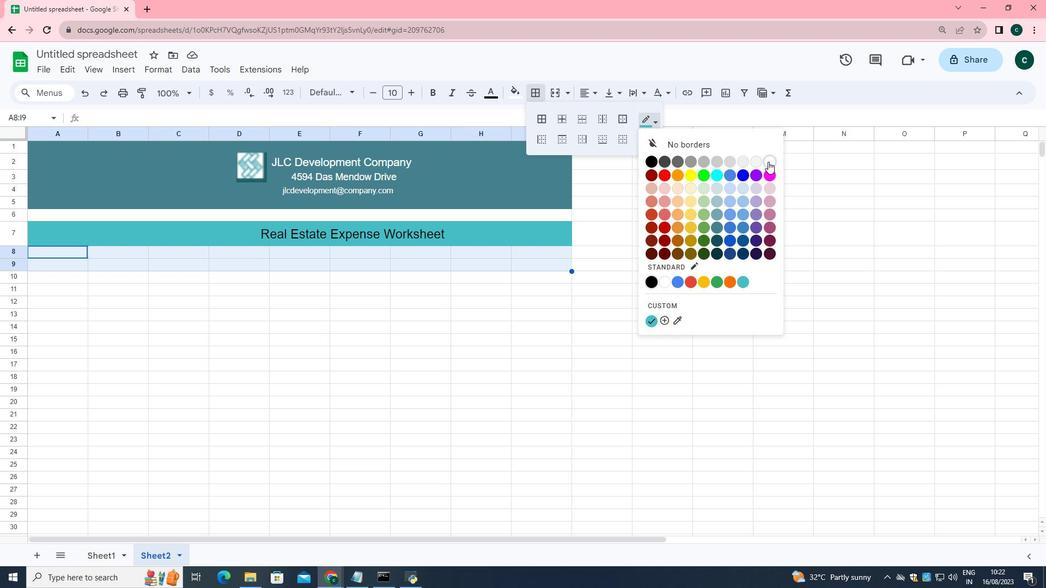 
Action: Mouse pressed left at (771, 165)
Screenshot: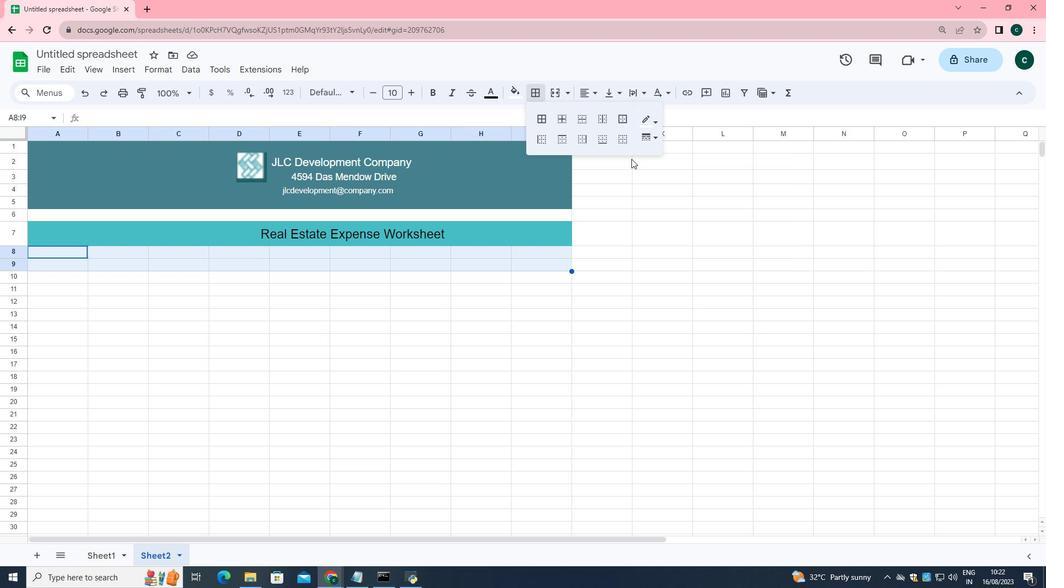 
Action: Mouse moved to (542, 125)
Screenshot: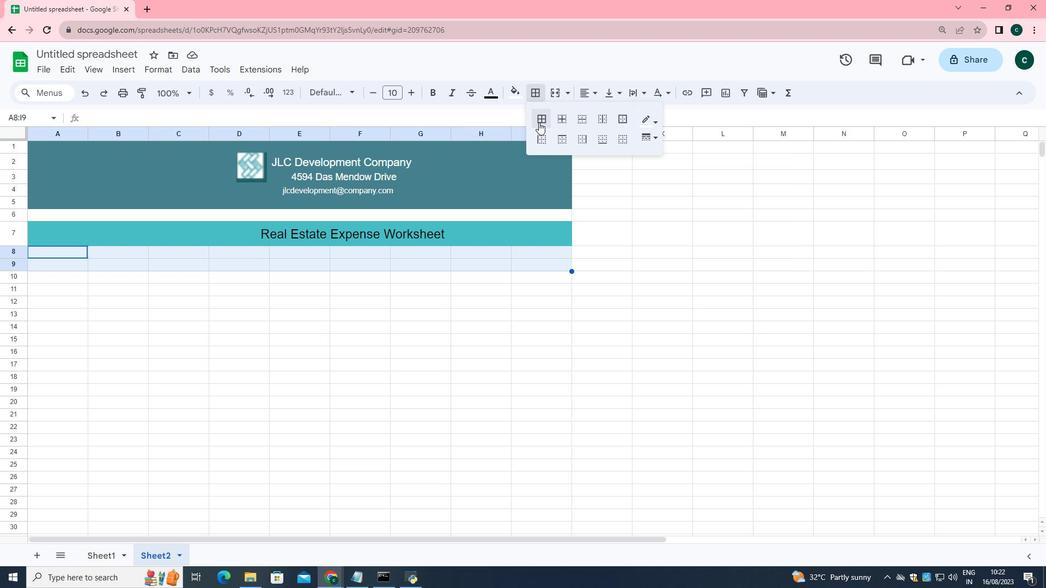 
Action: Mouse pressed left at (542, 125)
Screenshot: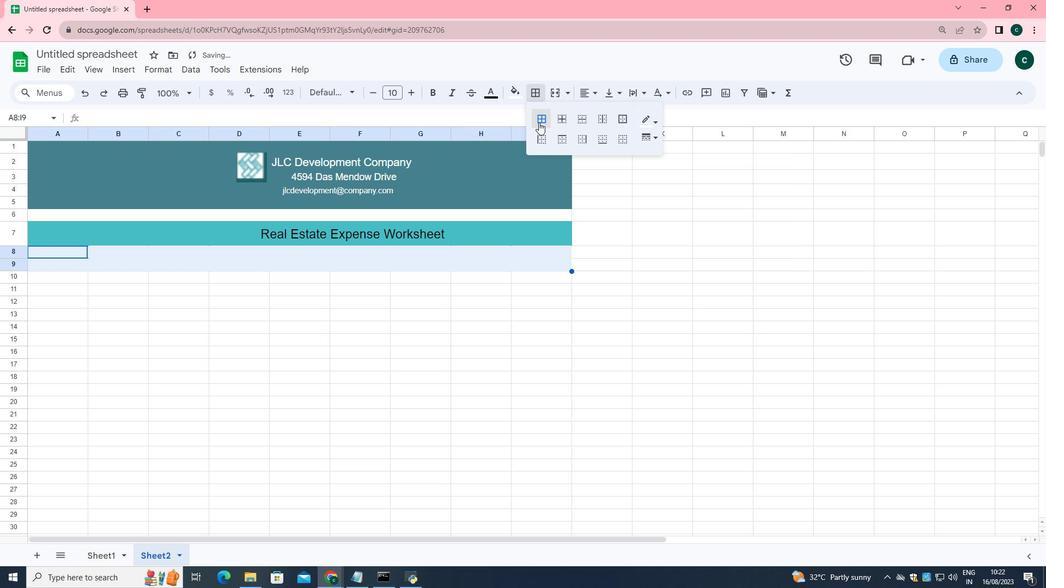
Action: Mouse moved to (470, 343)
Screenshot: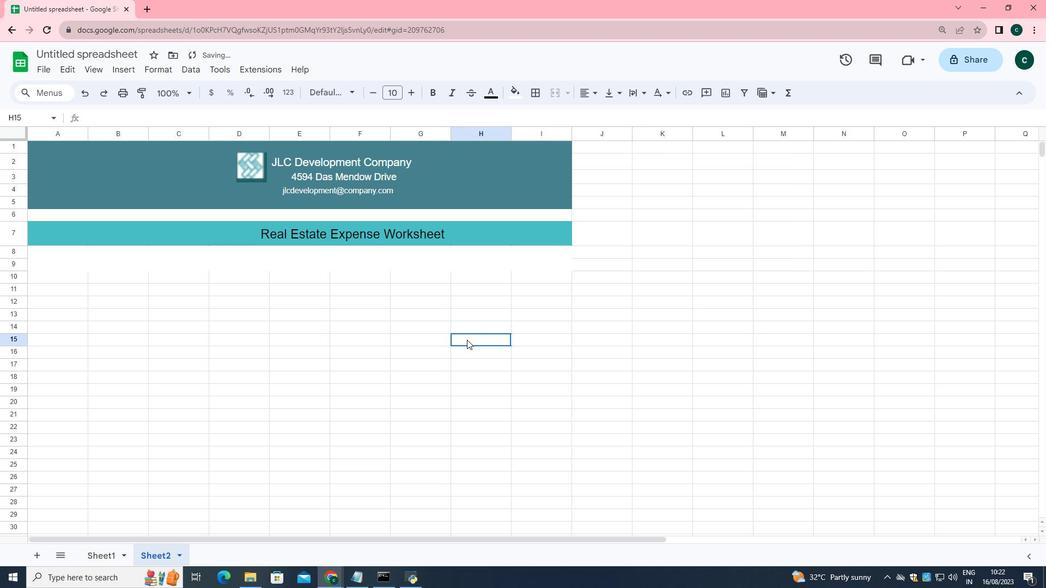 
Action: Mouse pressed left at (470, 343)
Screenshot: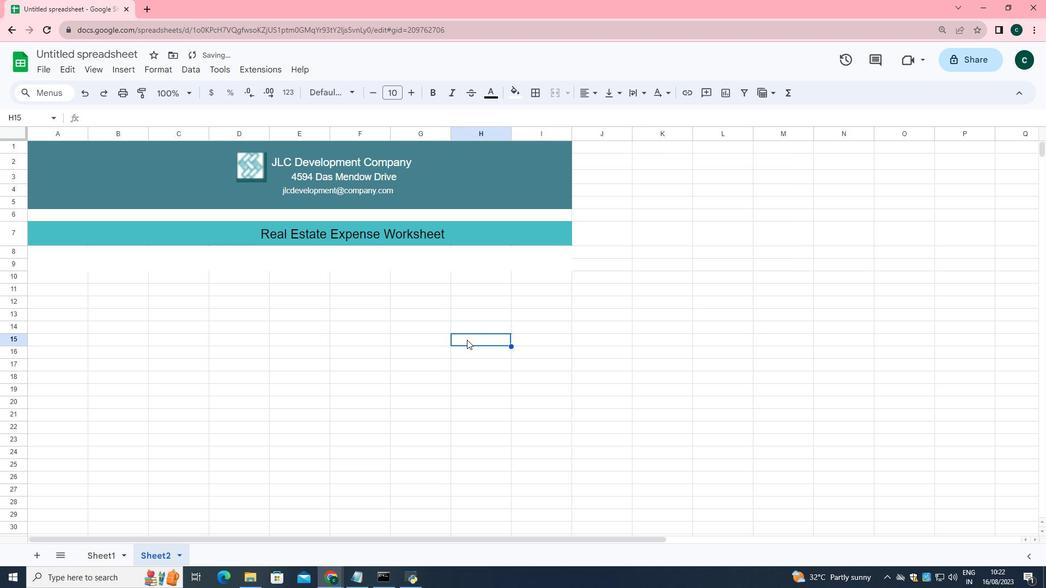 
Action: Mouse moved to (74, 280)
Screenshot: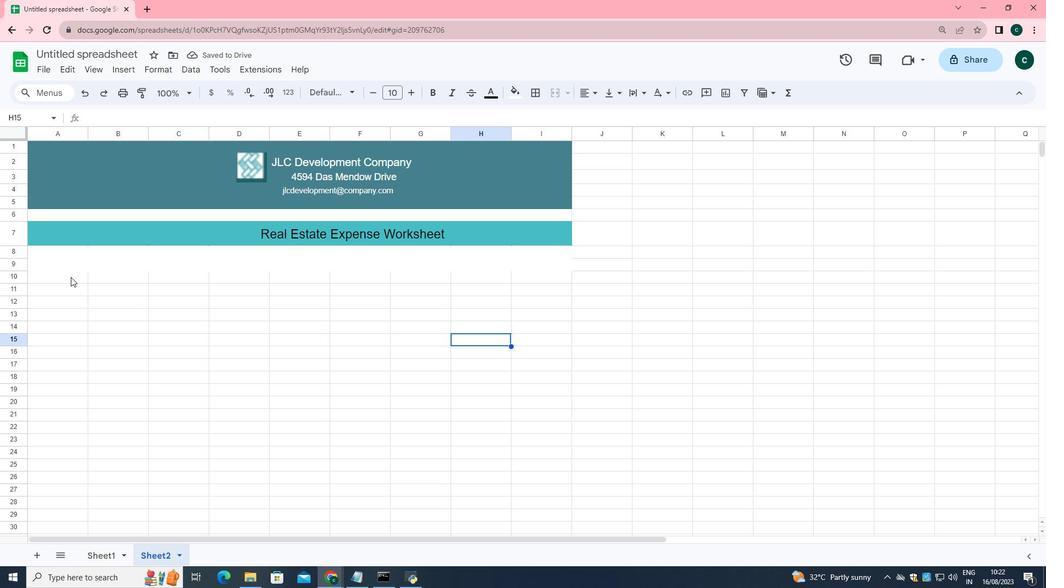 
Action: Mouse pressed left at (74, 280)
Screenshot: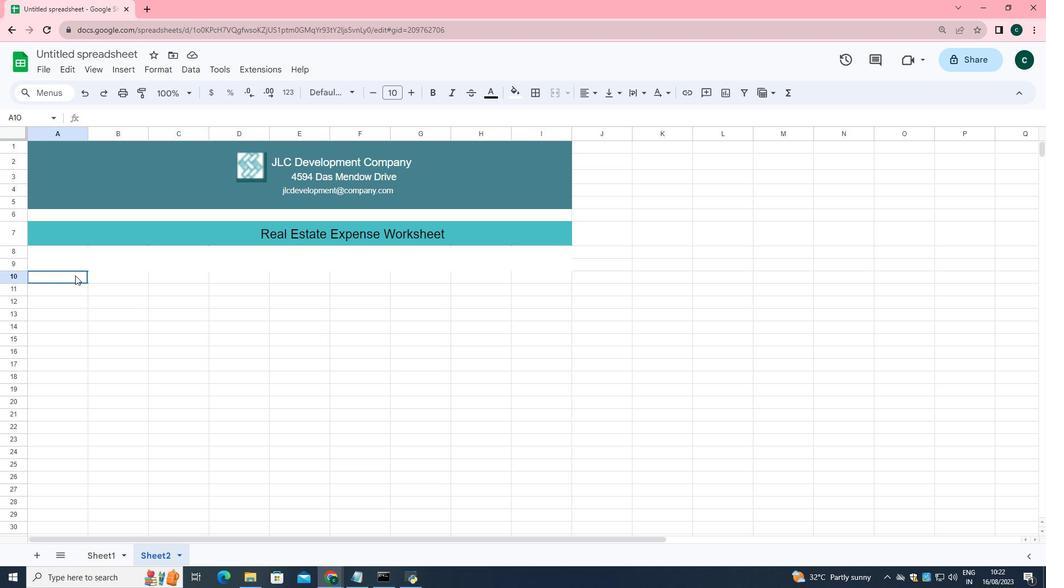 
Action: Mouse moved to (219, 347)
Screenshot: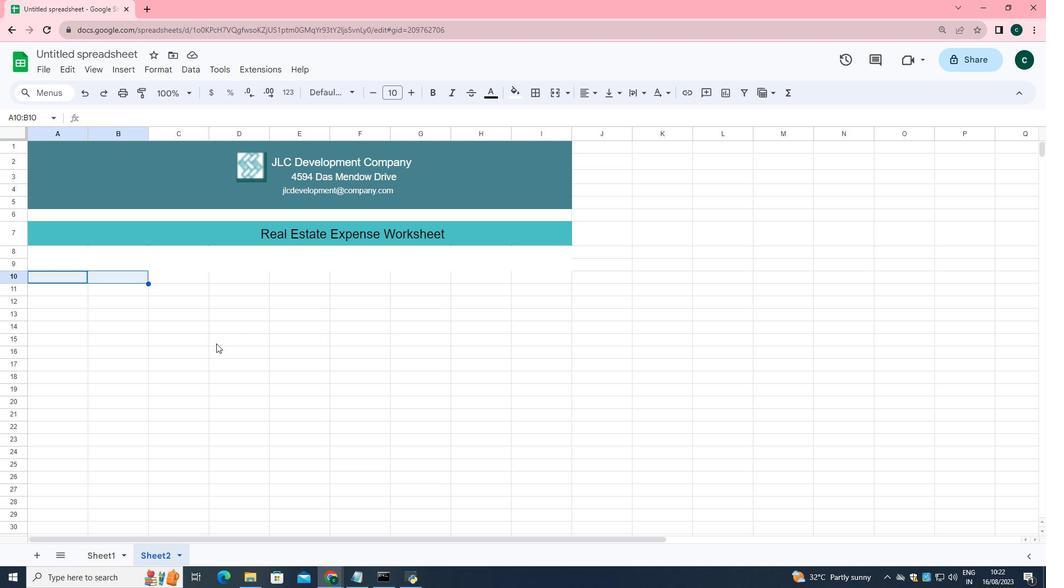 
Action: Mouse pressed left at (219, 347)
Screenshot: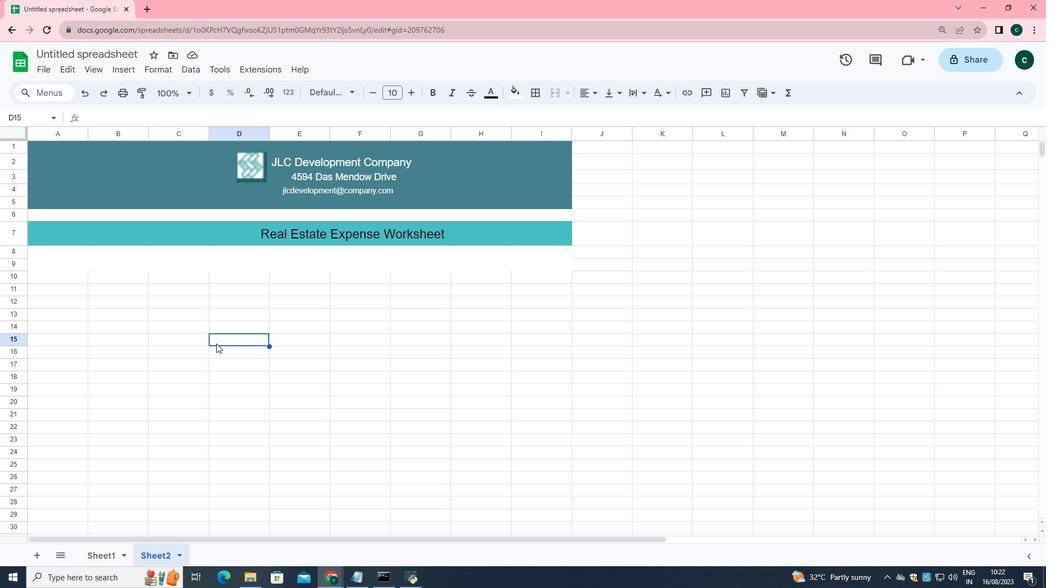 
Action: Mouse moved to (89, 134)
Screenshot: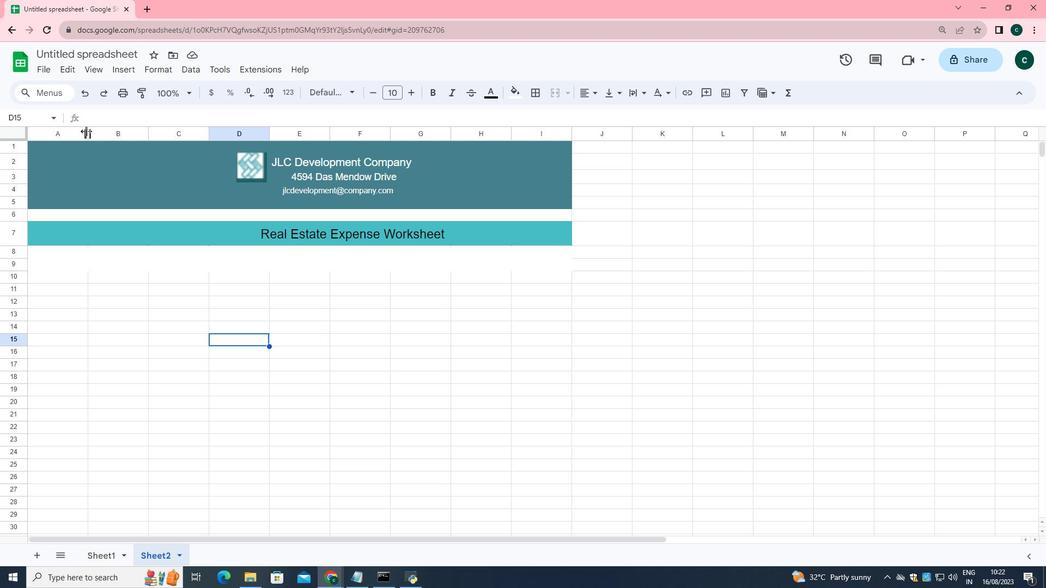
Action: Mouse pressed left at (89, 134)
Screenshot: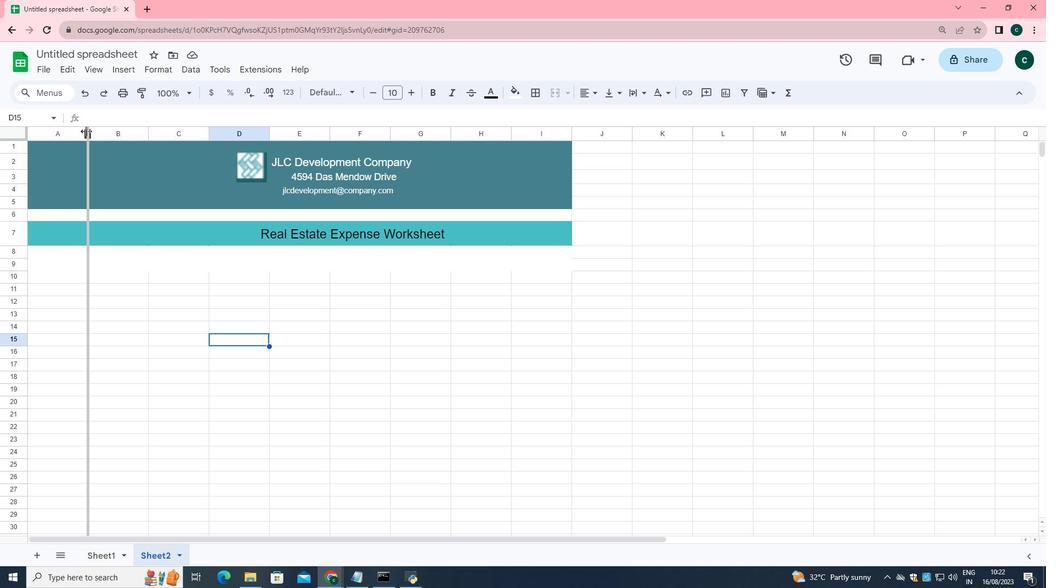 
Action: Mouse moved to (143, 136)
Screenshot: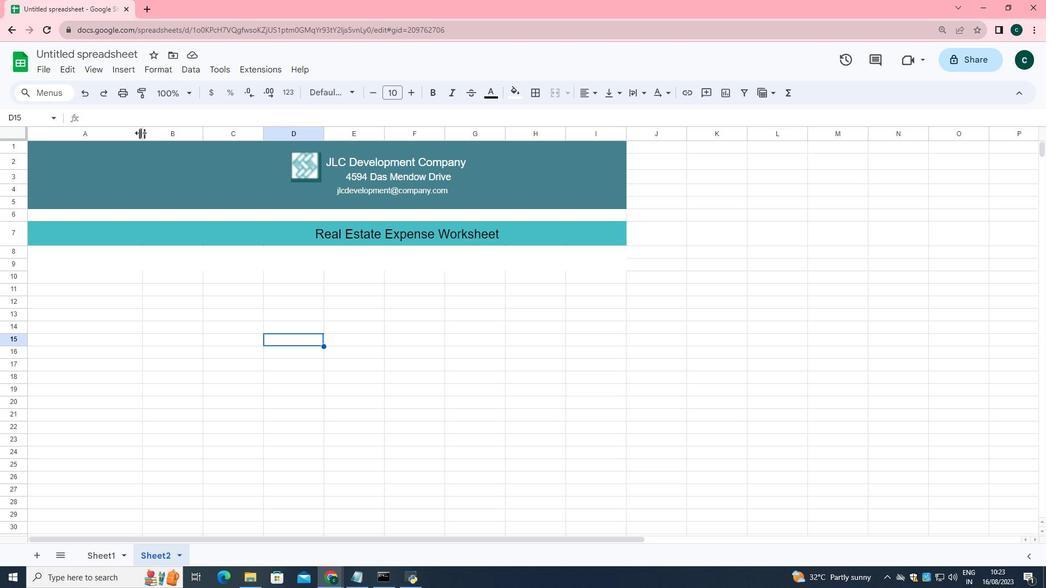 
Action: Mouse pressed left at (143, 136)
Screenshot: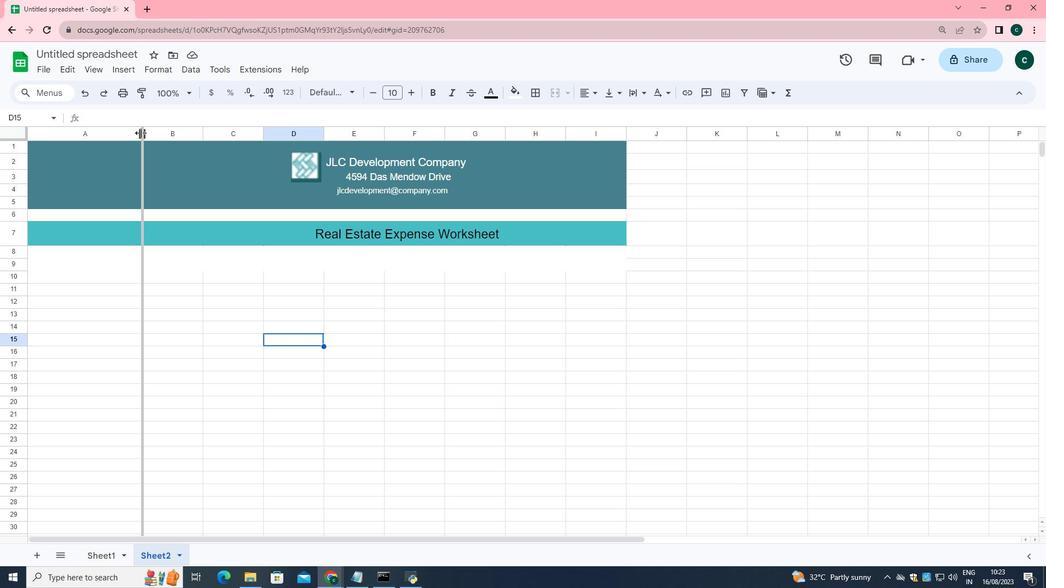 
Action: Mouse moved to (145, 350)
Screenshot: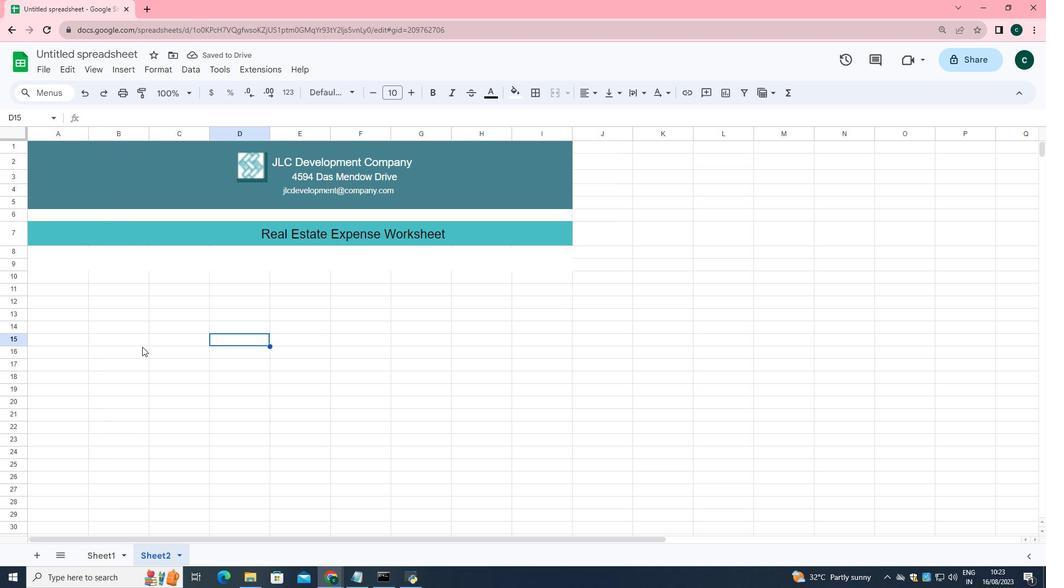 
Action: Mouse pressed left at (145, 350)
Screenshot: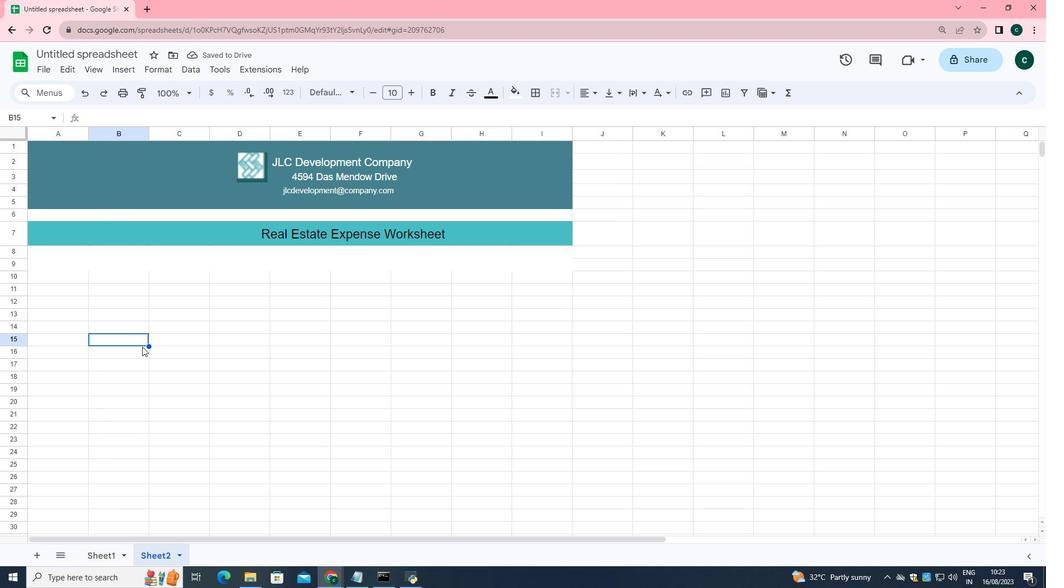 
Action: Mouse moved to (86, 279)
Screenshot: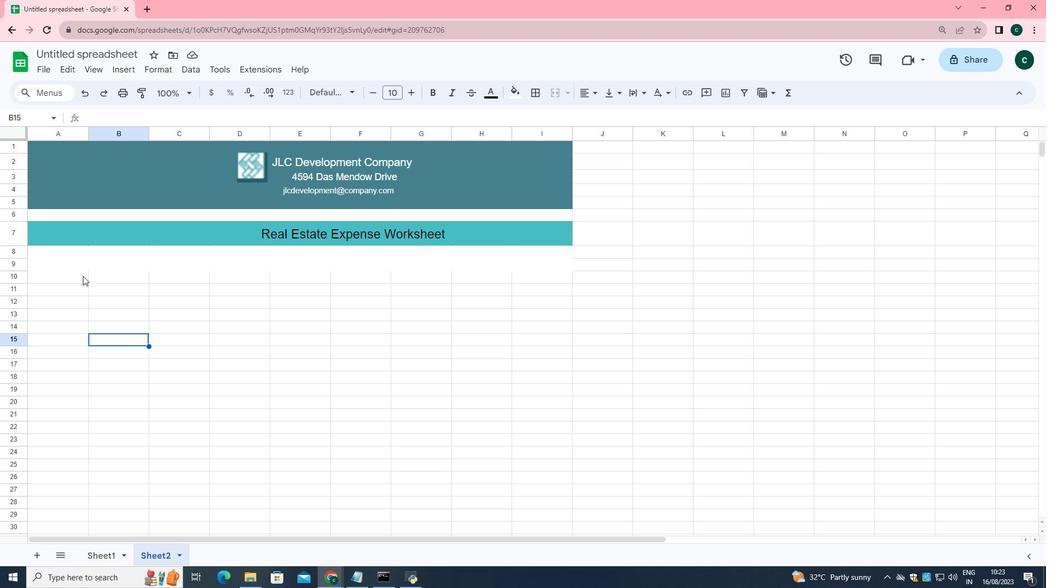 
Action: Mouse pressed left at (86, 279)
Screenshot: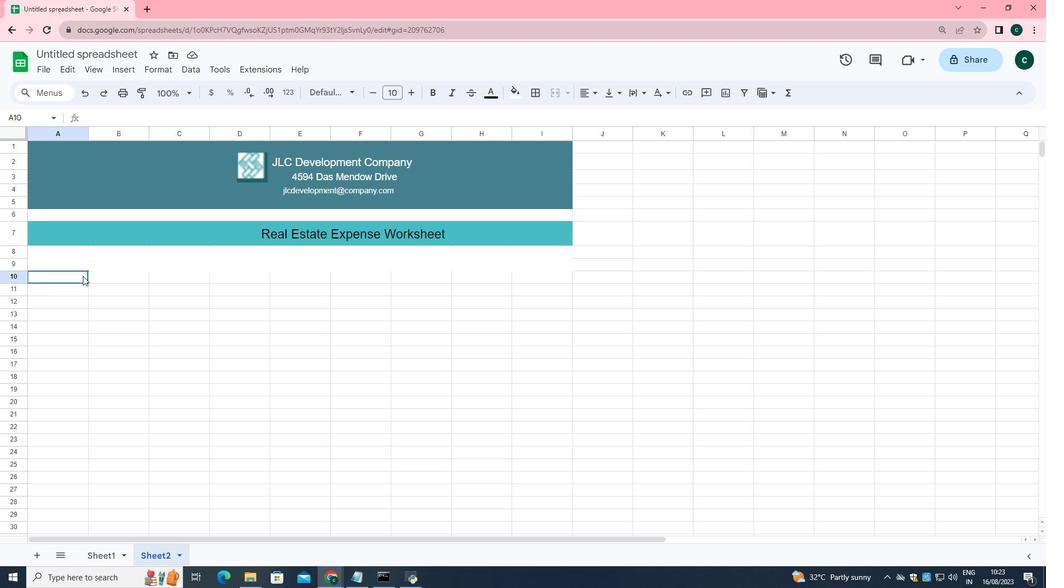 
Action: Mouse moved to (554, 91)
Screenshot: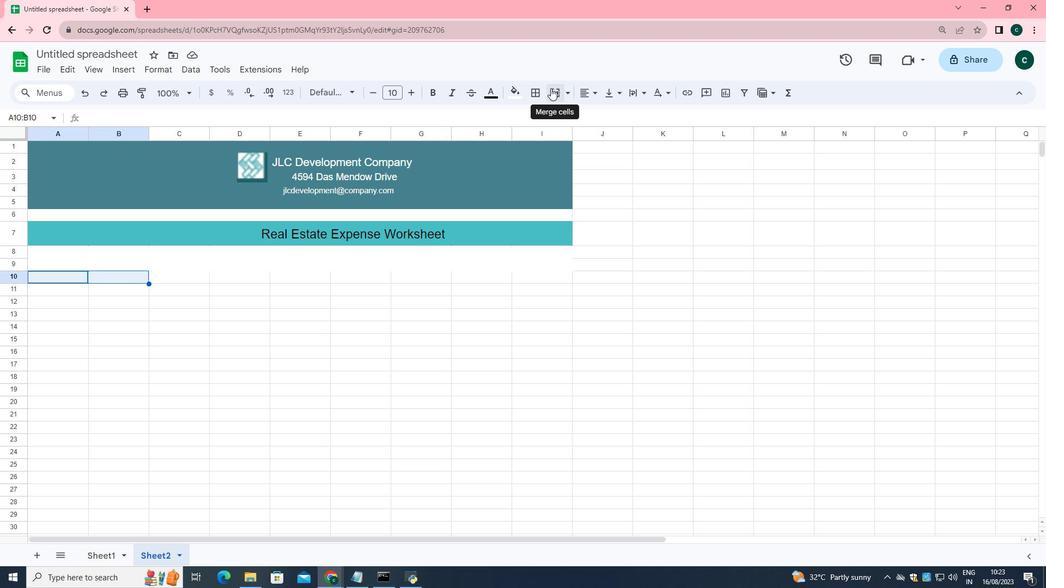 
Action: Mouse pressed left at (554, 91)
Screenshot: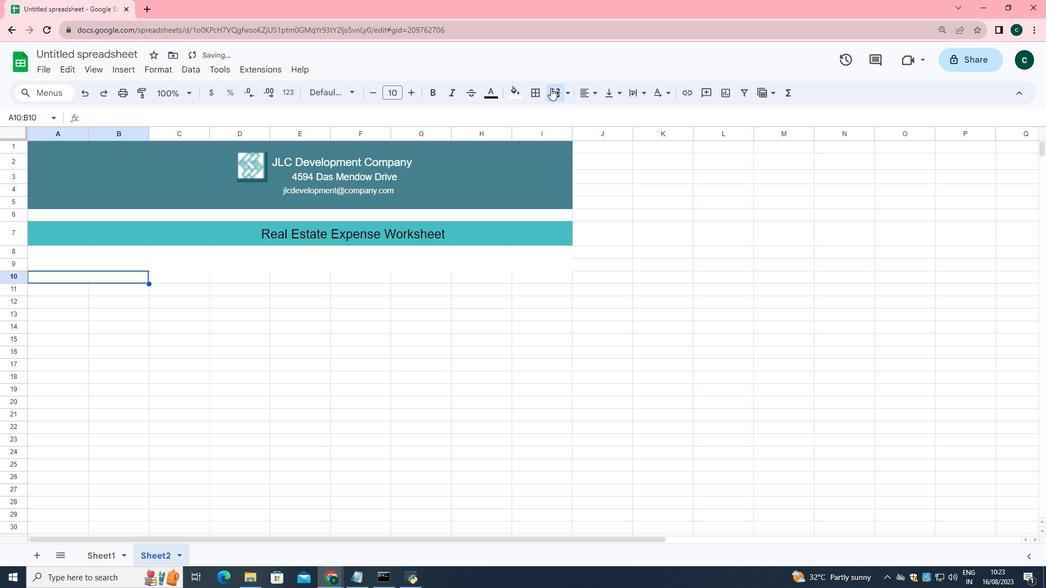 
Action: Mouse moved to (59, 291)
Screenshot: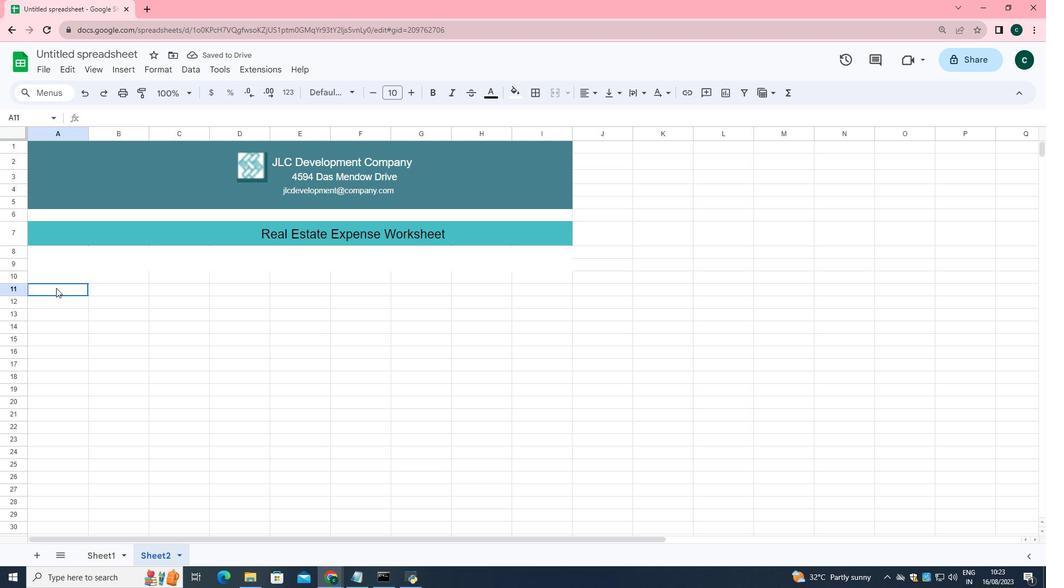 
Action: Mouse pressed left at (59, 291)
Screenshot: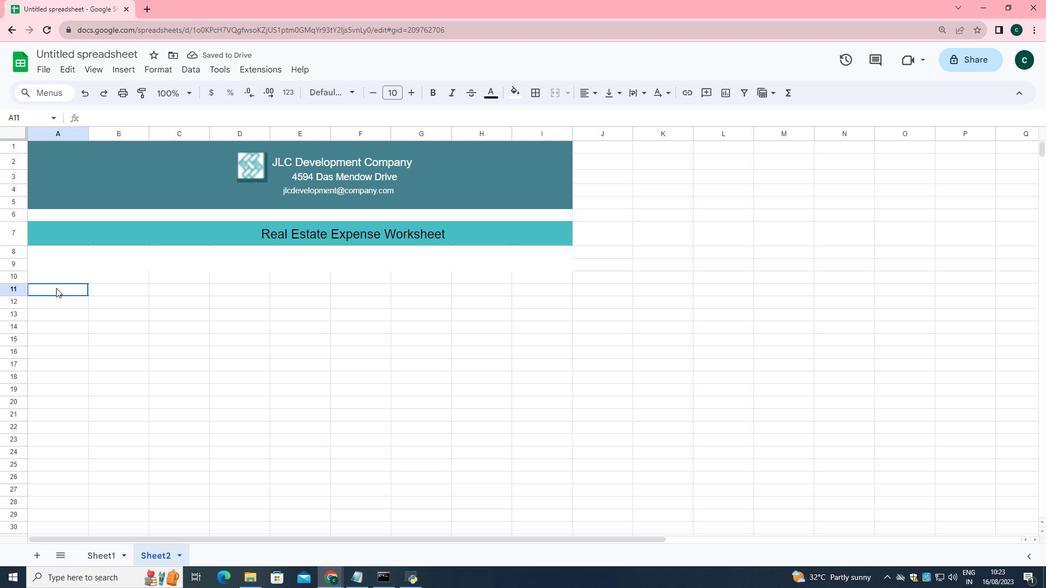 
Action: Mouse moved to (551, 93)
Screenshot: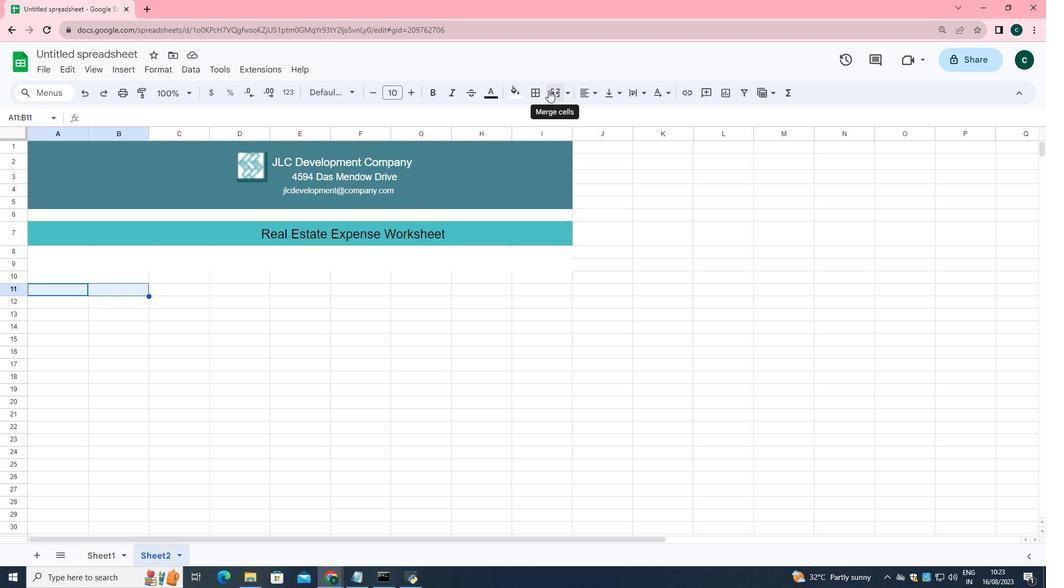 
Action: Mouse pressed left at (551, 93)
Screenshot: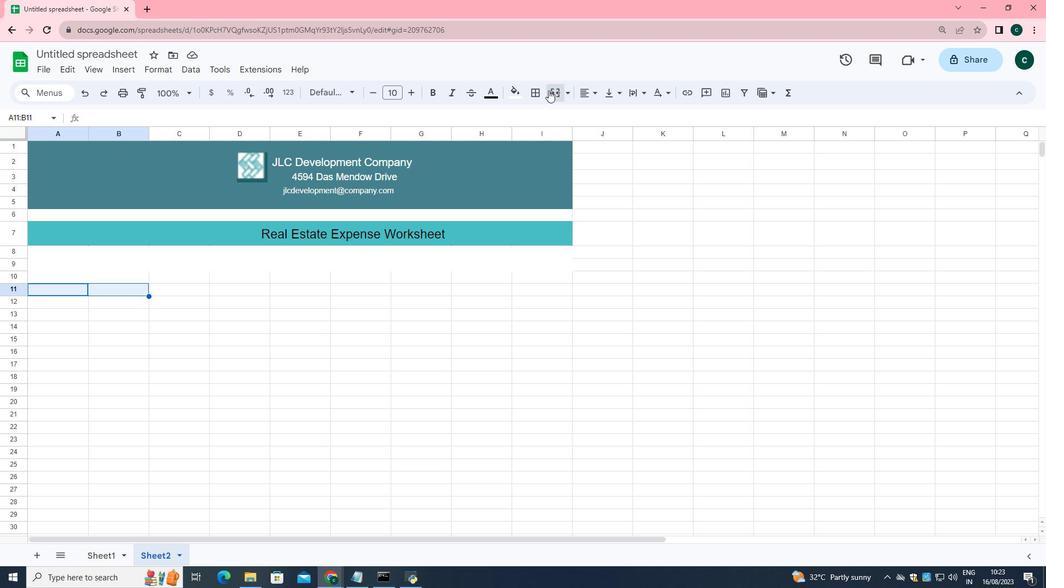 
Action: Mouse moved to (79, 308)
Screenshot: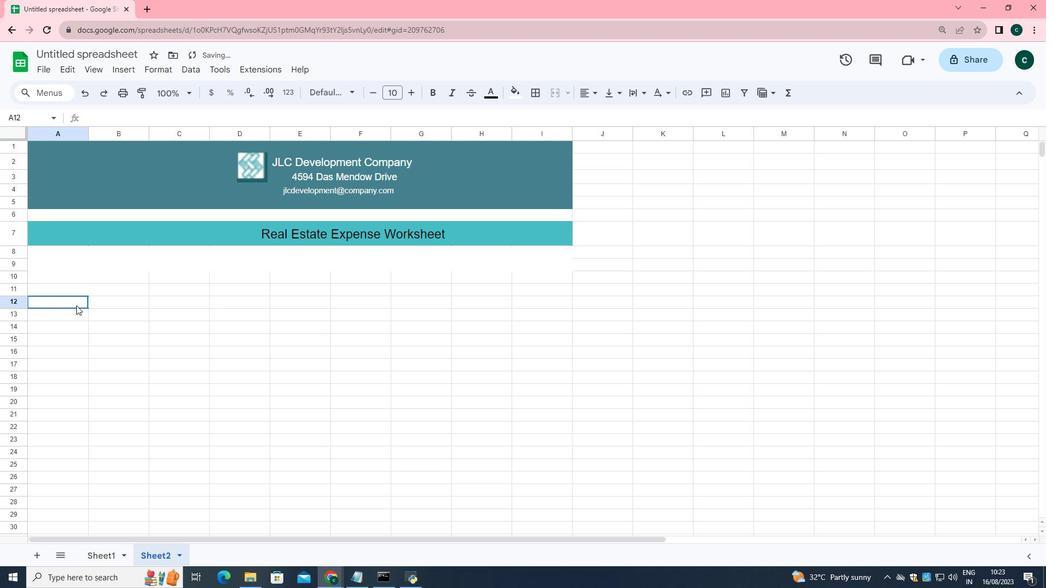
Action: Mouse pressed left at (79, 308)
